 Task: Explore Airbnb accommodation in Johannesburg, South Africa from 11th December, 2023 to 15th December, 2023 for 2 adults. Place can be private room with 1  bedroom having 2 beds and 1 bathroom. Property type can be hotel.
Action: Mouse moved to (421, 96)
Screenshot: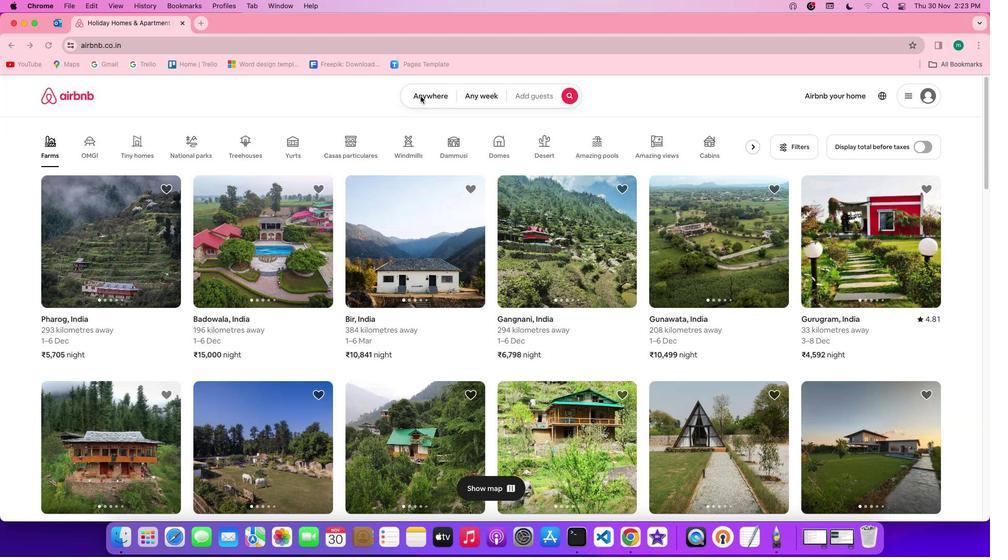 
Action: Mouse pressed left at (421, 96)
Screenshot: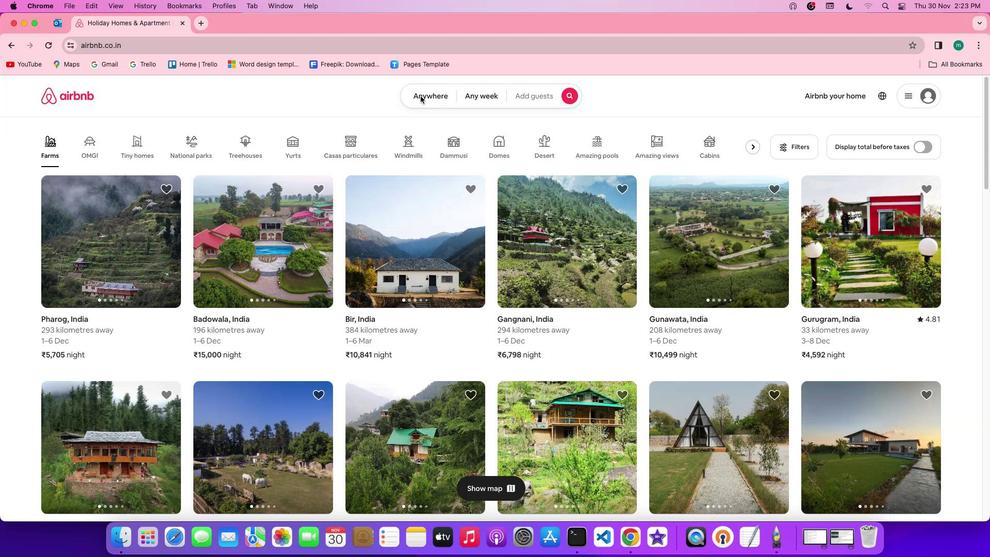 
Action: Mouse pressed left at (421, 96)
Screenshot: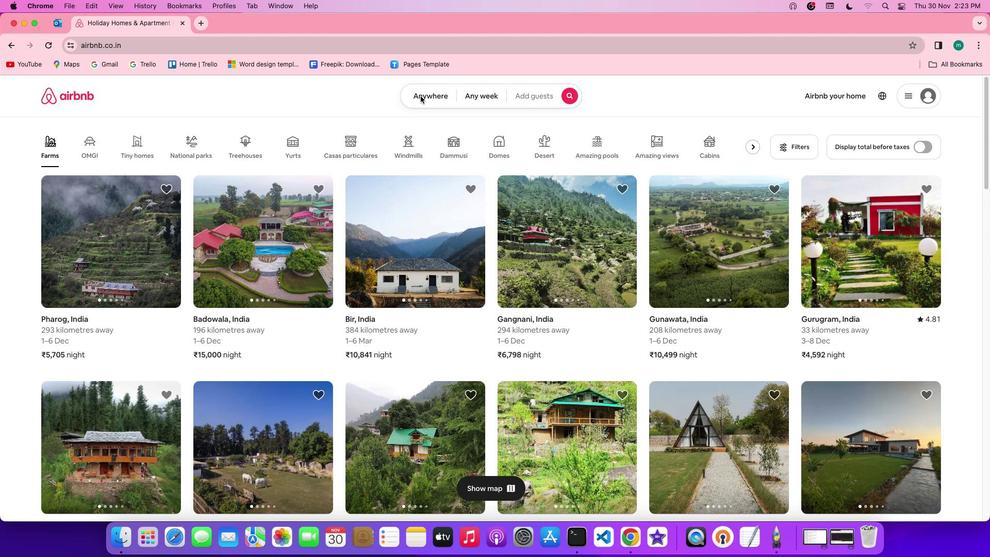 
Action: Mouse moved to (366, 138)
Screenshot: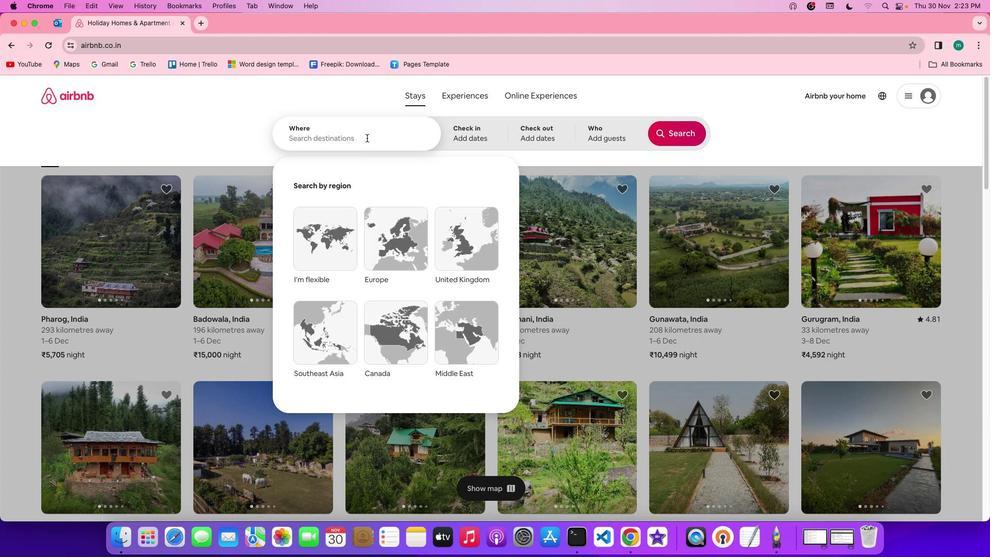 
Action: Mouse pressed left at (366, 138)
Screenshot: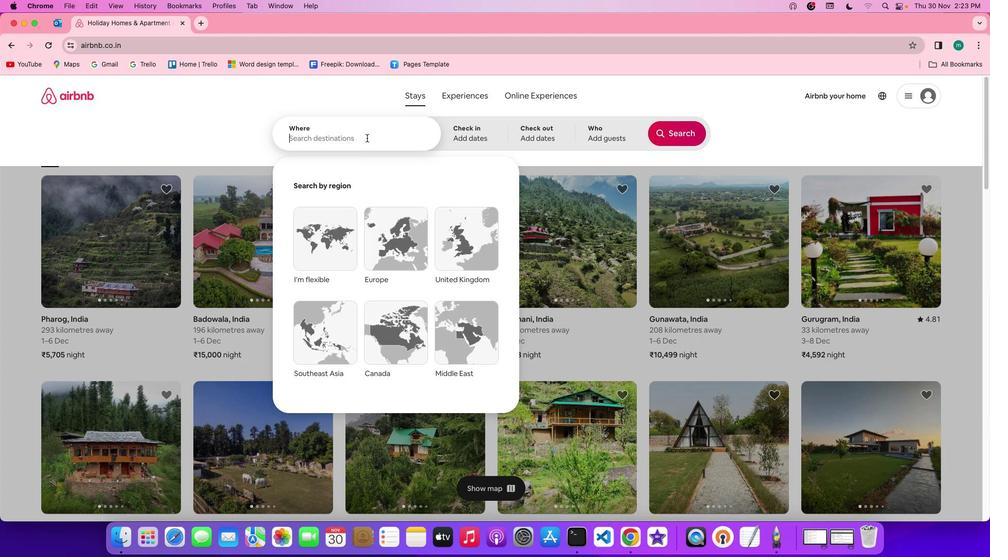 
Action: Mouse moved to (364, 138)
Screenshot: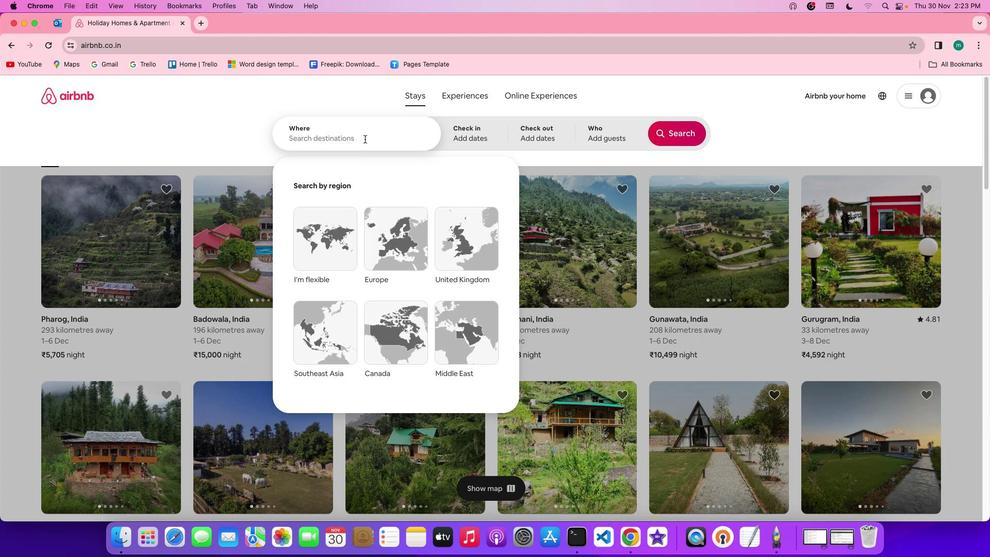 
Action: Key pressed Key.shift'J''o''h''a''n''n''e''s''b''u''r''g'
Screenshot: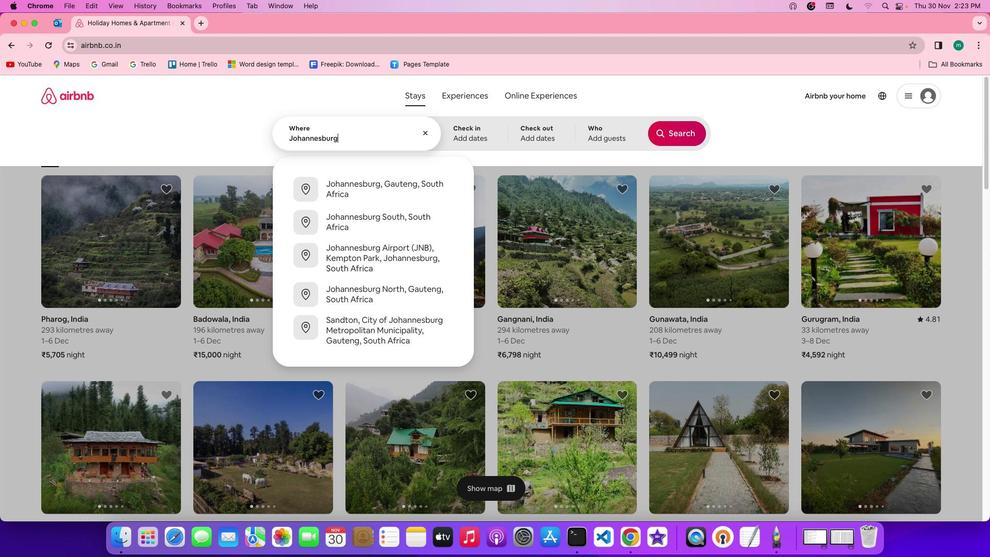 
Action: Mouse moved to (357, 142)
Screenshot: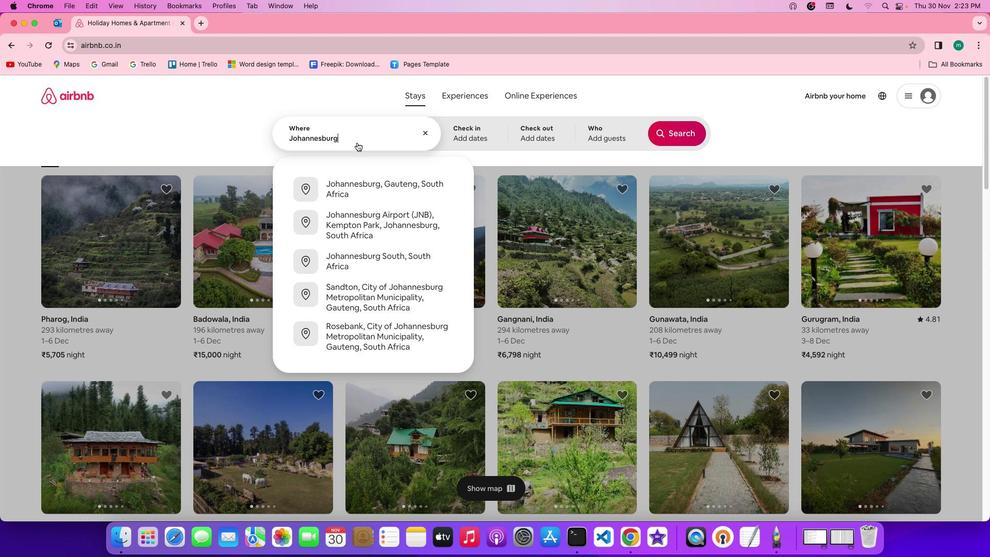 
Action: Key pressed ','Key.spaceKey.shift'S''o''u''t''h'Key.spaceKey.shift'A''f''r''i''c''a'
Screenshot: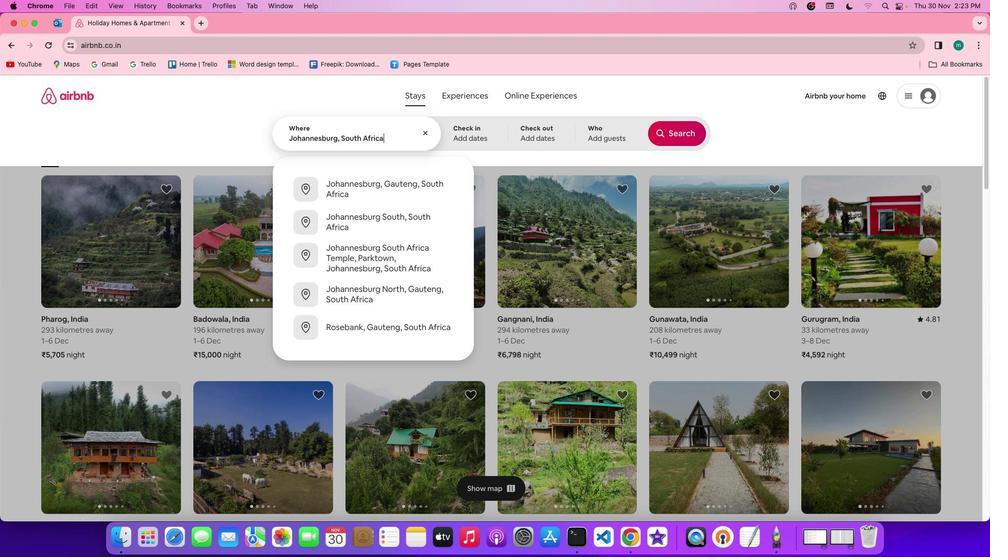
Action: Mouse moved to (470, 140)
Screenshot: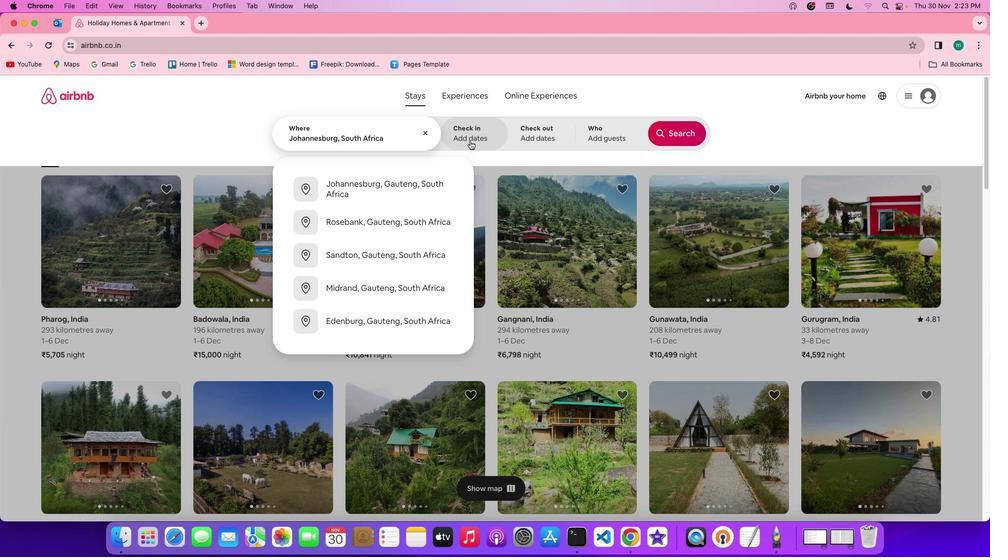 
Action: Mouse pressed left at (470, 140)
Screenshot: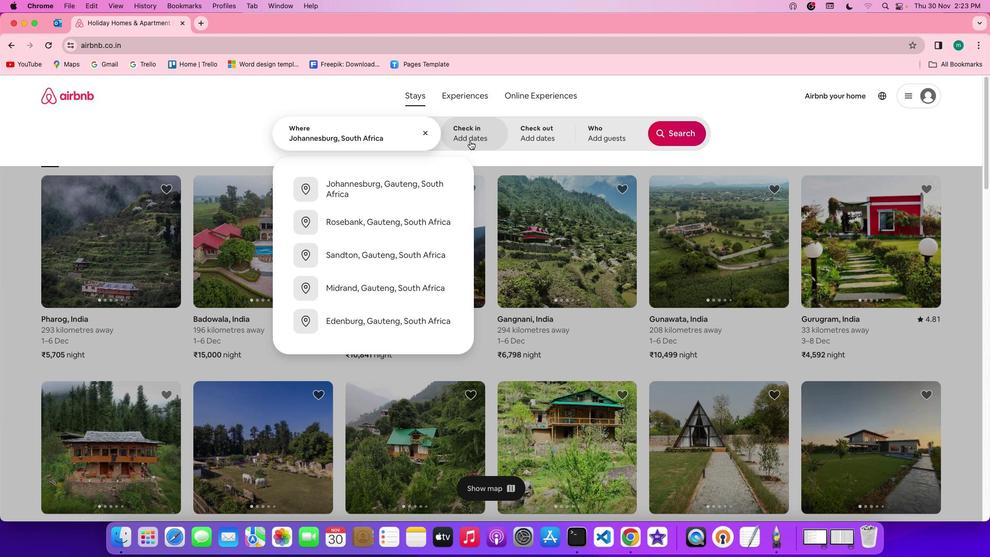 
Action: Mouse moved to (540, 311)
Screenshot: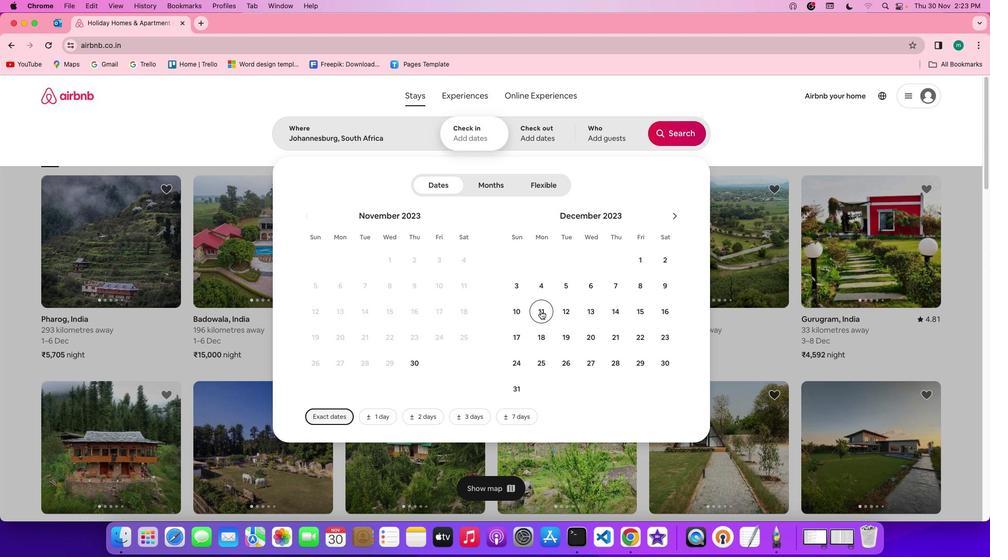 
Action: Mouse pressed left at (540, 311)
Screenshot: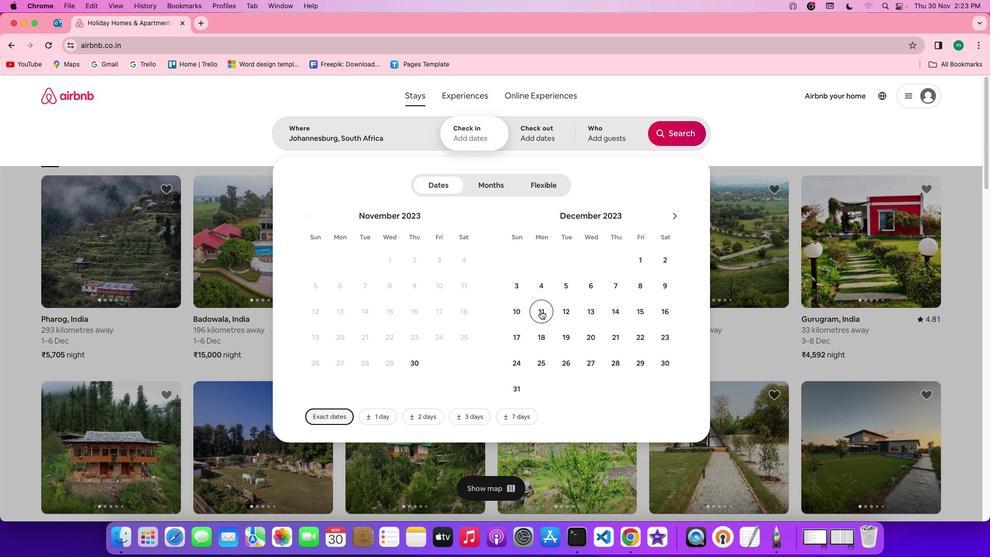 
Action: Mouse moved to (630, 304)
Screenshot: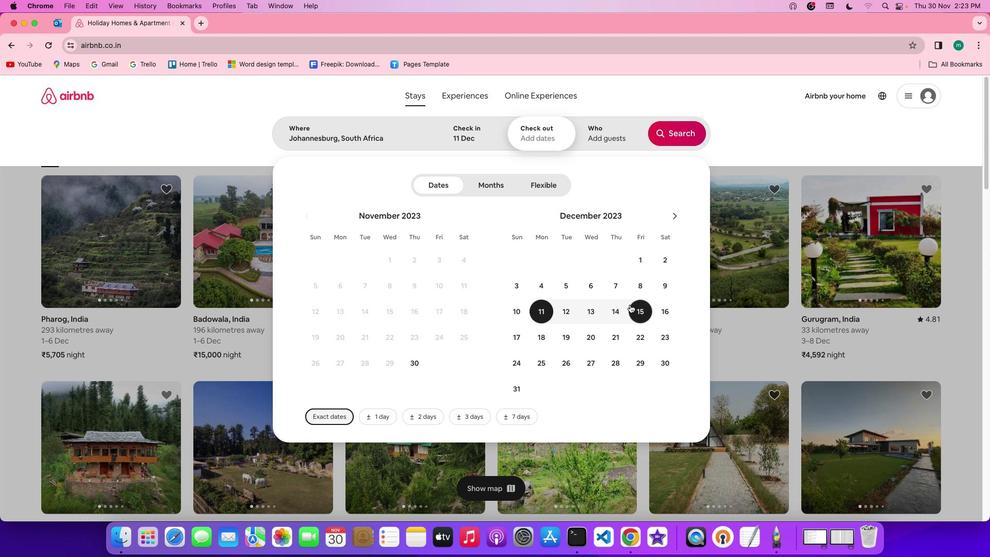 
Action: Mouse pressed left at (630, 304)
Screenshot: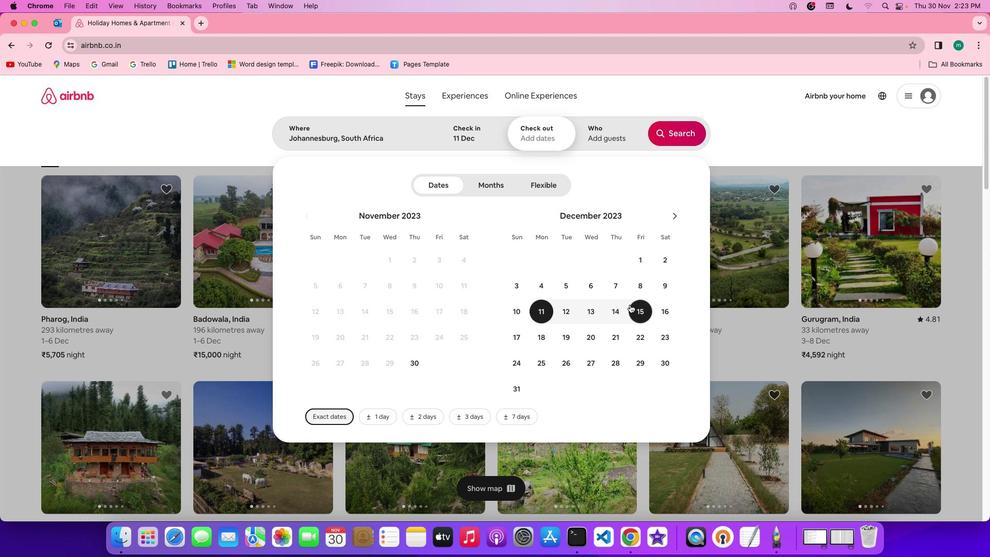 
Action: Mouse moved to (626, 137)
Screenshot: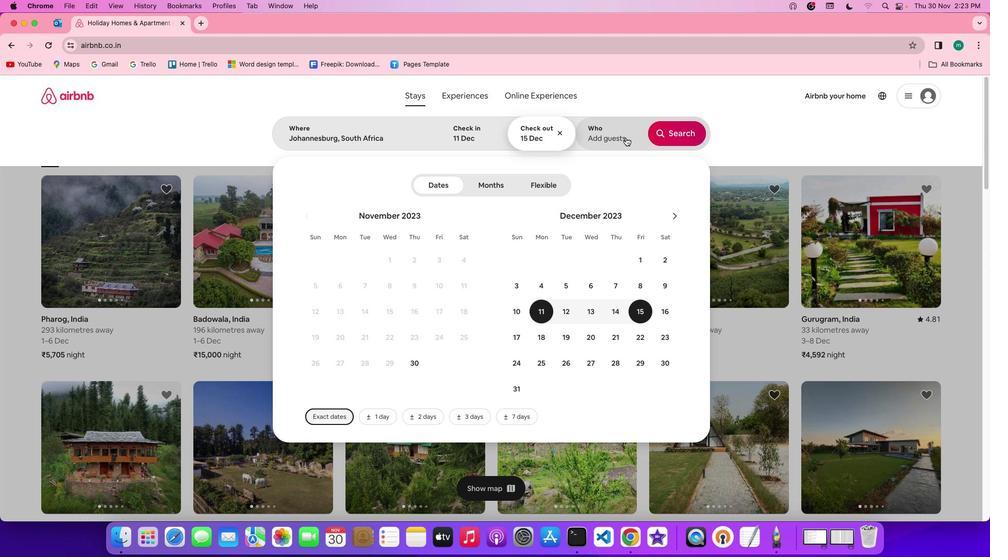 
Action: Mouse pressed left at (626, 137)
Screenshot: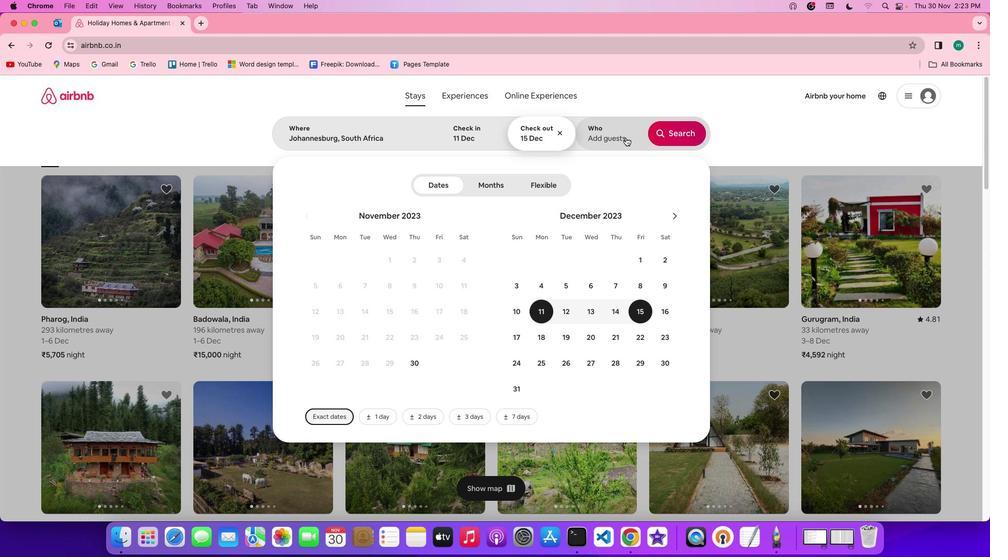 
Action: Mouse moved to (682, 187)
Screenshot: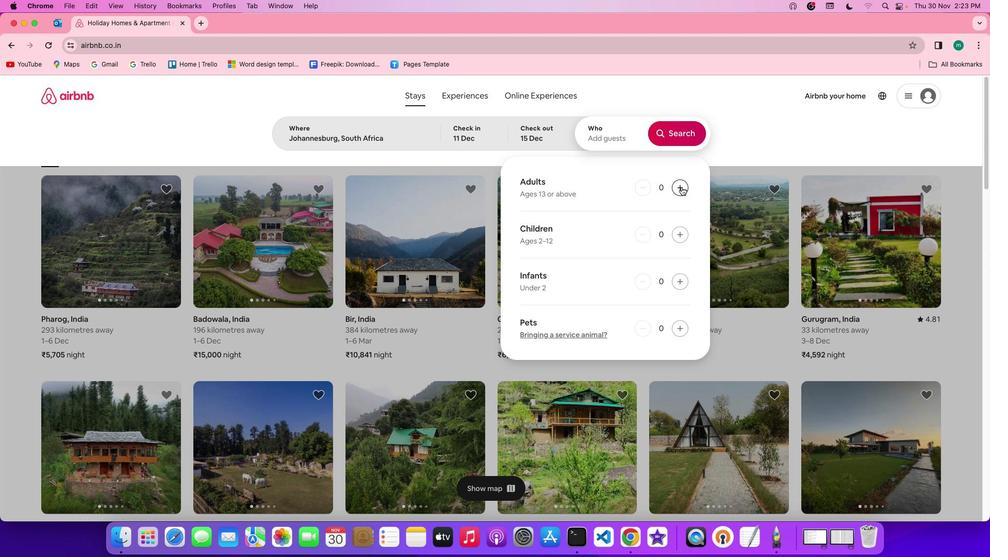 
Action: Mouse pressed left at (682, 187)
Screenshot: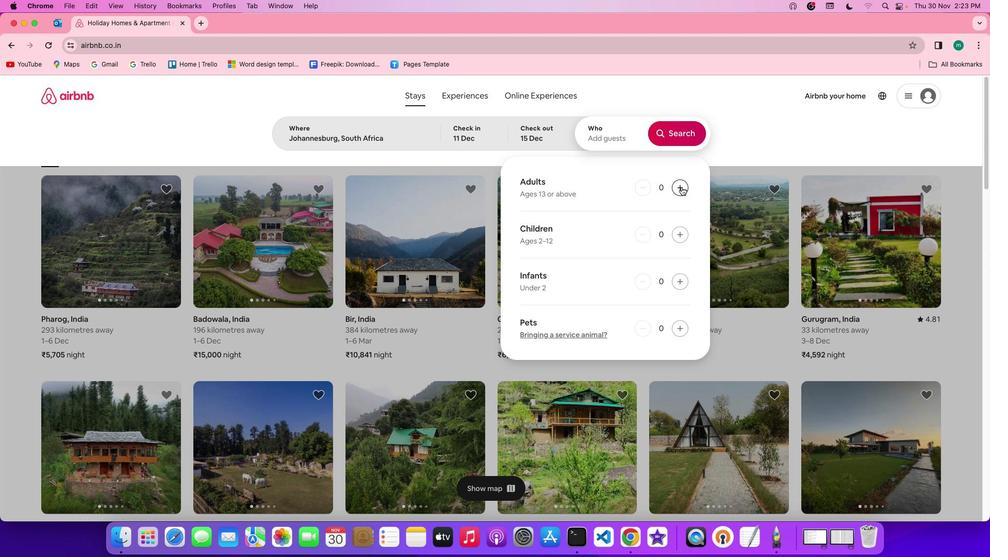 
Action: Mouse pressed left at (682, 187)
Screenshot: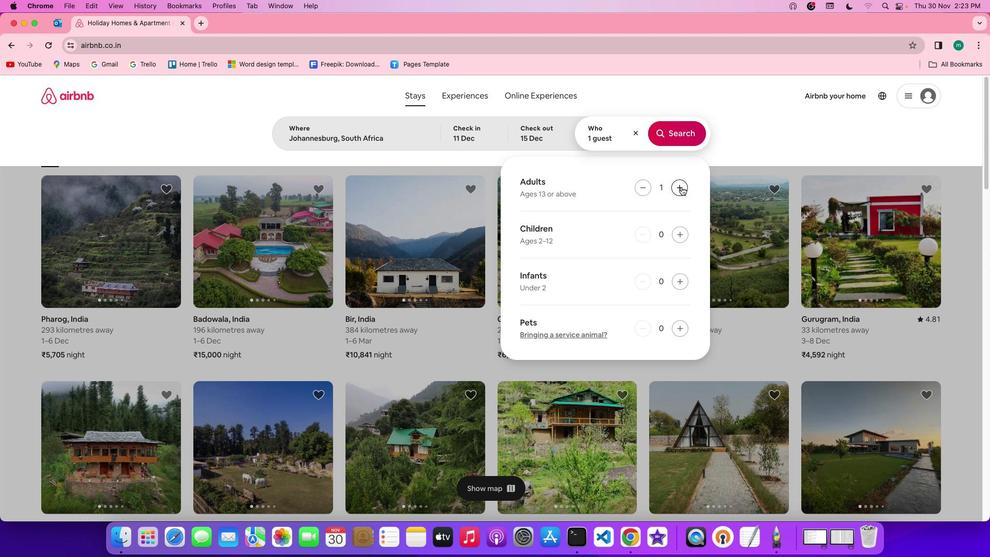 
Action: Mouse moved to (671, 133)
Screenshot: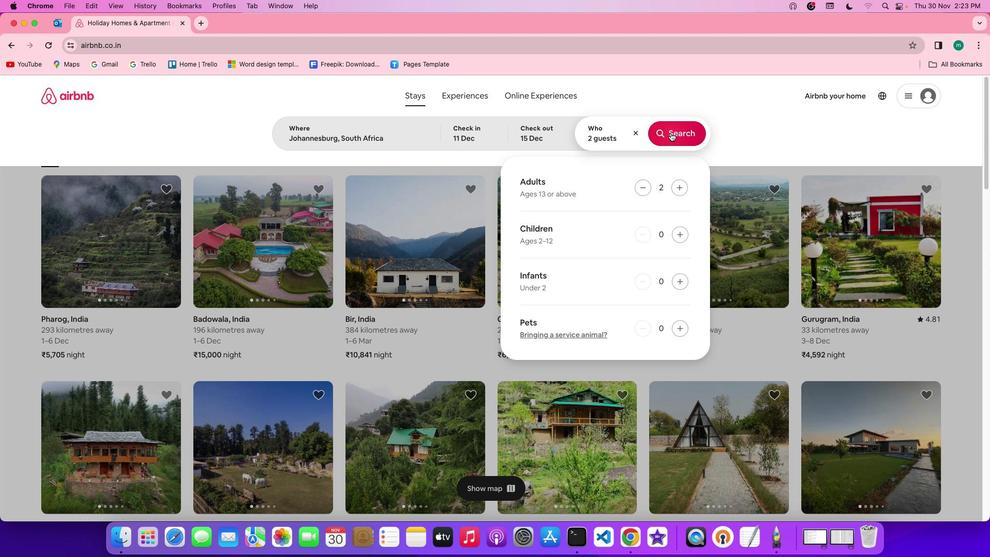 
Action: Mouse pressed left at (671, 133)
Screenshot: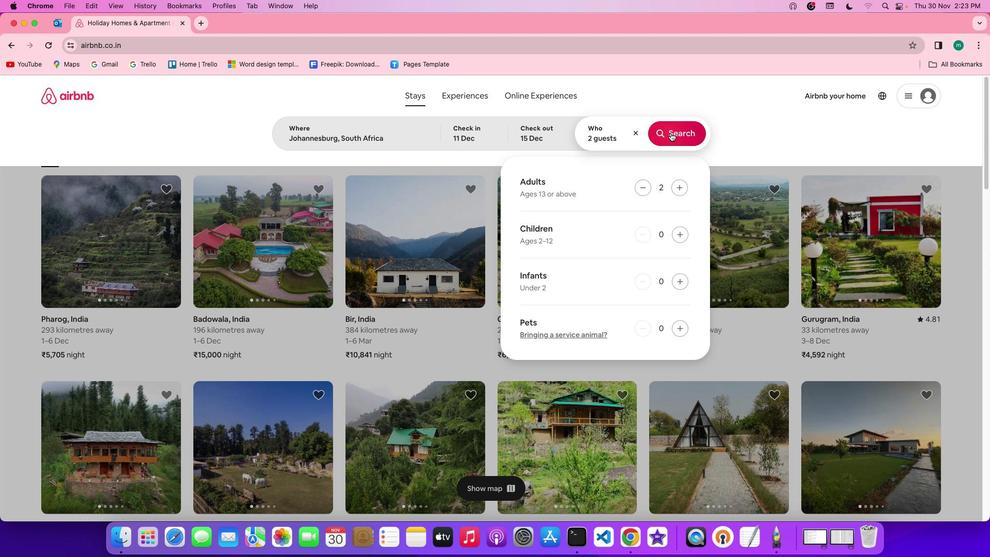 
Action: Mouse moved to (825, 130)
Screenshot: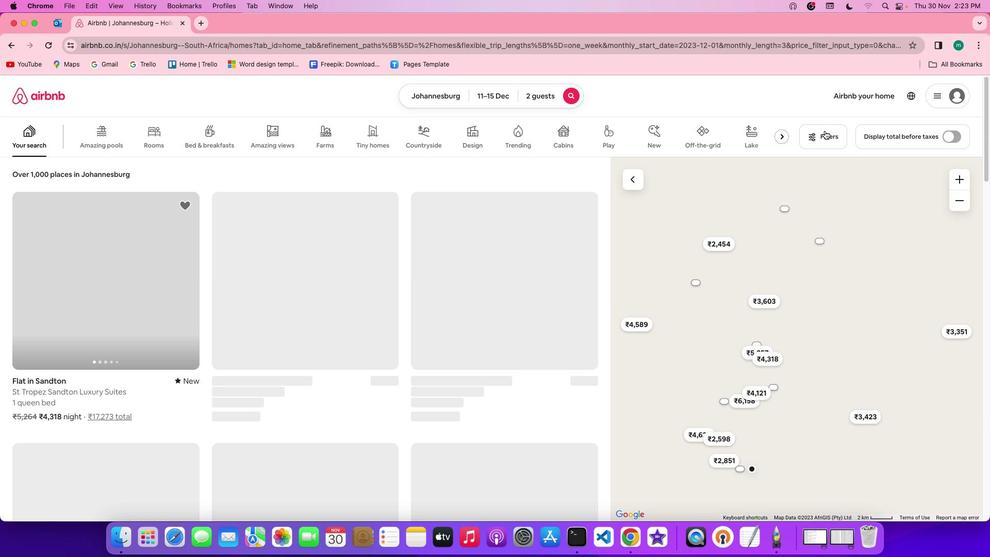 
Action: Mouse pressed left at (825, 130)
Screenshot: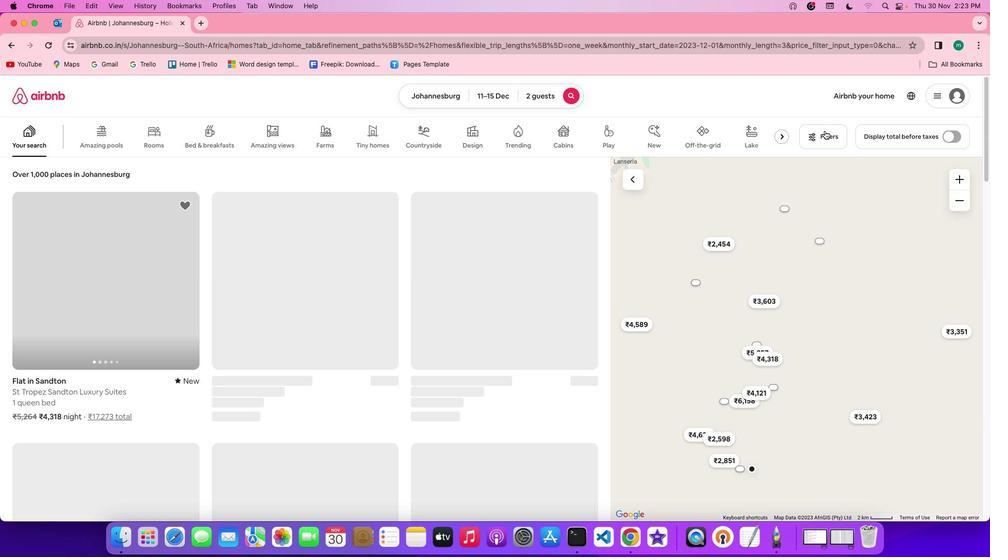 
Action: Mouse moved to (475, 271)
Screenshot: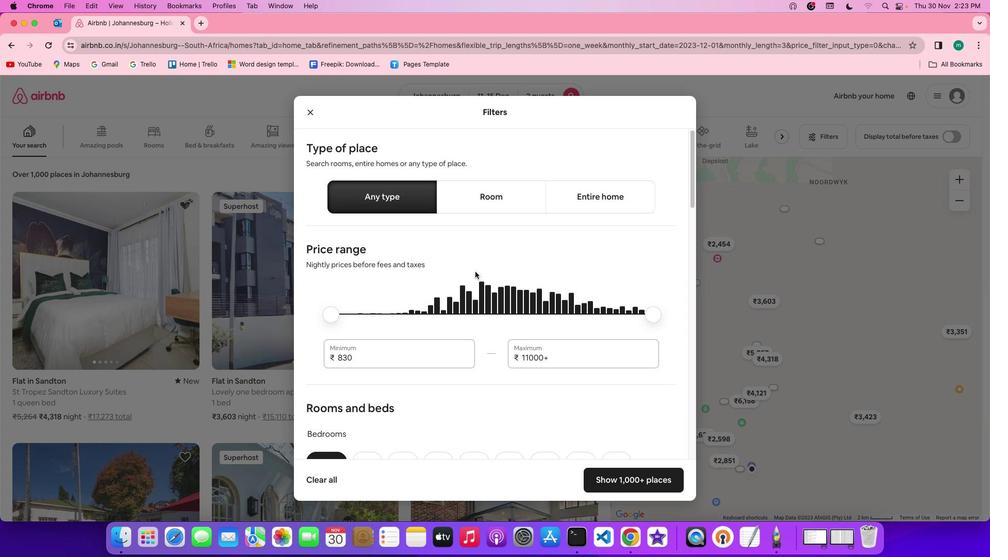 
Action: Mouse scrolled (475, 271) with delta (0, 0)
Screenshot: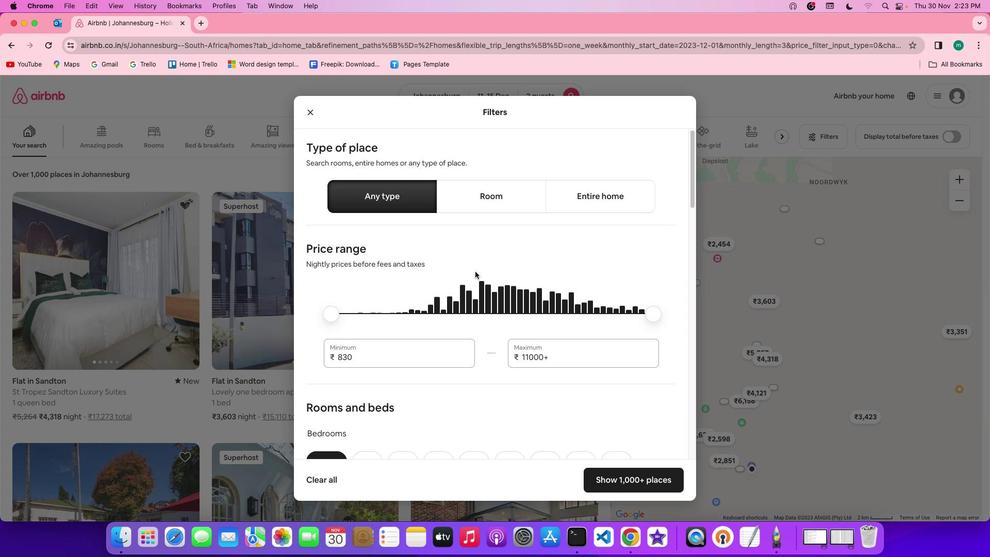 
Action: Mouse scrolled (475, 271) with delta (0, 0)
Screenshot: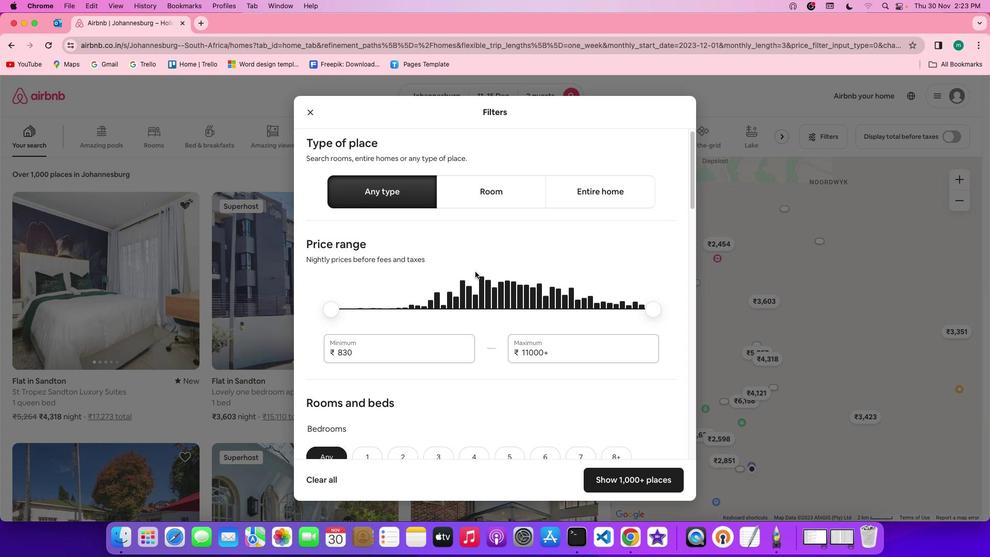 
Action: Mouse scrolled (475, 271) with delta (0, 0)
Screenshot: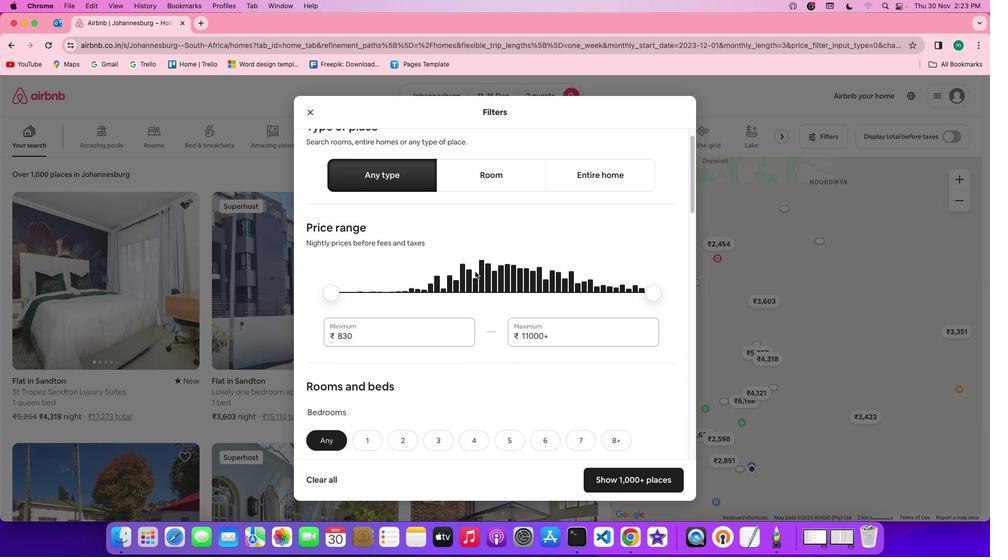
Action: Mouse scrolled (475, 271) with delta (0, -1)
Screenshot: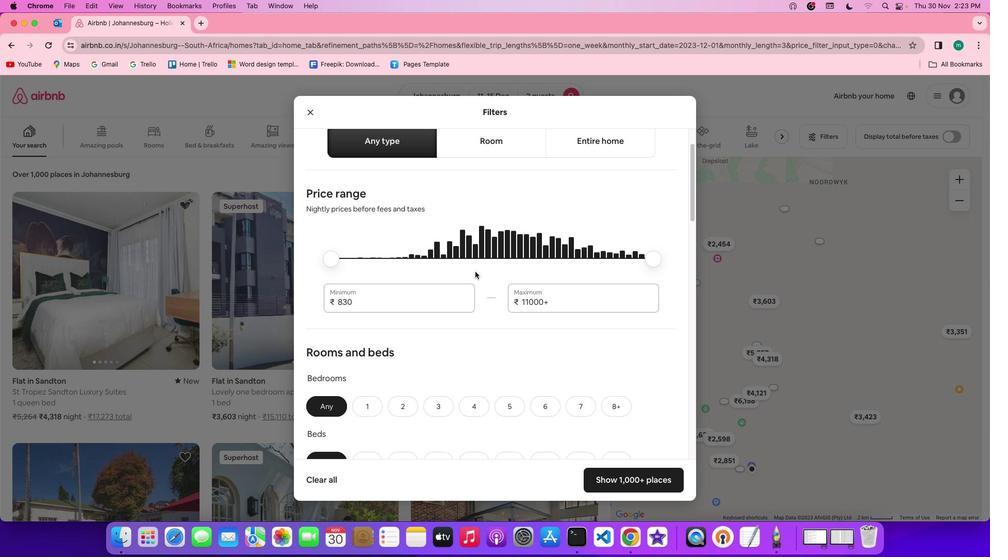 
Action: Mouse scrolled (475, 271) with delta (0, 0)
Screenshot: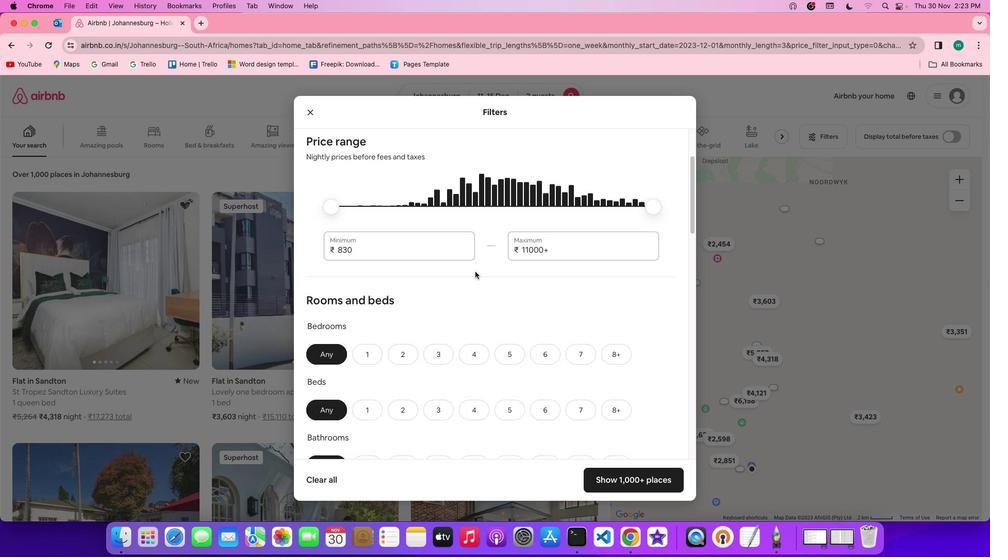 
Action: Mouse scrolled (475, 271) with delta (0, 0)
Screenshot: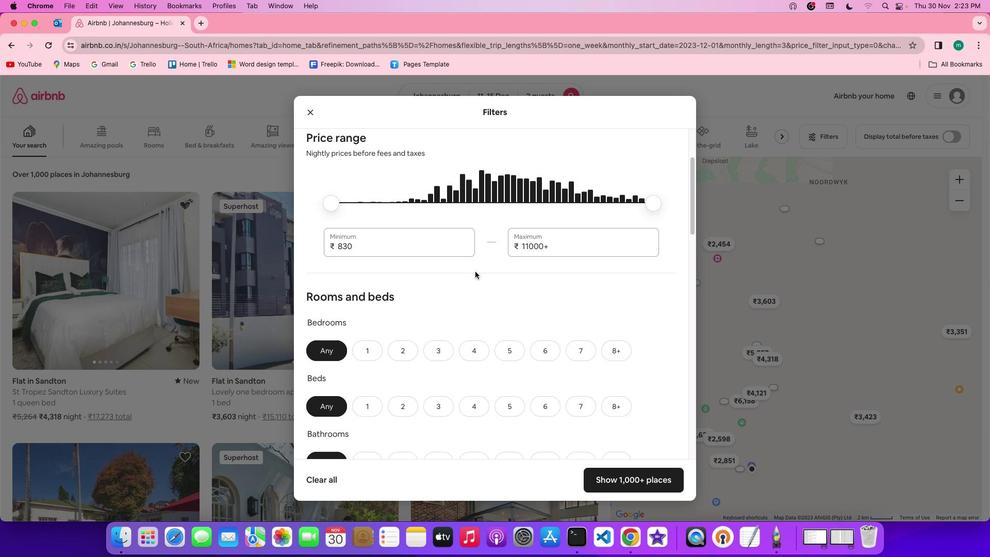 
Action: Mouse scrolled (475, 271) with delta (0, 0)
Screenshot: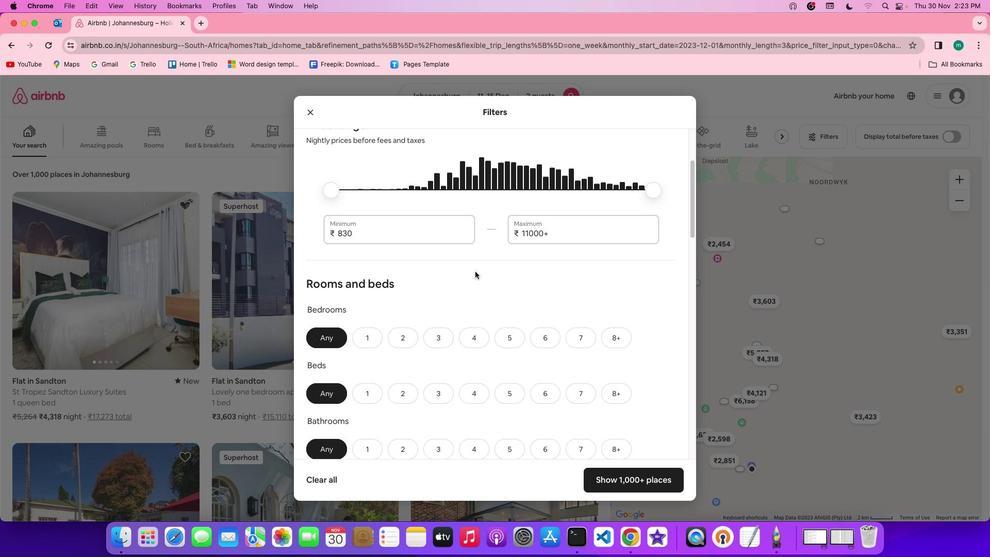 
Action: Mouse scrolled (475, 271) with delta (0, 0)
Screenshot: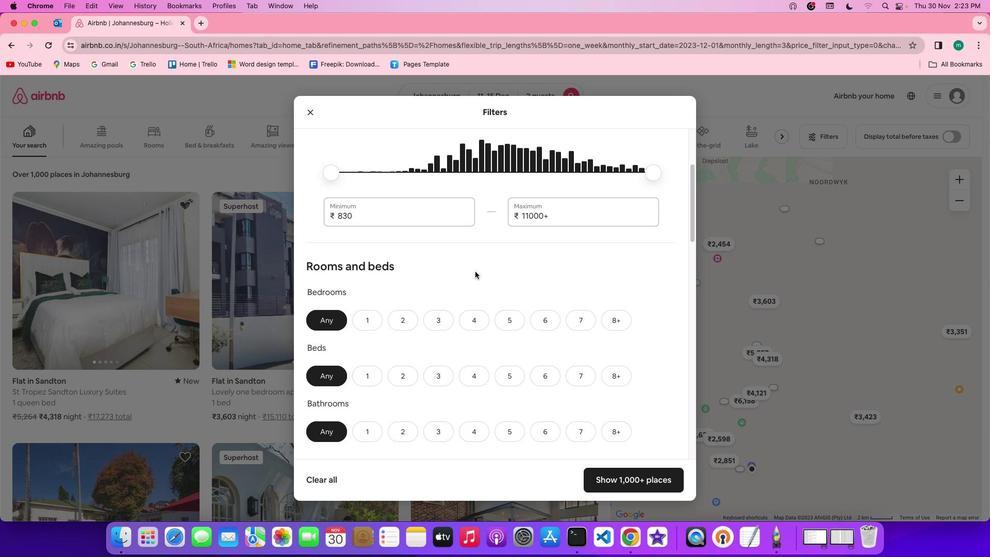 
Action: Mouse scrolled (475, 271) with delta (0, 0)
Screenshot: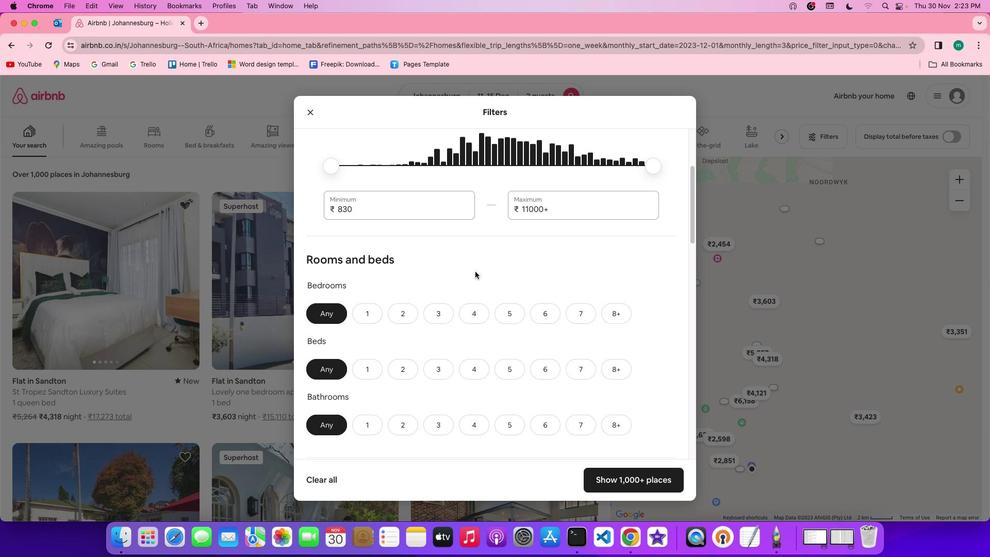 
Action: Mouse scrolled (475, 271) with delta (0, -1)
Screenshot: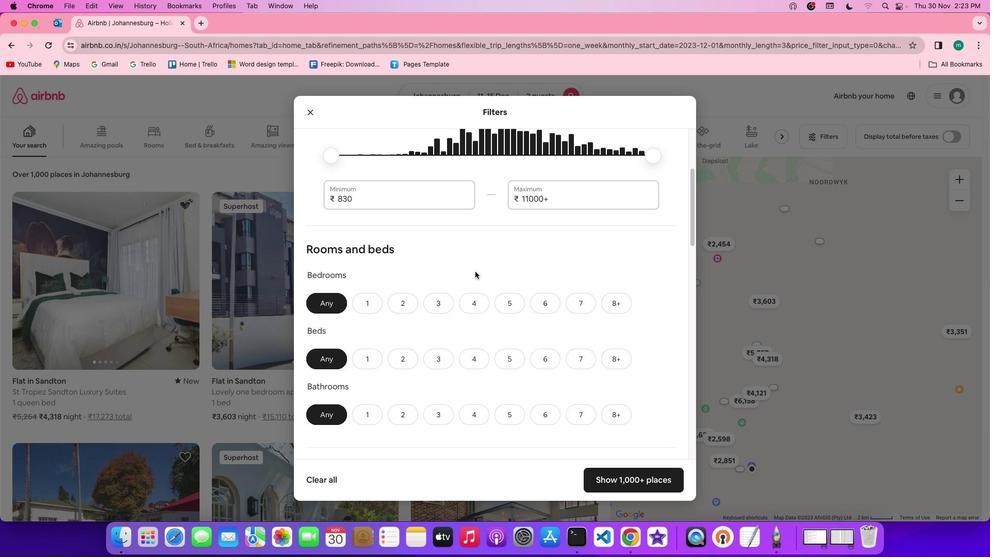 
Action: Mouse scrolled (475, 271) with delta (0, 0)
Screenshot: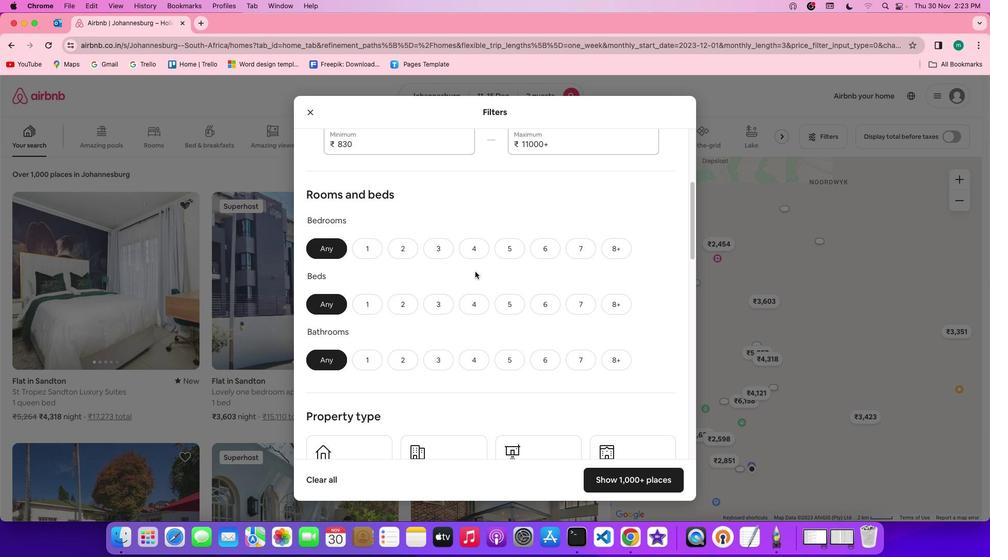 
Action: Mouse scrolled (475, 271) with delta (0, 0)
Screenshot: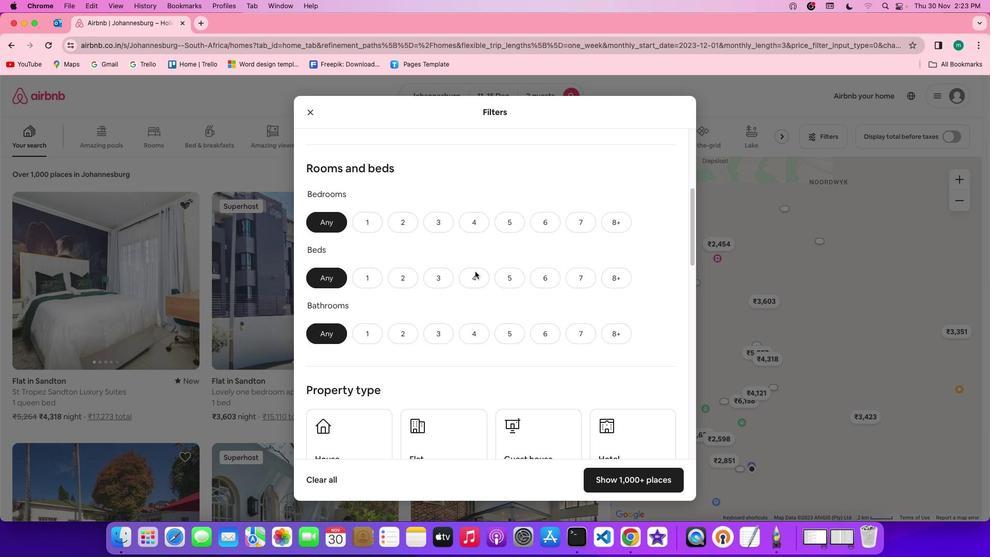 
Action: Mouse scrolled (475, 271) with delta (0, 0)
Screenshot: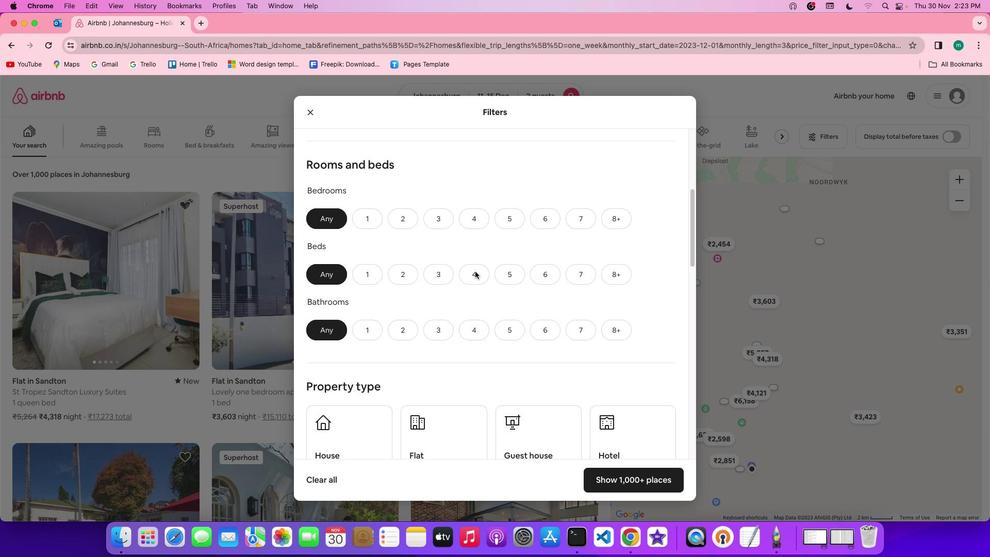 
Action: Mouse moved to (379, 211)
Screenshot: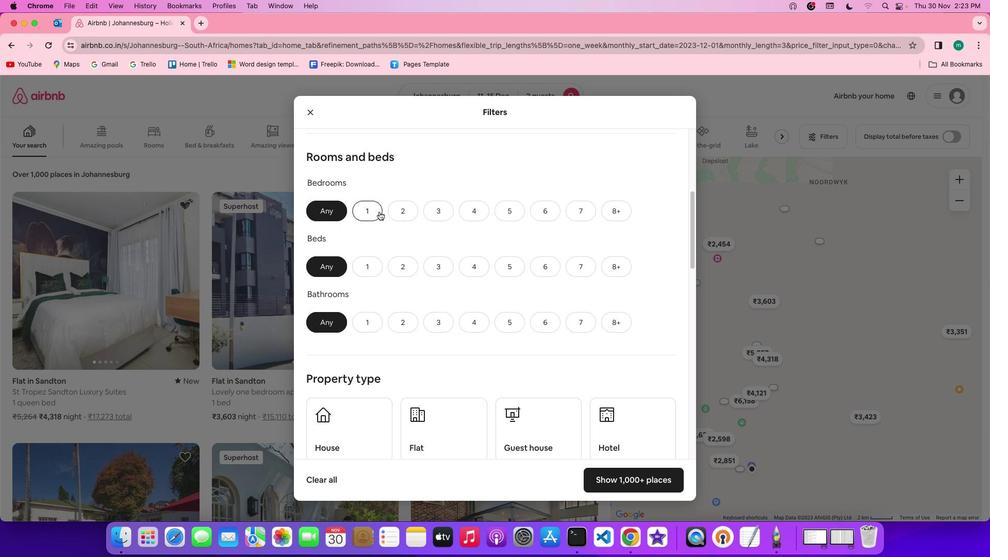 
Action: Mouse pressed left at (379, 211)
Screenshot: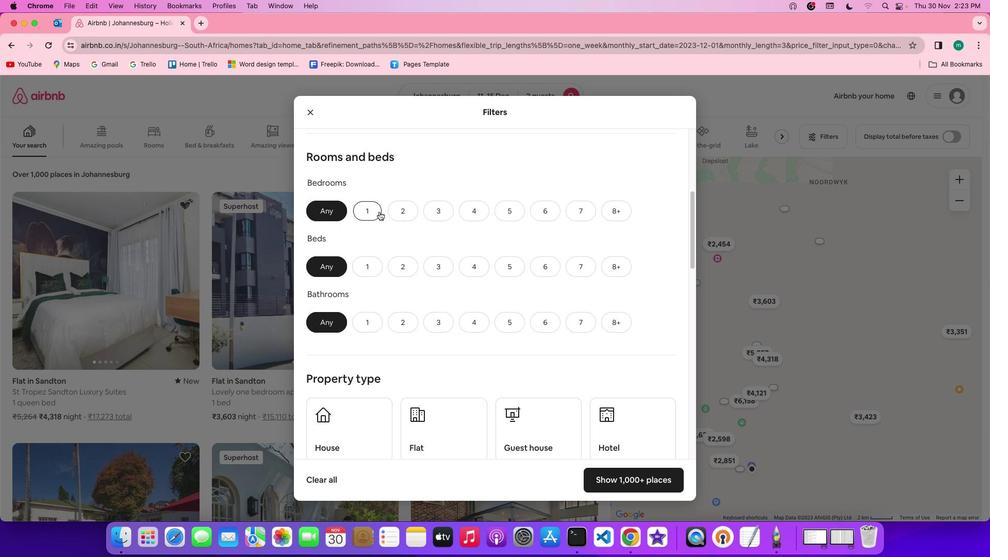 
Action: Mouse moved to (407, 267)
Screenshot: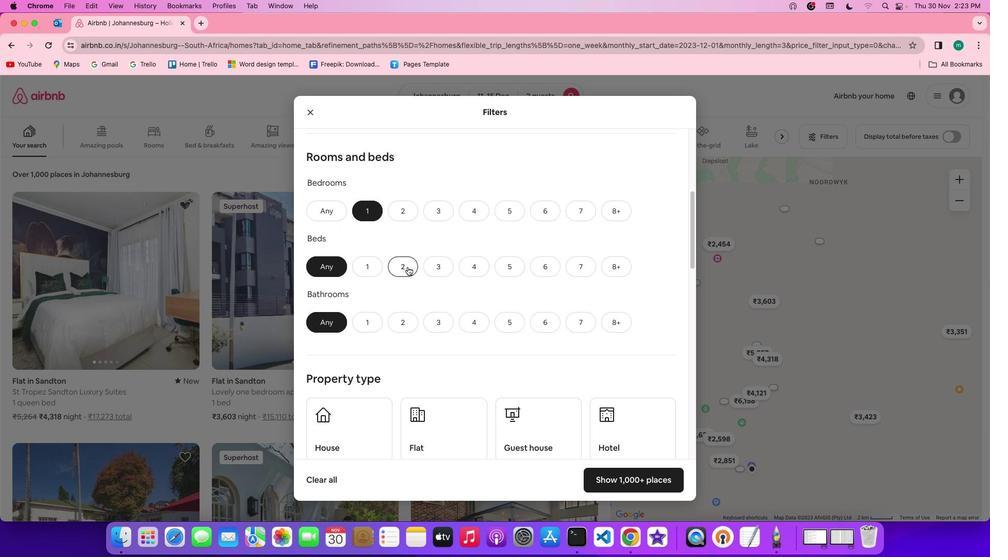 
Action: Mouse pressed left at (407, 267)
Screenshot: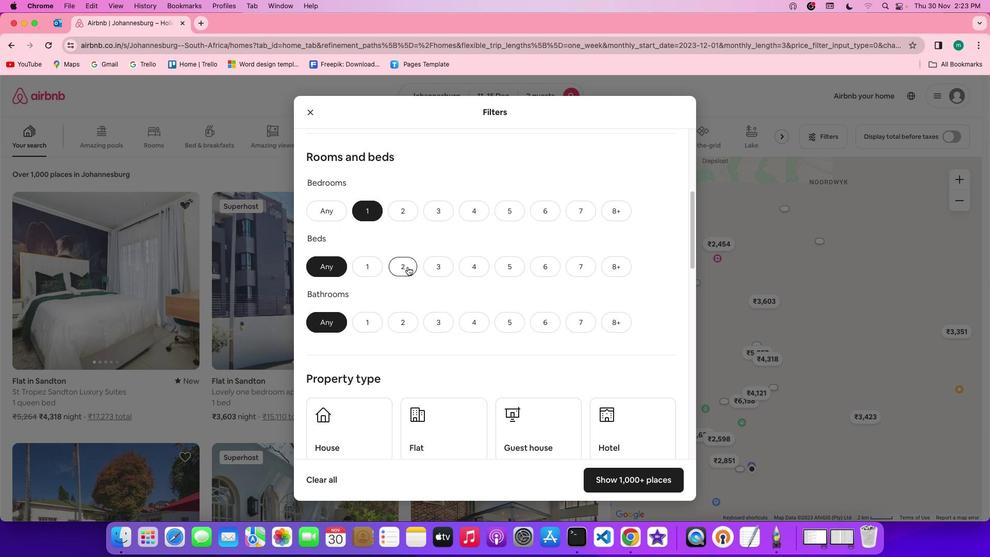 
Action: Mouse moved to (381, 325)
Screenshot: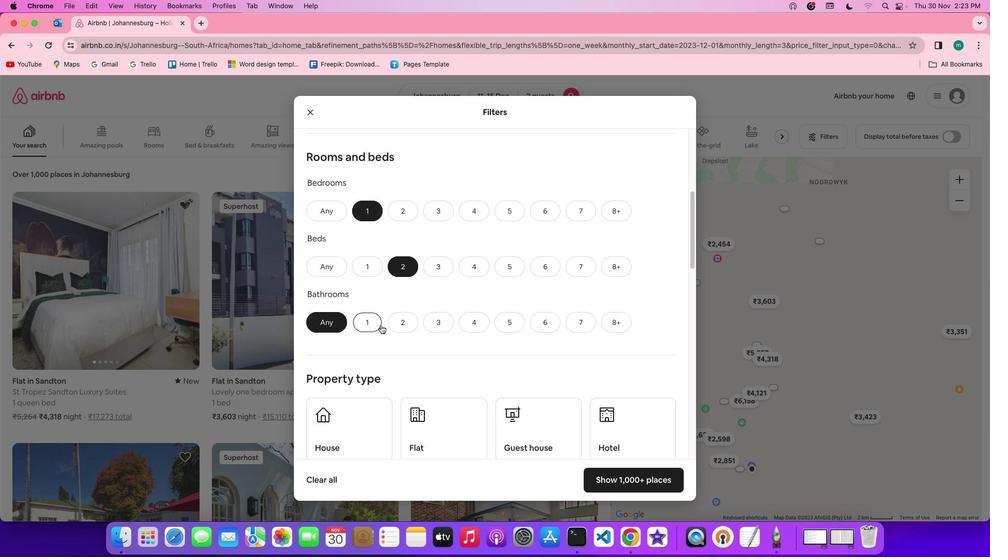 
Action: Mouse pressed left at (381, 325)
Screenshot: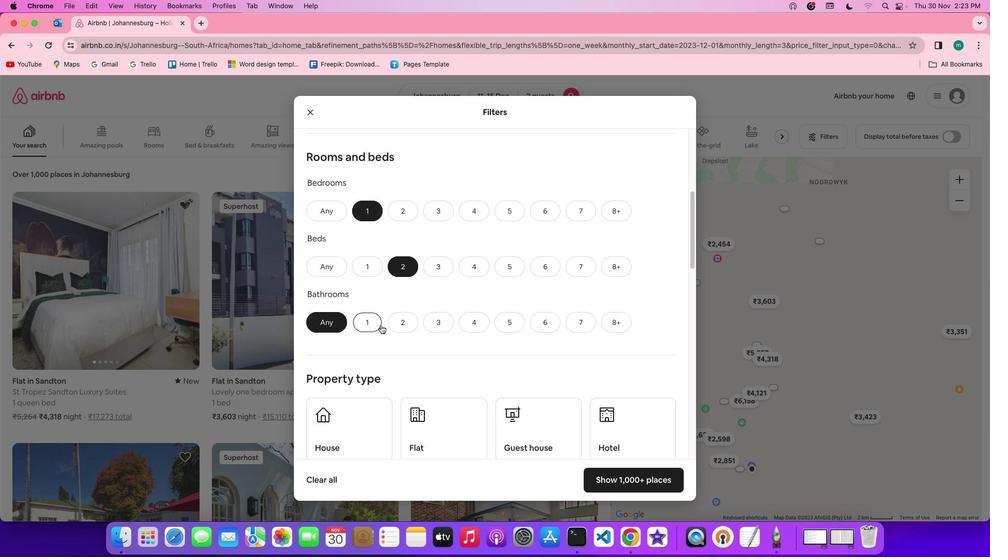 
Action: Mouse moved to (367, 321)
Screenshot: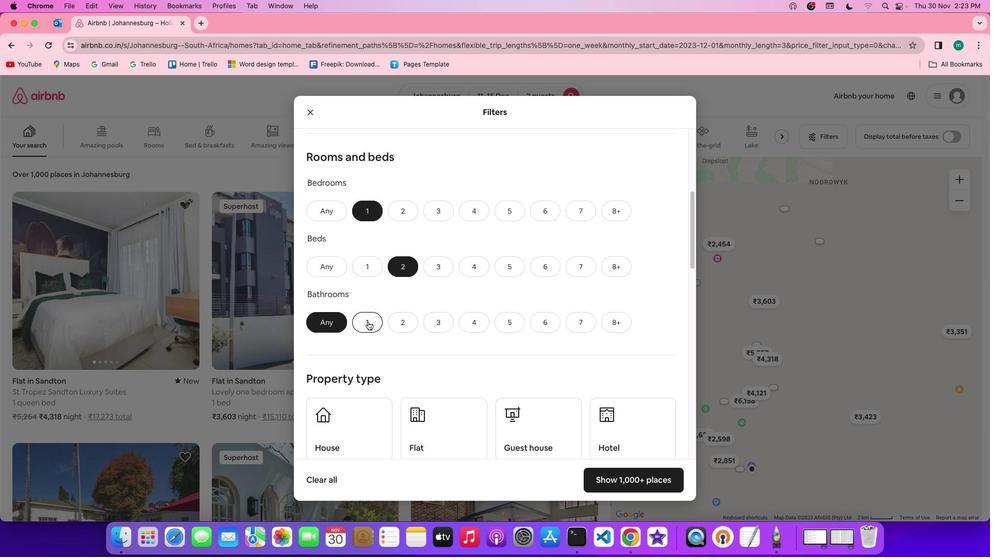 
Action: Mouse pressed left at (367, 321)
Screenshot: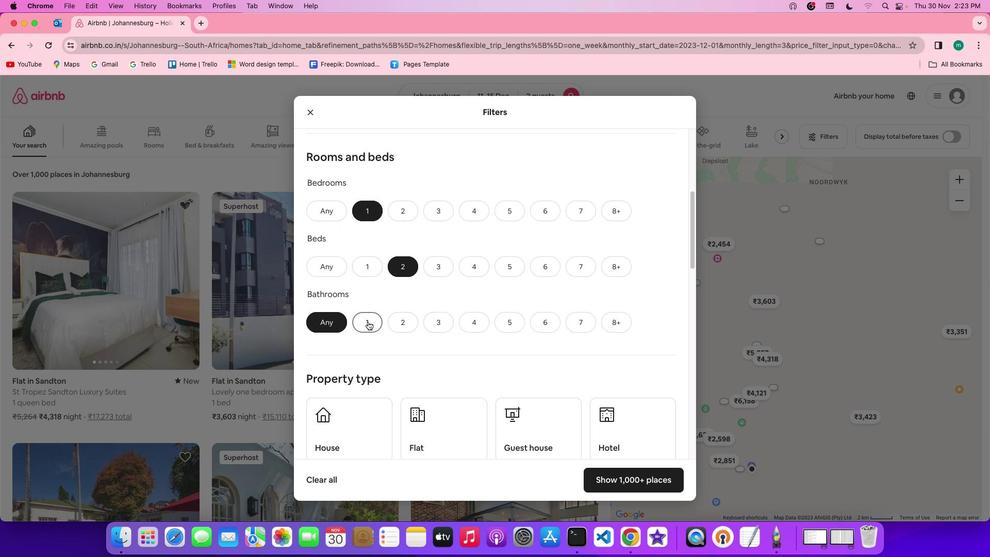 
Action: Mouse moved to (556, 331)
Screenshot: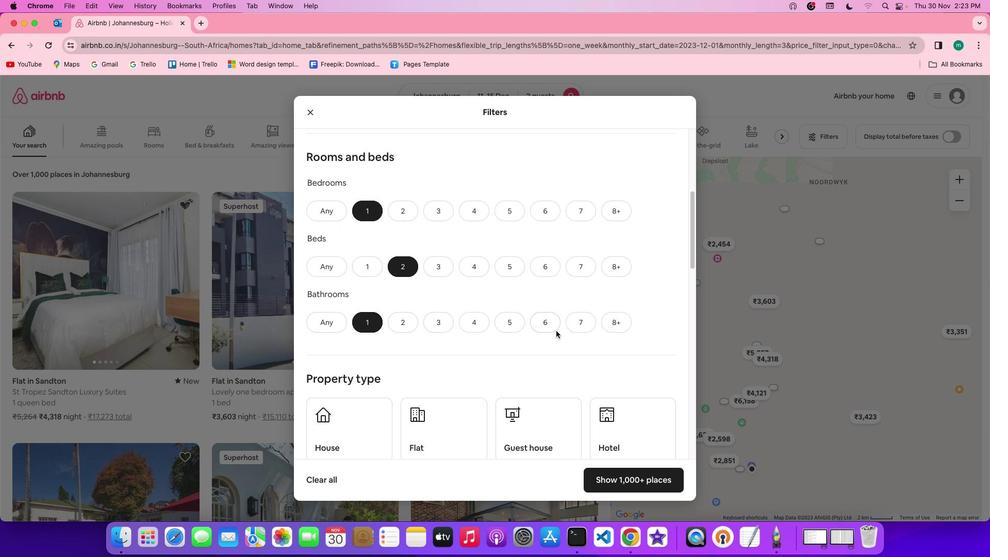 
Action: Mouse scrolled (556, 331) with delta (0, 0)
Screenshot: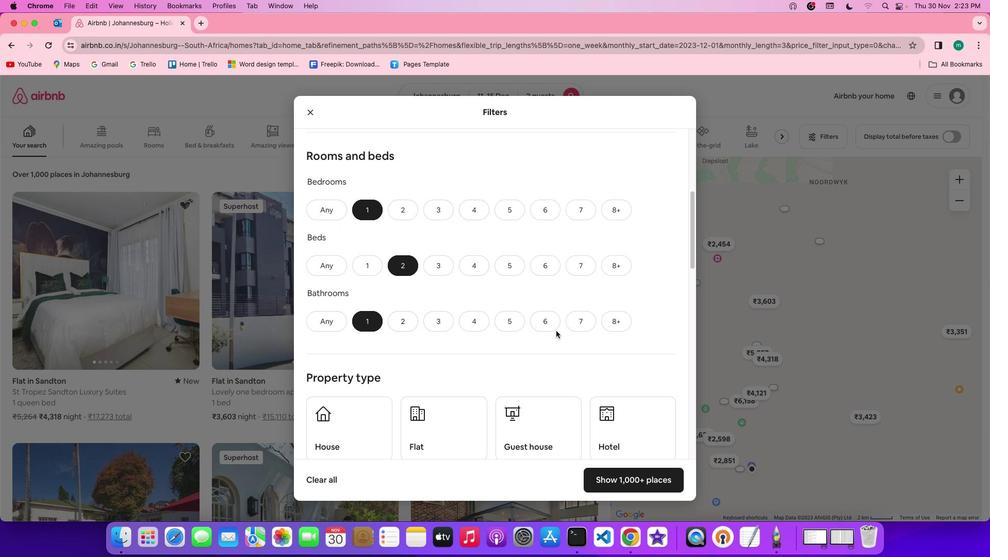 
Action: Mouse scrolled (556, 331) with delta (0, 0)
Screenshot: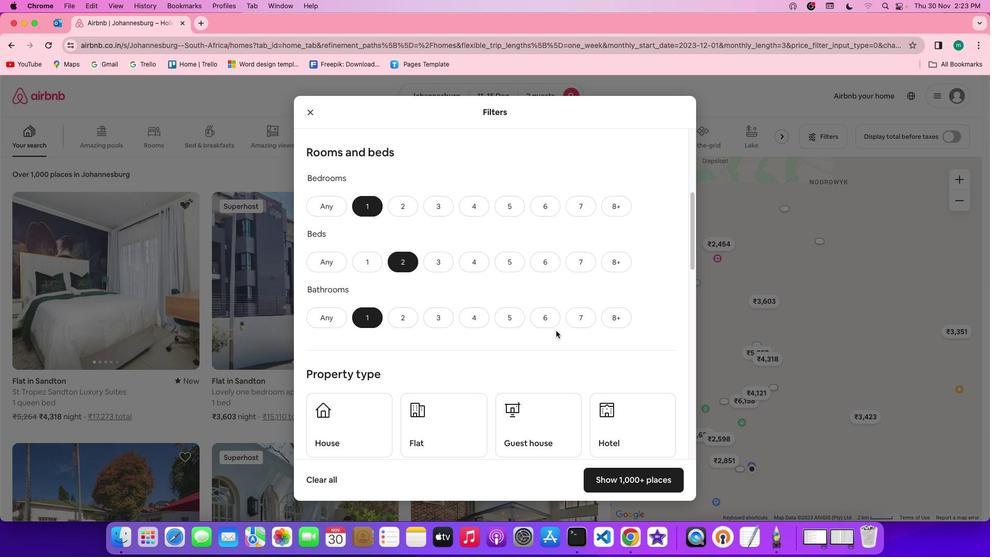 
Action: Mouse scrolled (556, 331) with delta (0, -1)
Screenshot: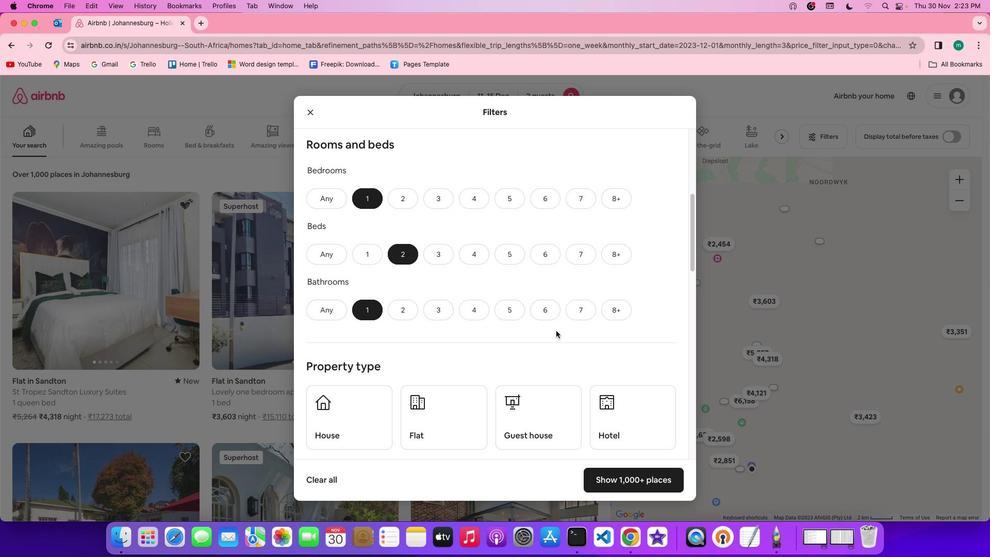 
Action: Mouse scrolled (556, 331) with delta (0, 0)
Screenshot: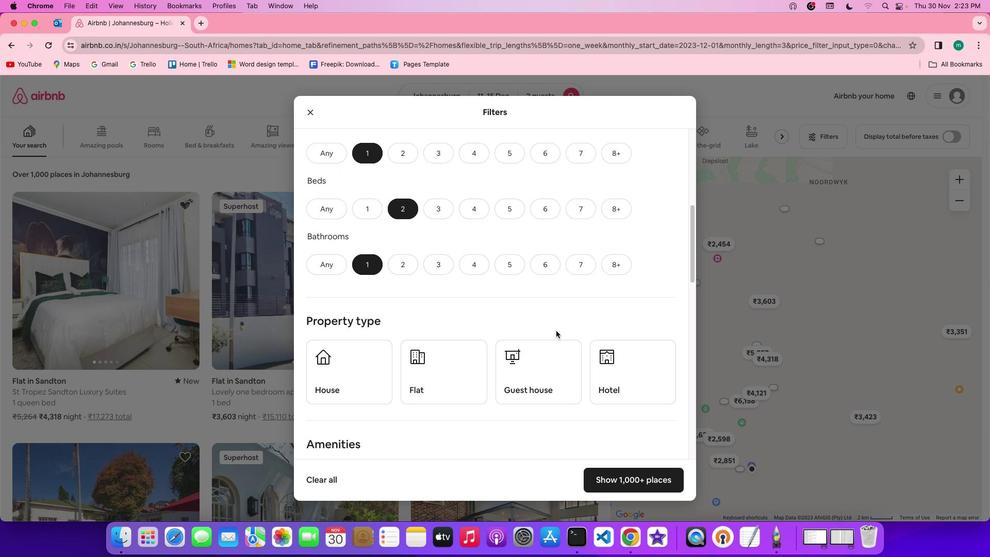 
Action: Mouse scrolled (556, 331) with delta (0, 0)
Screenshot: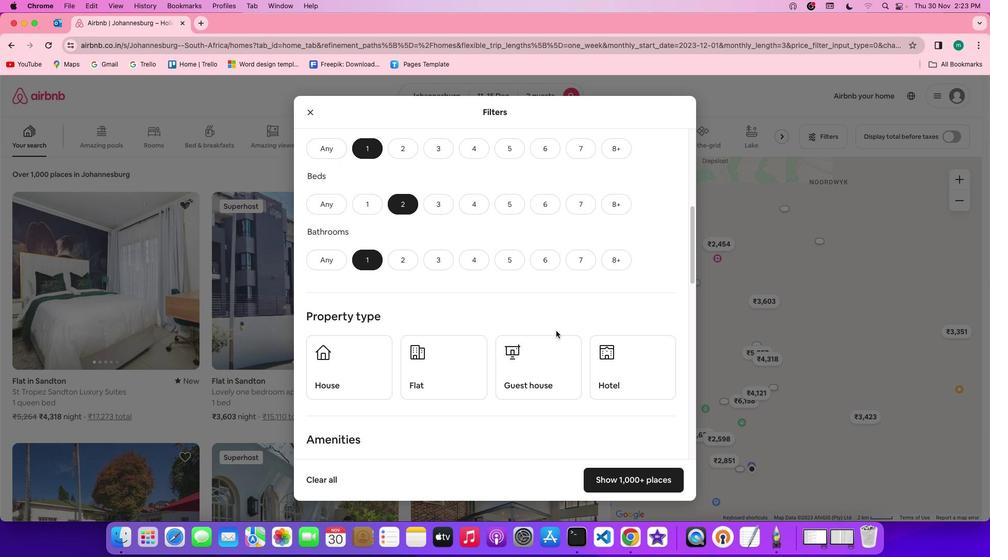
Action: Mouse scrolled (556, 331) with delta (0, 0)
Screenshot: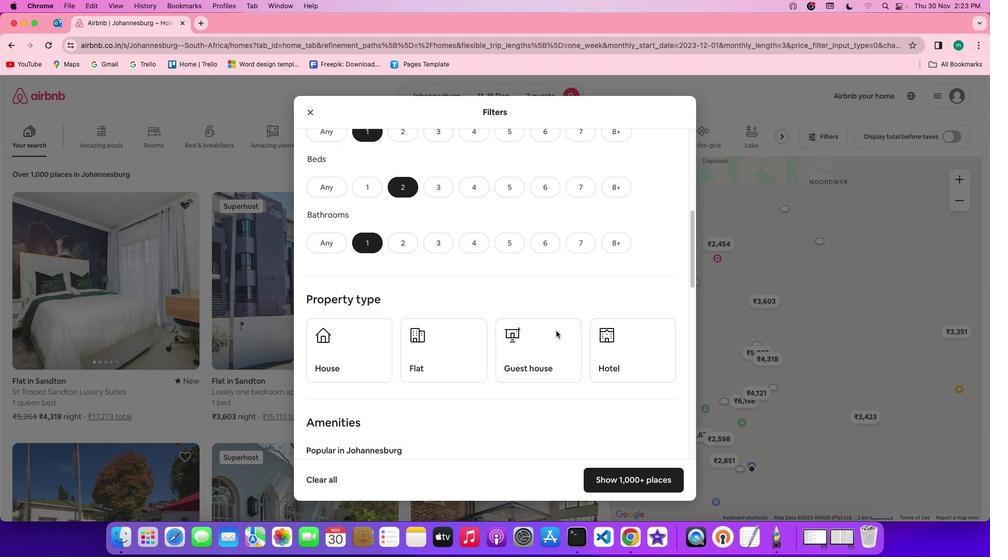 
Action: Mouse scrolled (556, 331) with delta (0, 0)
Screenshot: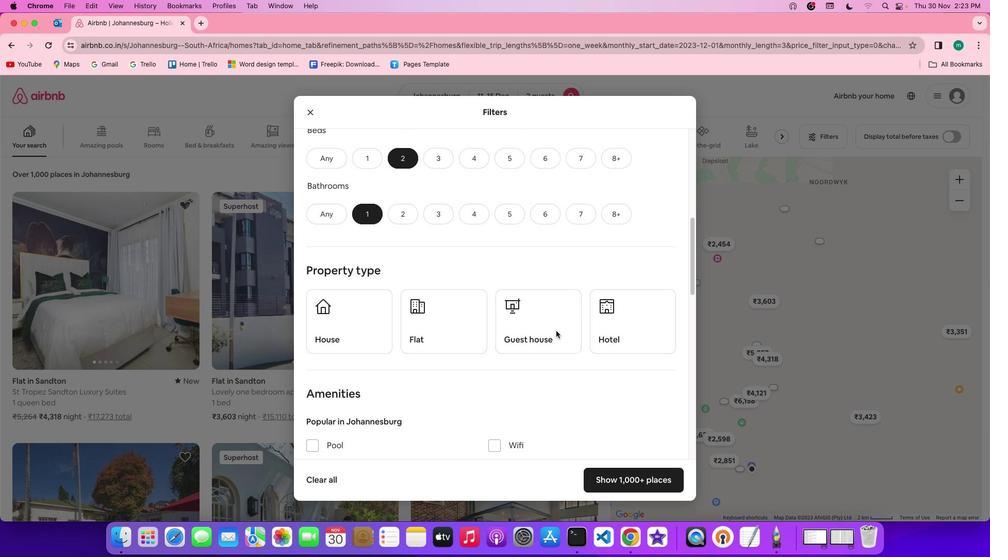 
Action: Mouse scrolled (556, 331) with delta (0, 0)
Screenshot: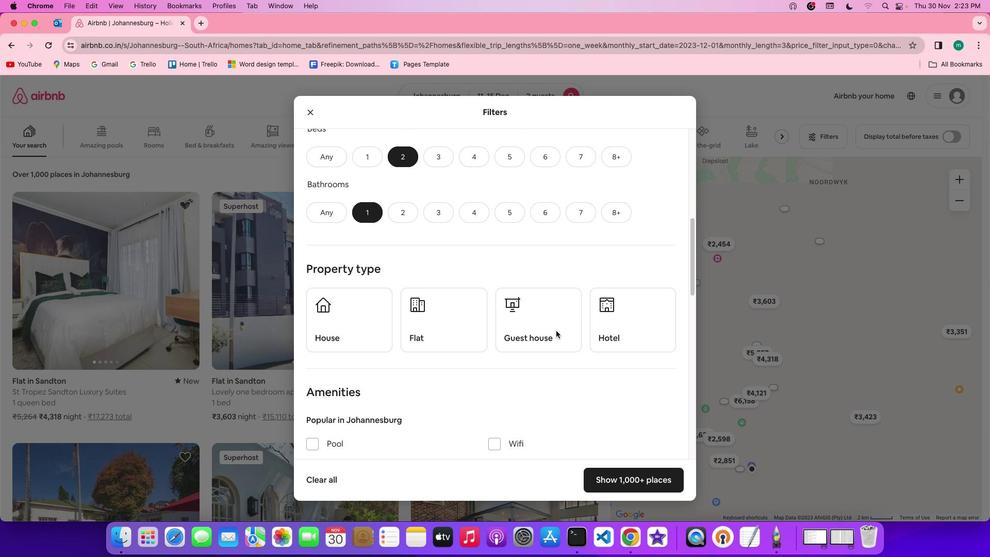
Action: Mouse scrolled (556, 331) with delta (0, 0)
Screenshot: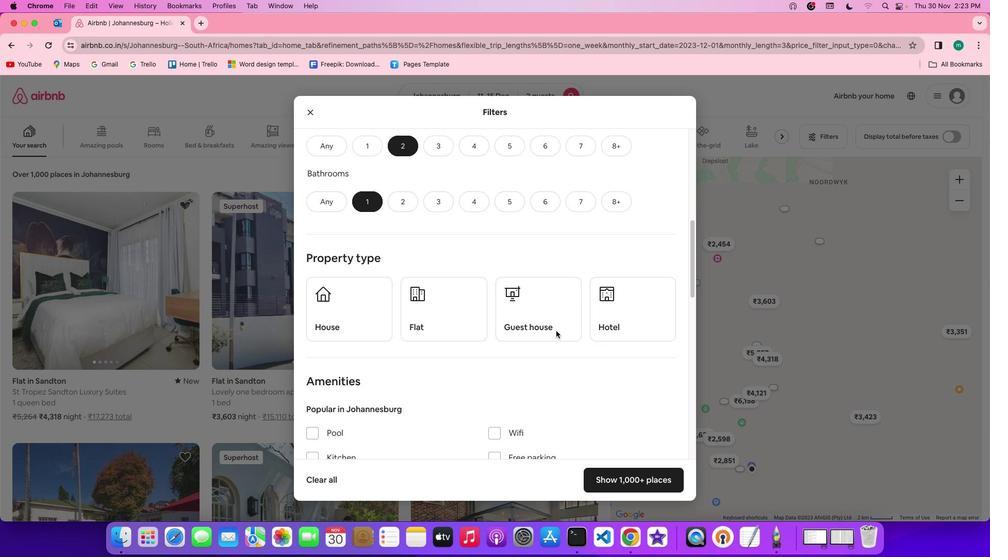
Action: Mouse moved to (619, 291)
Screenshot: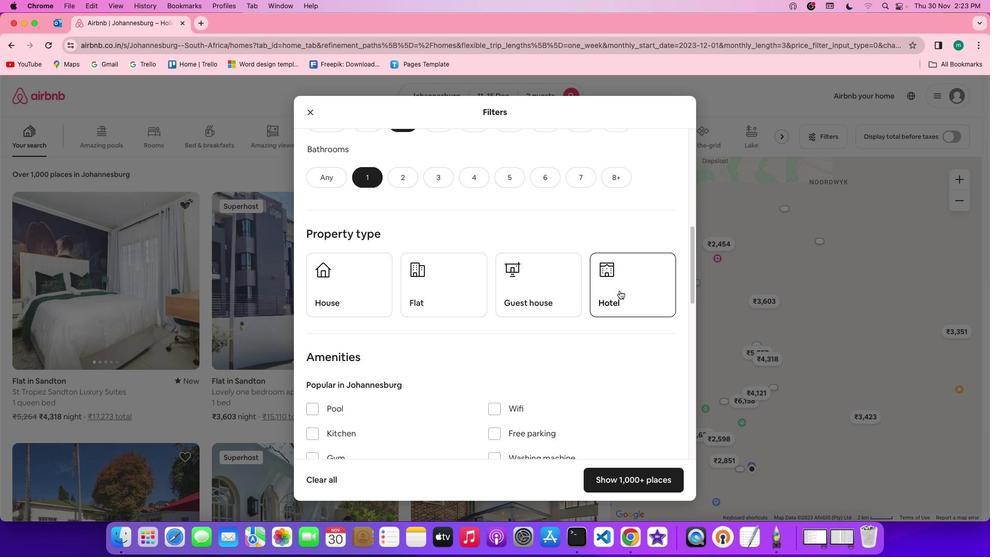 
Action: Mouse pressed left at (619, 291)
Screenshot: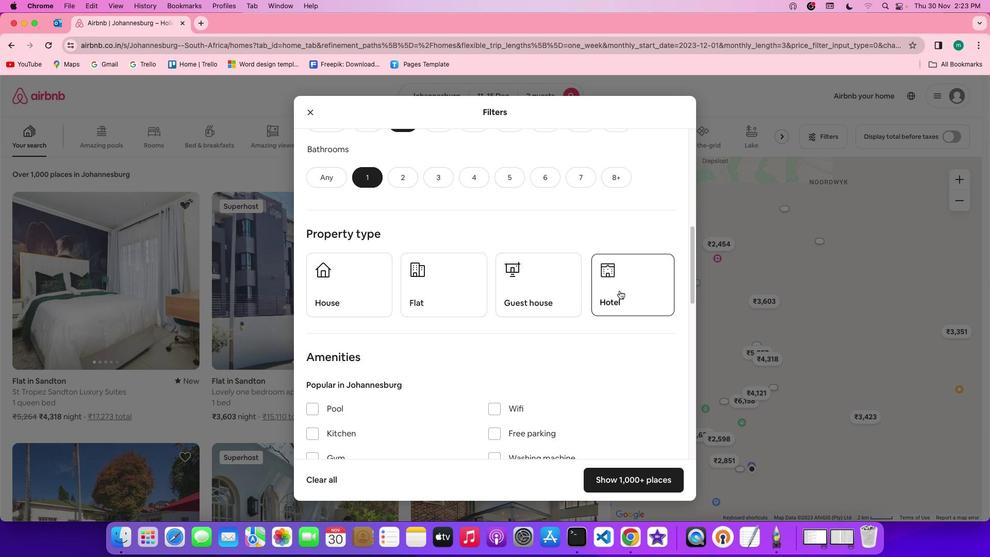 
Action: Mouse moved to (593, 360)
Screenshot: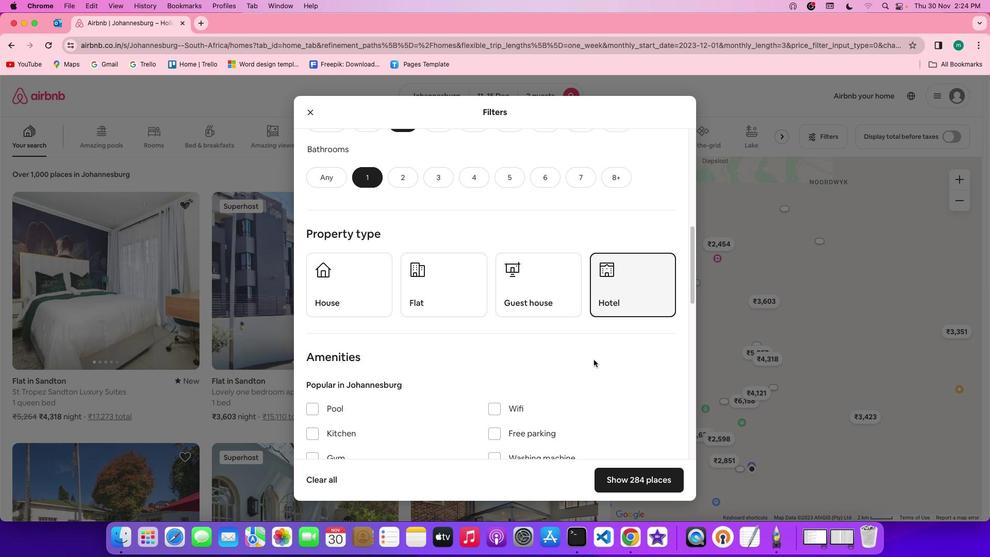 
Action: Mouse scrolled (593, 360) with delta (0, 0)
Screenshot: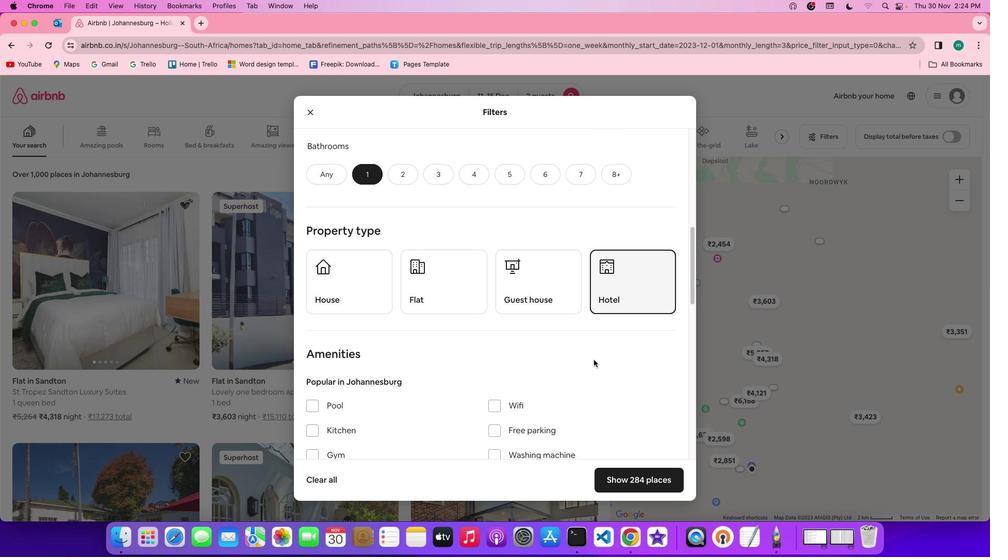
Action: Mouse scrolled (593, 360) with delta (0, 0)
Screenshot: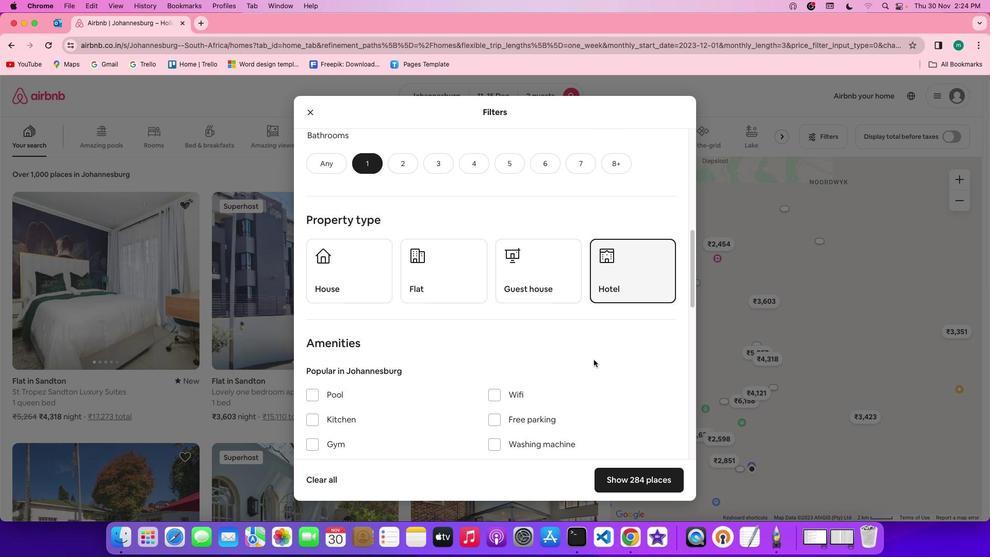 
Action: Mouse scrolled (593, 360) with delta (0, -1)
Screenshot: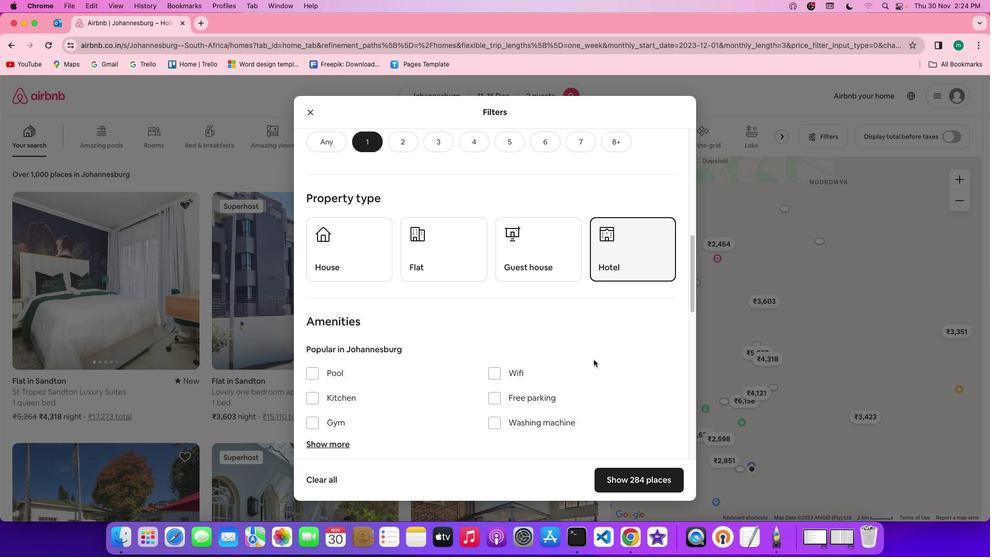
Action: Mouse scrolled (593, 360) with delta (0, -2)
Screenshot: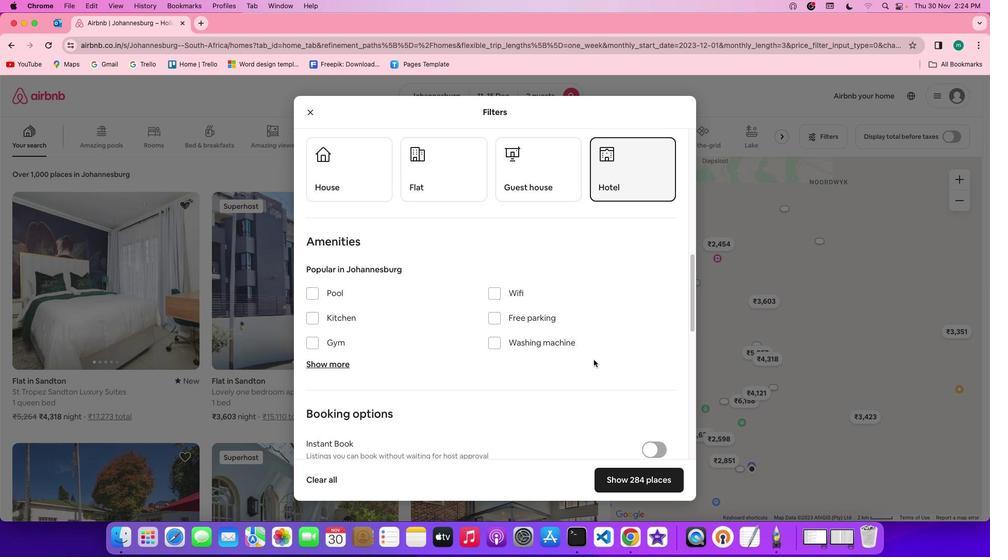 
Action: Mouse scrolled (593, 360) with delta (0, 0)
Screenshot: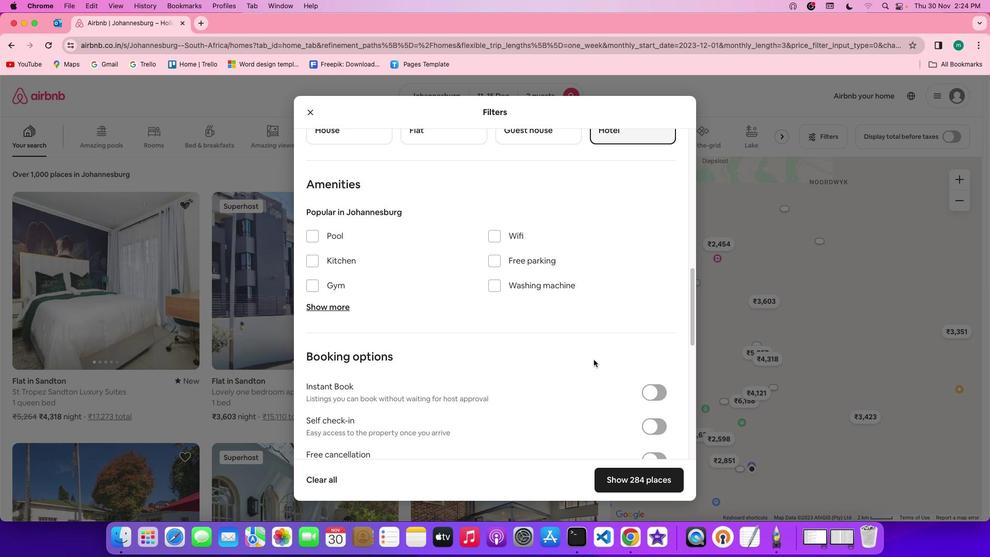 
Action: Mouse scrolled (593, 360) with delta (0, 0)
Screenshot: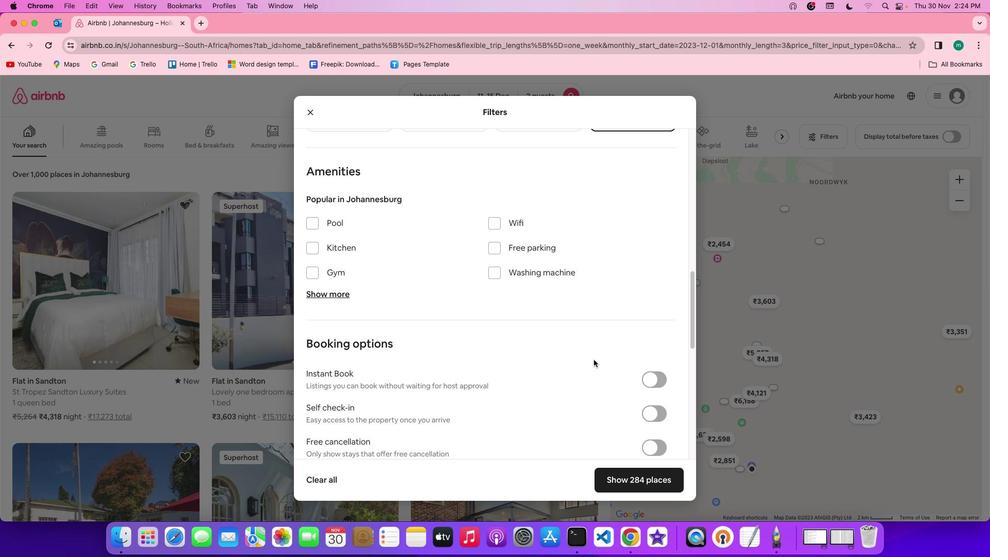 
Action: Mouse scrolled (593, 360) with delta (0, -1)
Screenshot: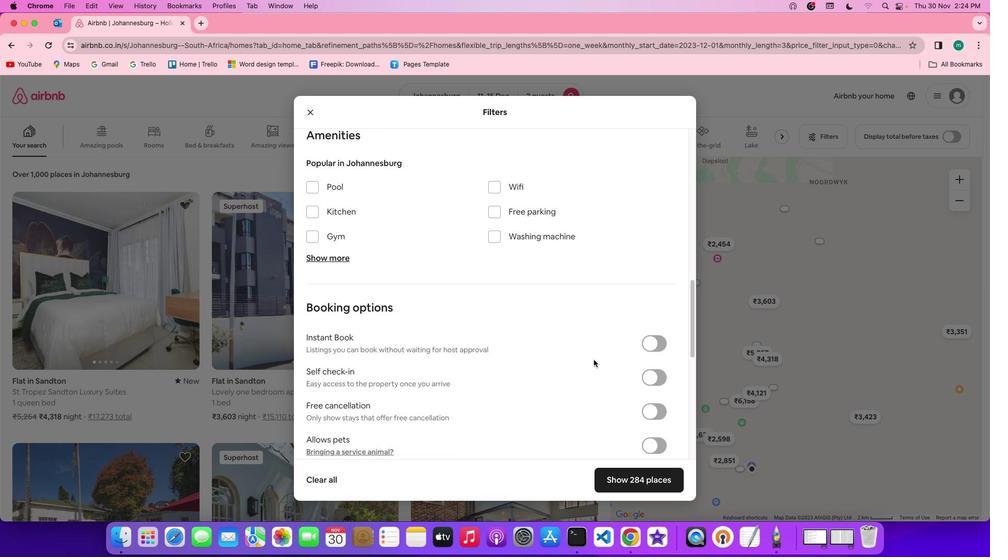 
Action: Mouse scrolled (593, 360) with delta (0, -2)
Screenshot: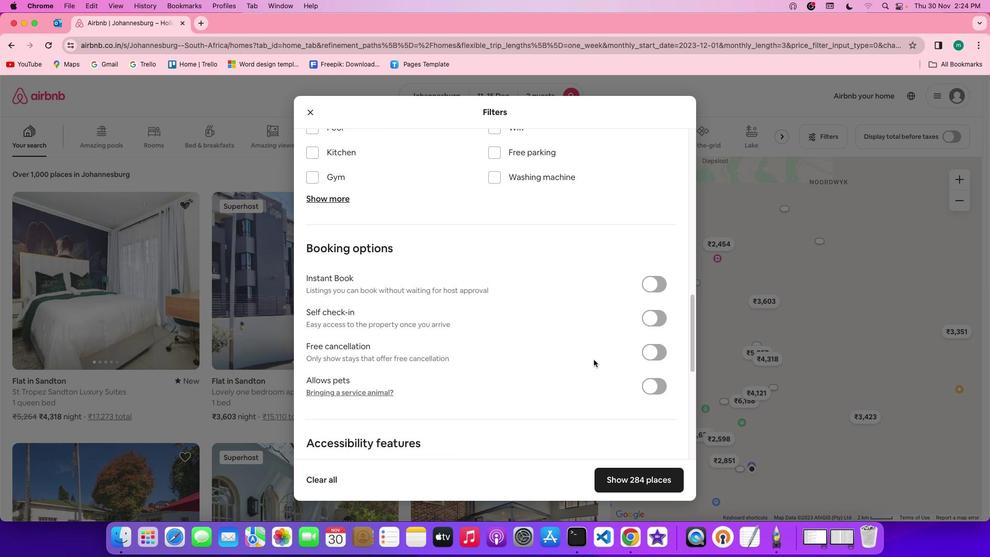 
Action: Mouse scrolled (593, 360) with delta (0, -2)
Screenshot: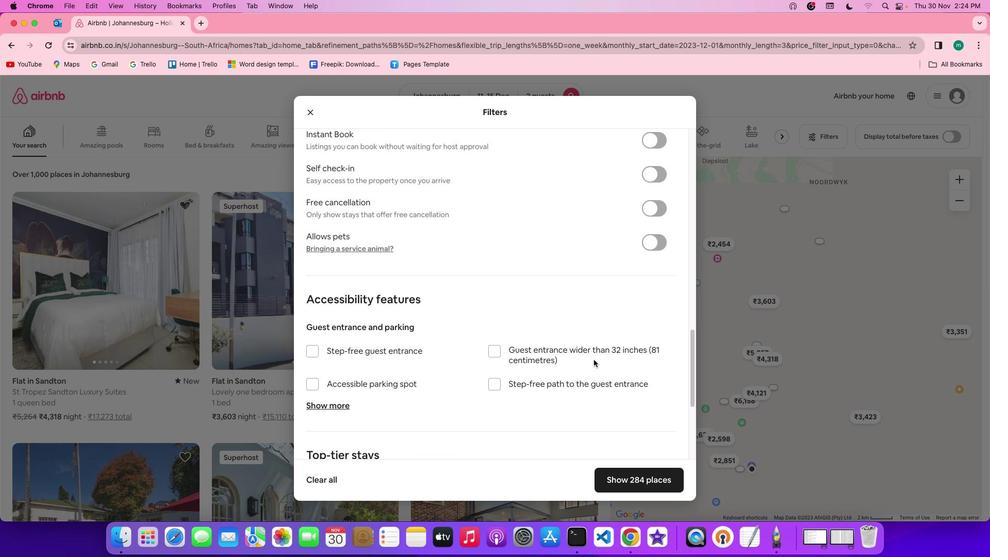 
Action: Mouse scrolled (593, 360) with delta (0, 0)
Screenshot: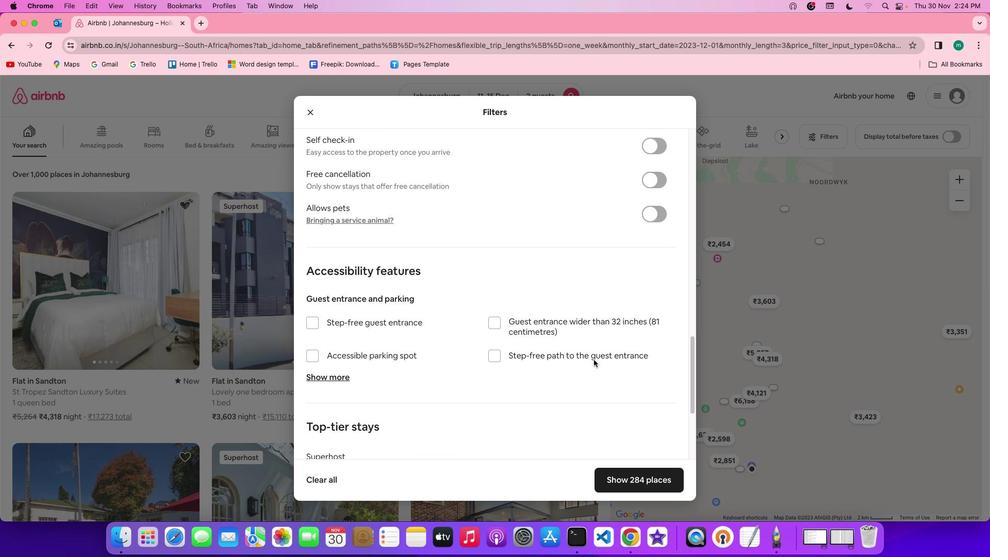 
Action: Mouse scrolled (593, 360) with delta (0, 0)
Screenshot: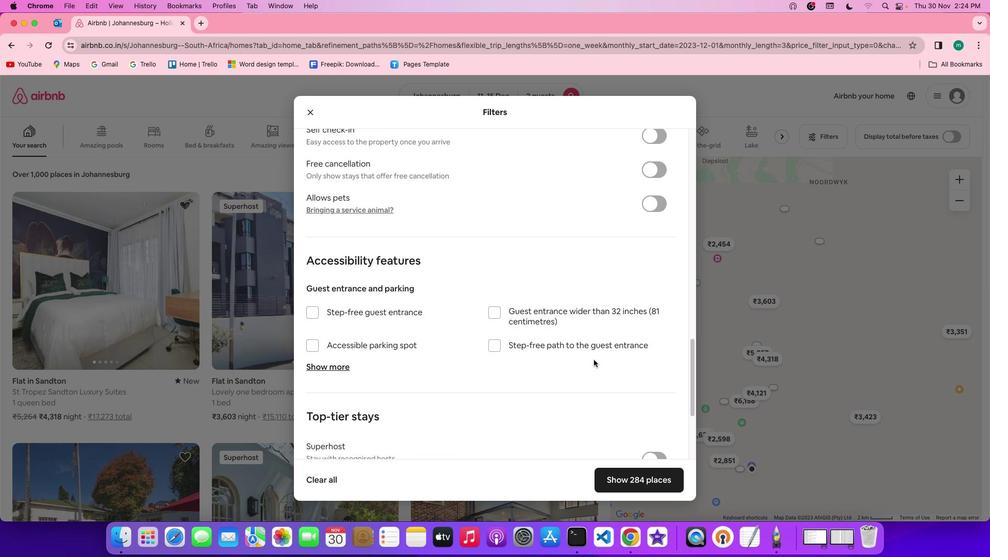 
Action: Mouse scrolled (593, 360) with delta (0, -1)
Screenshot: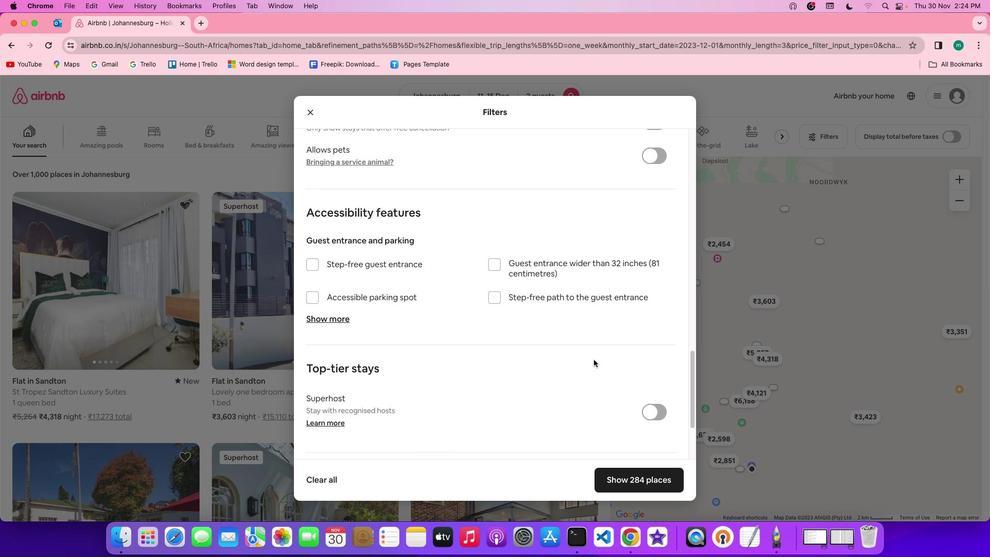 
Action: Mouse scrolled (593, 360) with delta (0, -2)
Screenshot: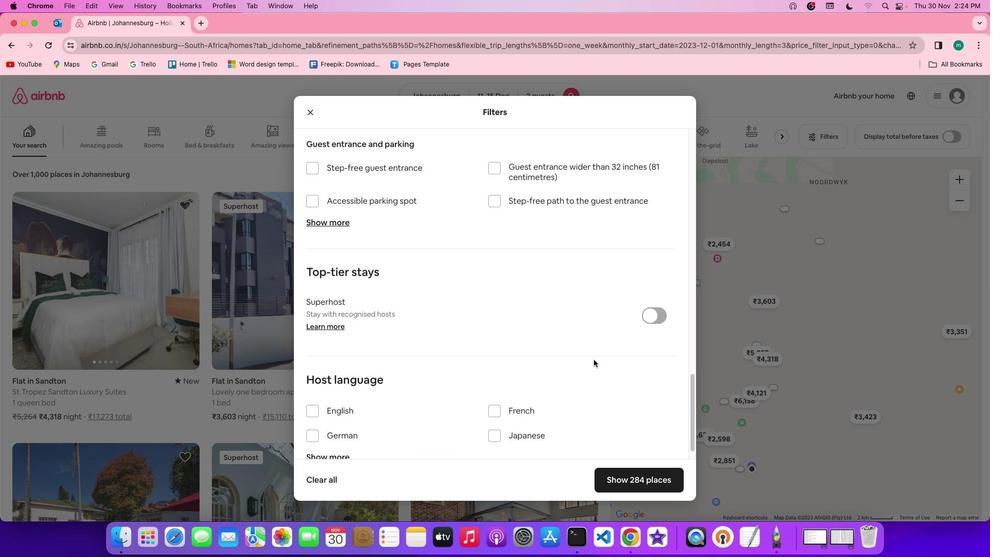 
Action: Mouse scrolled (593, 360) with delta (0, -2)
Screenshot: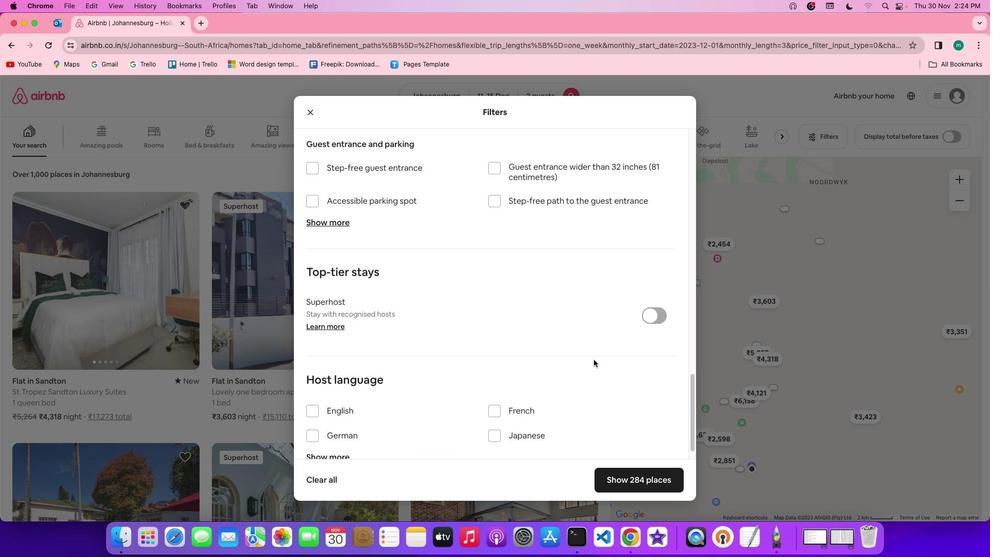 
Action: Mouse scrolled (593, 360) with delta (0, 0)
Screenshot: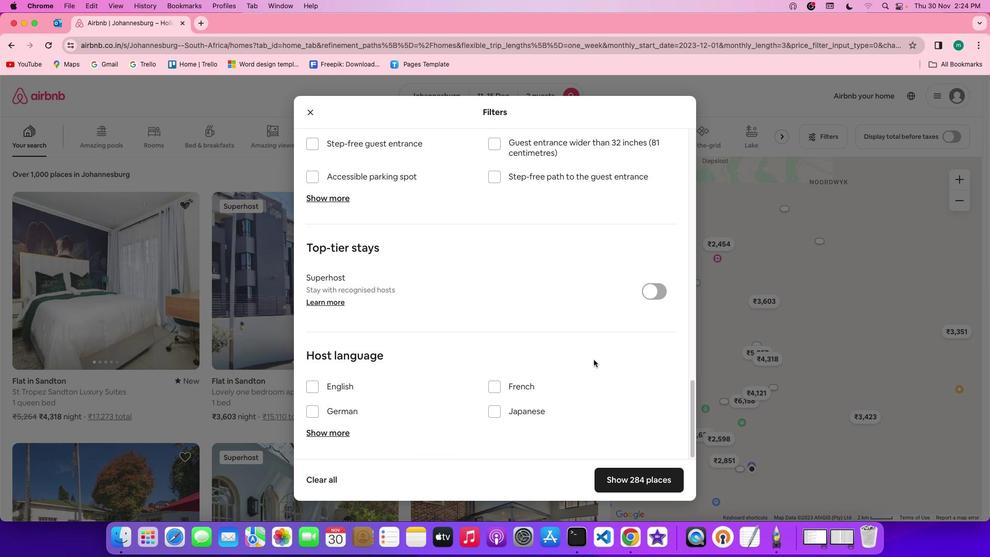 
Action: Mouse scrolled (593, 360) with delta (0, 0)
Screenshot: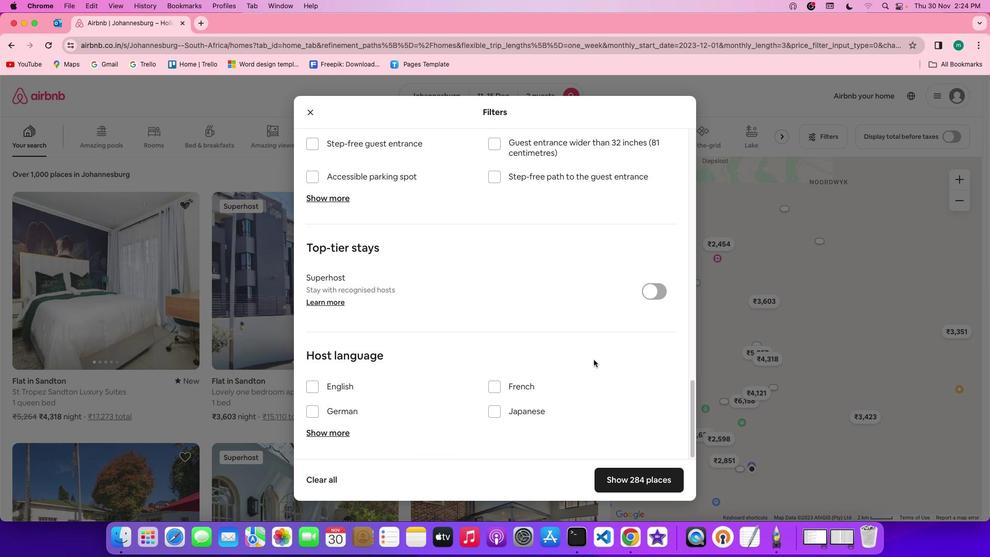 
Action: Mouse scrolled (593, 360) with delta (0, -2)
Screenshot: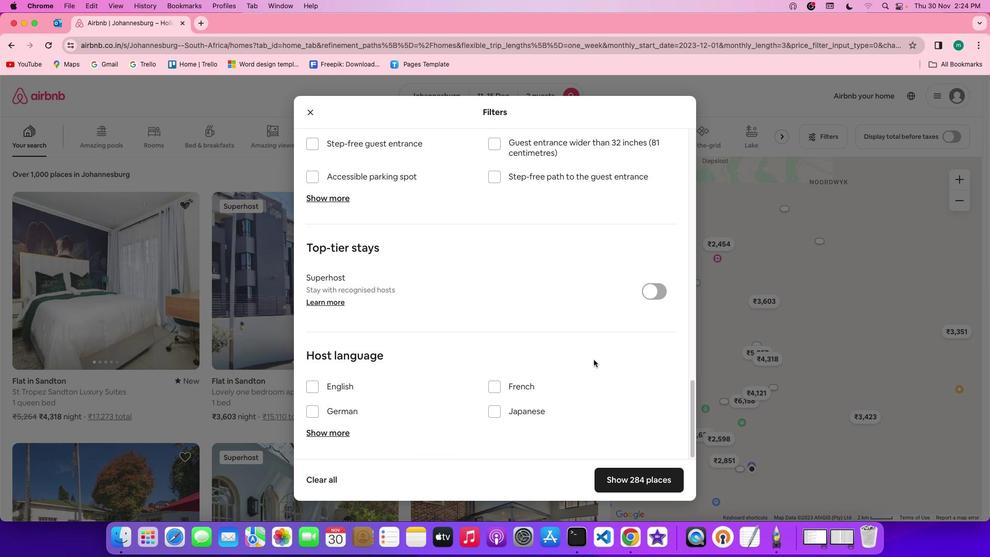 
Action: Mouse scrolled (593, 360) with delta (0, -2)
Screenshot: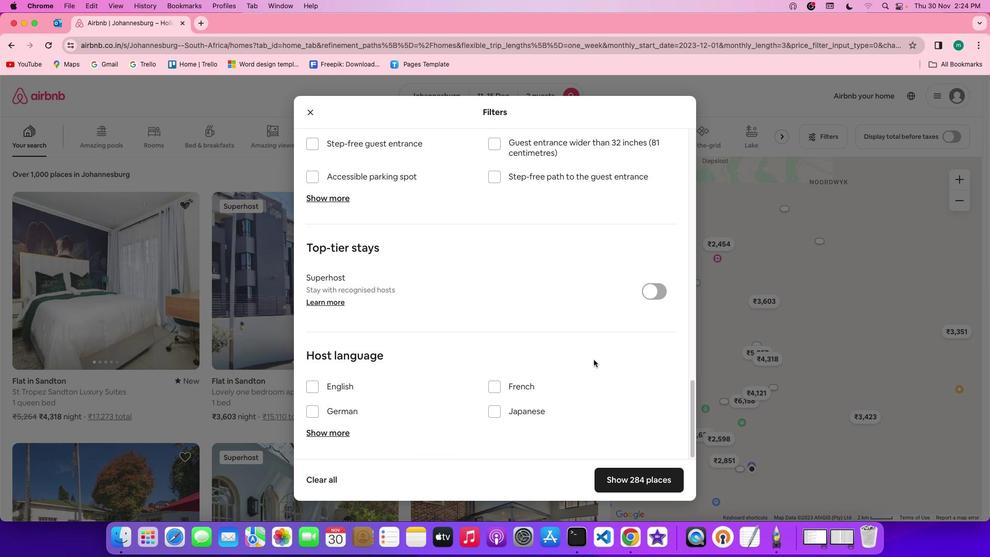 
Action: Mouse scrolled (593, 360) with delta (0, -3)
Screenshot: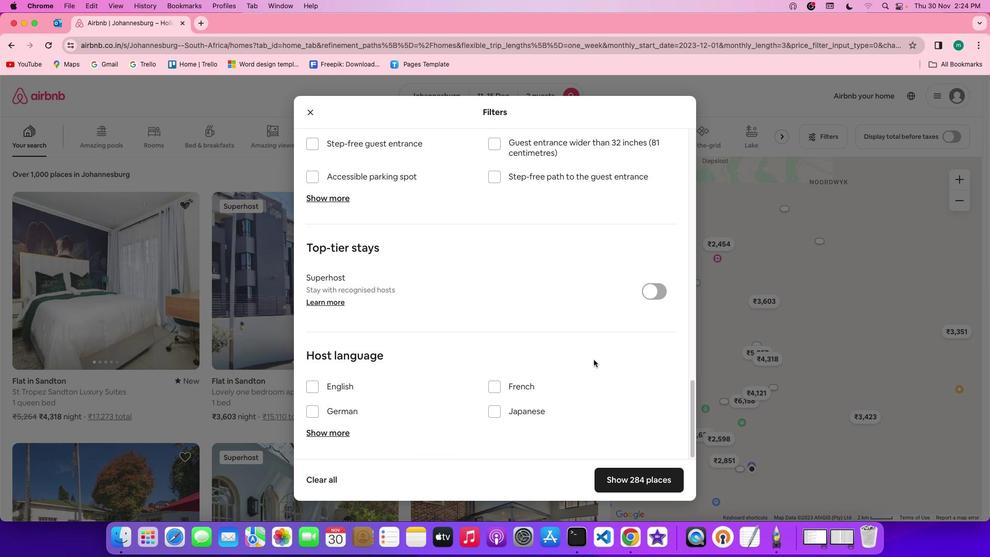 
Action: Mouse scrolled (593, 360) with delta (0, -3)
Screenshot: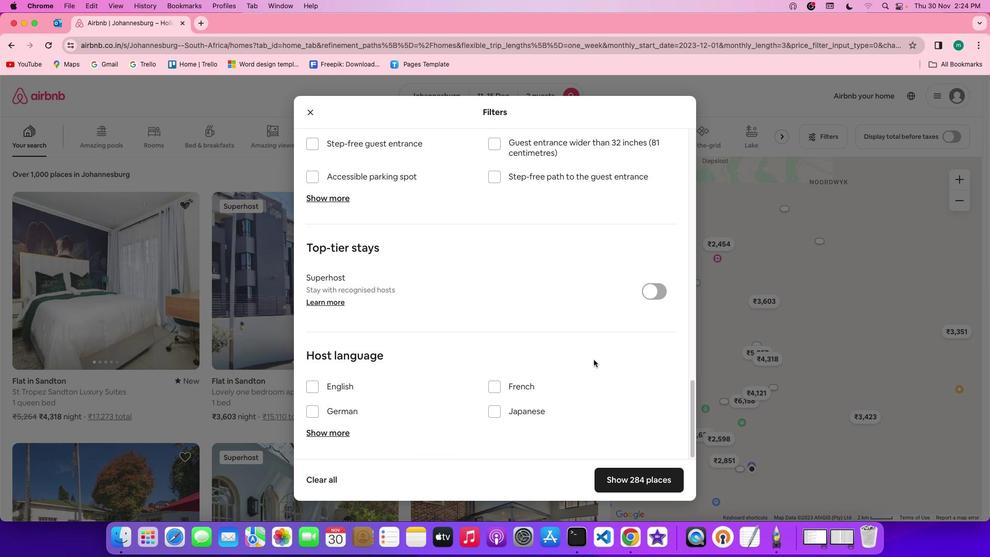 
Action: Mouse moved to (623, 487)
Screenshot: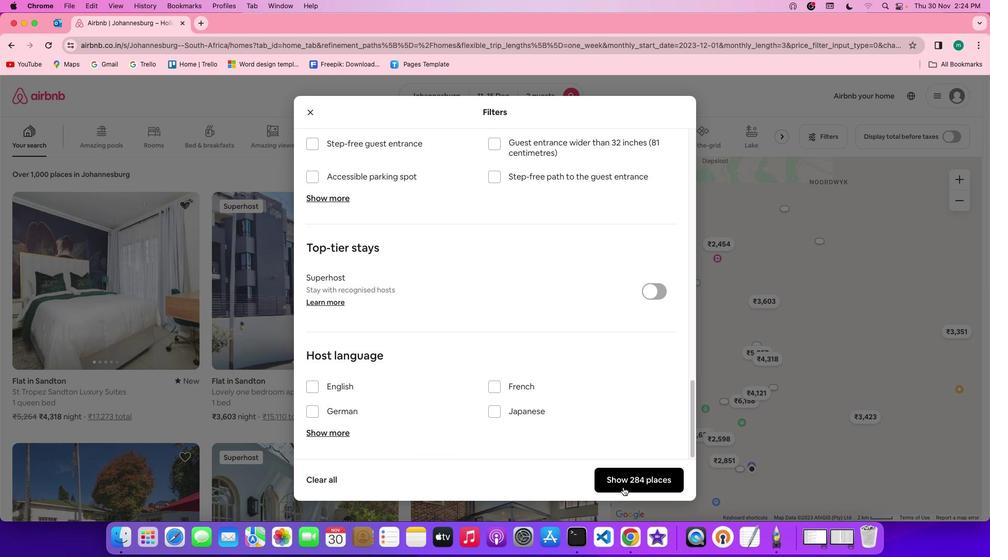 
Action: Mouse pressed left at (623, 487)
Screenshot: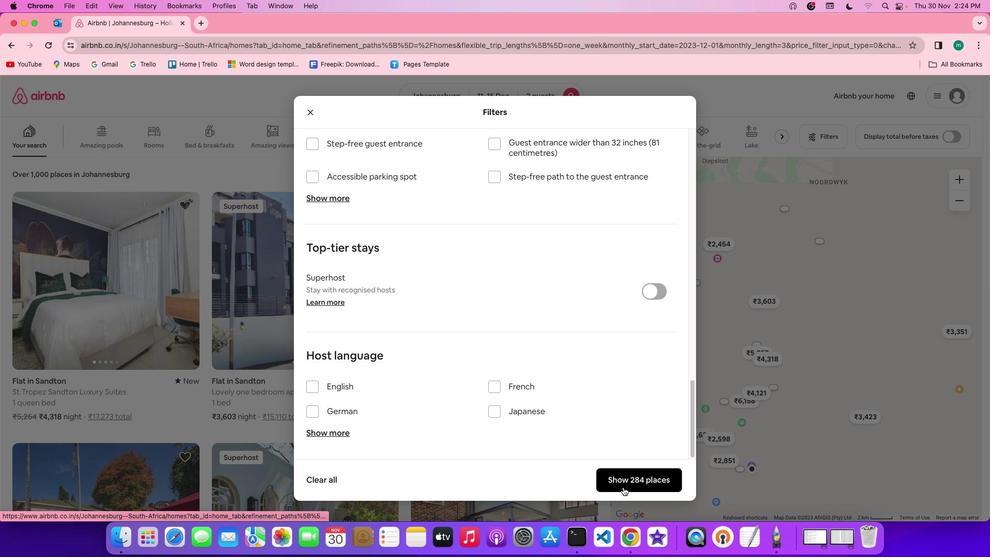 
Action: Mouse moved to (344, 336)
Screenshot: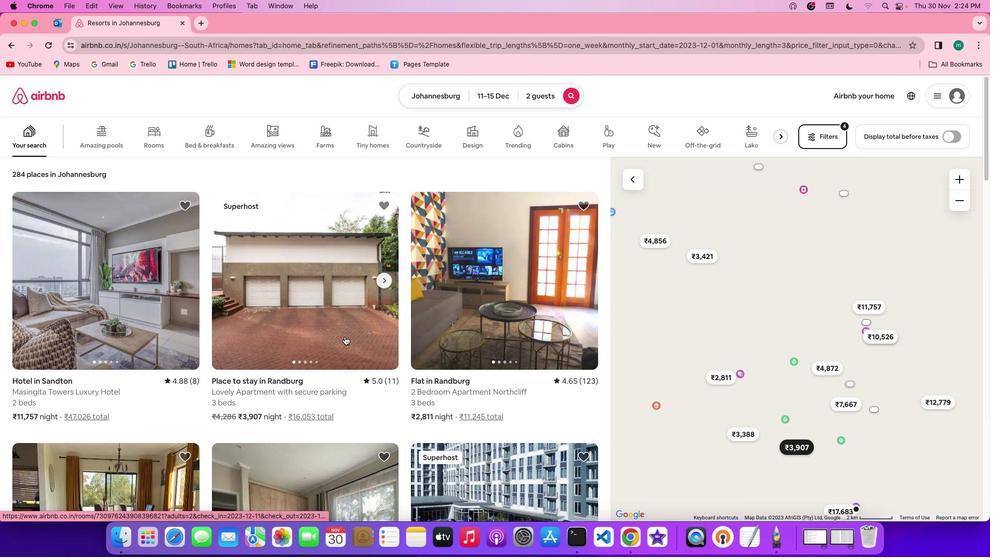 
Action: Mouse scrolled (344, 336) with delta (0, 0)
Screenshot: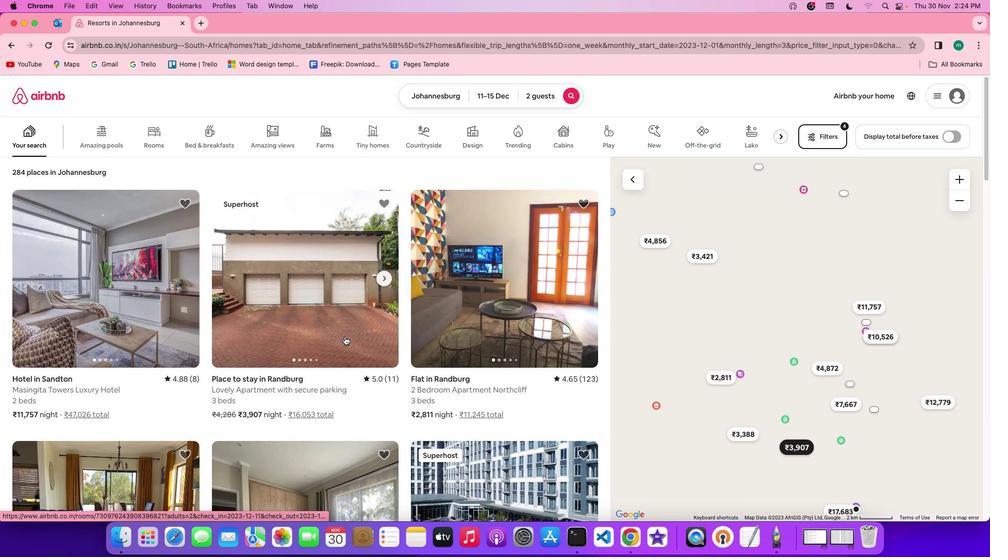 
Action: Mouse scrolled (344, 336) with delta (0, 0)
Screenshot: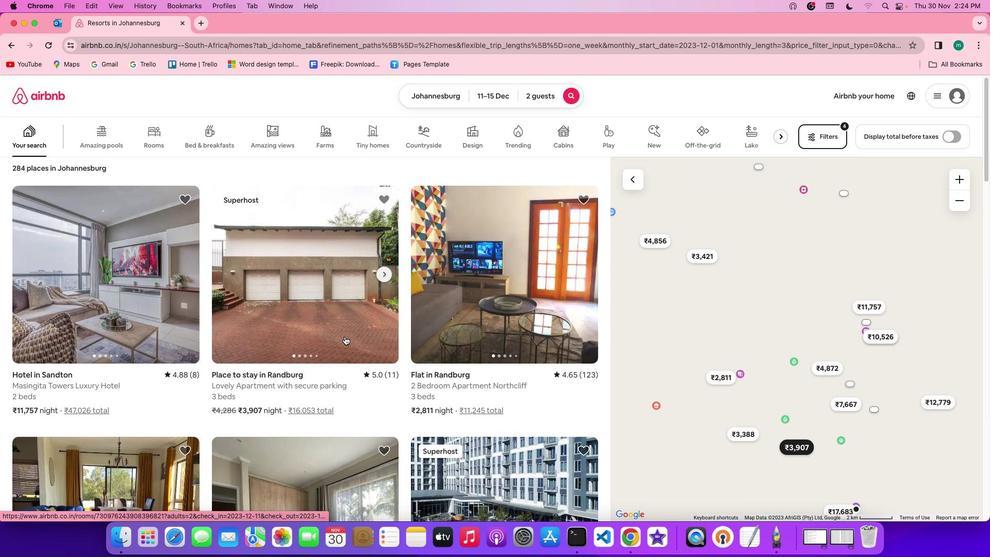 
Action: Mouse scrolled (344, 336) with delta (0, -1)
Screenshot: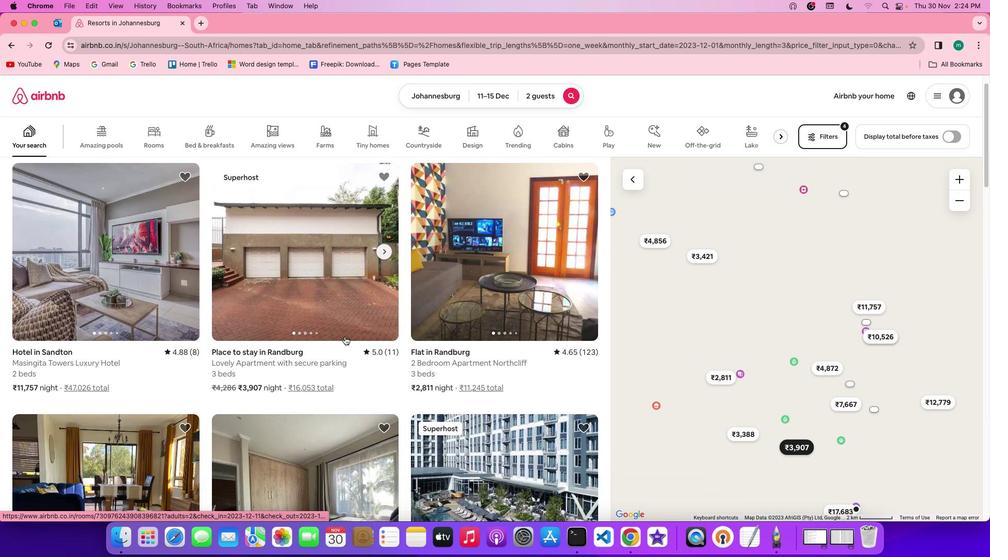 
Action: Mouse scrolled (344, 336) with delta (0, 0)
Screenshot: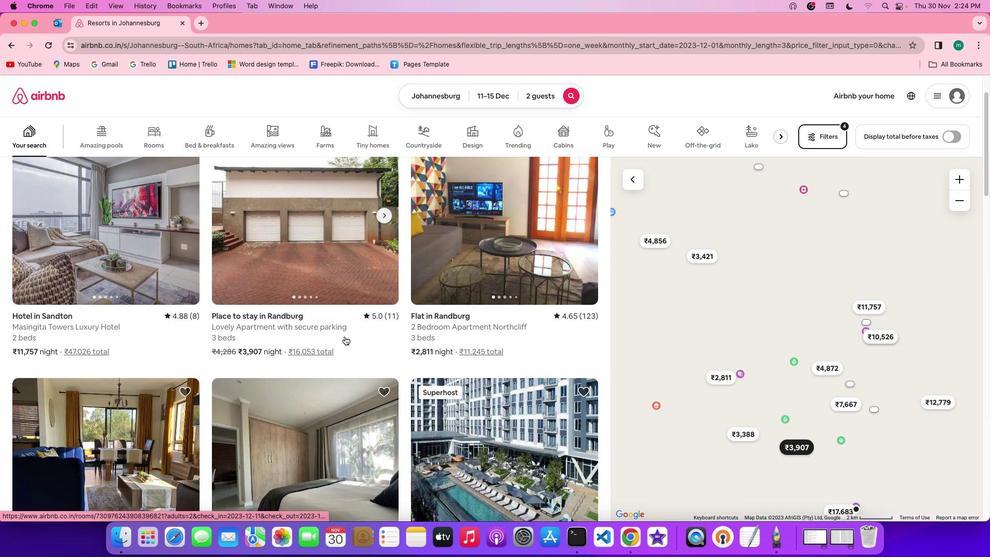 
Action: Mouse scrolled (344, 336) with delta (0, 0)
Screenshot: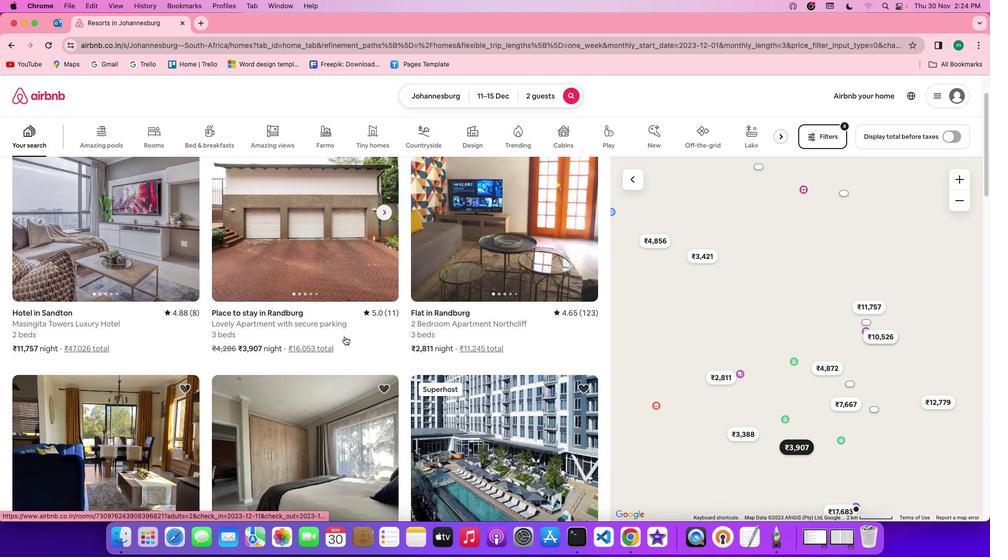 
Action: Mouse scrolled (344, 336) with delta (0, 0)
Screenshot: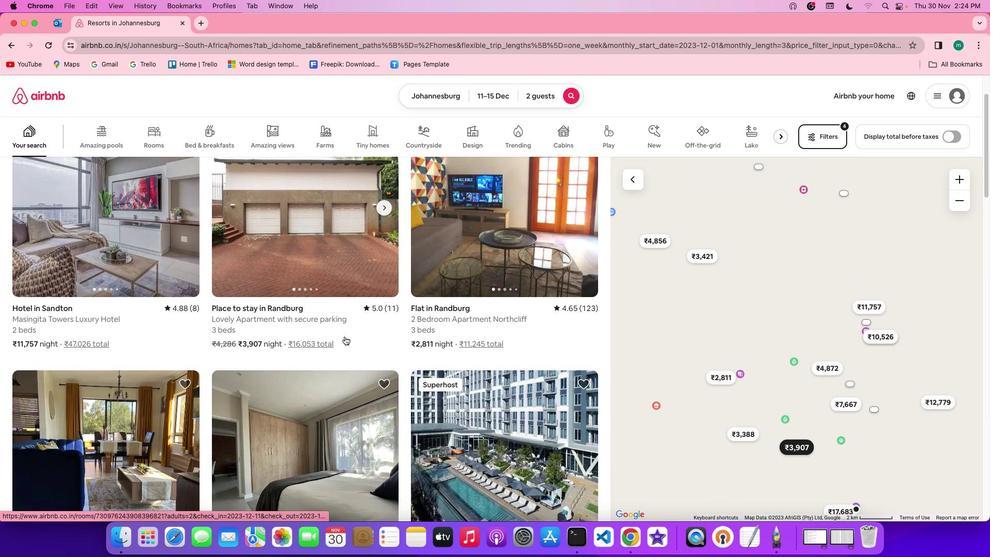 
Action: Mouse scrolled (344, 336) with delta (0, -1)
Screenshot: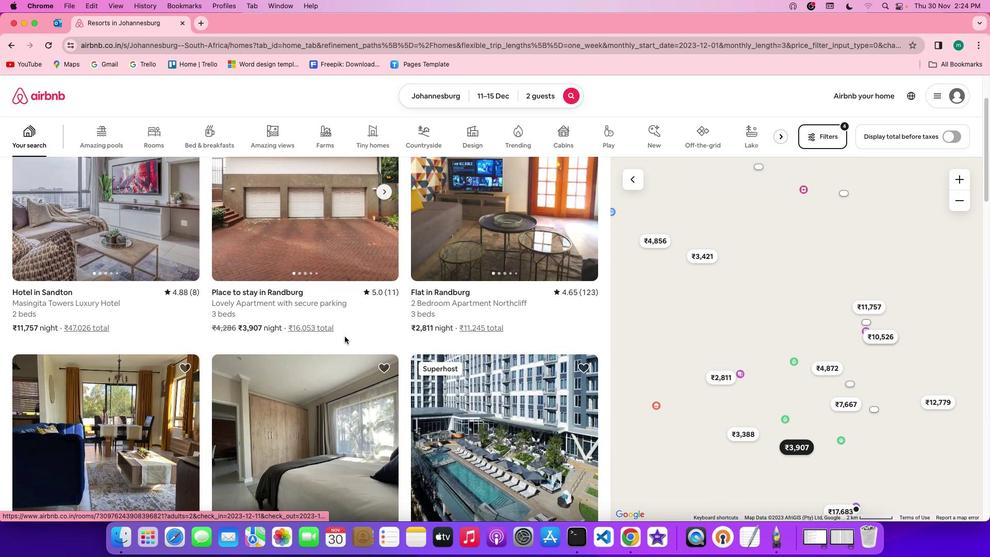 
Action: Mouse moved to (480, 350)
Screenshot: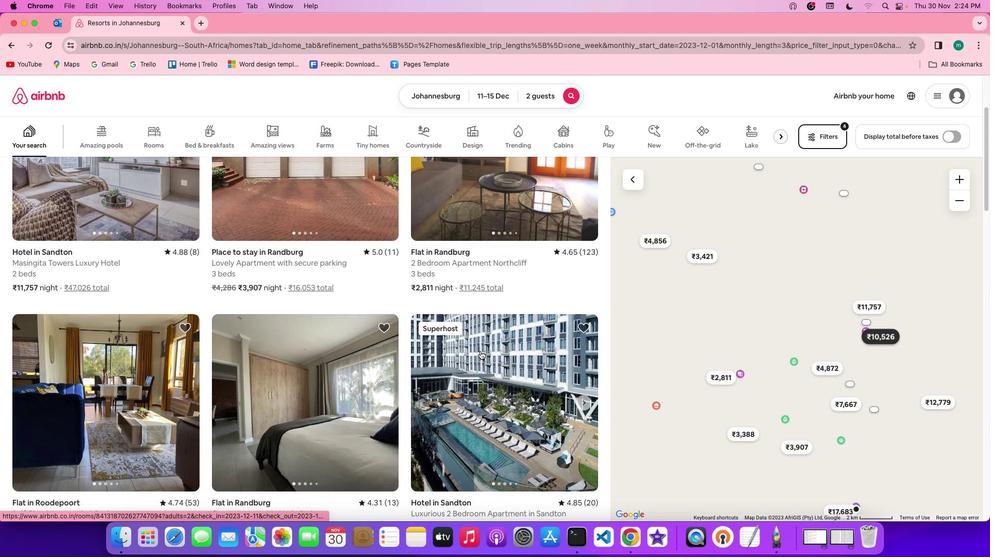 
Action: Mouse scrolled (480, 350) with delta (0, 0)
Screenshot: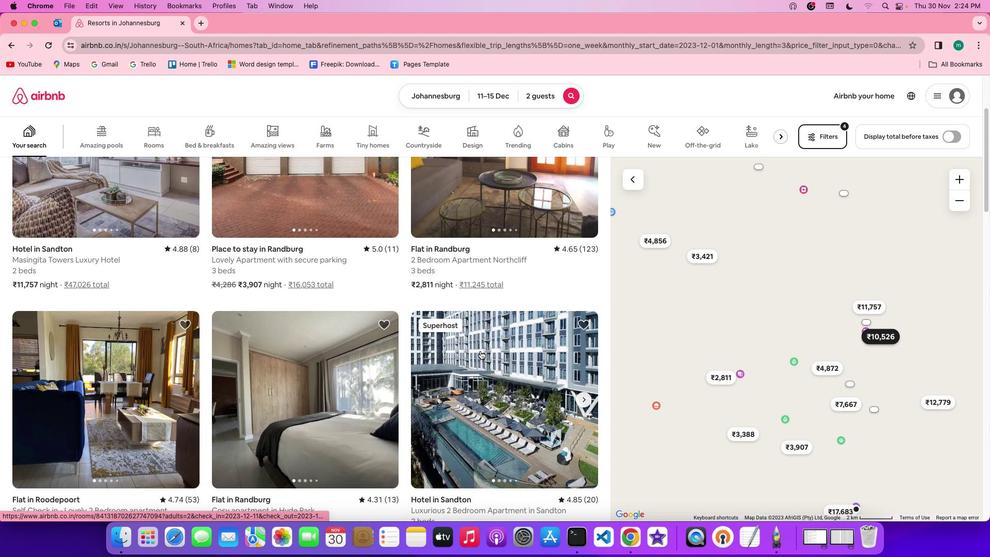 
Action: Mouse scrolled (480, 350) with delta (0, 0)
Screenshot: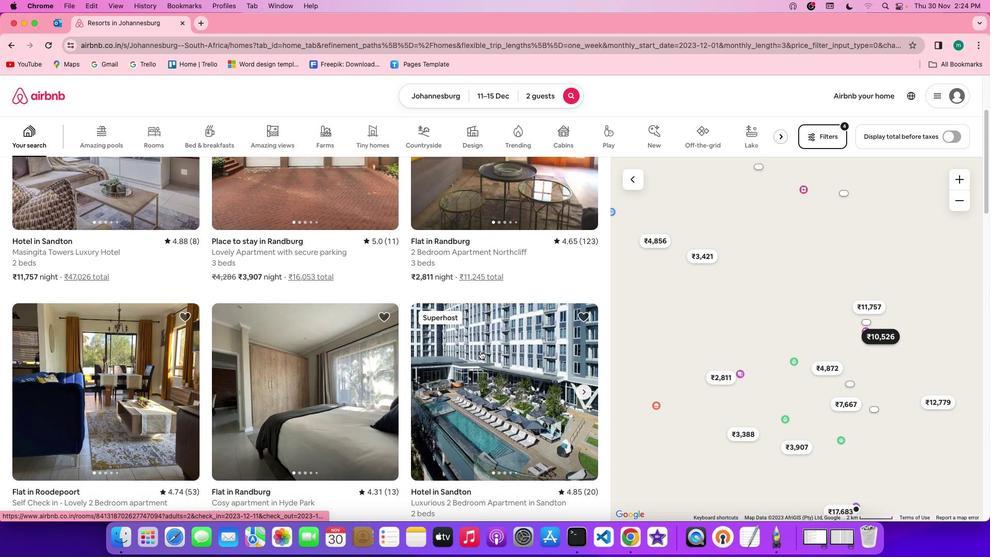 
Action: Mouse scrolled (480, 350) with delta (0, -1)
Screenshot: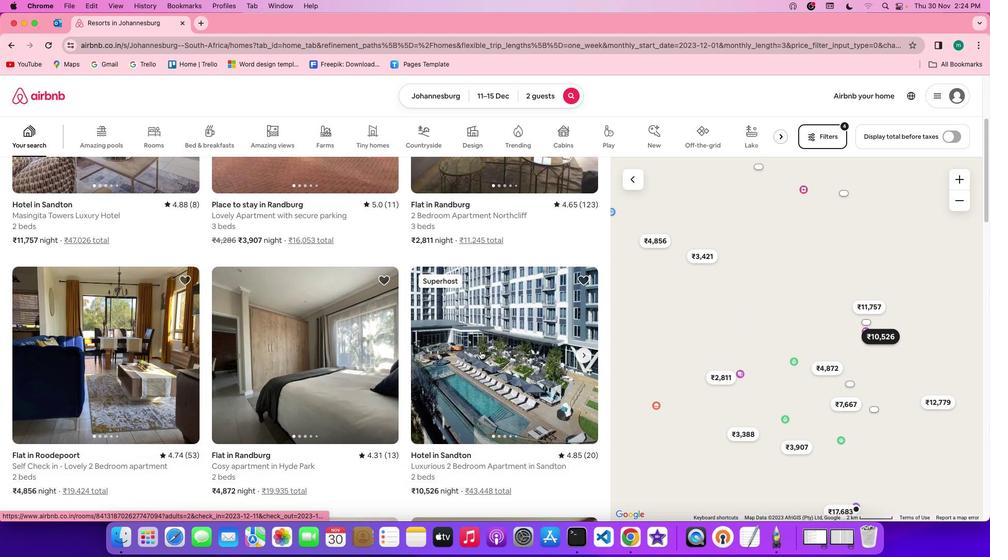 
Action: Mouse moved to (480, 350)
Screenshot: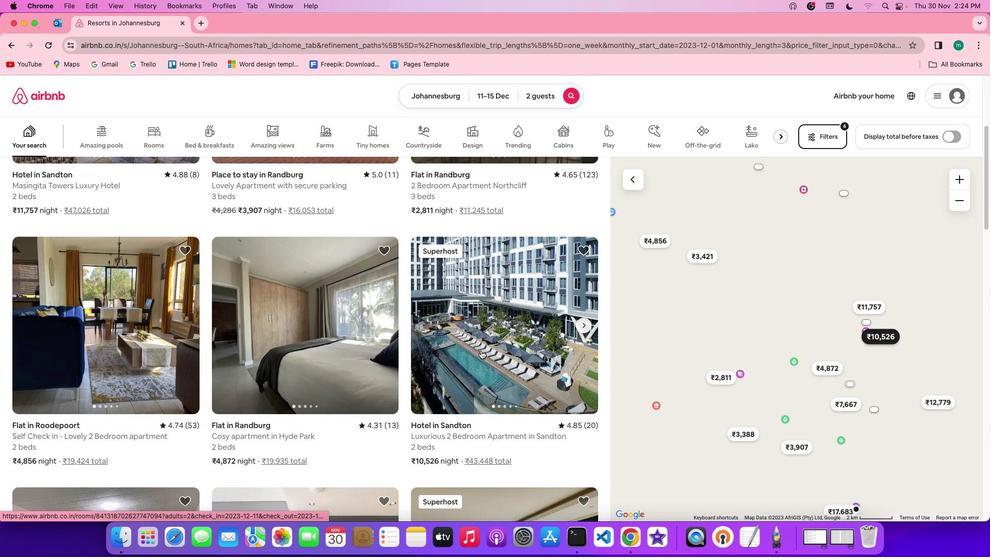
Action: Mouse pressed left at (480, 350)
Screenshot: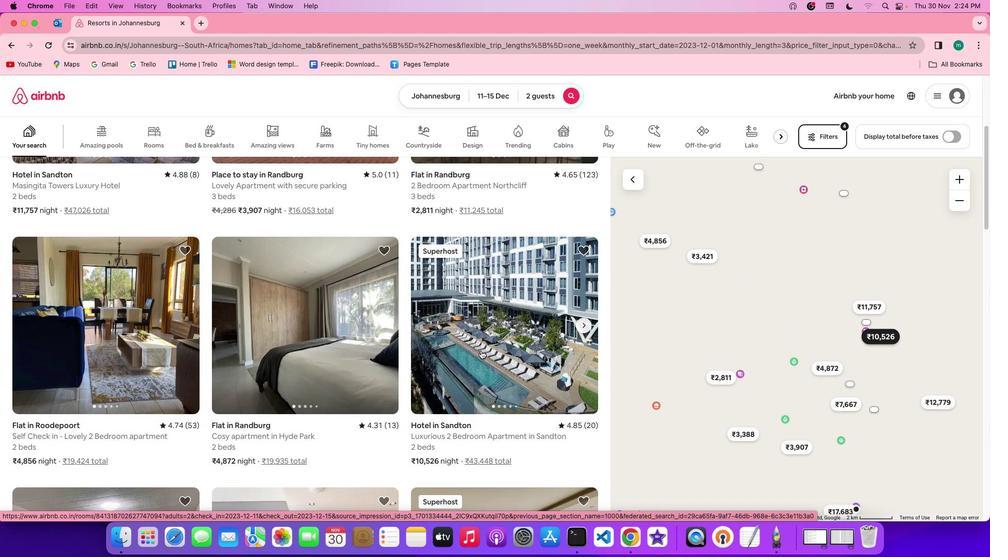 
Action: Mouse moved to (724, 380)
Screenshot: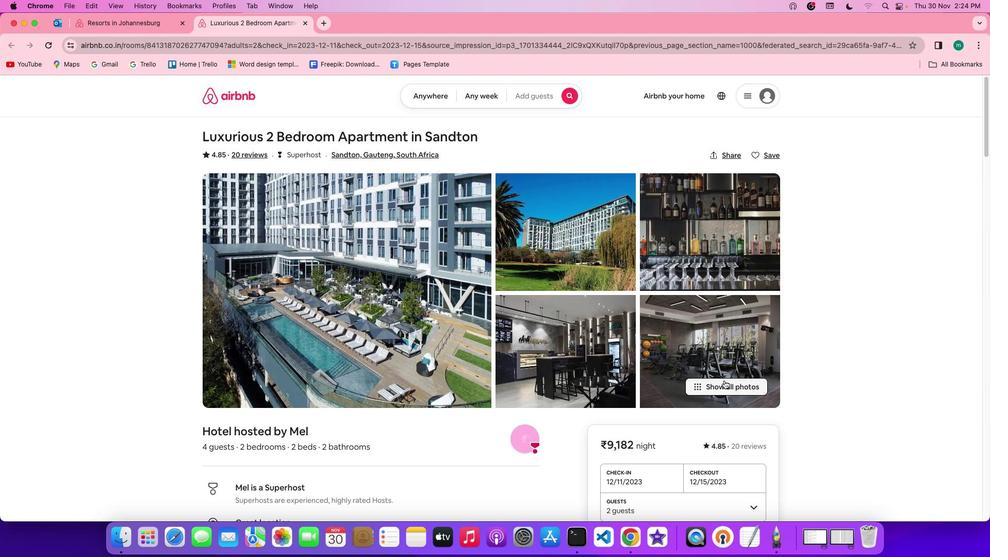 
Action: Mouse pressed left at (724, 380)
Screenshot: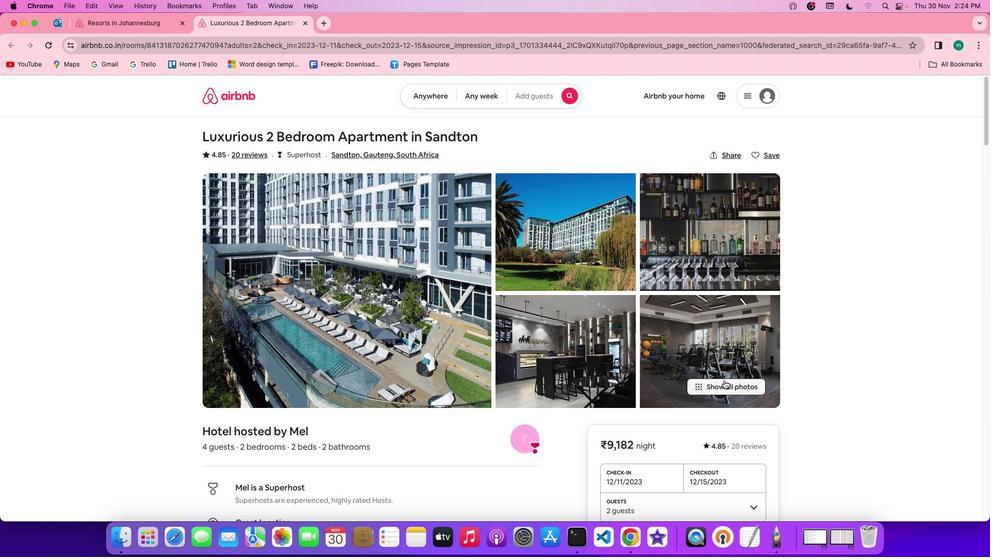 
Action: Mouse moved to (428, 385)
Screenshot: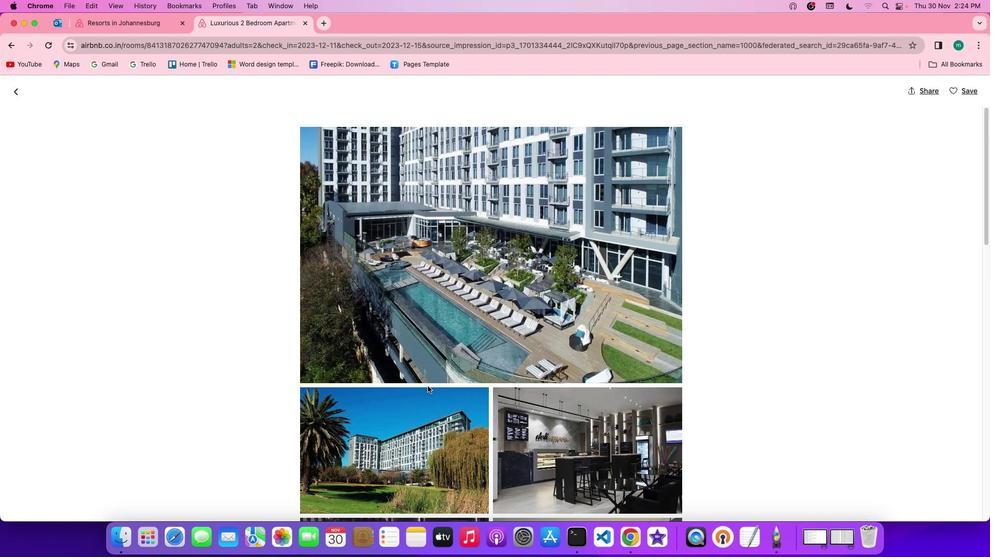 
Action: Mouse scrolled (428, 385) with delta (0, 0)
Screenshot: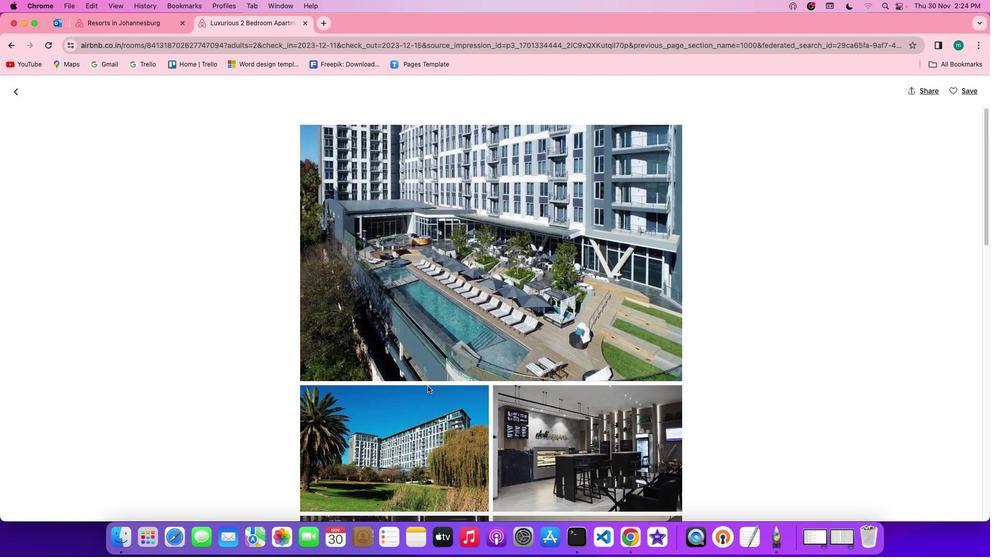 
Action: Mouse scrolled (428, 385) with delta (0, 0)
Screenshot: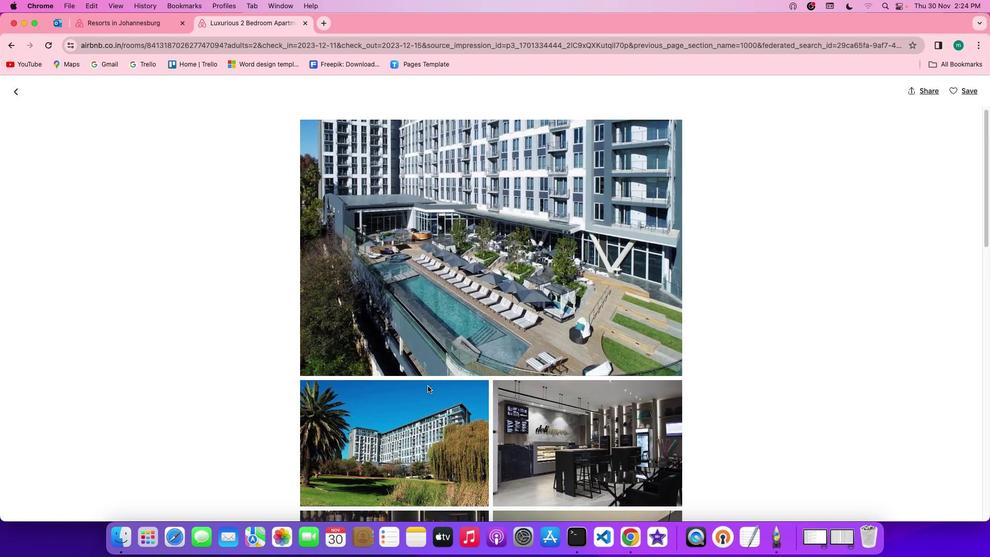 
Action: Mouse scrolled (428, 385) with delta (0, -1)
Screenshot: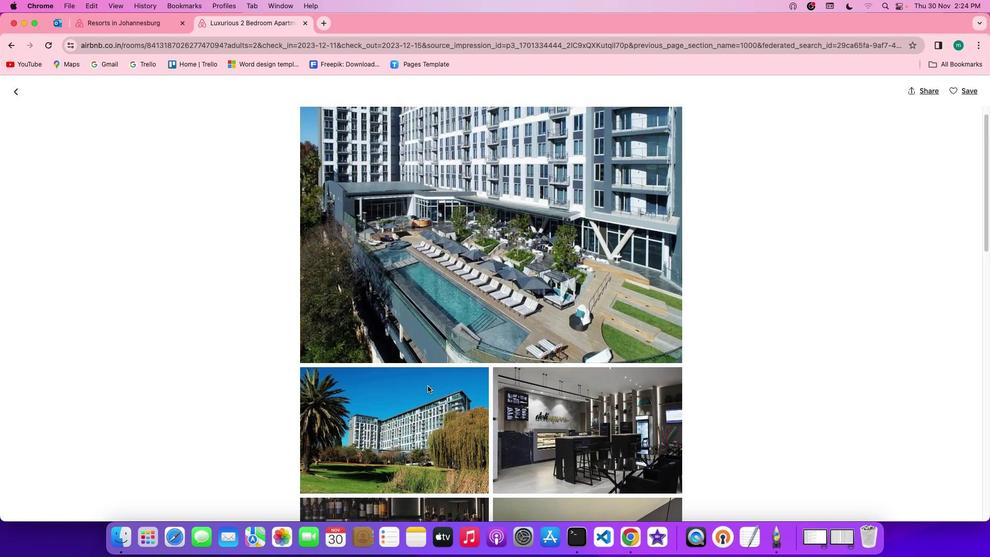 
Action: Mouse scrolled (428, 385) with delta (0, -1)
Screenshot: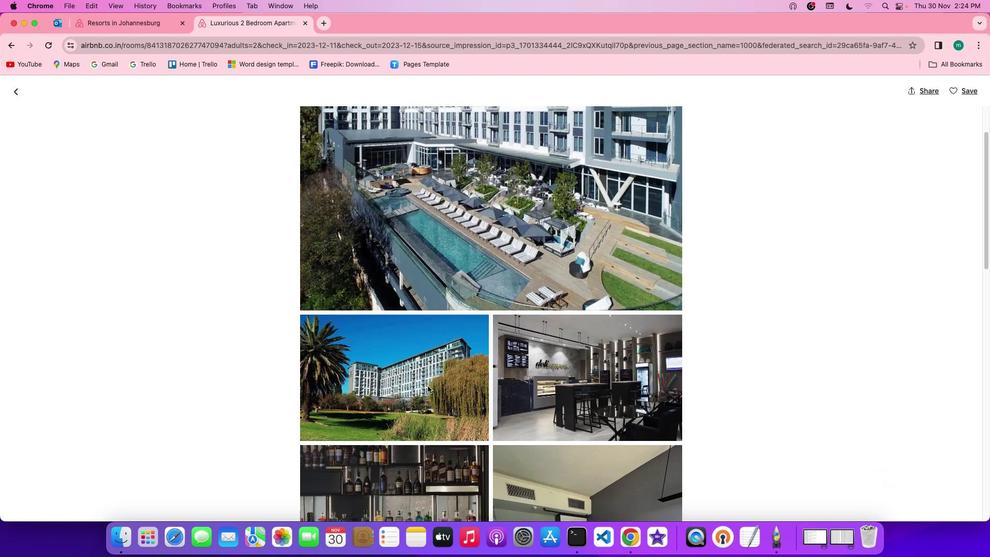 
Action: Mouse scrolled (428, 385) with delta (0, 0)
Screenshot: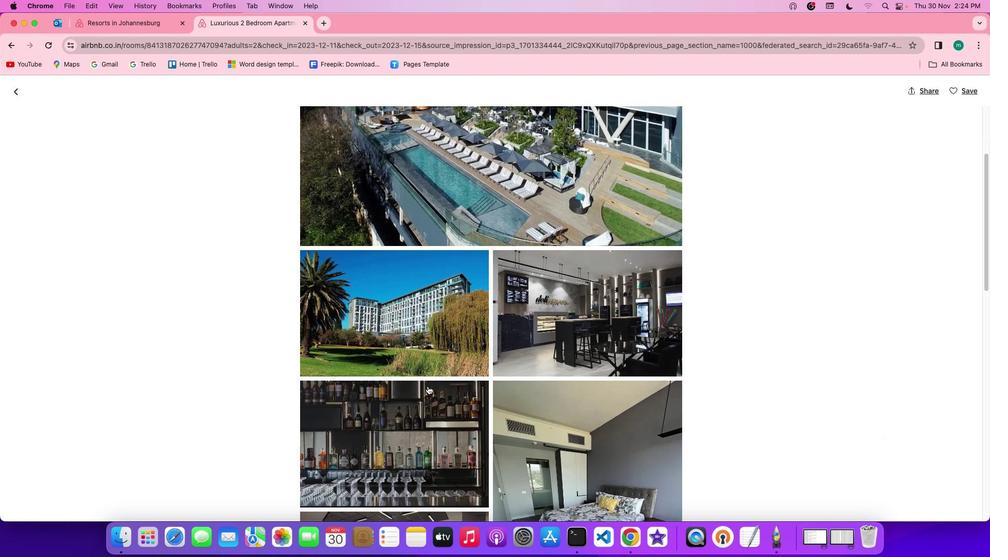 
Action: Mouse scrolled (428, 385) with delta (0, 0)
Screenshot: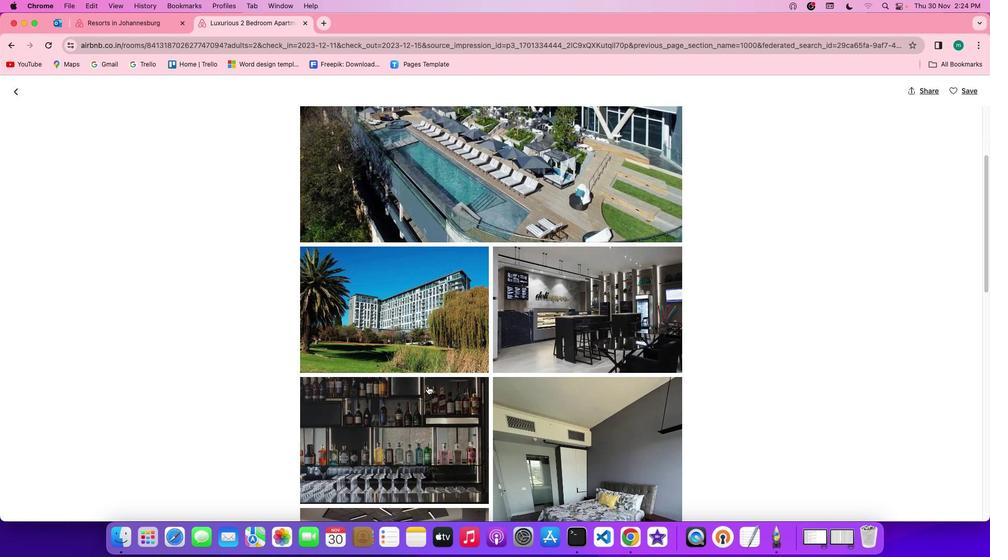 
Action: Mouse scrolled (428, 385) with delta (0, -1)
Screenshot: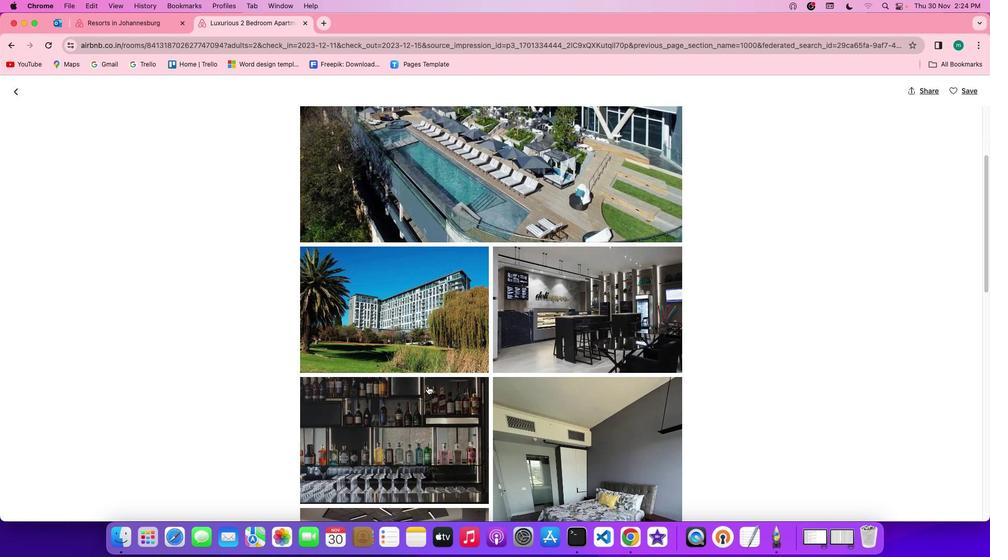
Action: Mouse scrolled (428, 385) with delta (0, -2)
Screenshot: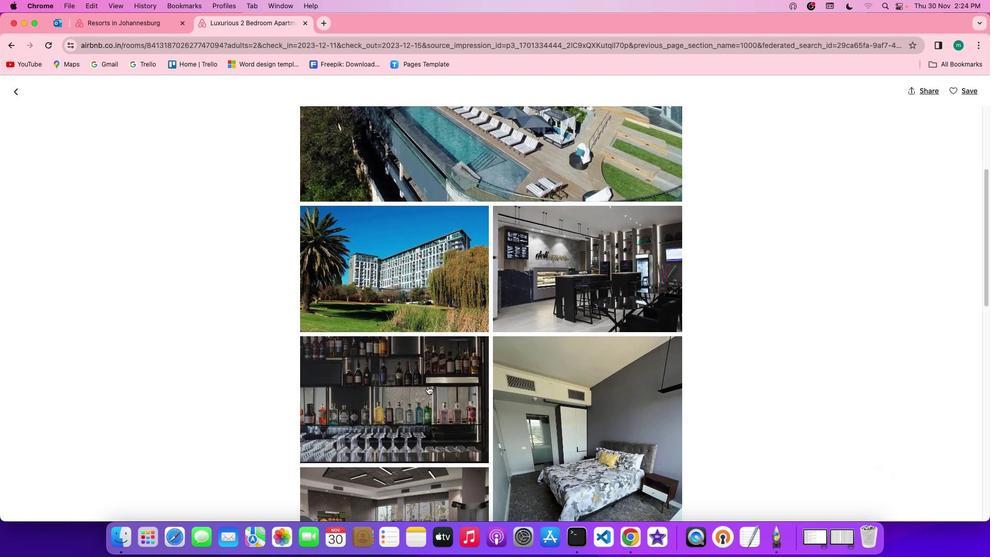 
Action: Mouse scrolled (428, 385) with delta (0, 0)
Screenshot: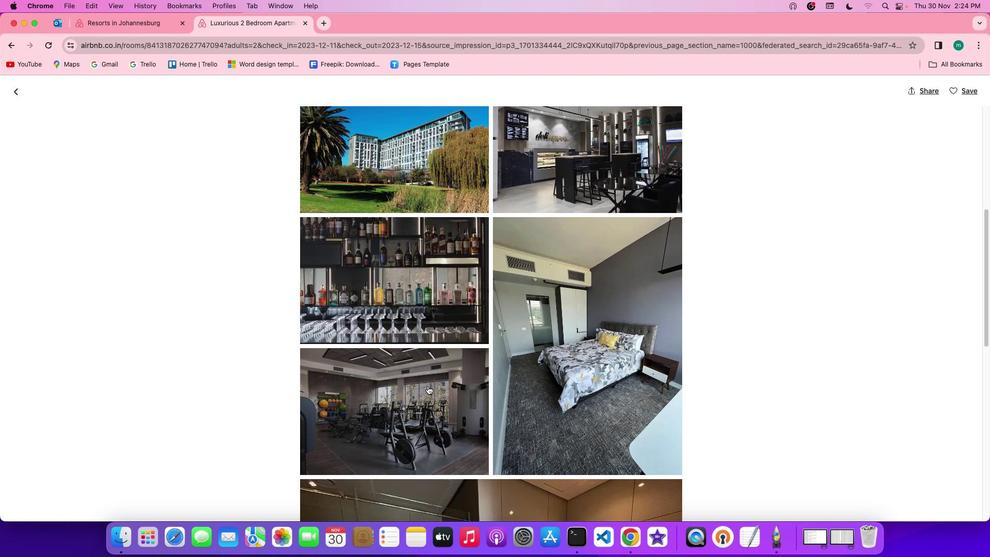 
Action: Mouse scrolled (428, 385) with delta (0, 0)
Screenshot: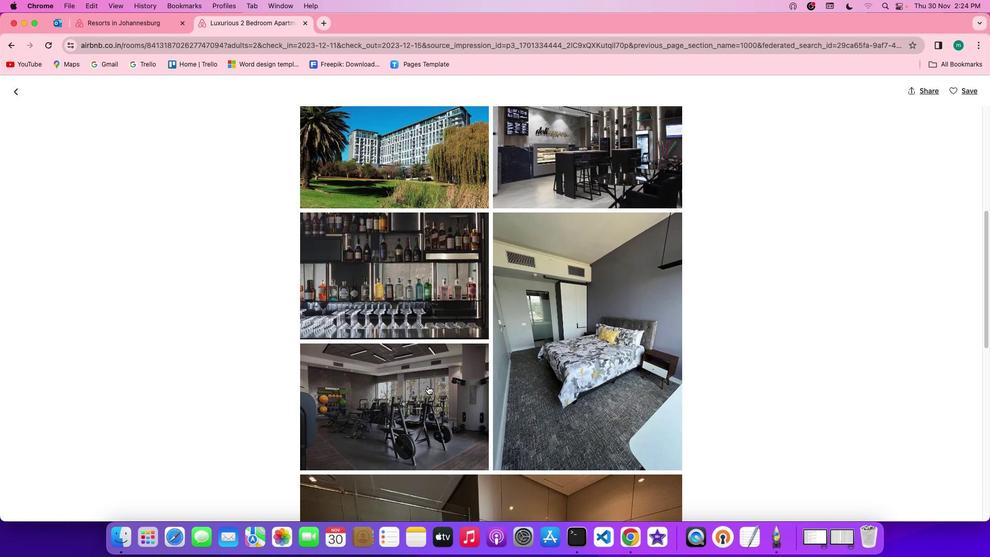 
Action: Mouse scrolled (428, 385) with delta (0, -1)
Screenshot: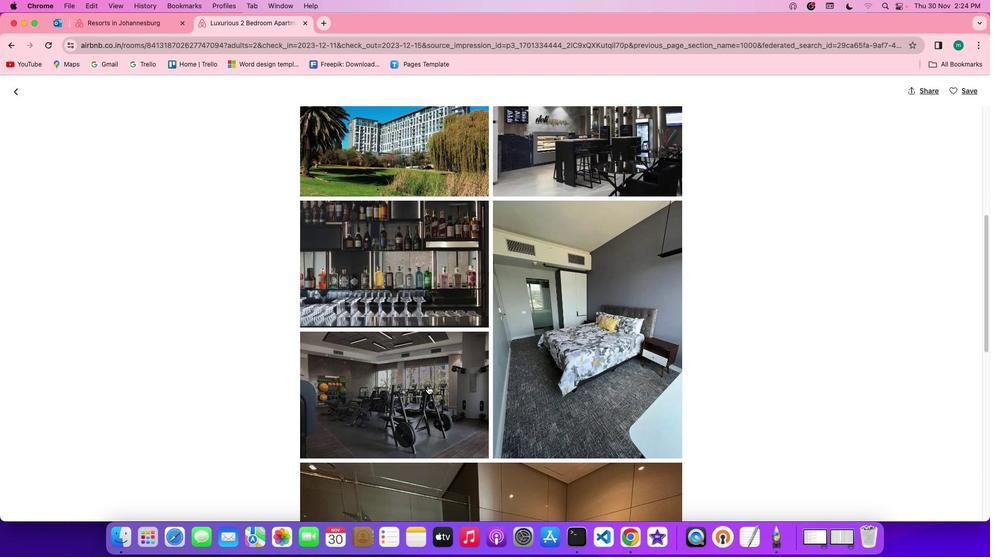 
Action: Mouse scrolled (428, 385) with delta (0, -1)
Screenshot: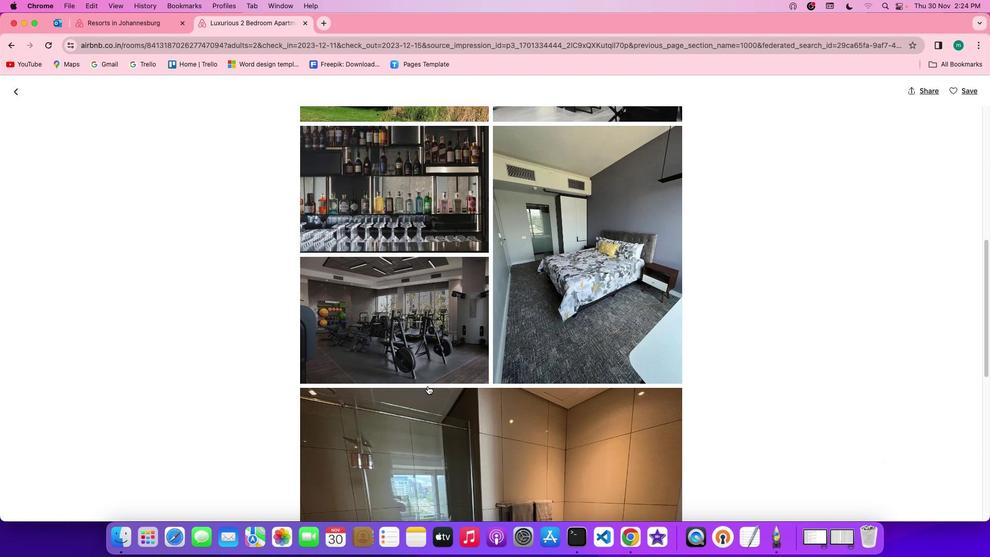 
Action: Mouse scrolled (428, 385) with delta (0, 0)
Screenshot: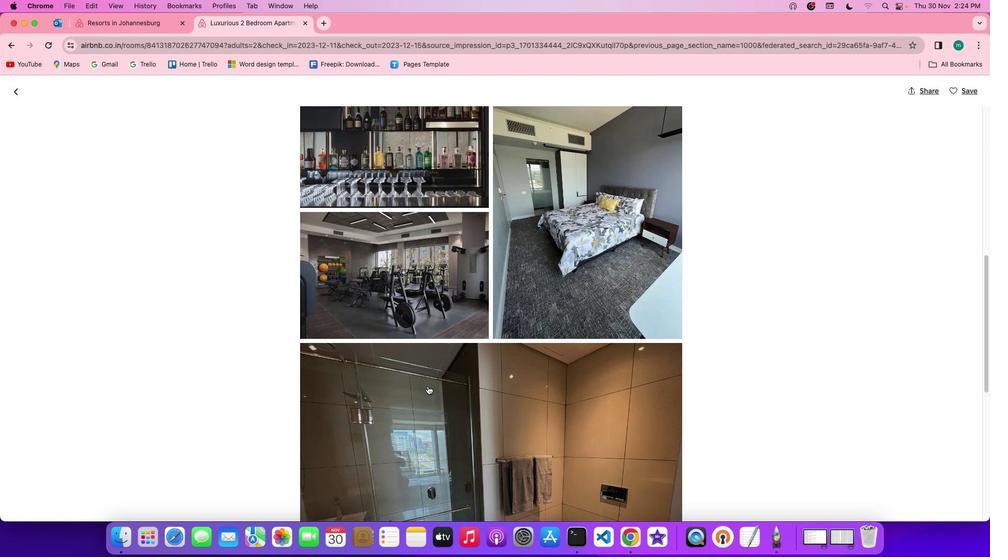 
Action: Mouse scrolled (428, 385) with delta (0, 0)
Screenshot: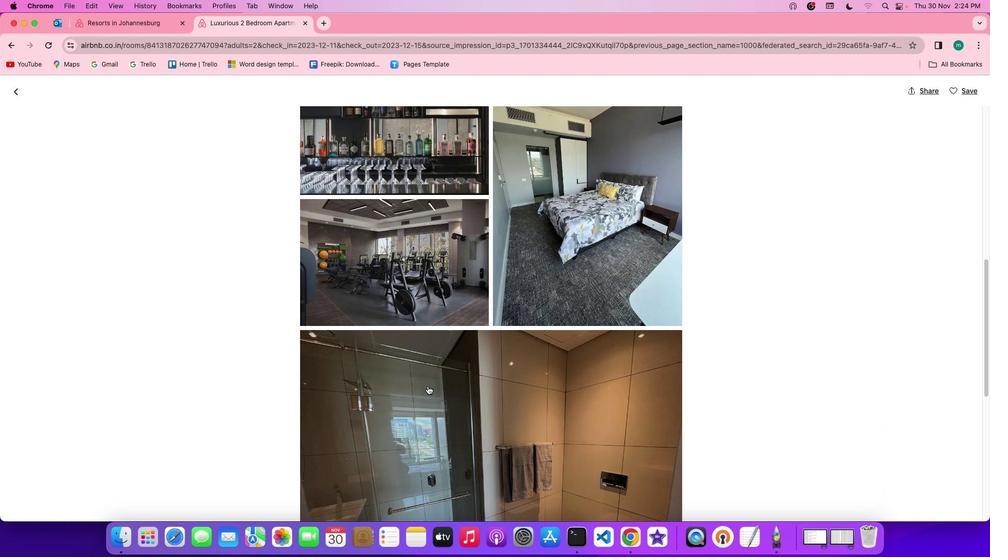 
Action: Mouse scrolled (428, 385) with delta (0, -1)
Screenshot: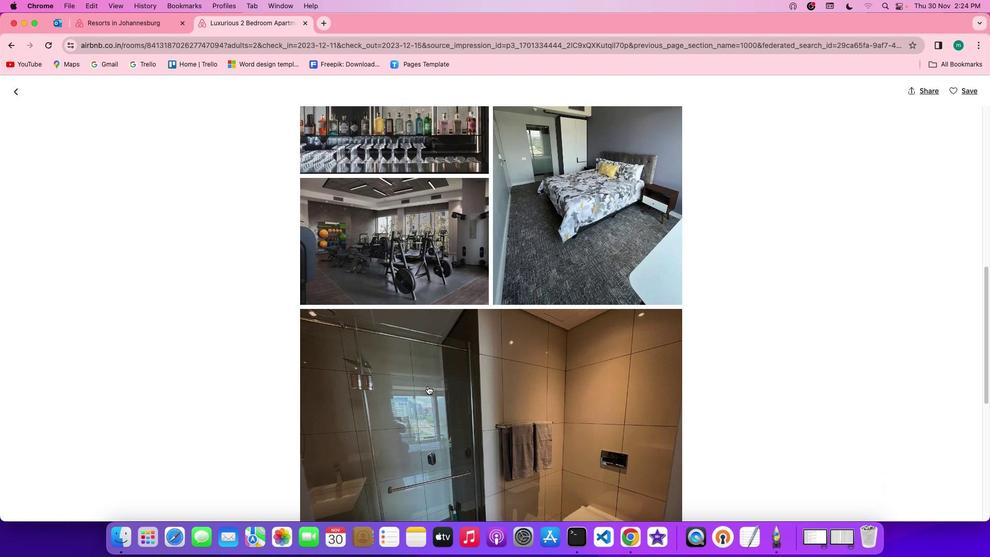 
Action: Mouse scrolled (428, 385) with delta (0, -1)
Screenshot: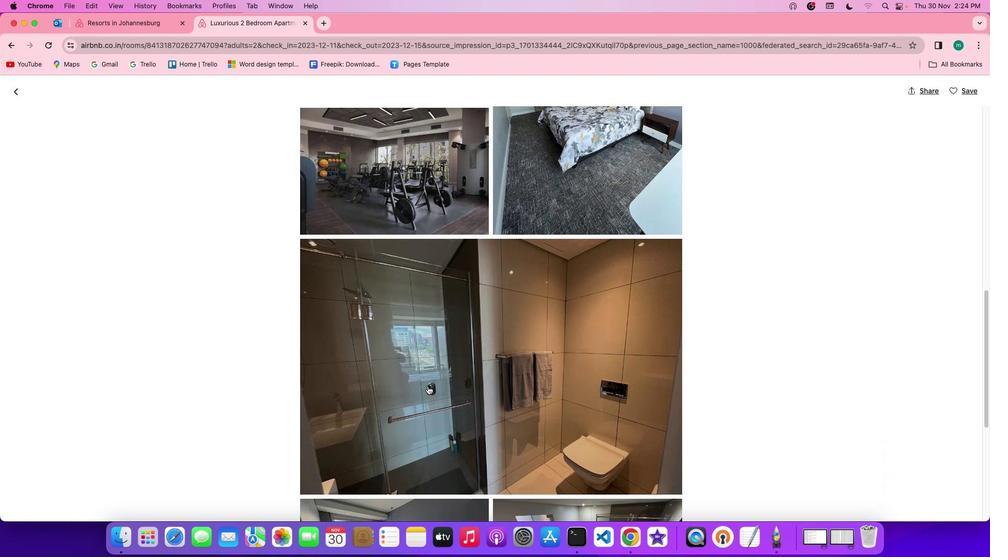 
Action: Mouse scrolled (428, 385) with delta (0, 0)
Screenshot: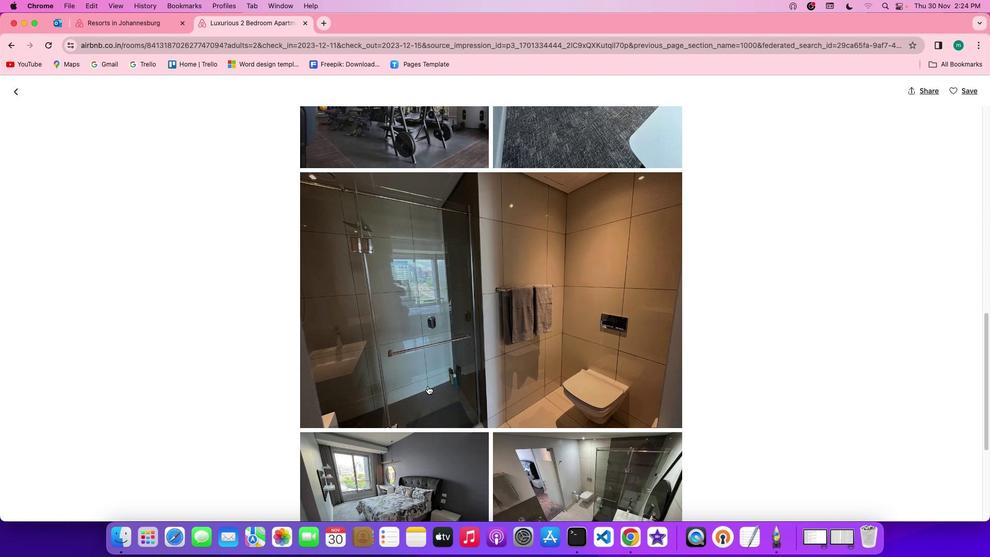 
Action: Mouse scrolled (428, 385) with delta (0, 0)
Screenshot: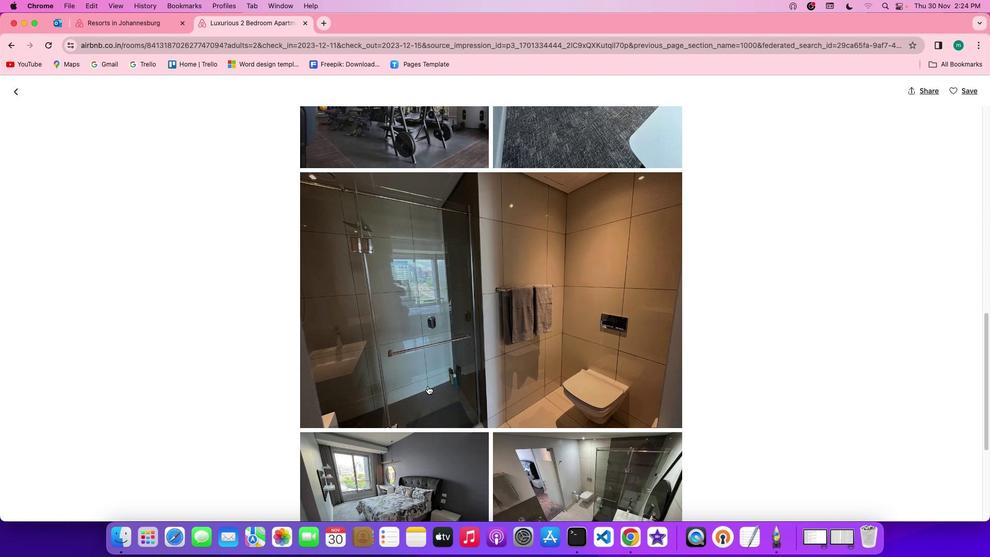 
Action: Mouse scrolled (428, 385) with delta (0, -1)
Screenshot: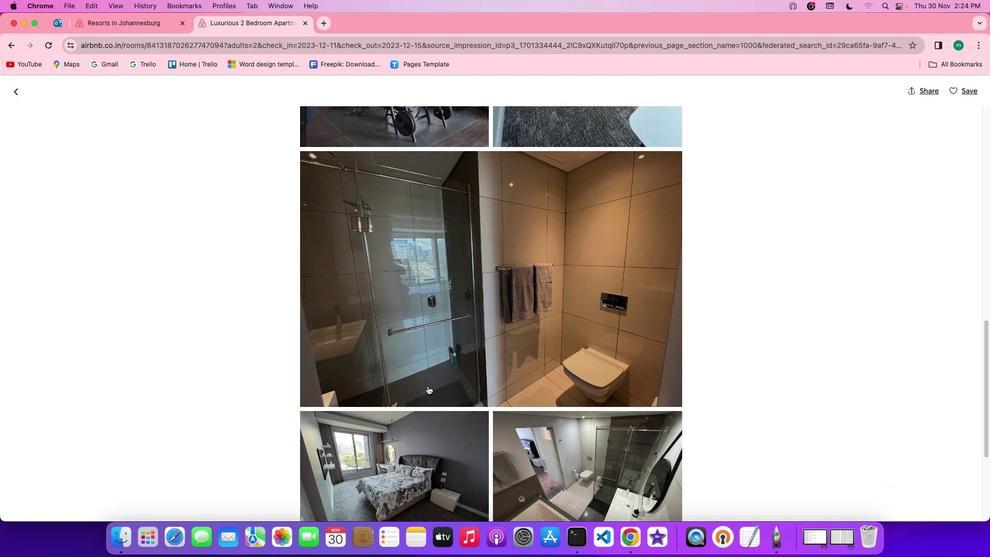 
Action: Mouse scrolled (428, 385) with delta (0, -2)
Screenshot: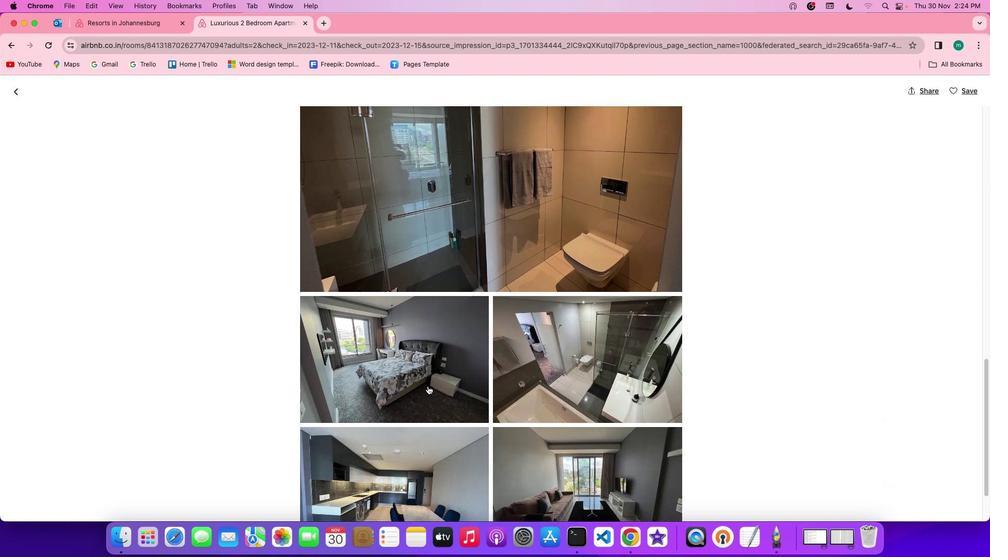 
Action: Mouse scrolled (428, 385) with delta (0, 0)
Screenshot: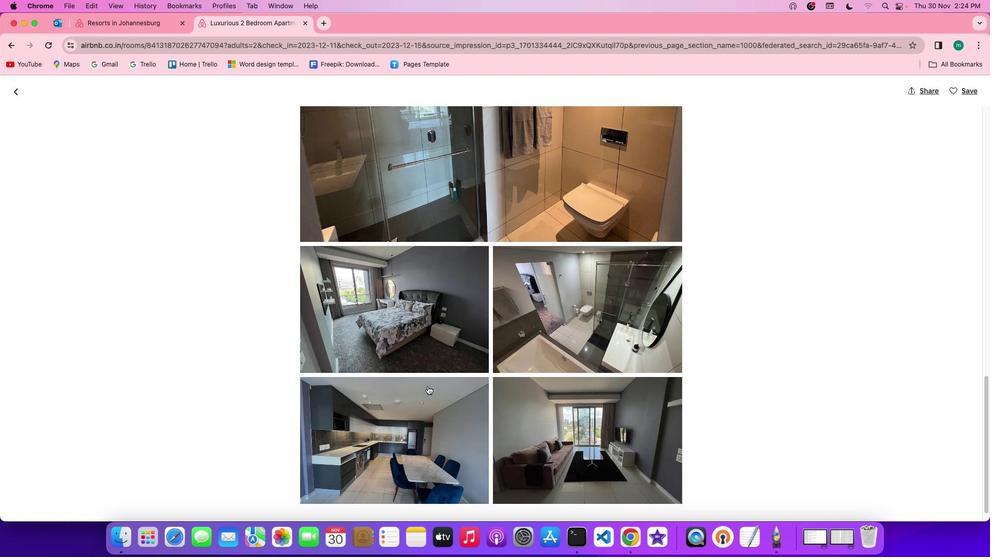 
Action: Mouse scrolled (428, 385) with delta (0, 0)
Screenshot: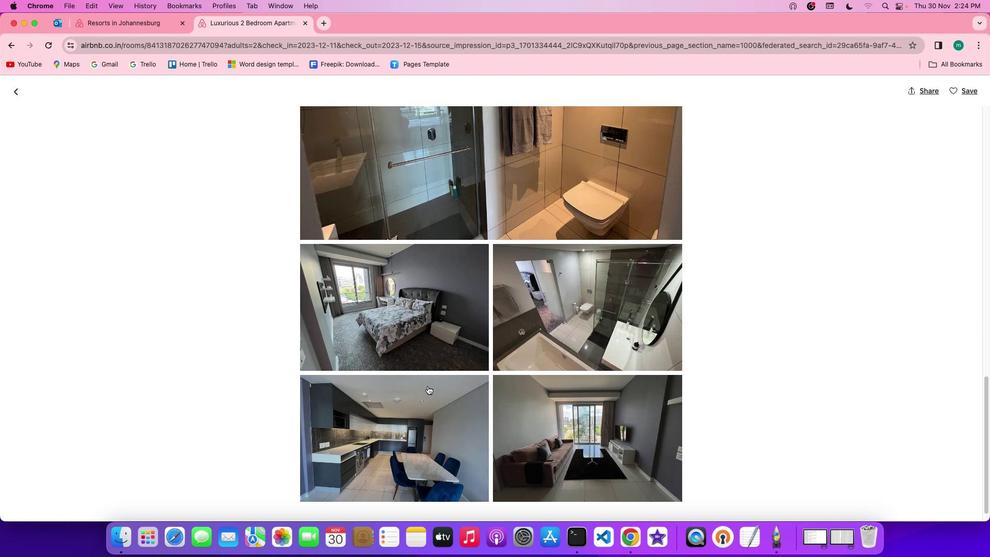 
Action: Mouse scrolled (428, 385) with delta (0, -1)
Screenshot: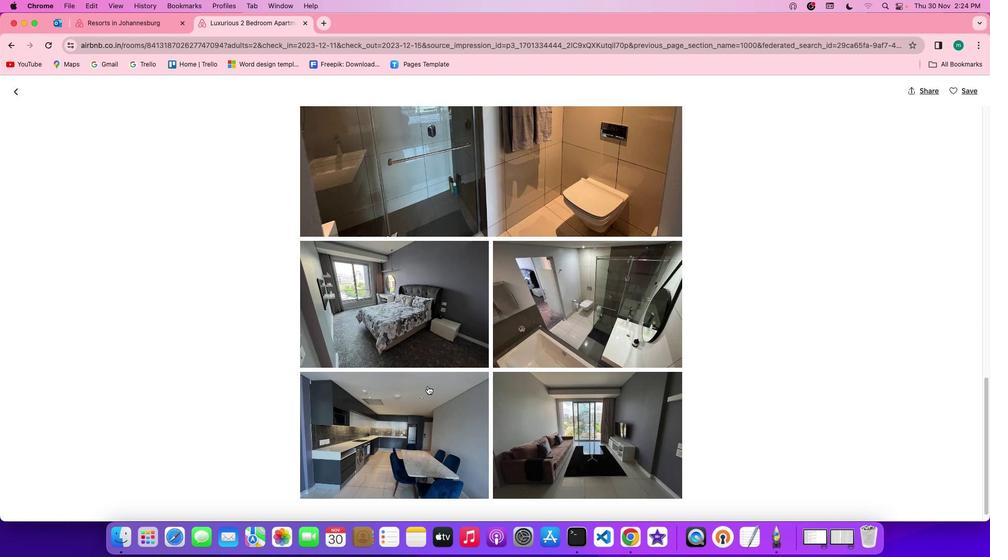 
Action: Mouse scrolled (428, 385) with delta (0, -1)
Screenshot: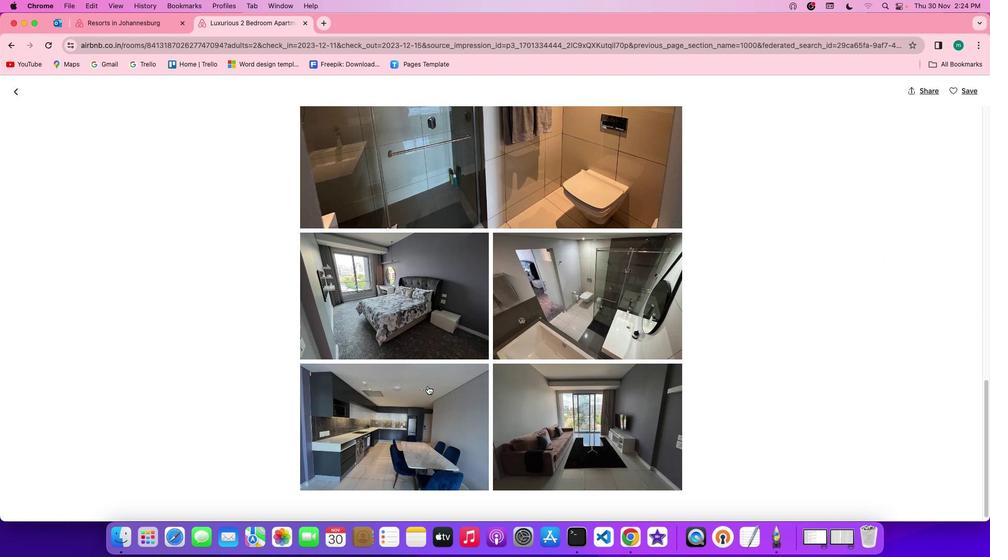 
Action: Mouse scrolled (428, 385) with delta (0, 0)
Screenshot: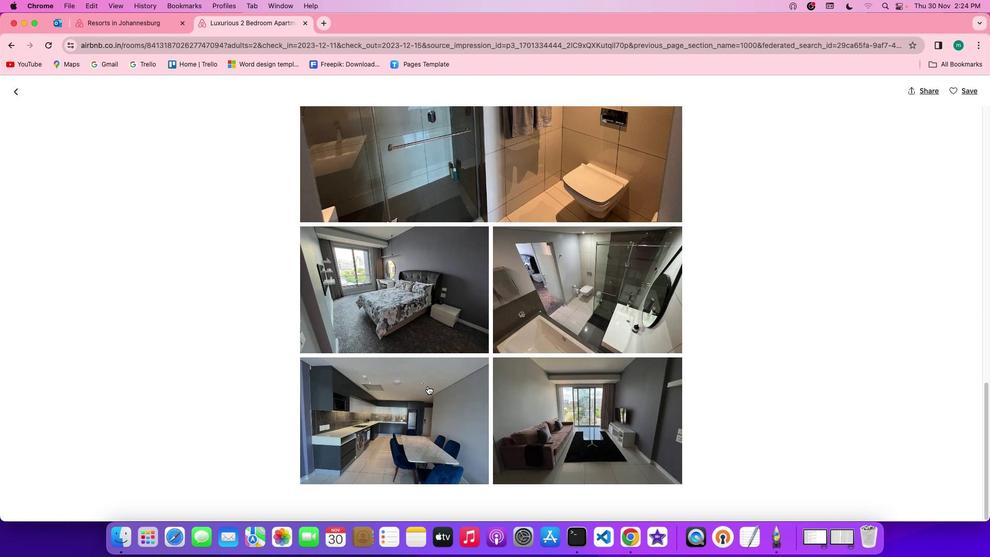 
Action: Mouse scrolled (428, 385) with delta (0, 0)
Screenshot: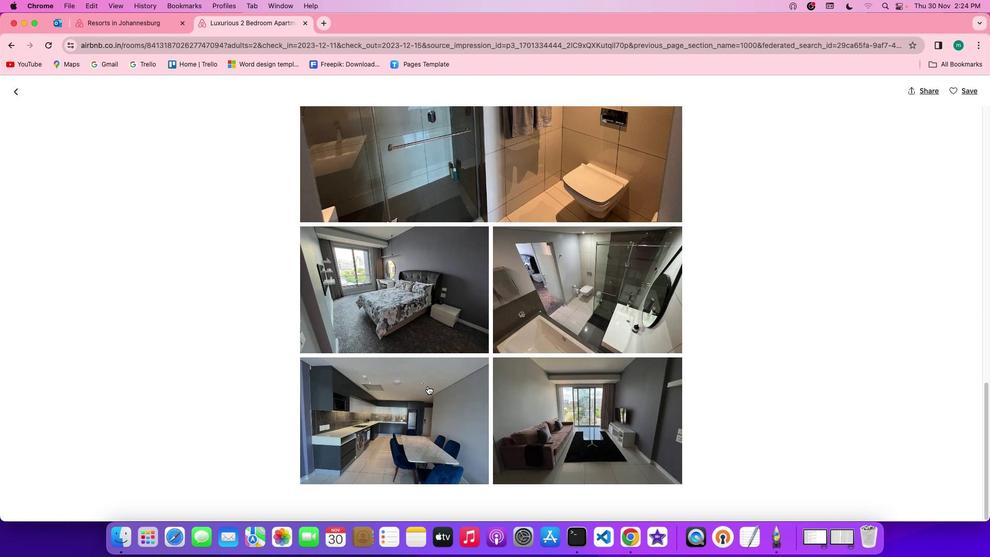 
Action: Mouse scrolled (428, 385) with delta (0, -1)
Screenshot: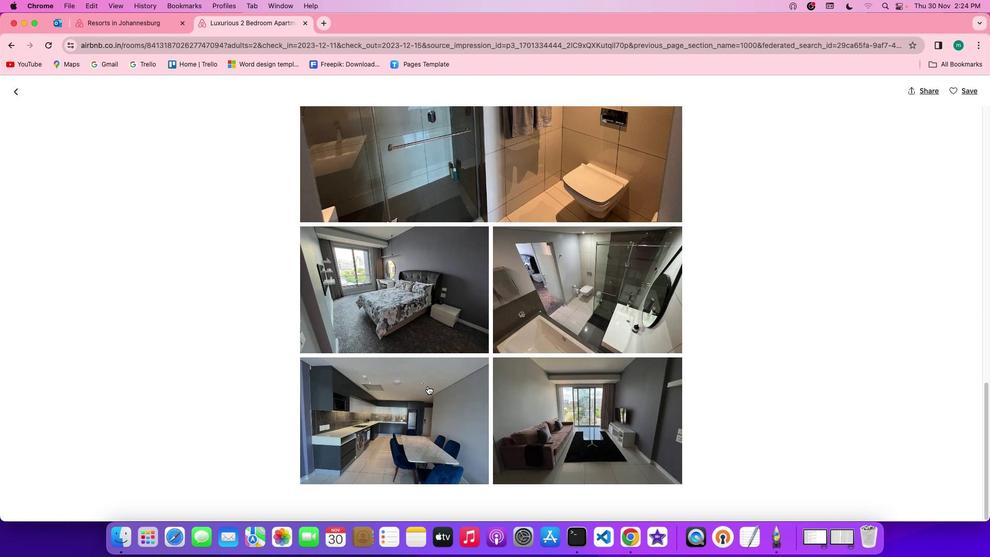 
Action: Mouse scrolled (428, 385) with delta (0, -2)
Screenshot: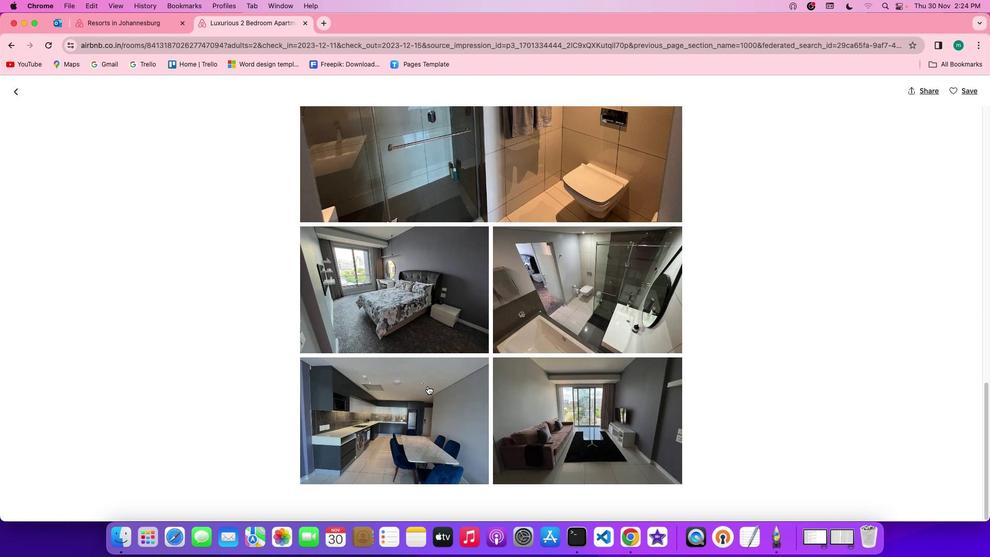 
Action: Mouse moved to (19, 85)
Screenshot: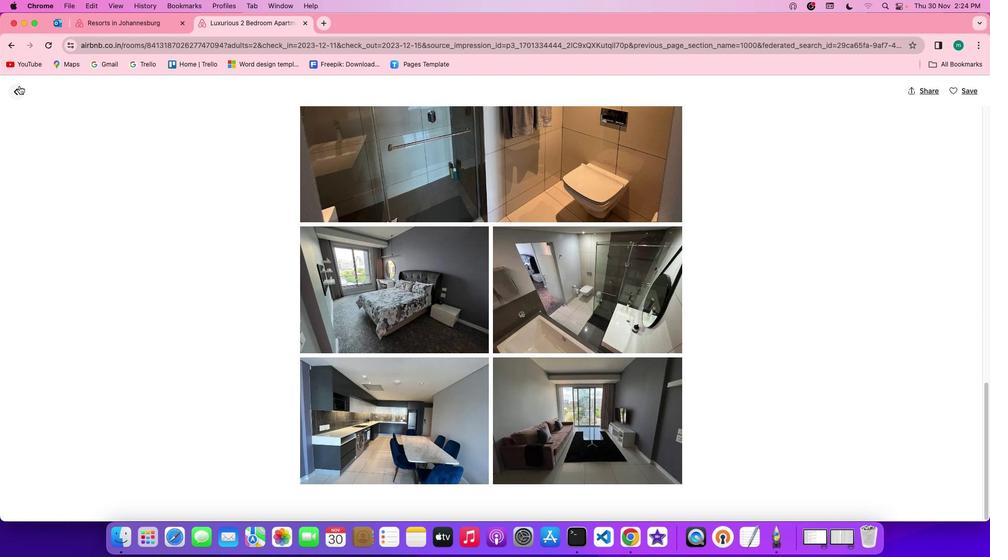 
Action: Mouse pressed left at (19, 85)
Screenshot: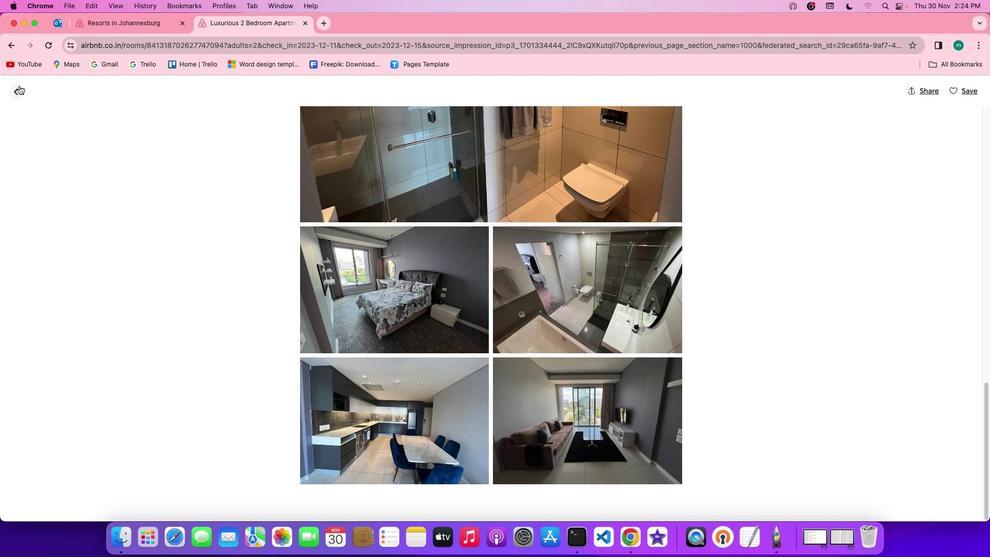 
Action: Mouse moved to (376, 380)
Screenshot: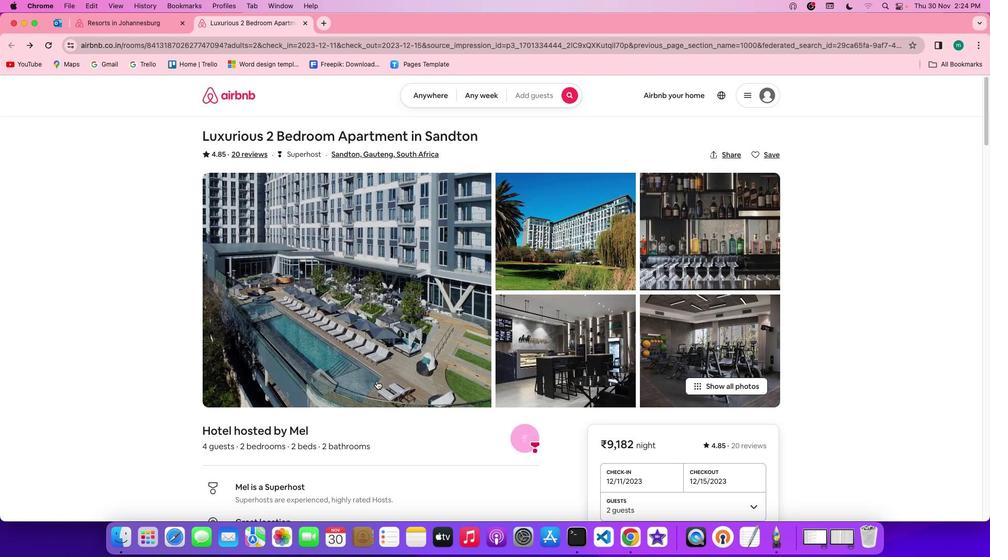 
Action: Mouse scrolled (376, 380) with delta (0, 0)
Screenshot: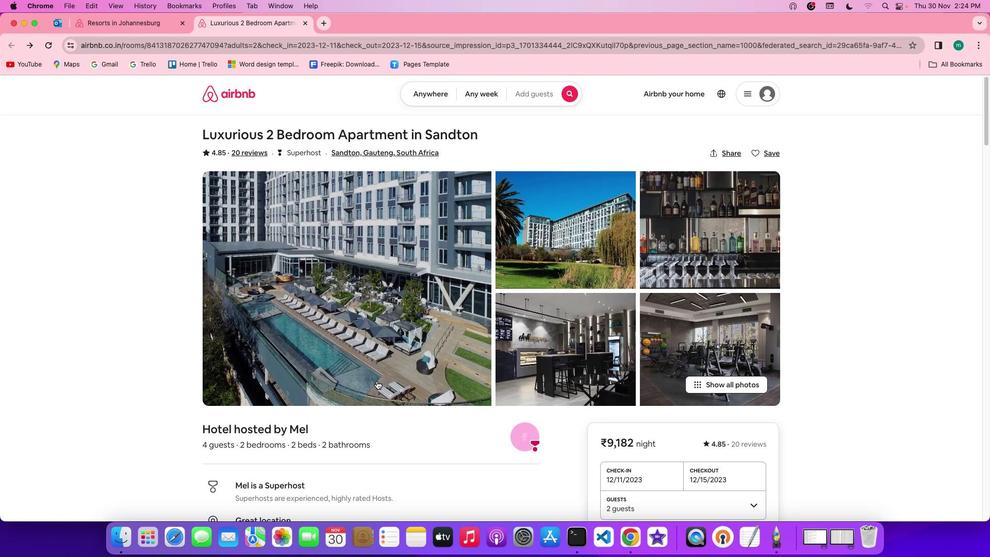 
Action: Mouse scrolled (376, 380) with delta (0, 0)
Screenshot: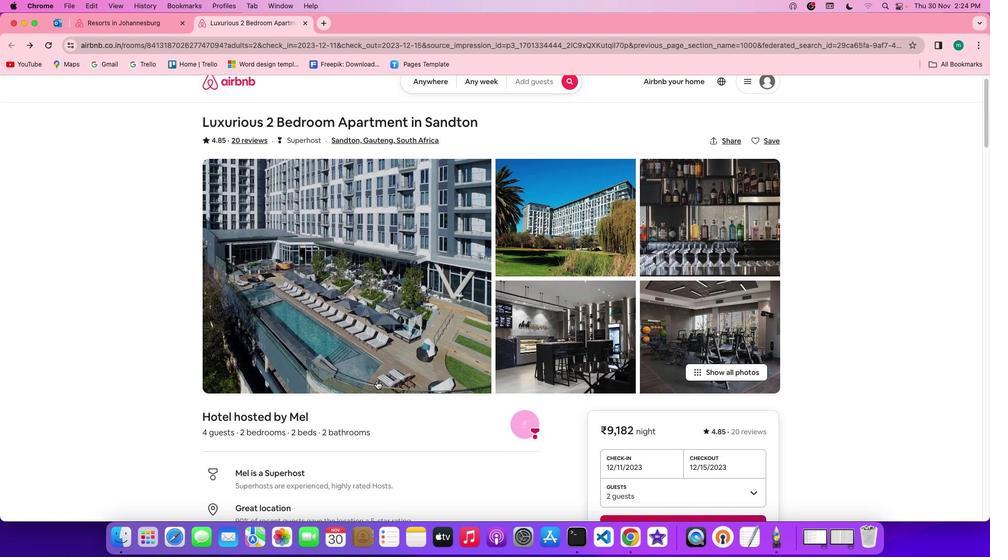 
Action: Mouse scrolled (376, 380) with delta (0, -1)
Screenshot: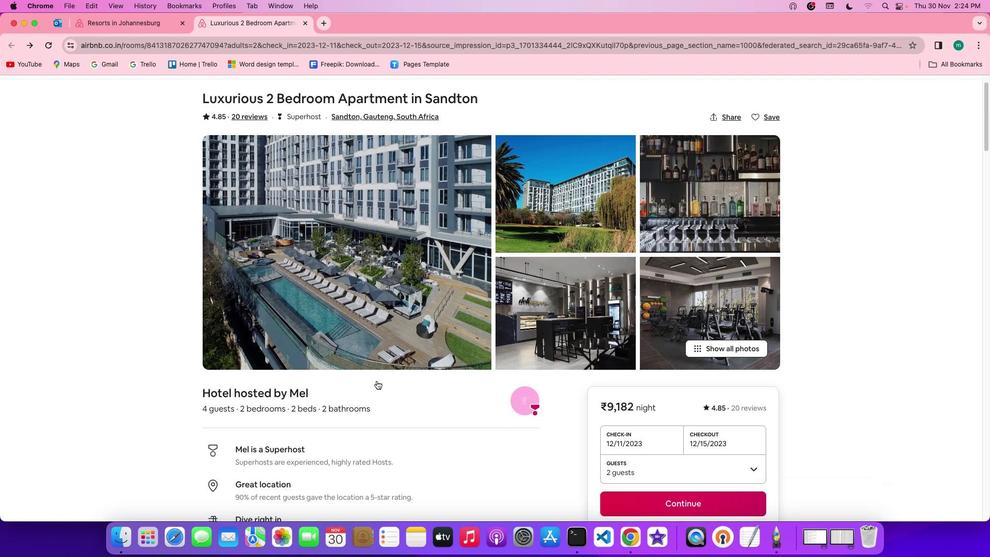 
Action: Mouse scrolled (376, 380) with delta (0, -1)
Screenshot: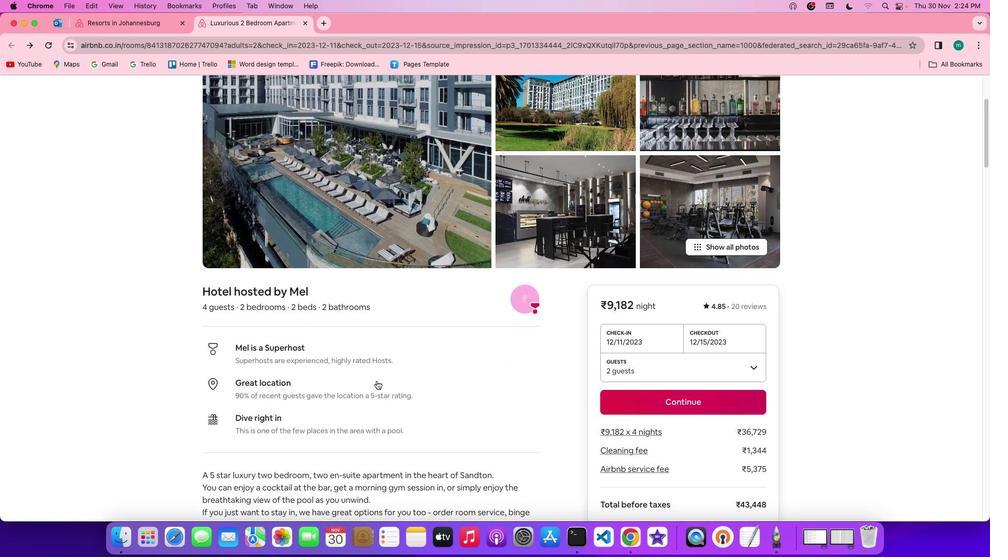 
Action: Mouse scrolled (376, 380) with delta (0, 0)
Screenshot: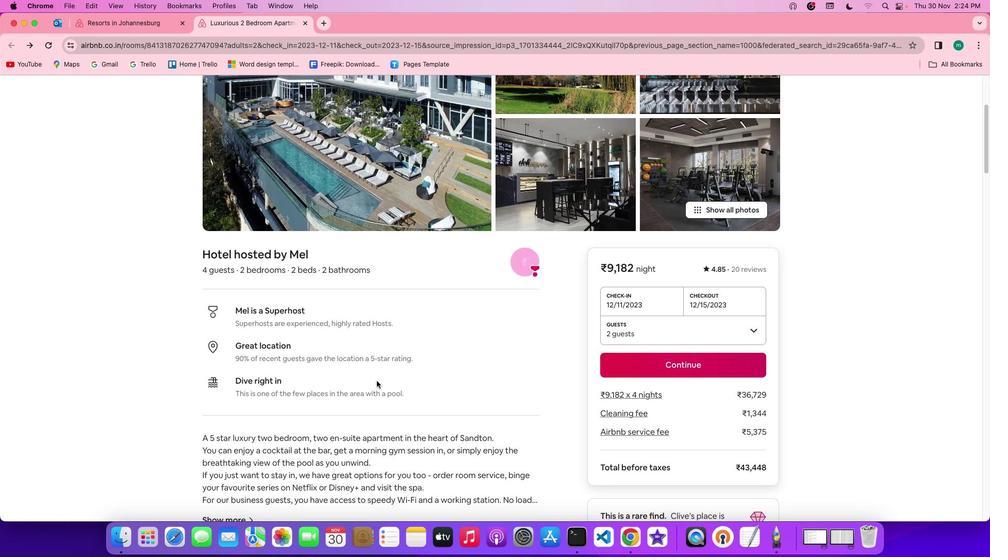 
Action: Mouse scrolled (376, 380) with delta (0, 0)
Screenshot: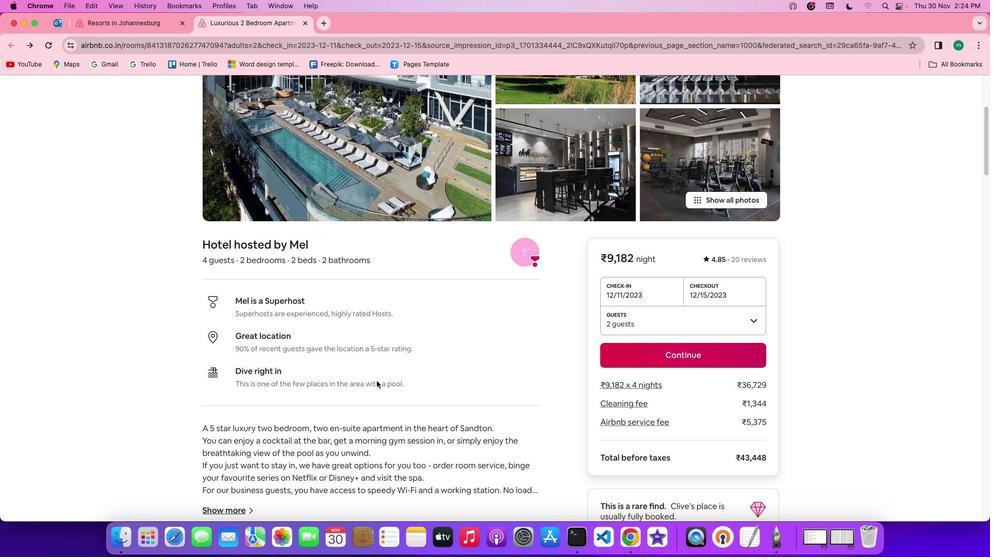 
Action: Mouse scrolled (376, 380) with delta (0, -1)
Screenshot: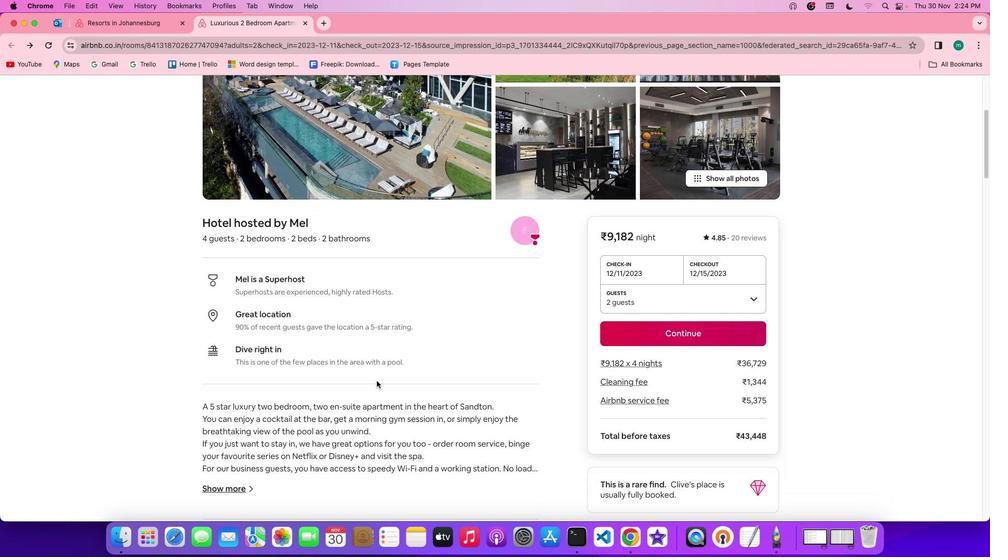 
Action: Mouse scrolled (376, 380) with delta (0, -2)
Screenshot: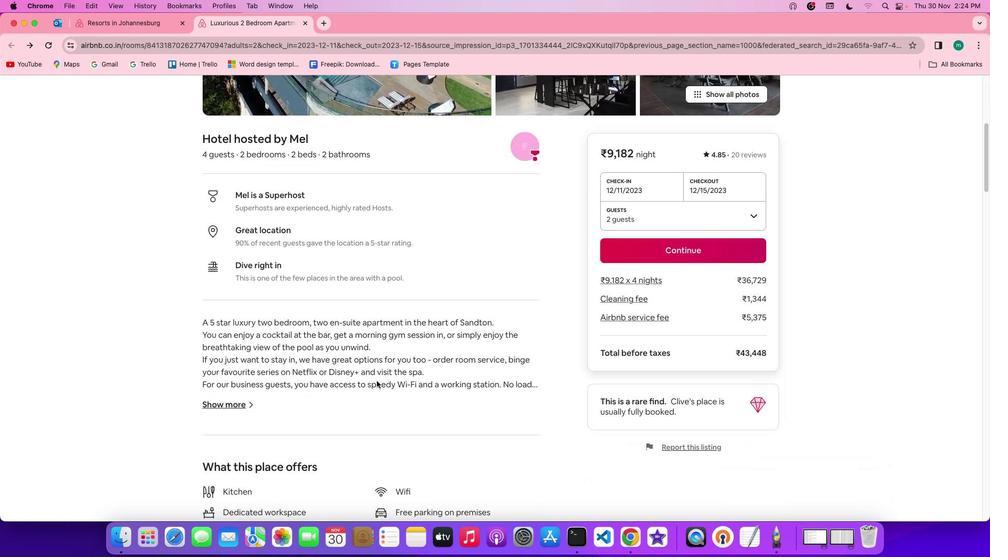 
Action: Mouse scrolled (376, 380) with delta (0, 0)
Screenshot: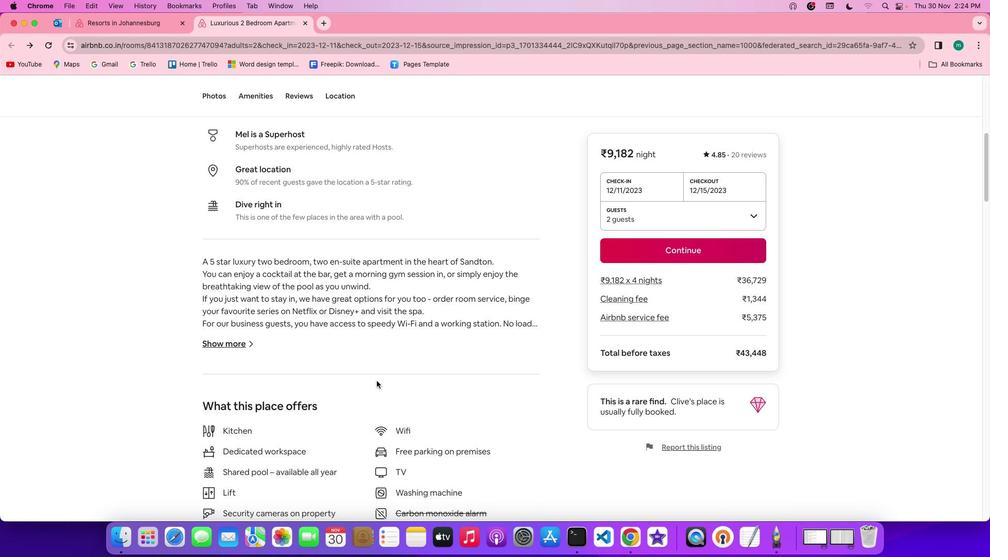 
Action: Mouse scrolled (376, 380) with delta (0, 0)
Screenshot: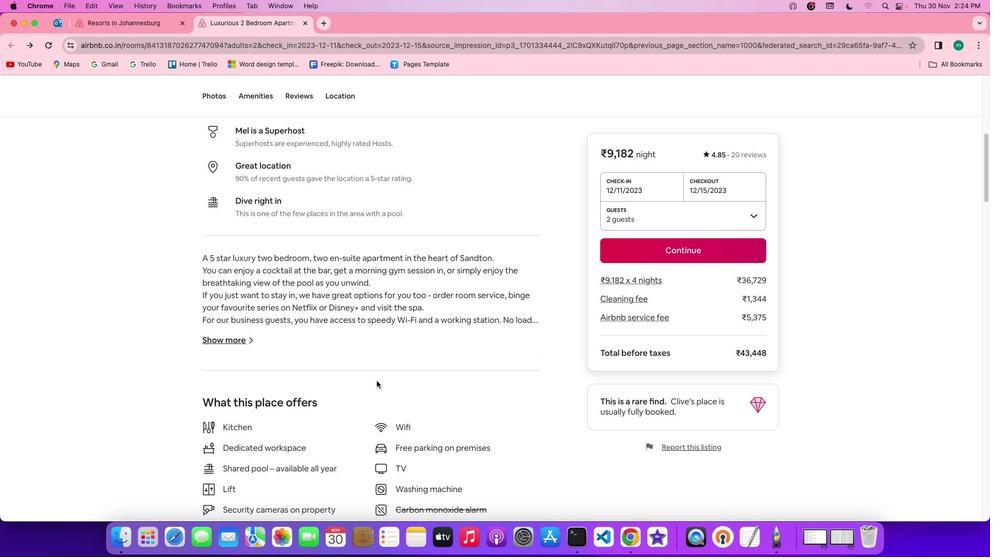 
Action: Mouse scrolled (376, 380) with delta (0, -1)
Screenshot: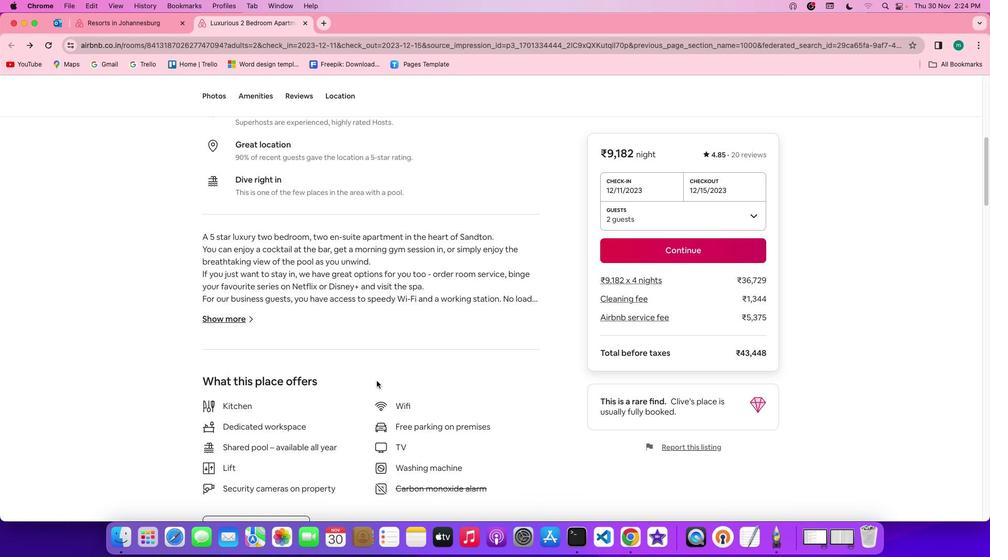 
Action: Mouse moved to (240, 275)
Screenshot: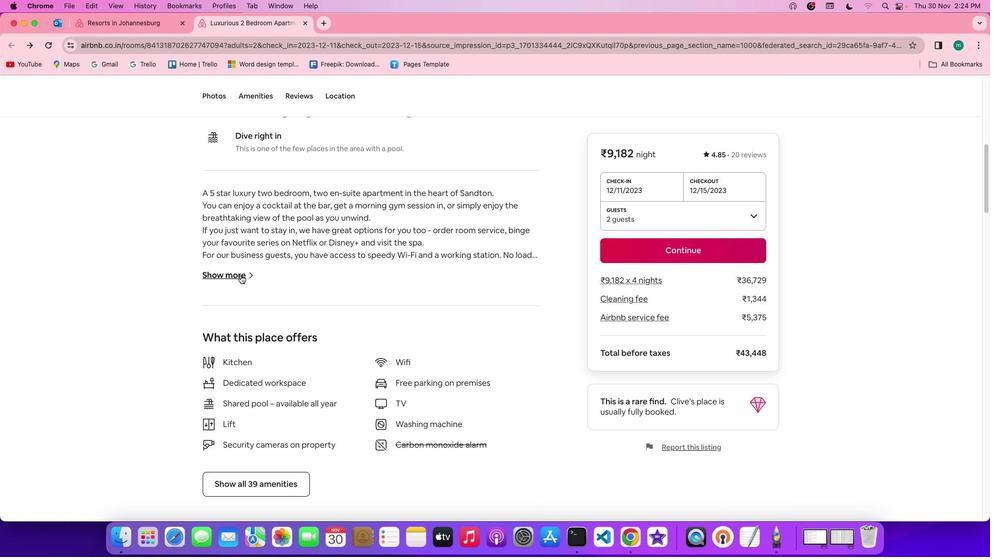 
Action: Mouse pressed left at (240, 275)
Screenshot: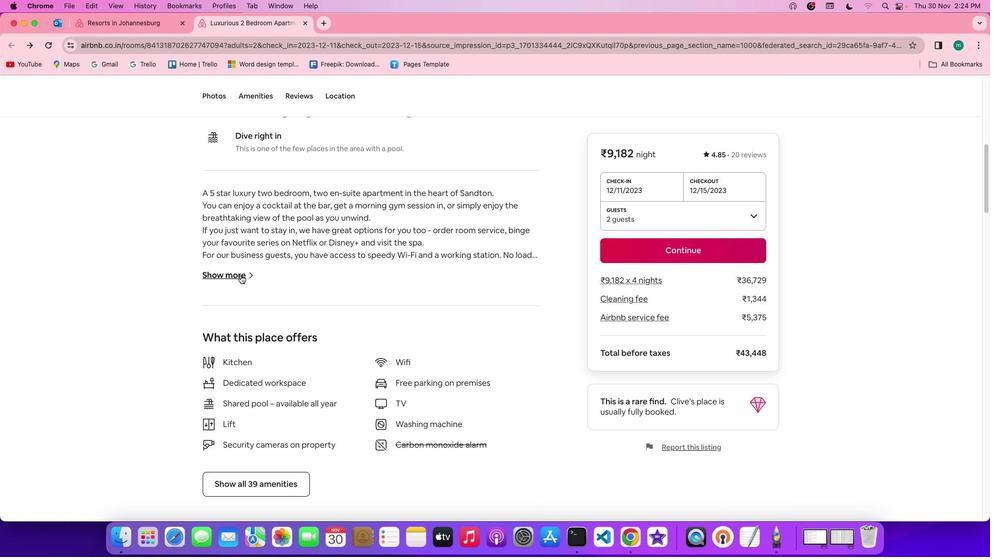 
Action: Mouse moved to (437, 357)
Screenshot: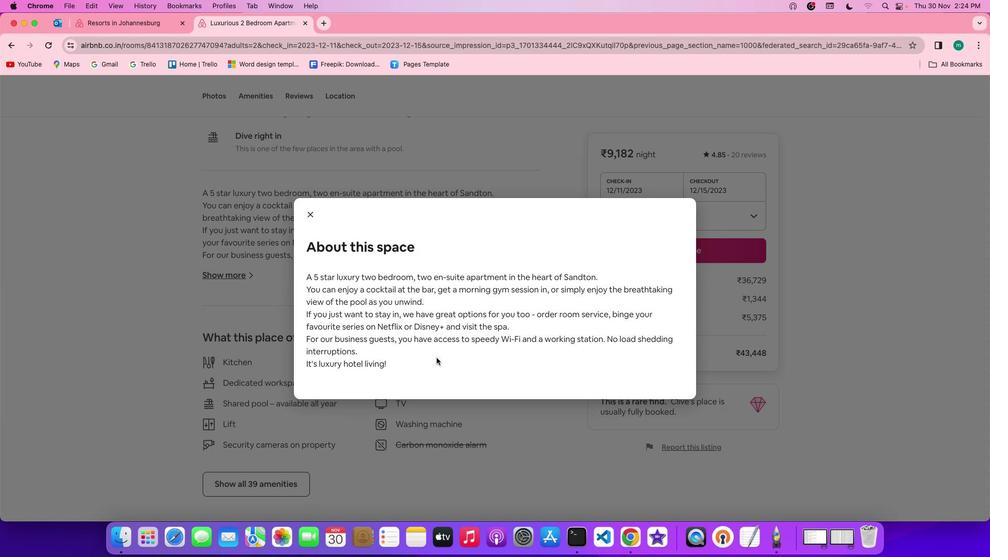 
Action: Mouse scrolled (437, 357) with delta (0, 0)
Screenshot: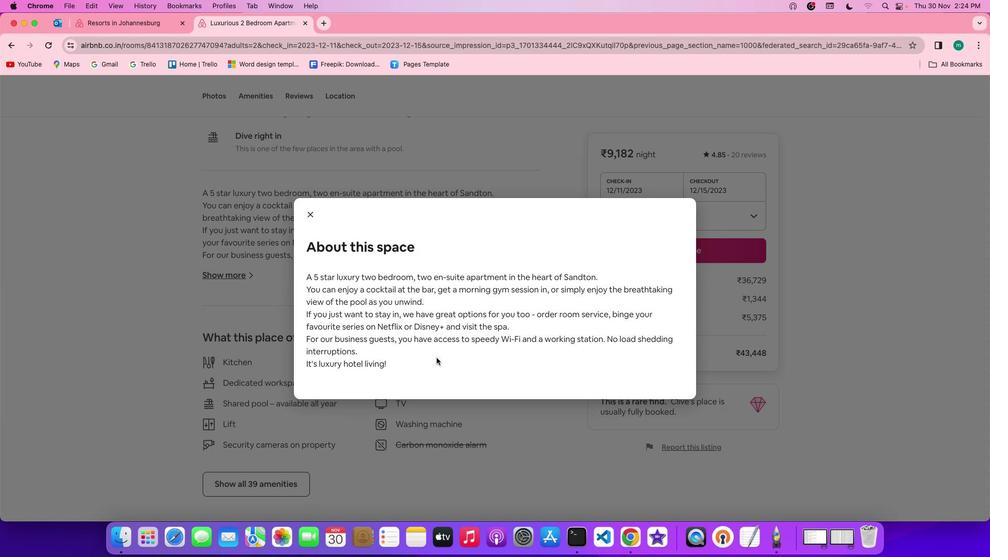 
Action: Mouse scrolled (437, 357) with delta (0, 0)
Screenshot: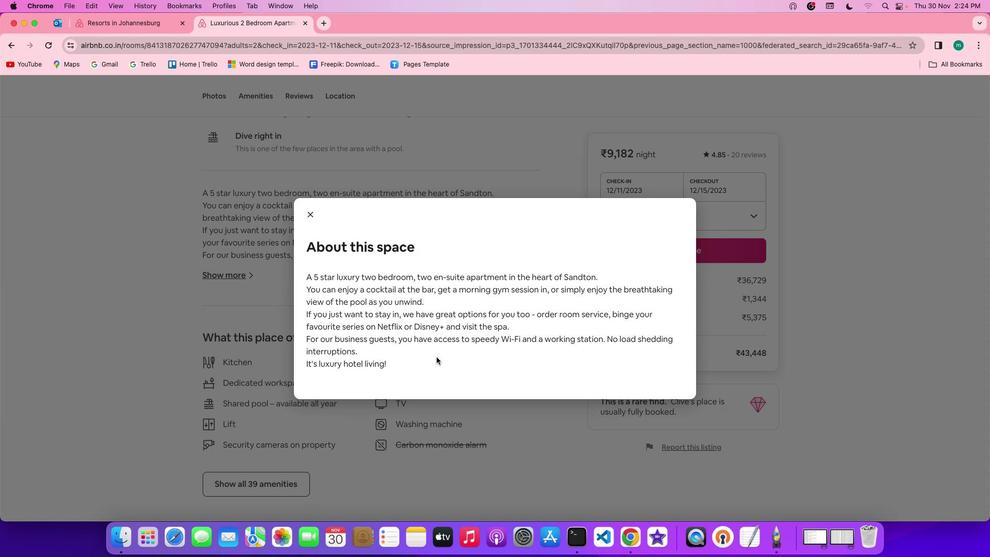 
Action: Mouse scrolled (437, 357) with delta (0, -1)
Screenshot: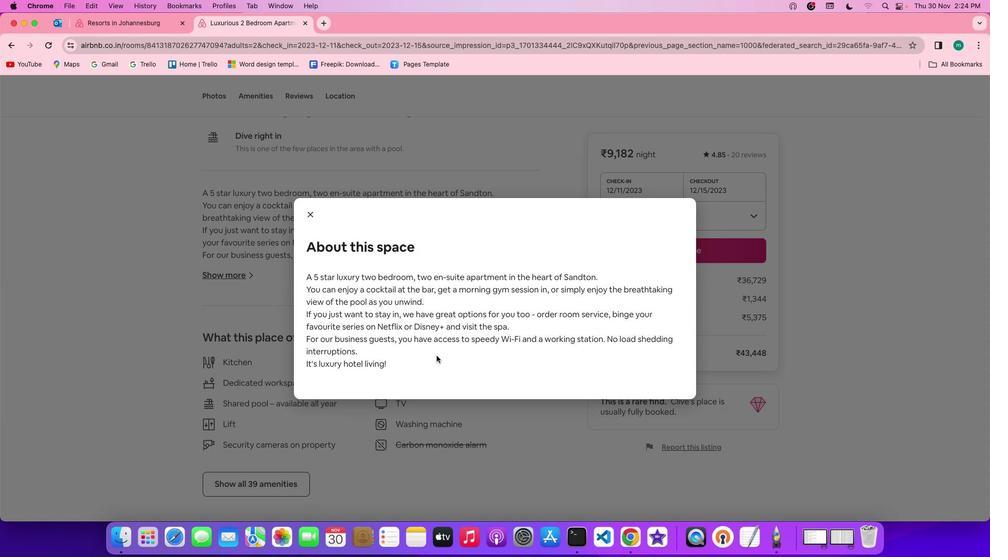
Action: Mouse moved to (307, 207)
Screenshot: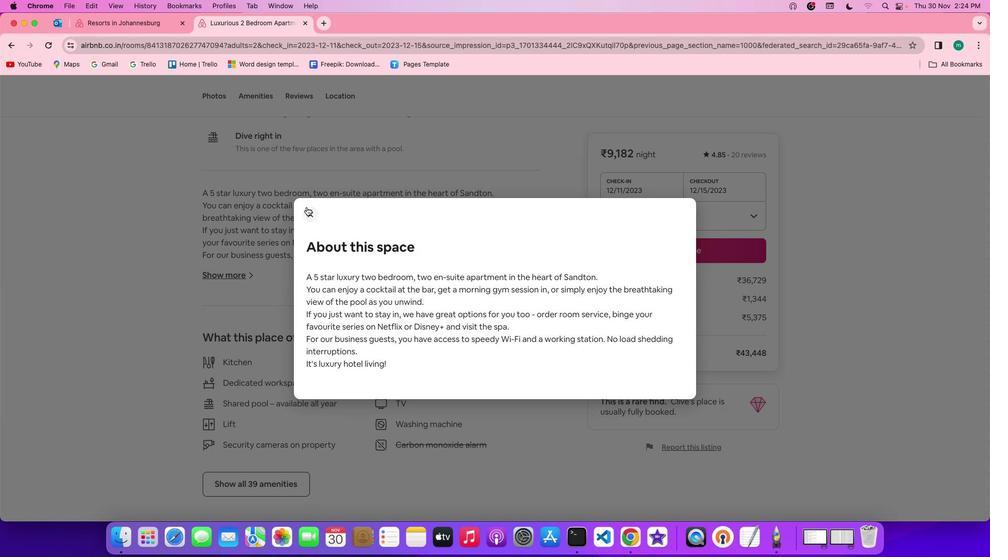 
Action: Mouse pressed left at (307, 207)
Screenshot: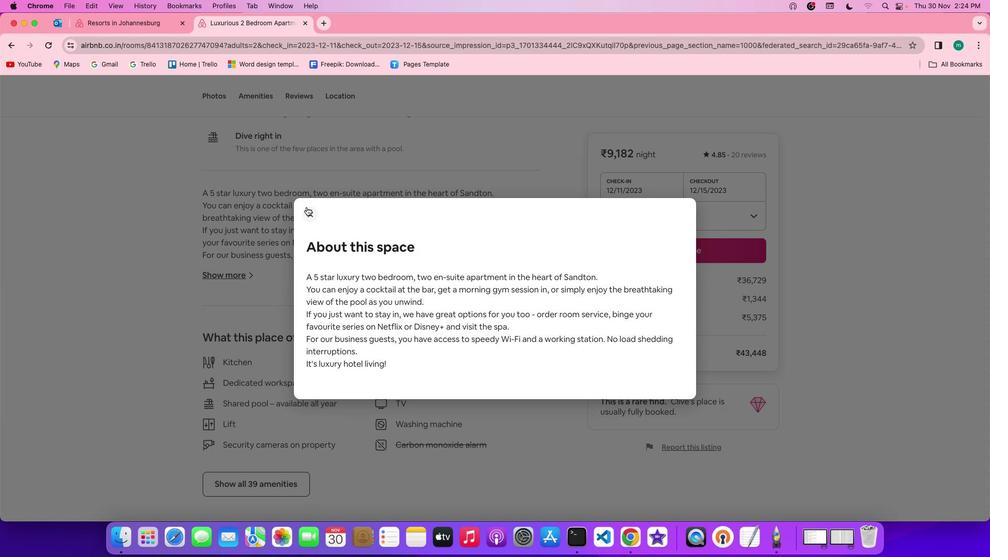 
Action: Mouse moved to (388, 372)
Screenshot: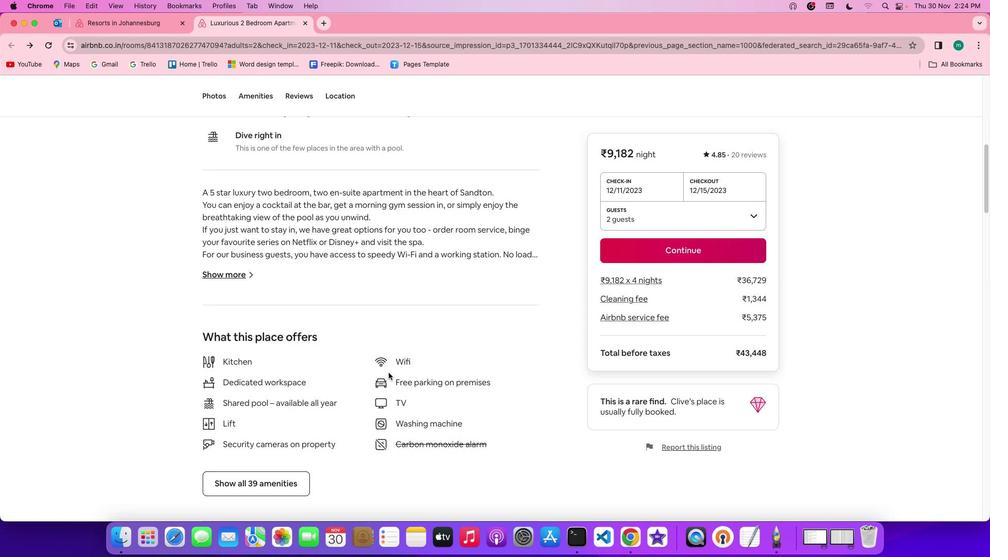 
Action: Mouse scrolled (388, 372) with delta (0, 0)
Screenshot: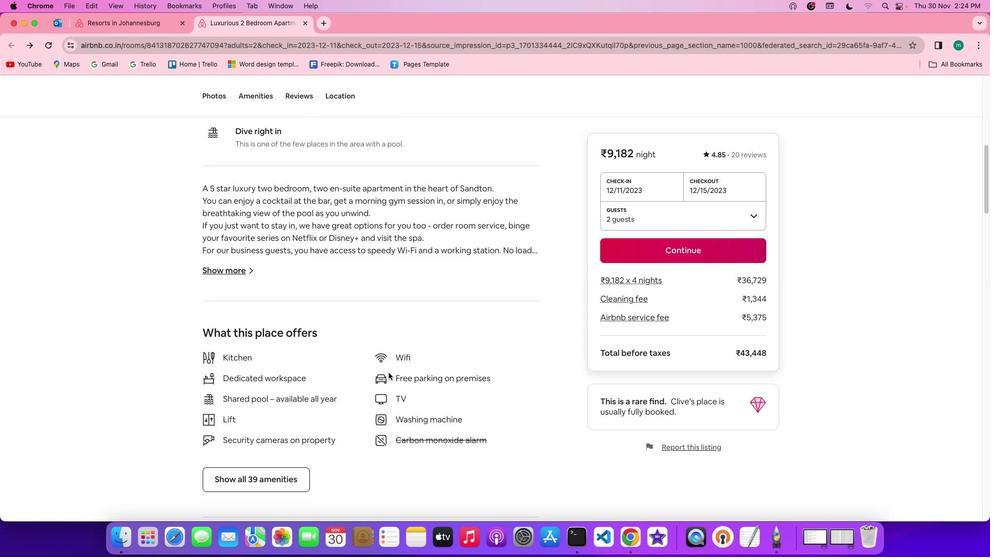 
Action: Mouse scrolled (388, 372) with delta (0, 0)
Screenshot: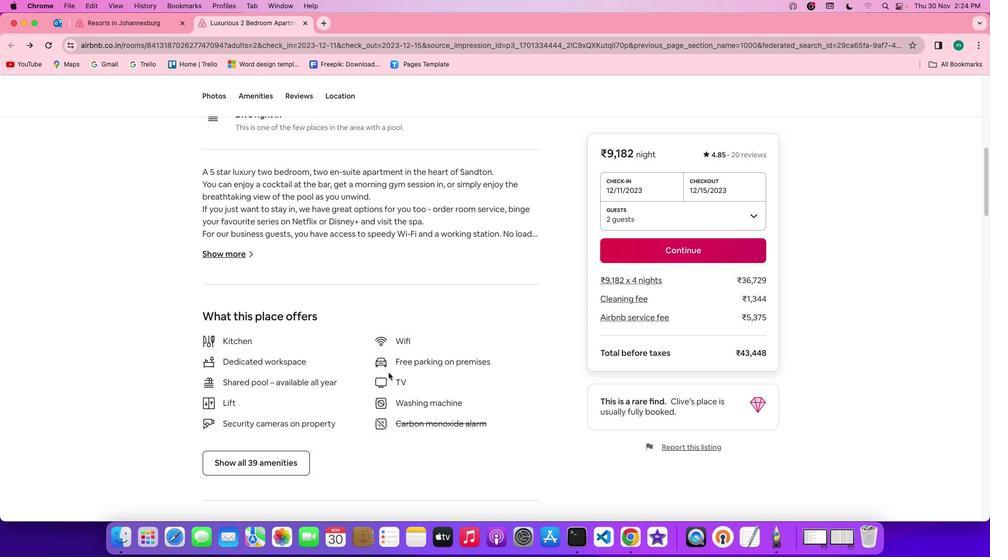 
Action: Mouse scrolled (388, 372) with delta (0, -1)
Screenshot: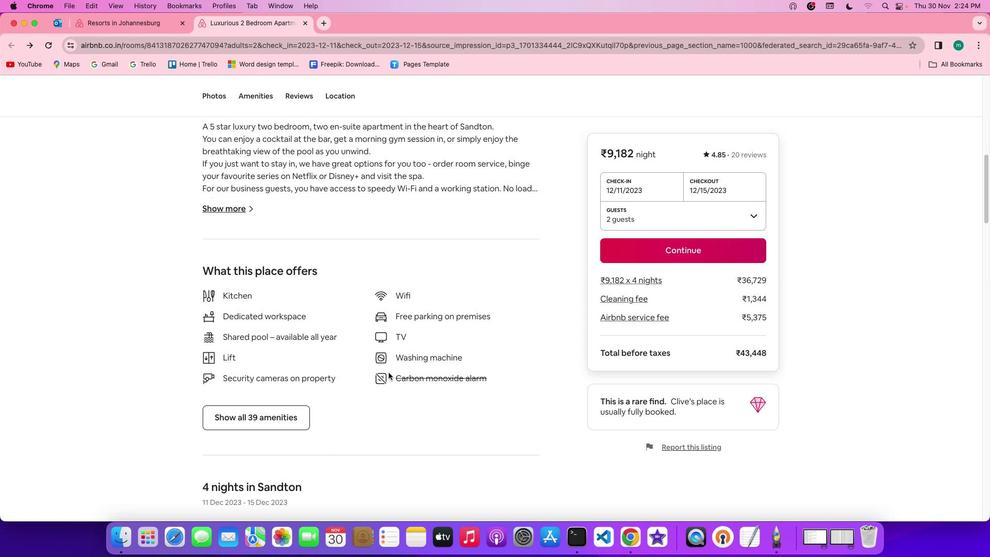
Action: Mouse scrolled (388, 372) with delta (0, -2)
Screenshot: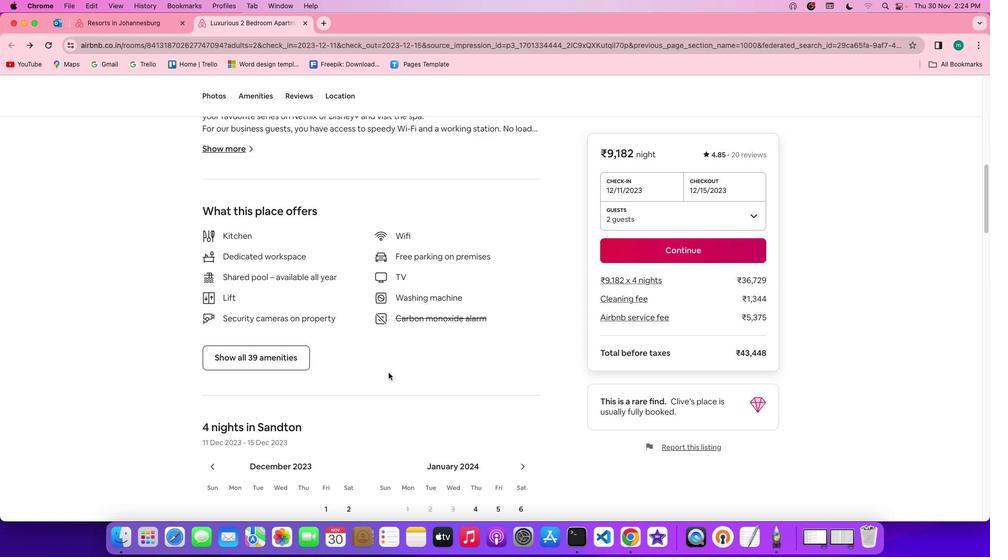 
Action: Mouse moved to (257, 308)
Screenshot: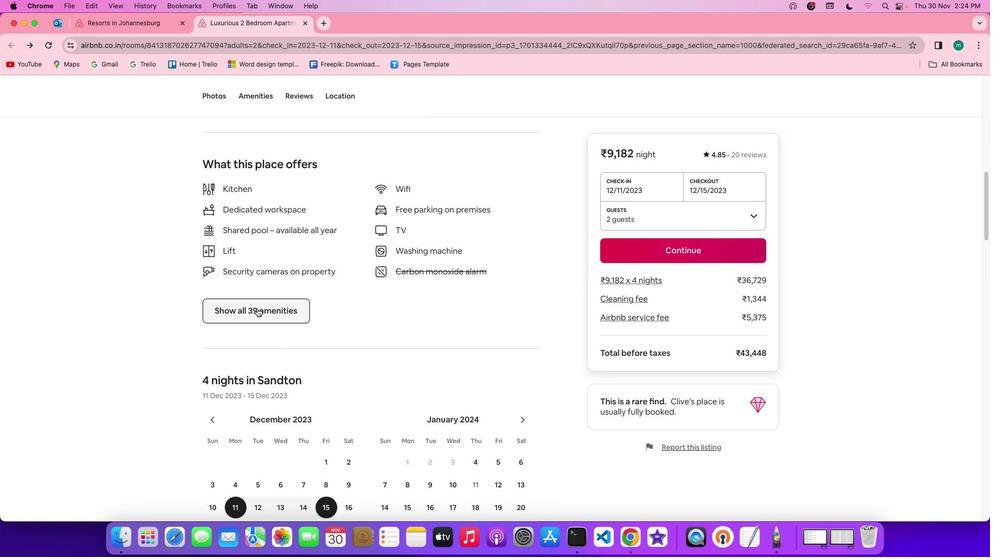 
Action: Mouse pressed left at (257, 308)
Screenshot: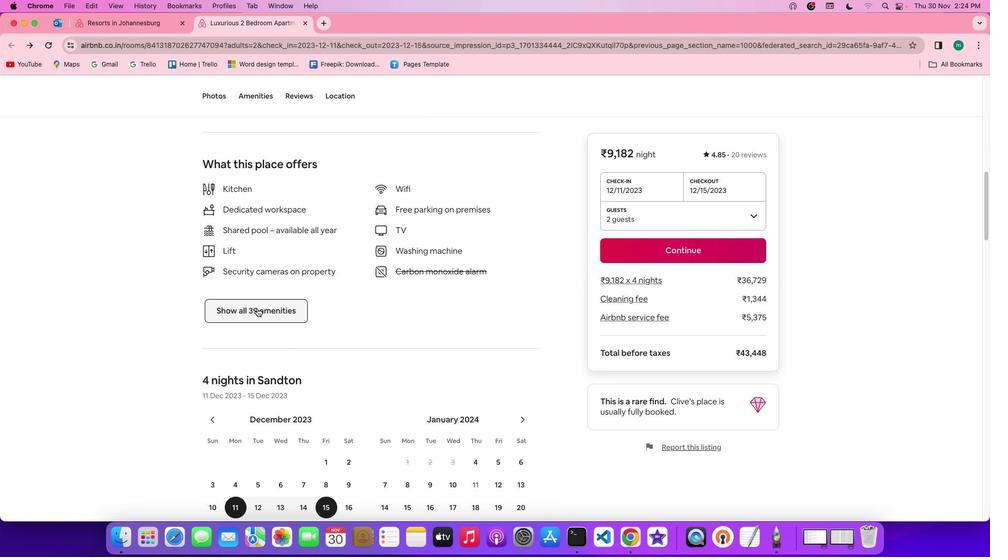 
Action: Mouse moved to (601, 352)
Screenshot: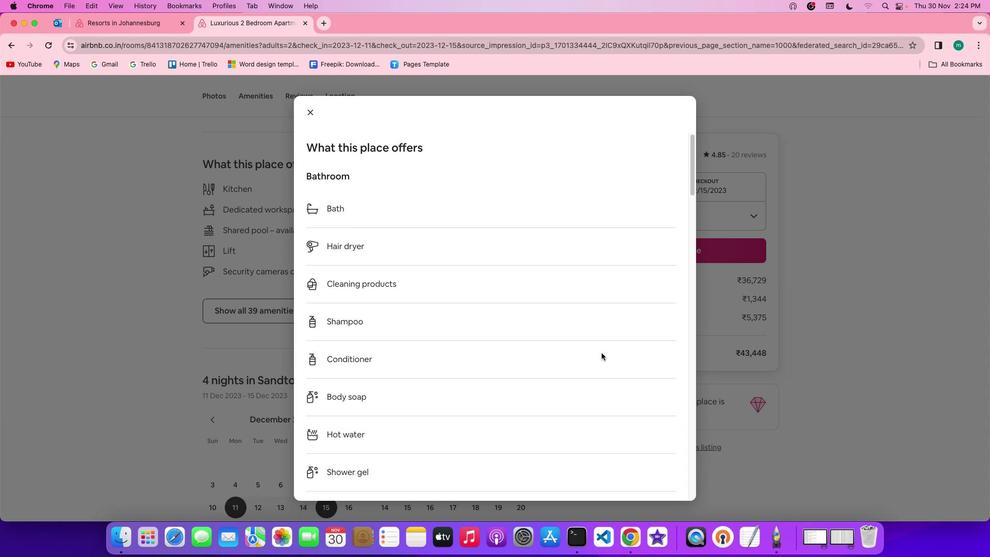 
Action: Mouse scrolled (601, 352) with delta (0, 0)
Screenshot: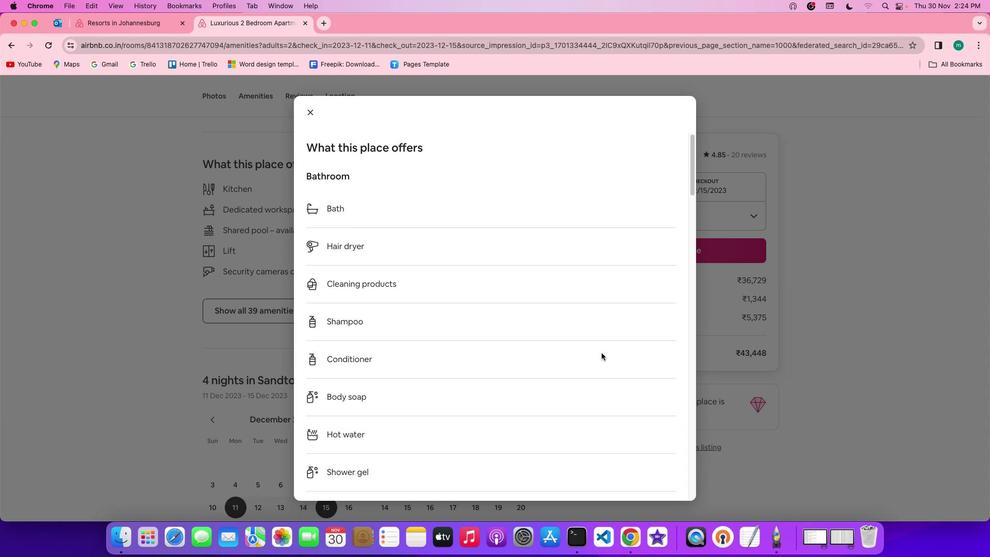 
Action: Mouse scrolled (601, 352) with delta (0, 0)
Screenshot: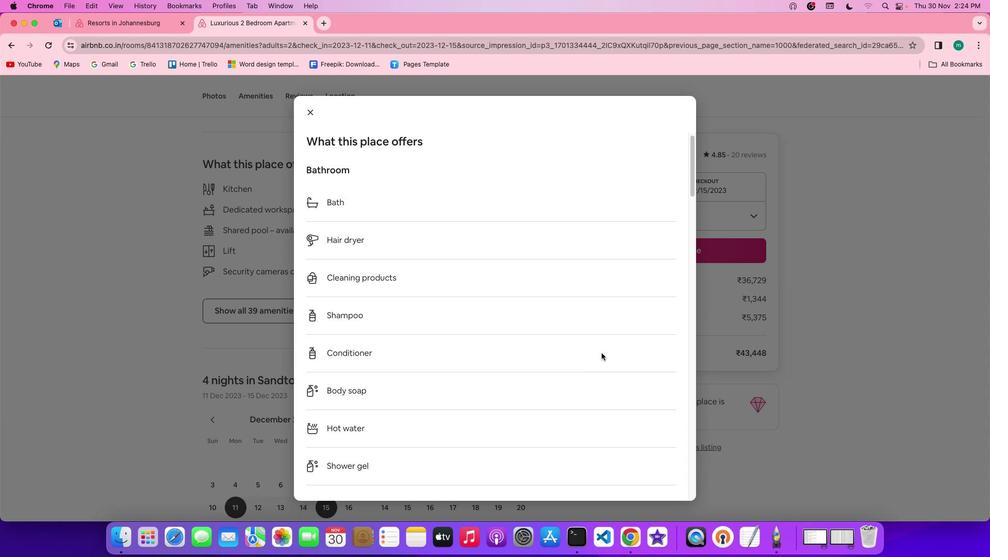 
Action: Mouse scrolled (601, 352) with delta (0, -1)
Screenshot: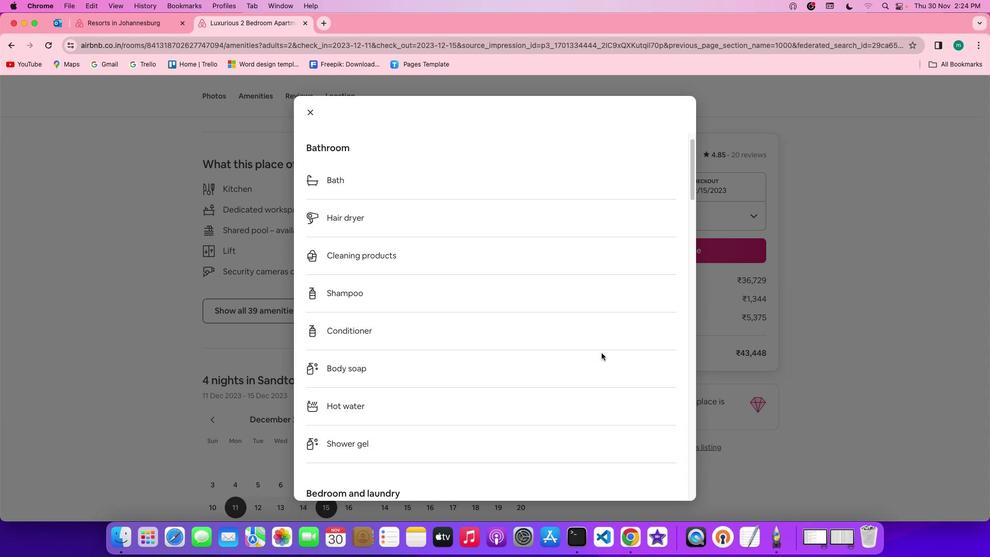
Action: Mouse scrolled (601, 352) with delta (0, -1)
Screenshot: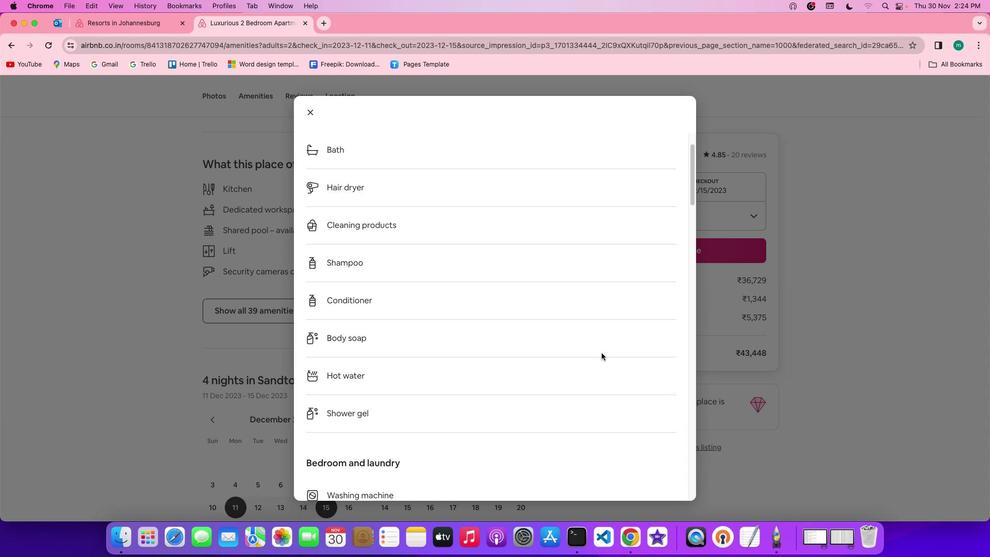 
Action: Mouse moved to (598, 354)
Screenshot: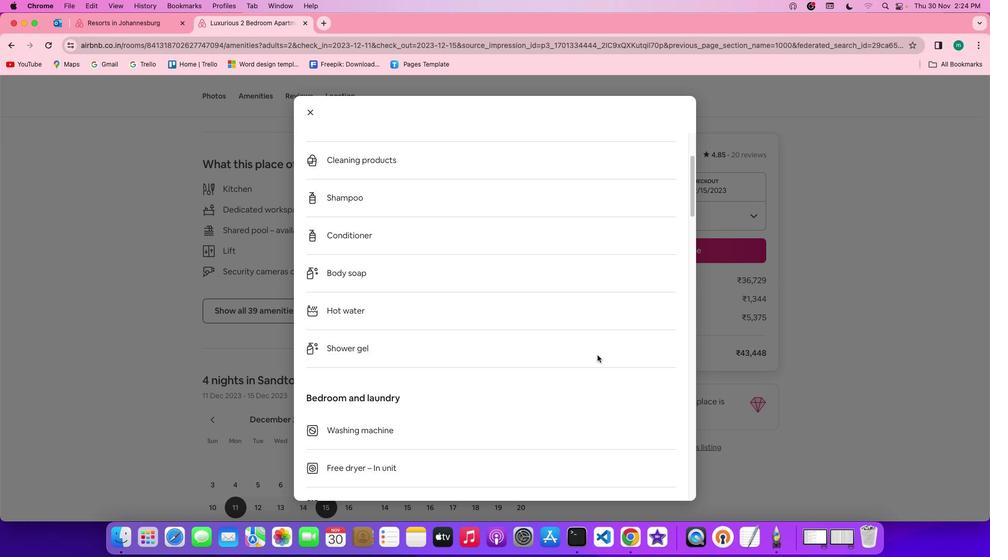
Action: Mouse scrolled (598, 354) with delta (0, 0)
Screenshot: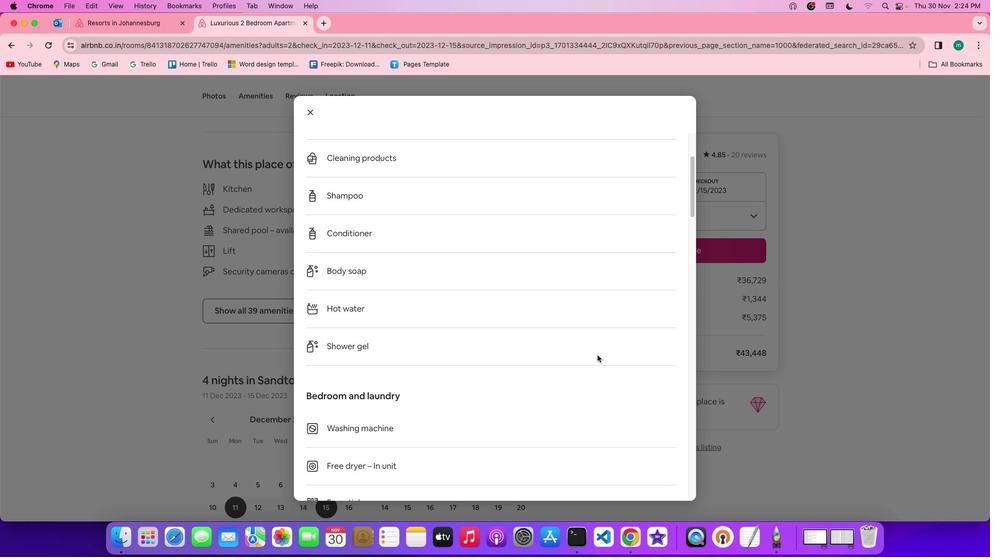 
Action: Mouse scrolled (598, 354) with delta (0, 0)
Screenshot: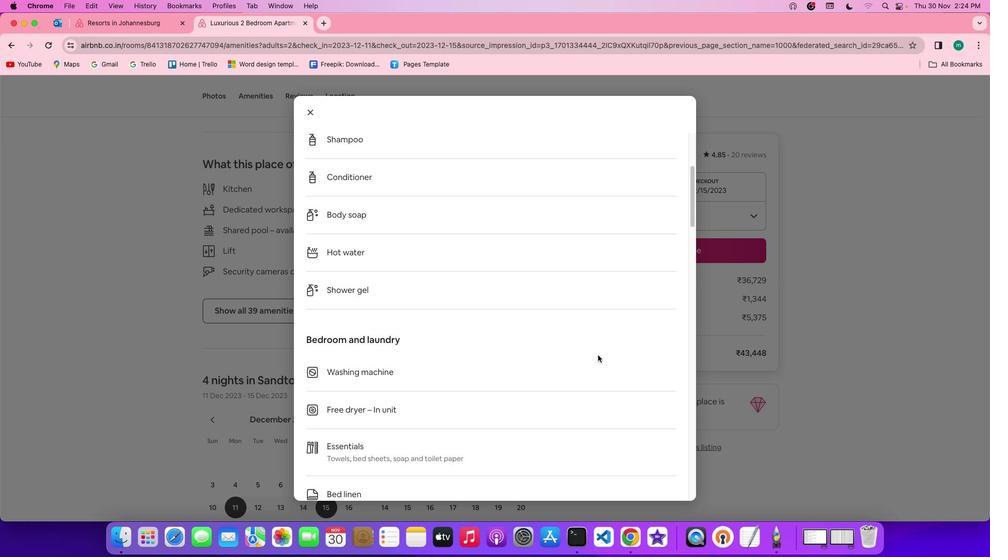 
Action: Mouse scrolled (598, 354) with delta (0, -1)
Screenshot: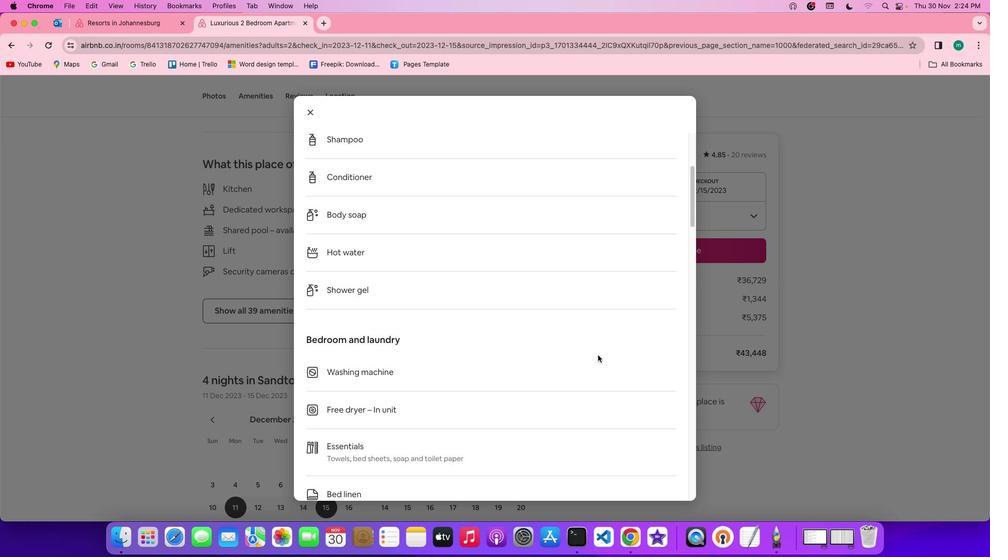 
Action: Mouse moved to (598, 354)
Screenshot: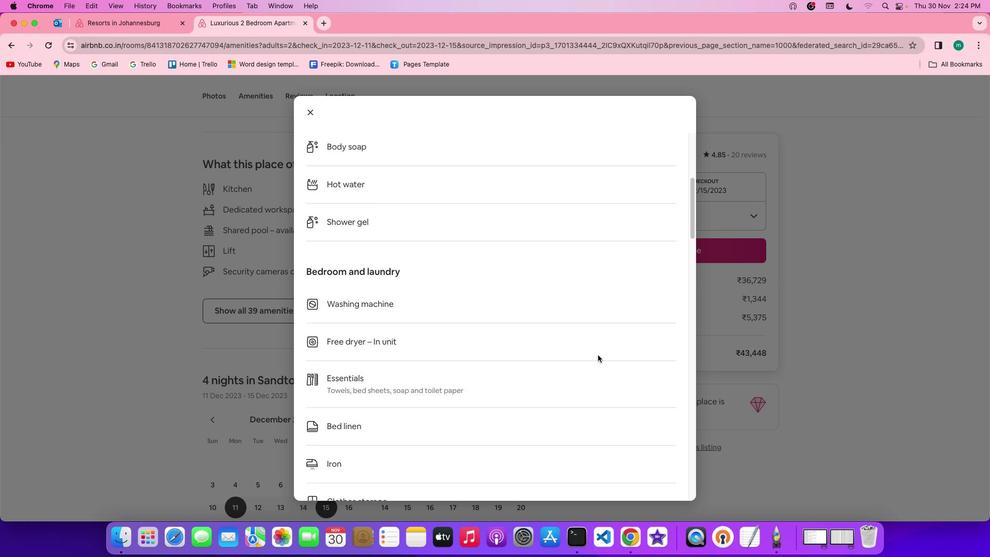 
Action: Mouse scrolled (598, 354) with delta (0, -2)
Screenshot: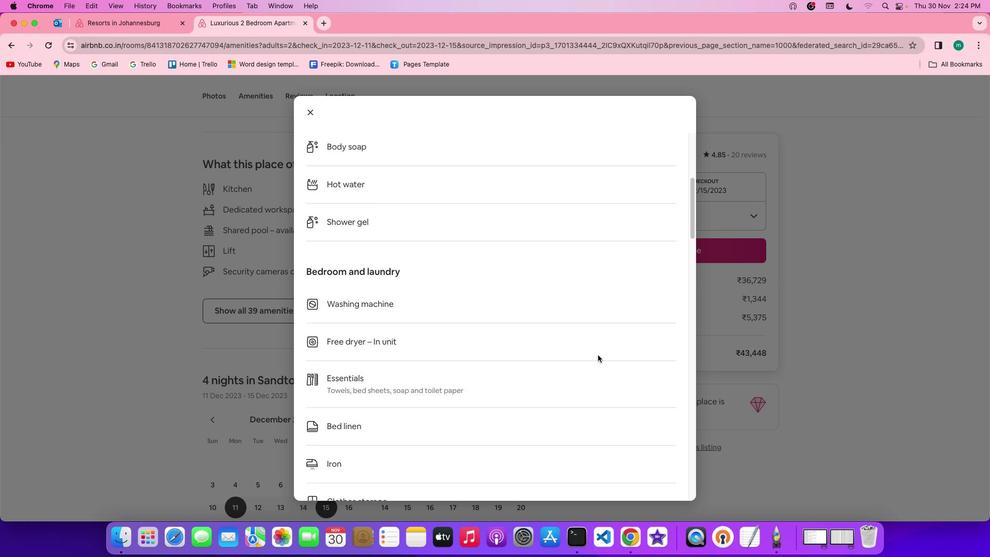 
Action: Mouse moved to (598, 355)
Screenshot: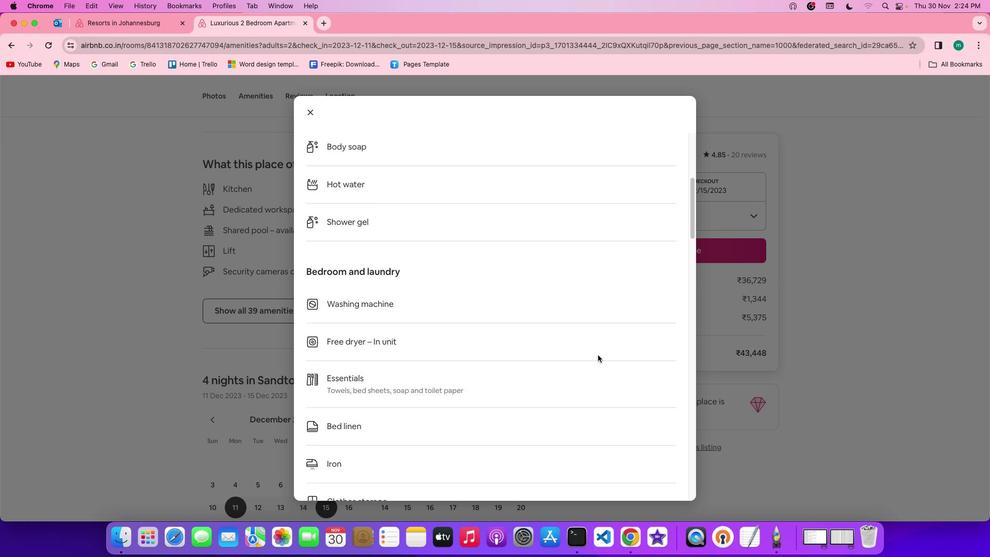 
Action: Mouse scrolled (598, 355) with delta (0, -2)
Screenshot: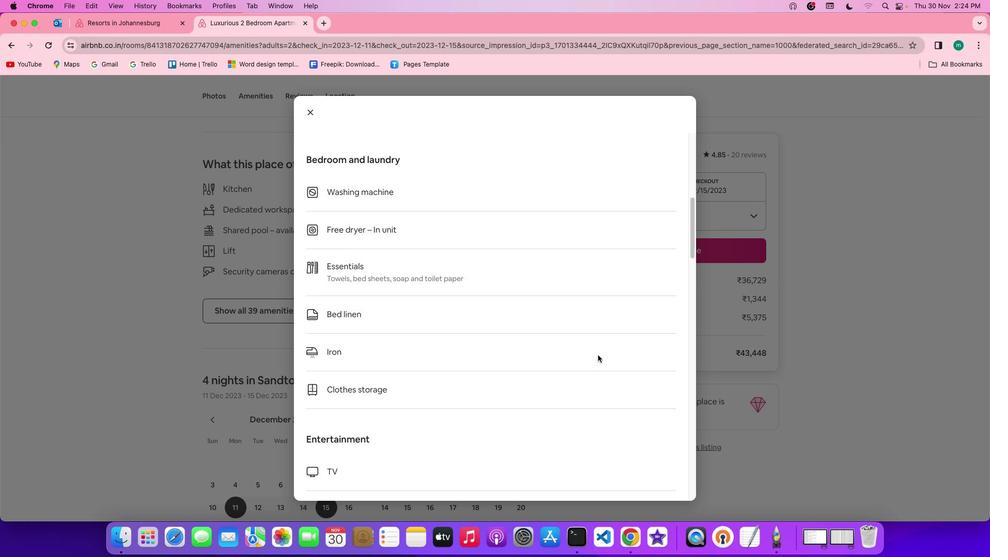 
Action: Mouse scrolled (598, 355) with delta (0, 0)
Screenshot: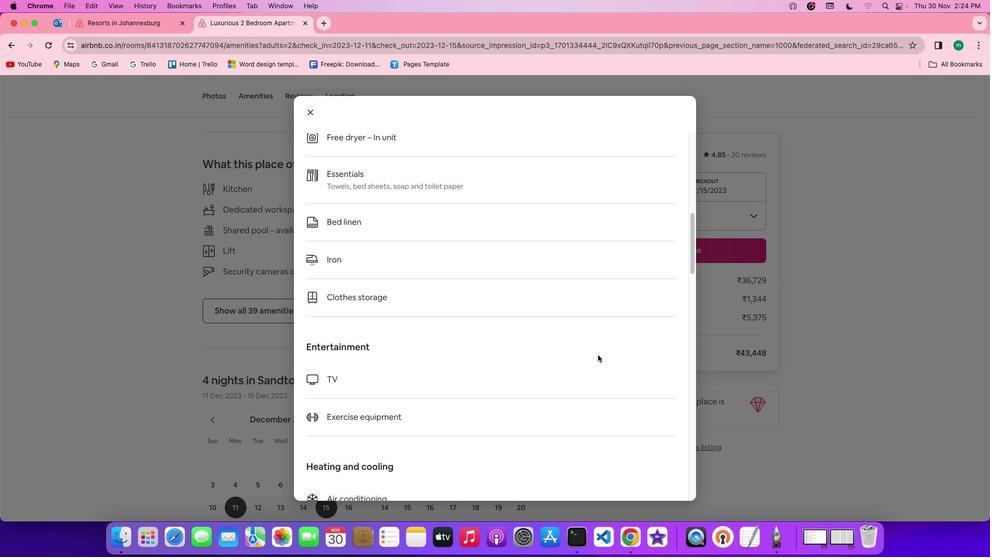 
Action: Mouse scrolled (598, 355) with delta (0, 0)
Screenshot: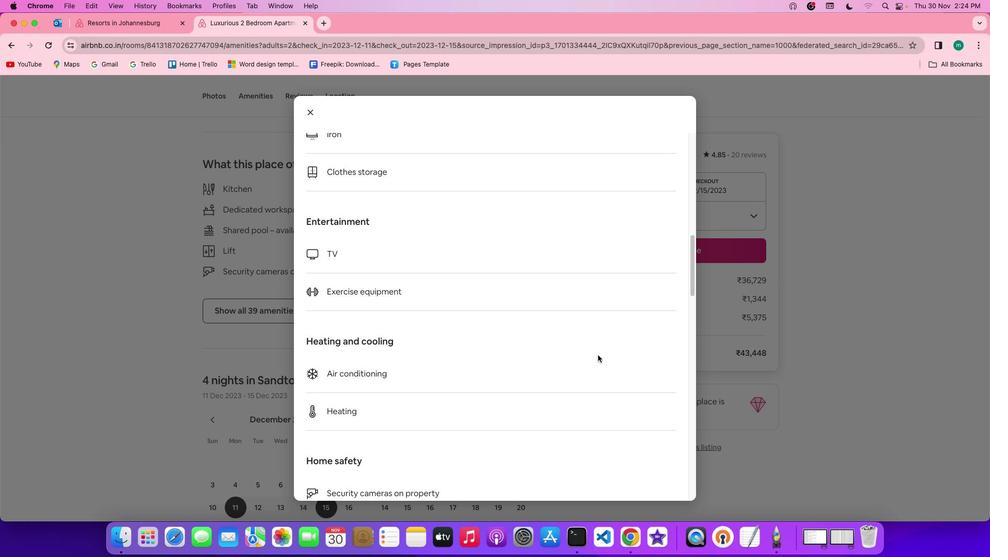 
Action: Mouse scrolled (598, 355) with delta (0, -1)
Screenshot: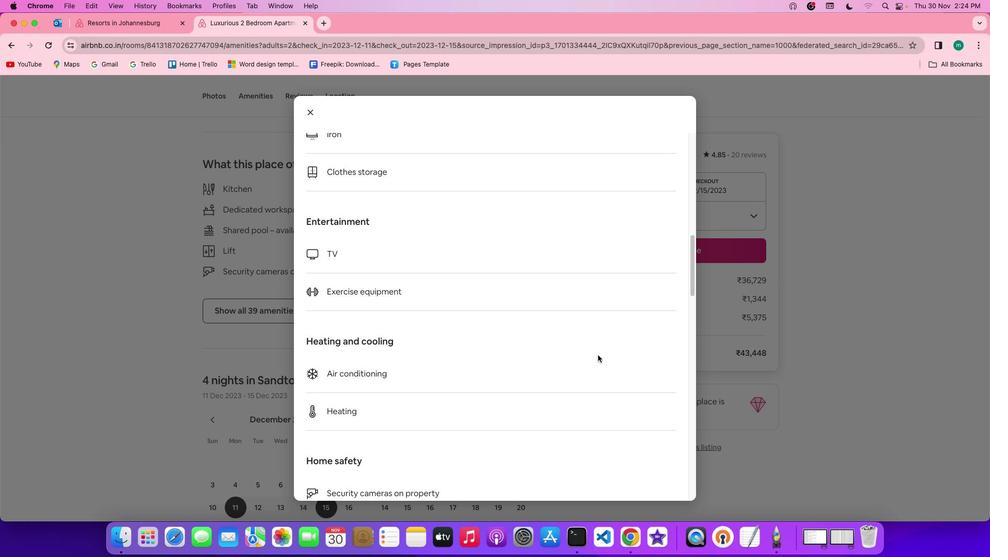 
Action: Mouse scrolled (598, 355) with delta (0, -2)
Screenshot: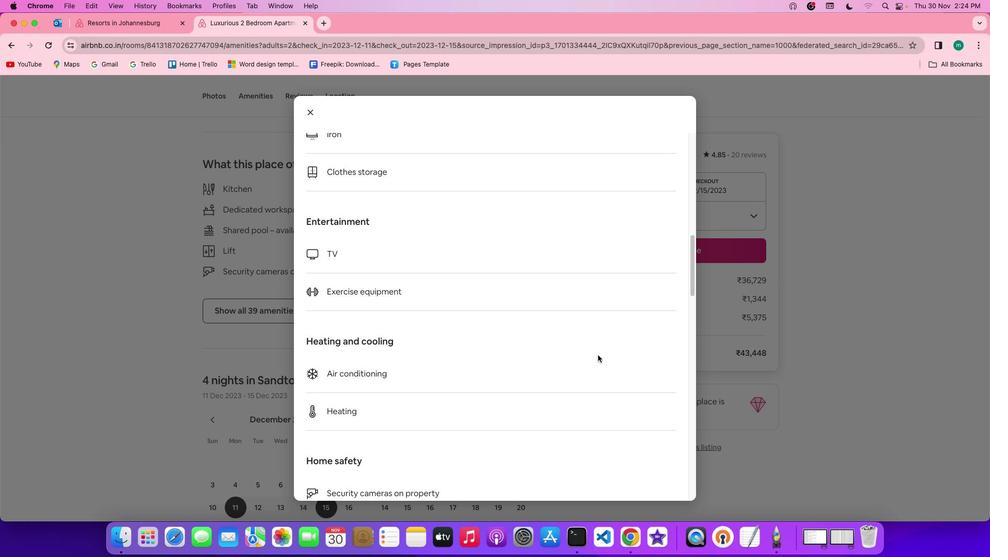 
Action: Mouse scrolled (598, 355) with delta (0, -3)
Screenshot: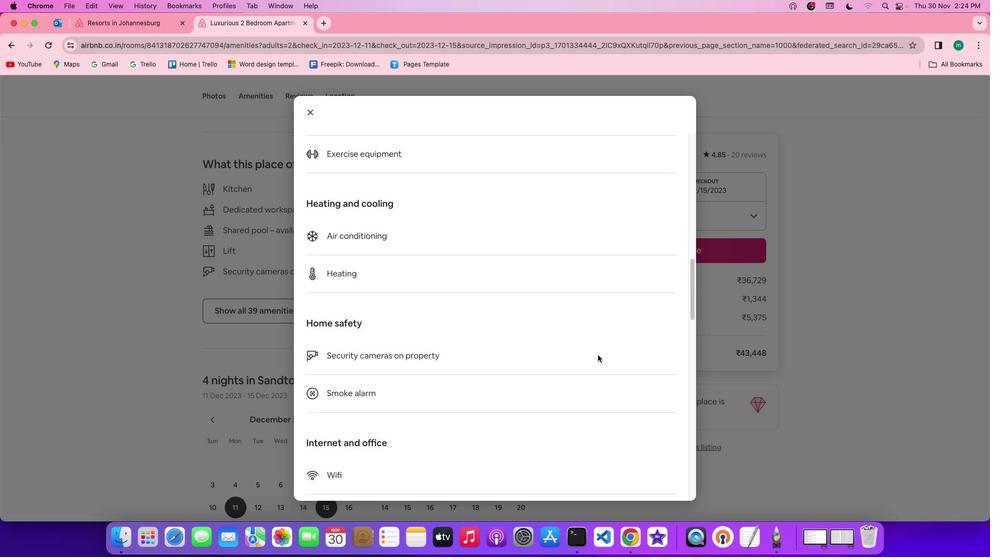 
Action: Mouse scrolled (598, 355) with delta (0, 0)
Screenshot: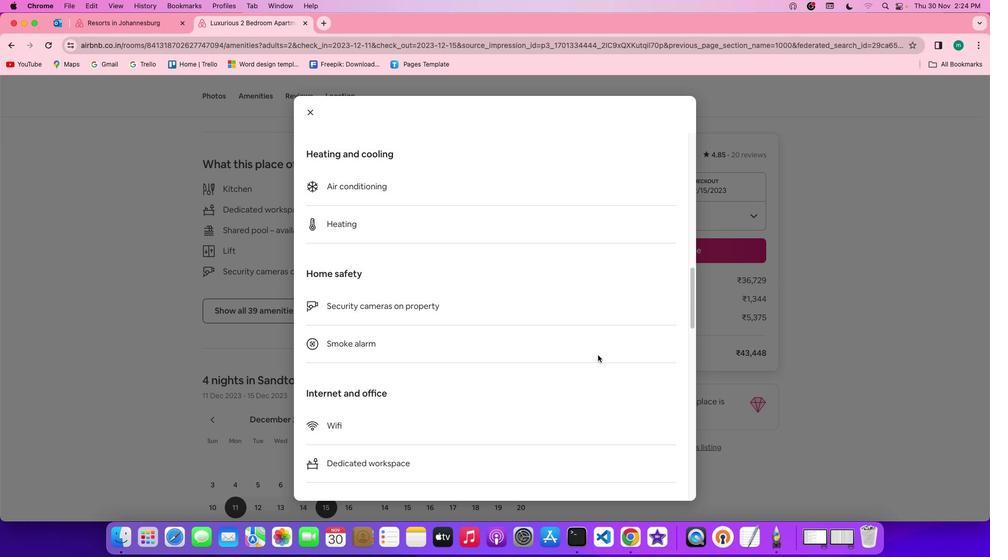 
Action: Mouse scrolled (598, 355) with delta (0, 0)
Screenshot: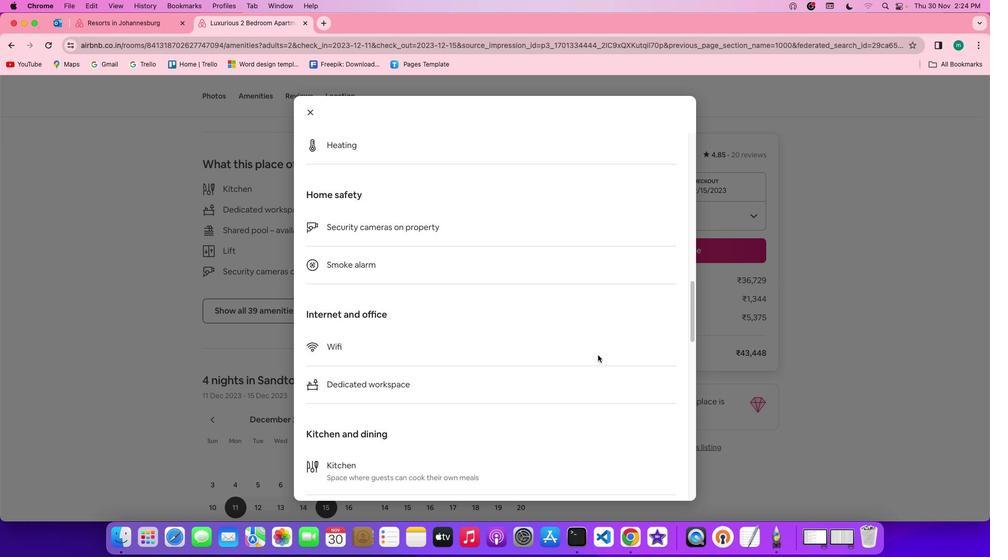 
Action: Mouse scrolled (598, 355) with delta (0, -1)
Screenshot: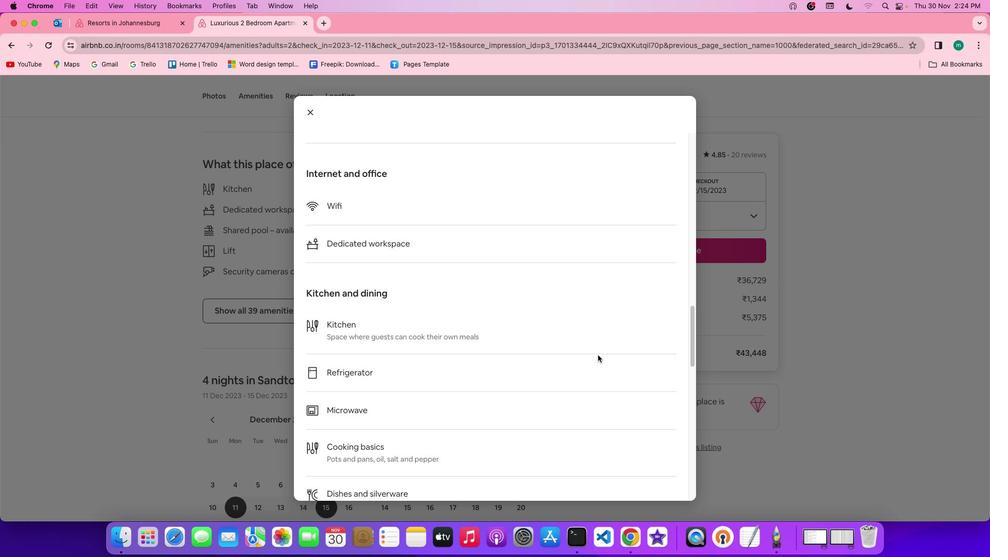 
Action: Mouse scrolled (598, 355) with delta (0, -2)
Screenshot: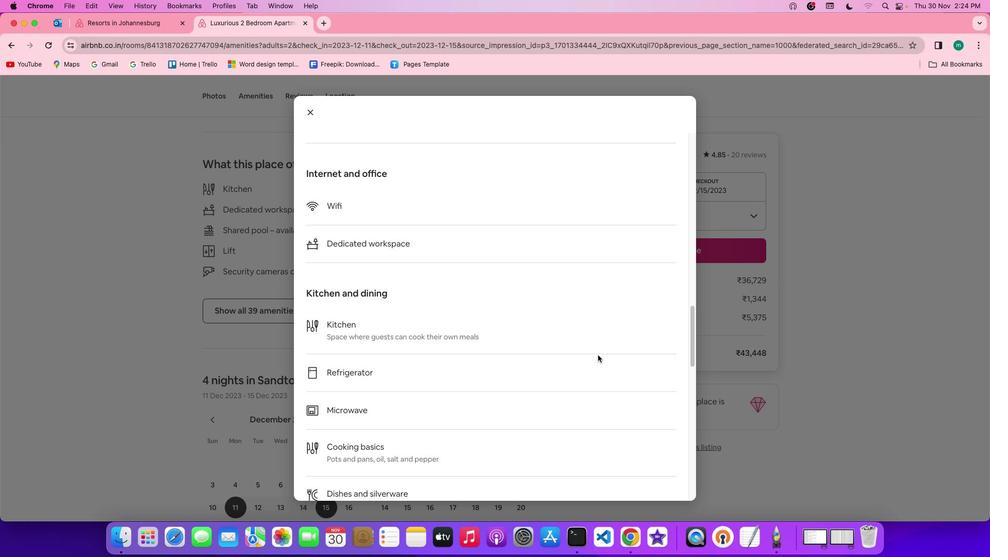 
Action: Mouse scrolled (598, 355) with delta (0, -2)
Screenshot: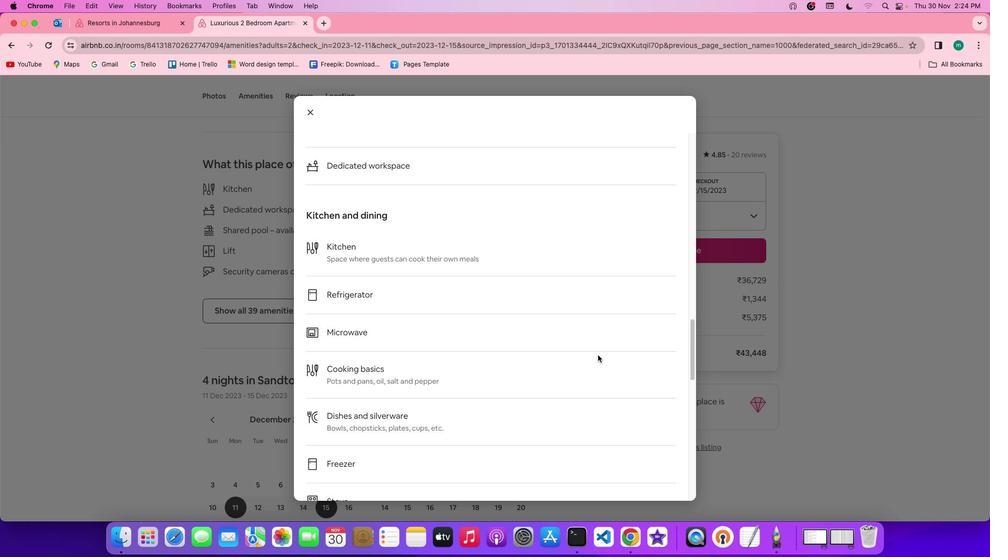 
Action: Mouse moved to (598, 355)
Screenshot: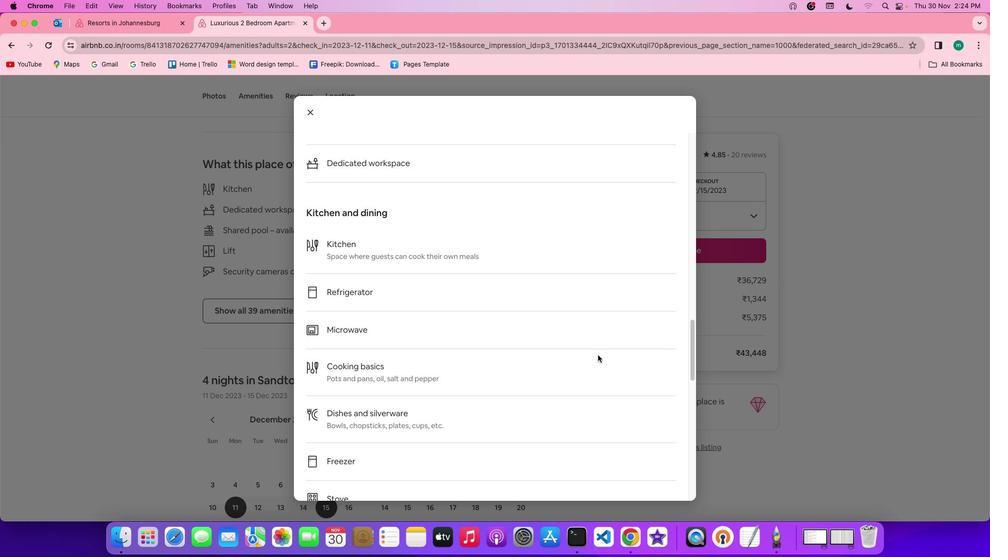 
Action: Mouse scrolled (598, 355) with delta (0, 0)
Screenshot: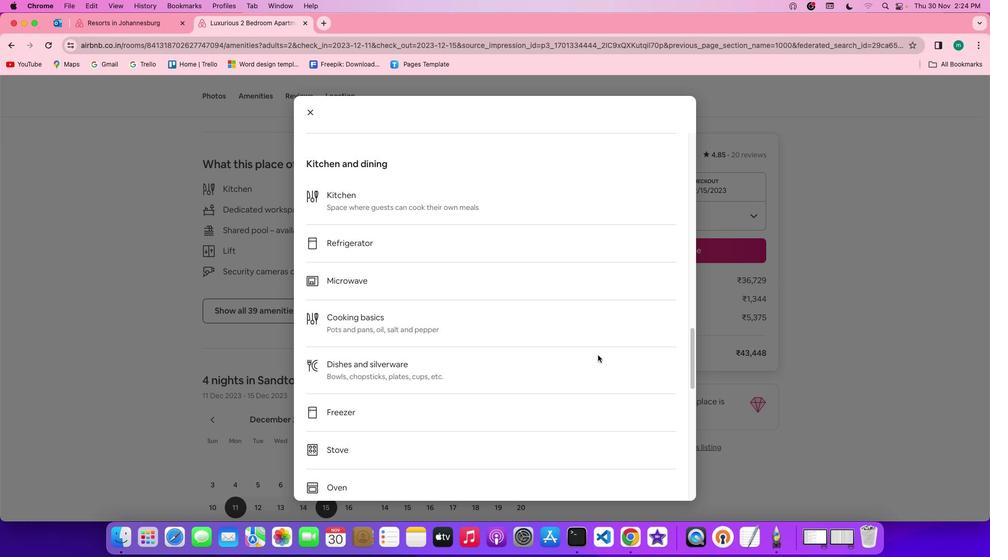 
Action: Mouse scrolled (598, 355) with delta (0, 0)
Screenshot: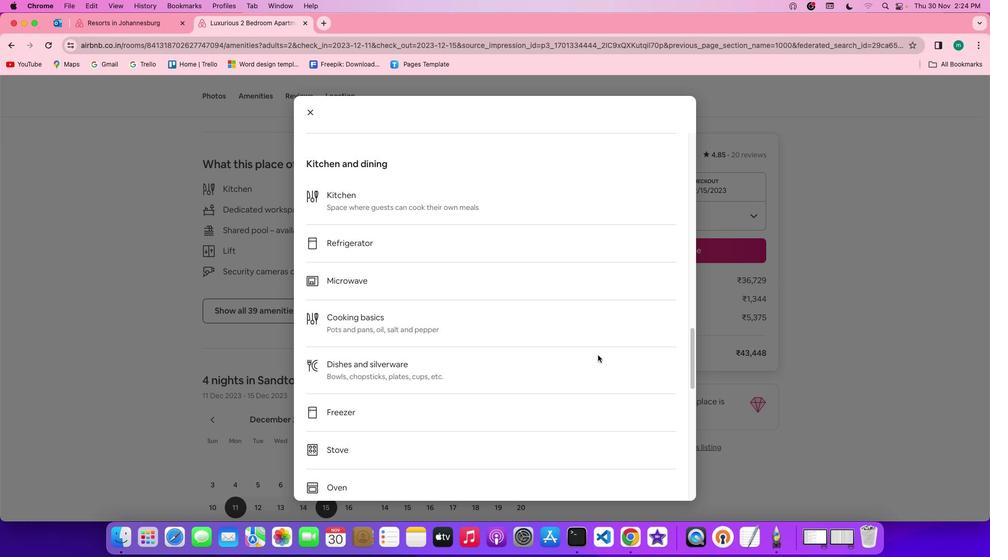 
Action: Mouse scrolled (598, 355) with delta (0, -1)
Screenshot: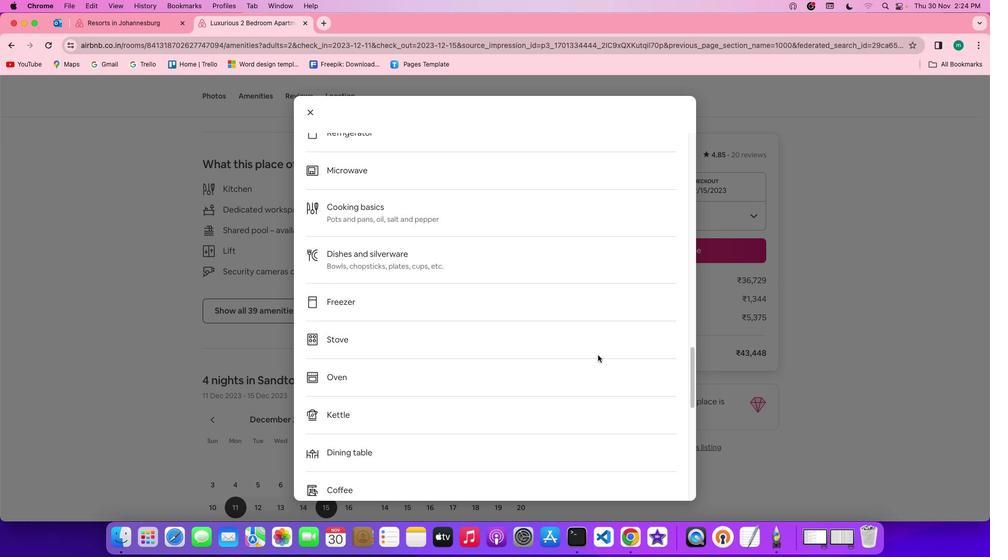 
Action: Mouse scrolled (598, 355) with delta (0, -2)
Screenshot: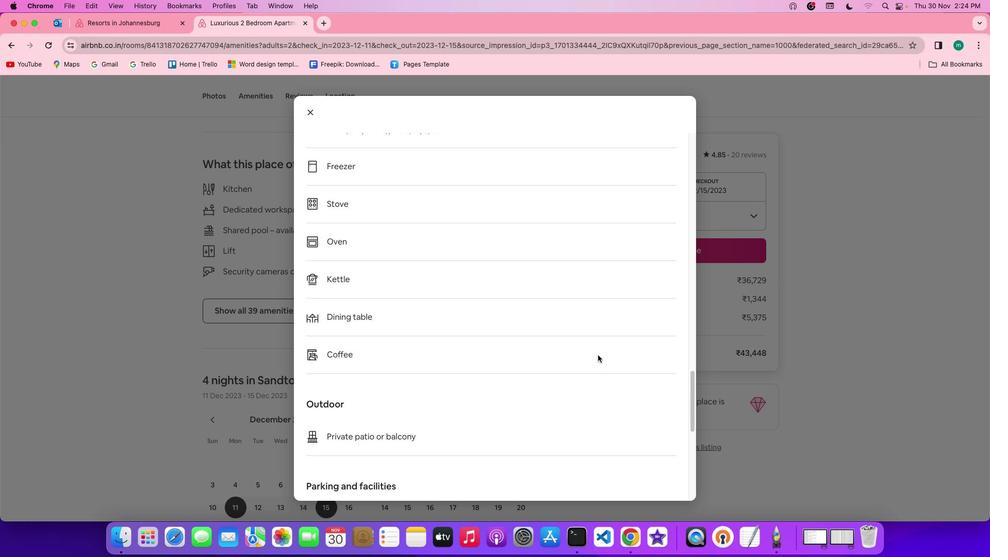 
Action: Mouse scrolled (598, 355) with delta (0, -3)
Screenshot: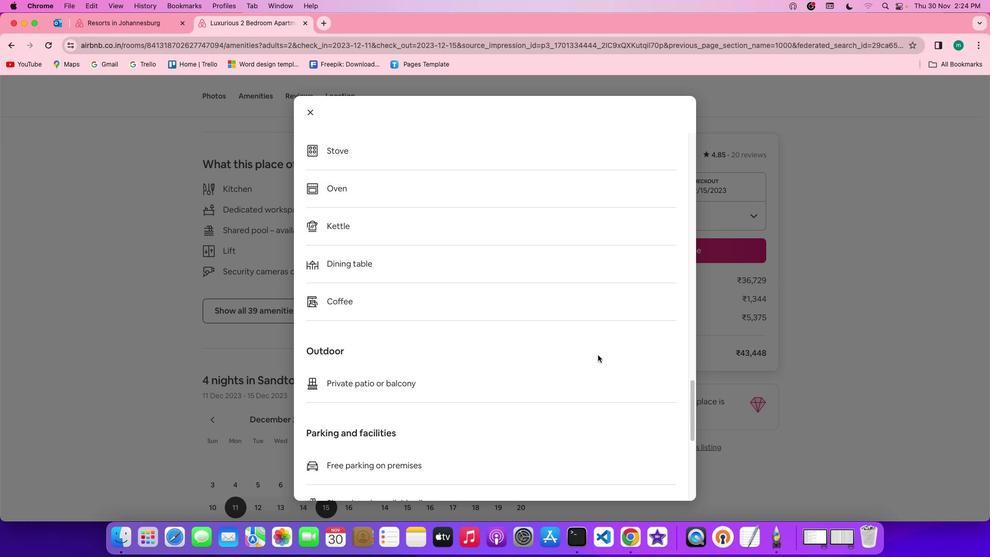 
Action: Mouse scrolled (598, 355) with delta (0, 0)
Screenshot: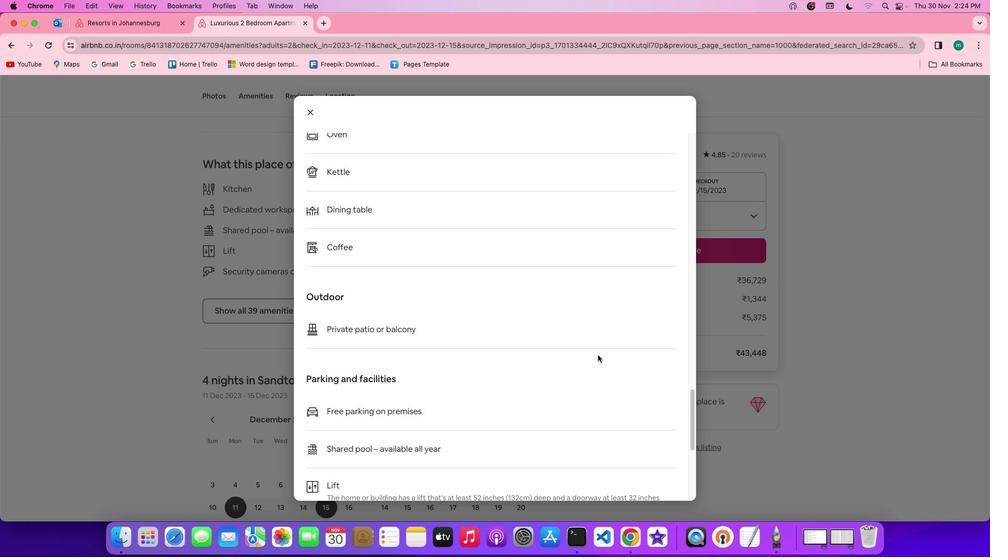 
Action: Mouse scrolled (598, 355) with delta (0, 0)
Screenshot: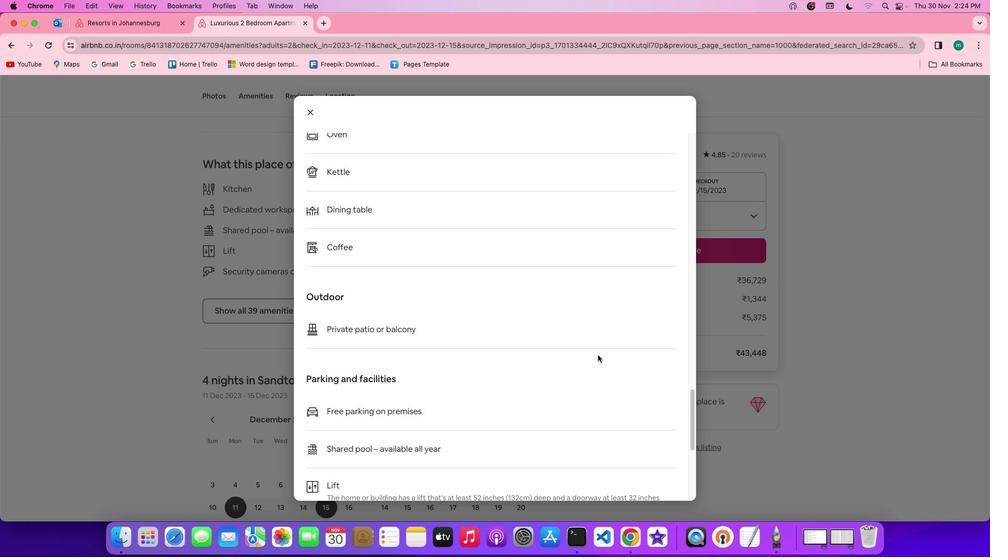 
Action: Mouse scrolled (598, 355) with delta (0, -1)
Screenshot: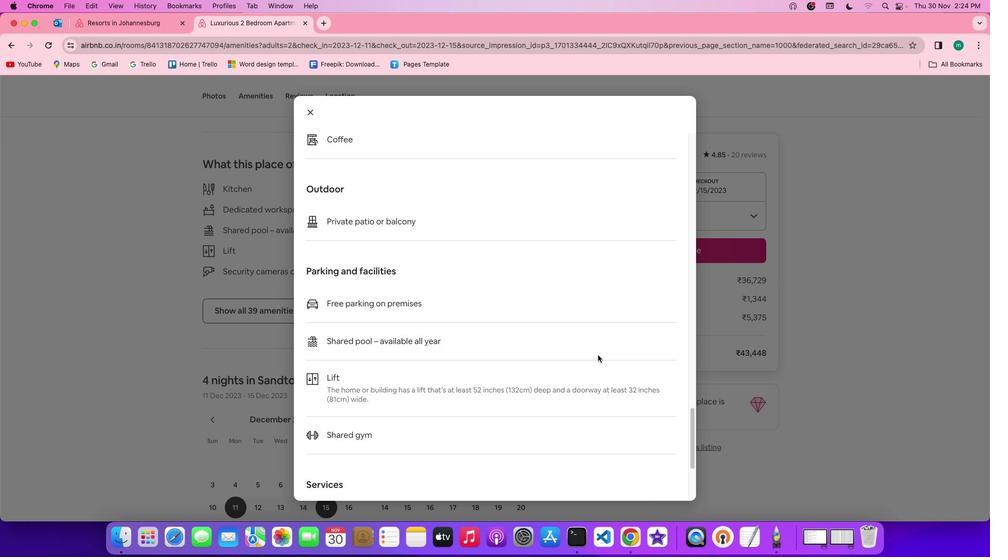 
Action: Mouse scrolled (598, 355) with delta (0, -2)
Screenshot: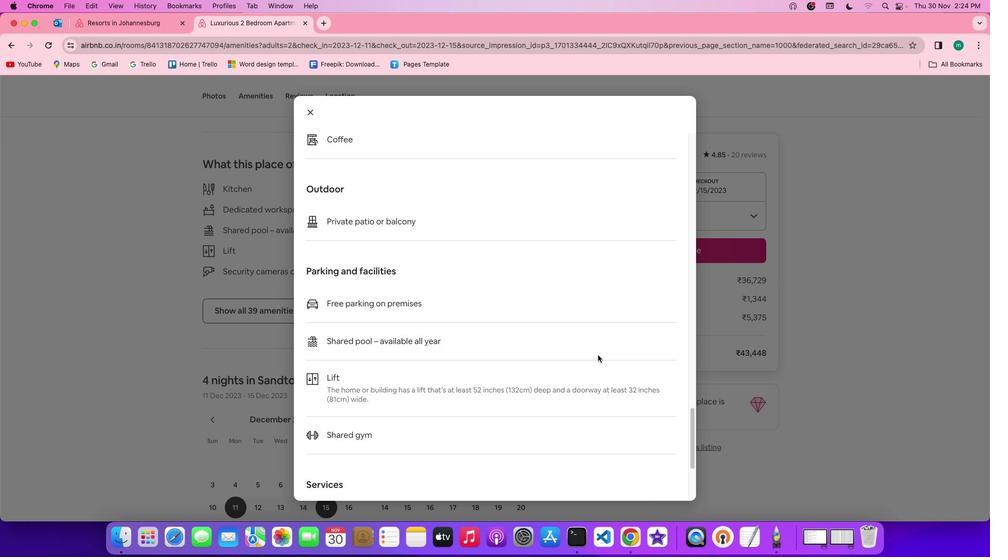 
Action: Mouse scrolled (598, 355) with delta (0, -3)
Screenshot: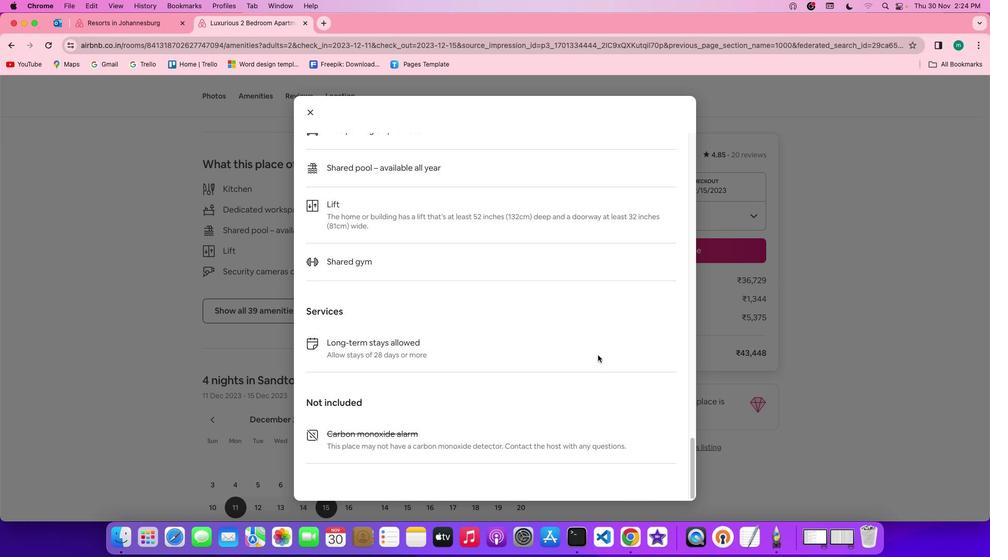 
Action: Mouse moved to (598, 359)
Screenshot: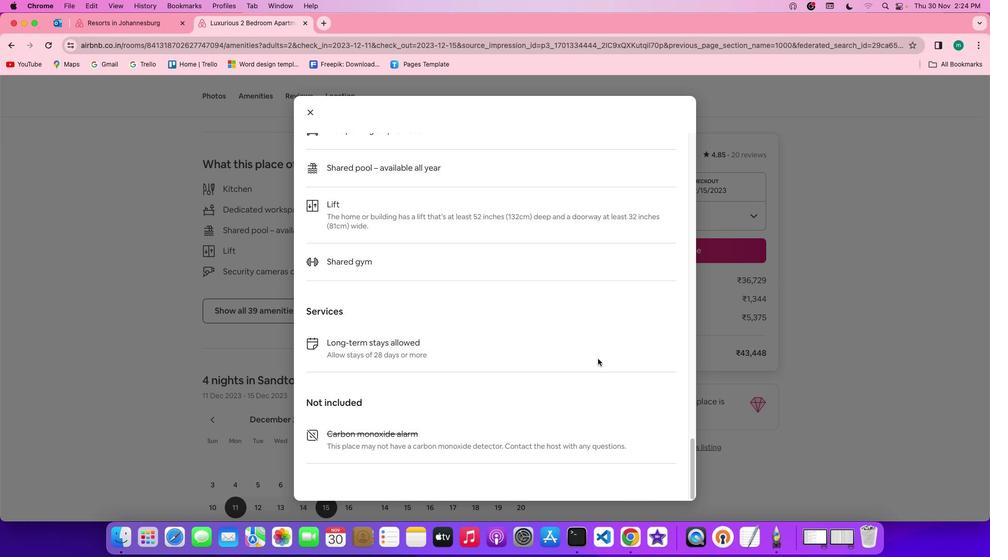 
Action: Mouse scrolled (598, 359) with delta (0, 0)
Screenshot: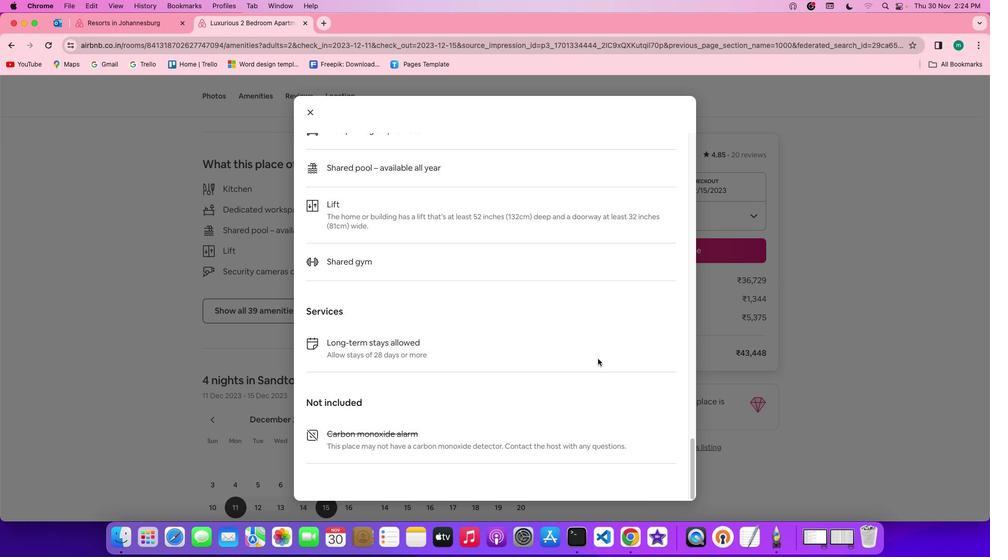 
Action: Mouse scrolled (598, 359) with delta (0, 0)
Screenshot: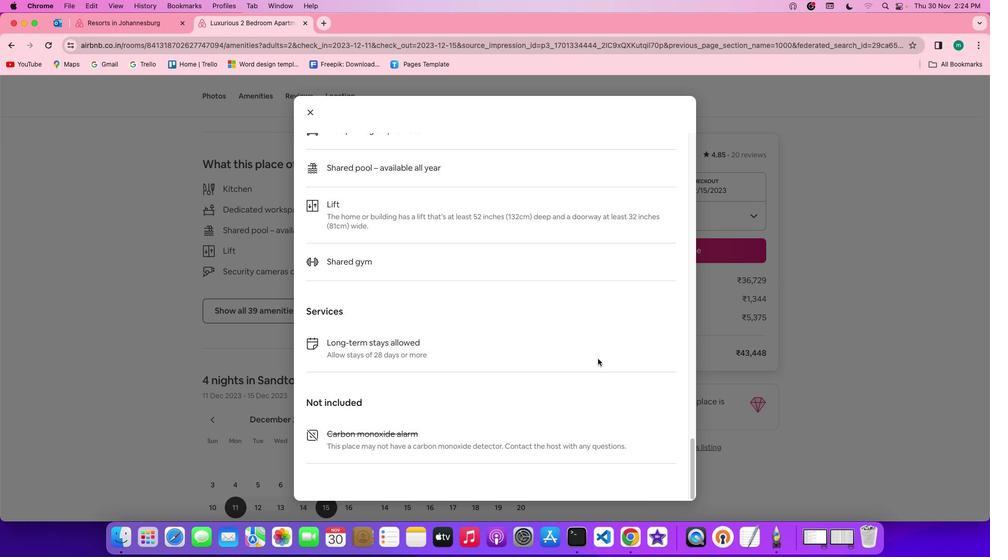 
Action: Mouse scrolled (598, 359) with delta (0, -1)
Screenshot: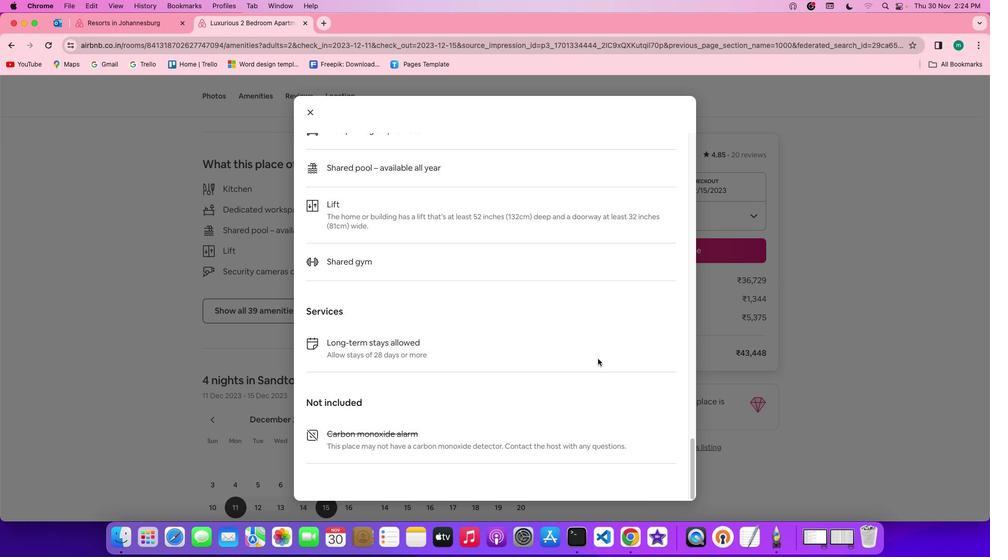 
Action: Mouse scrolled (598, 359) with delta (0, -2)
Screenshot: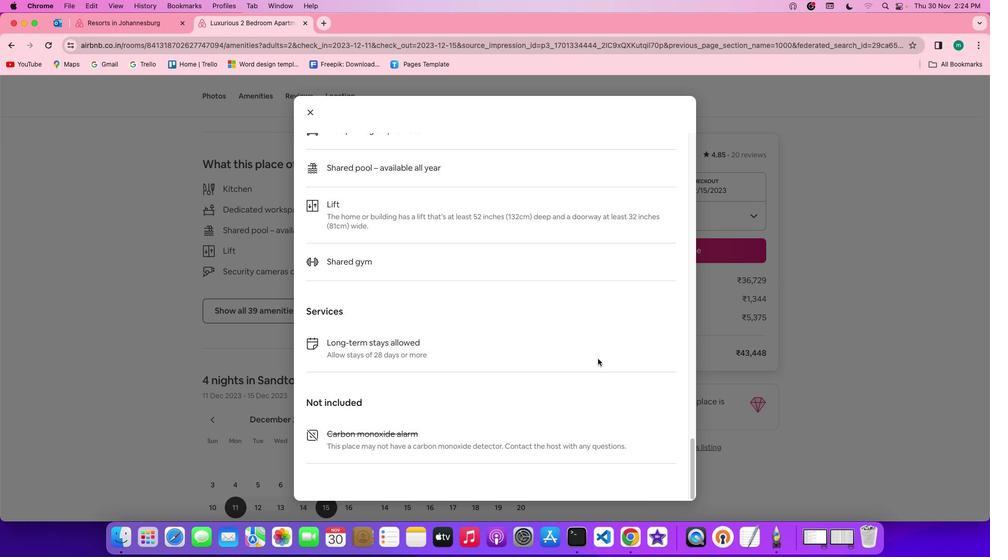 
Action: Mouse scrolled (598, 359) with delta (0, 0)
Screenshot: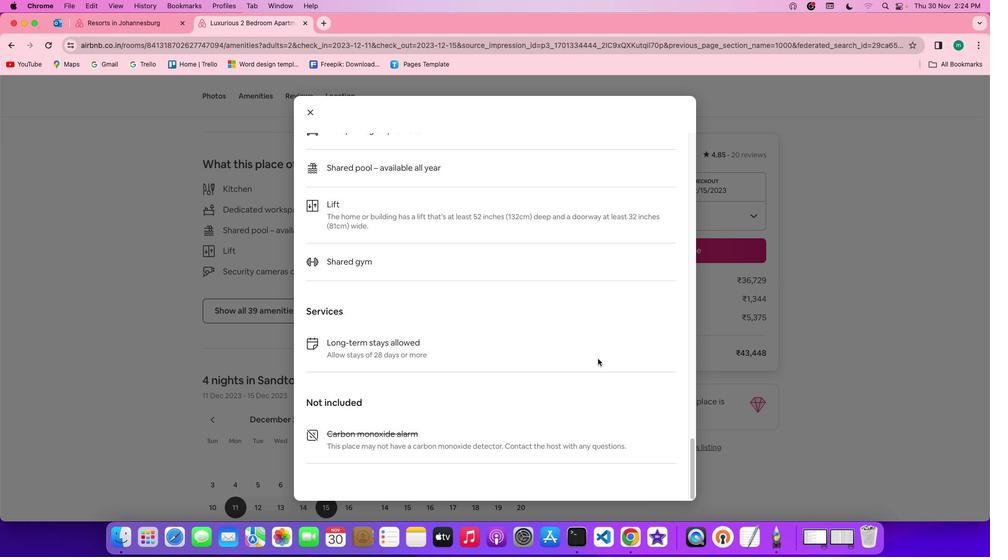 
Action: Mouse scrolled (598, 359) with delta (0, 0)
Screenshot: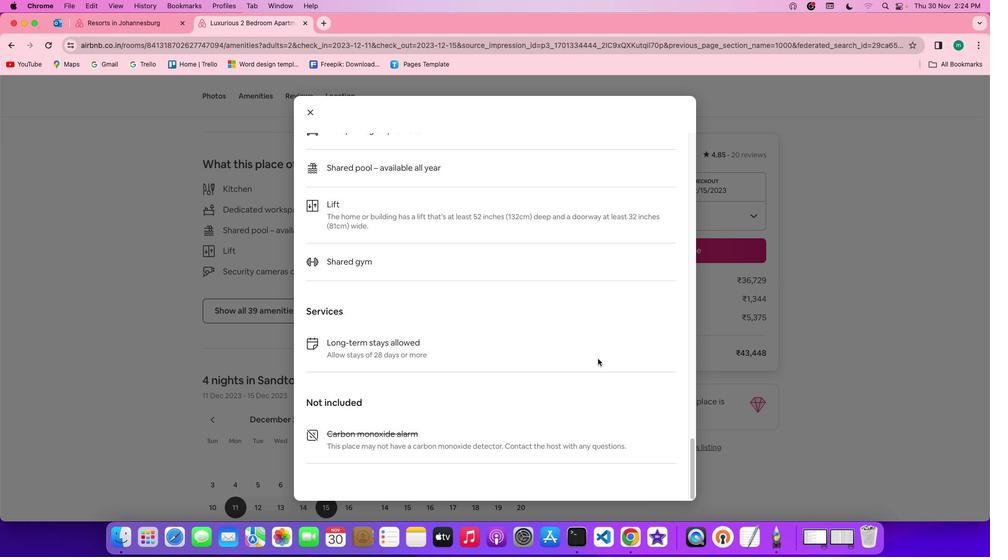 
Action: Mouse scrolled (598, 359) with delta (0, -1)
Screenshot: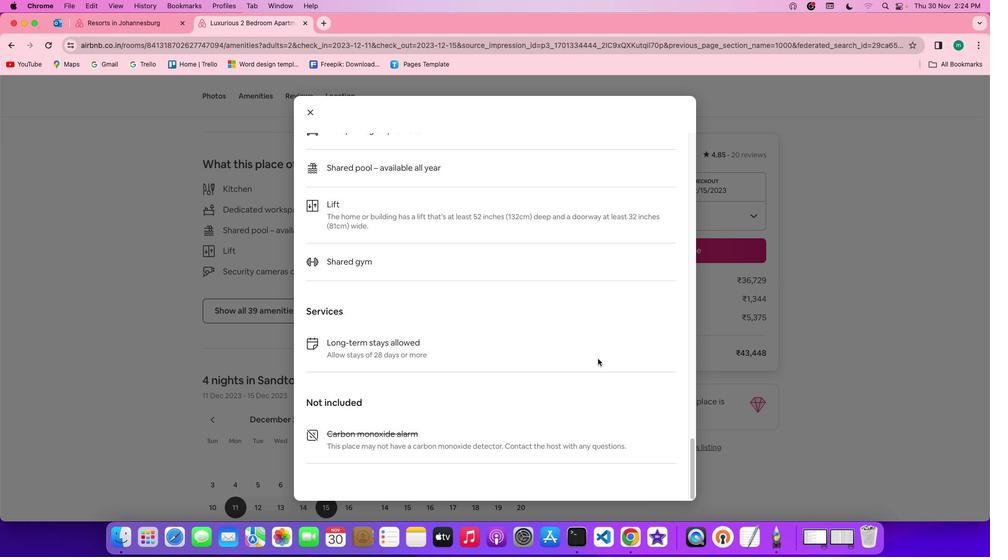 
Action: Mouse scrolled (598, 359) with delta (0, -2)
Screenshot: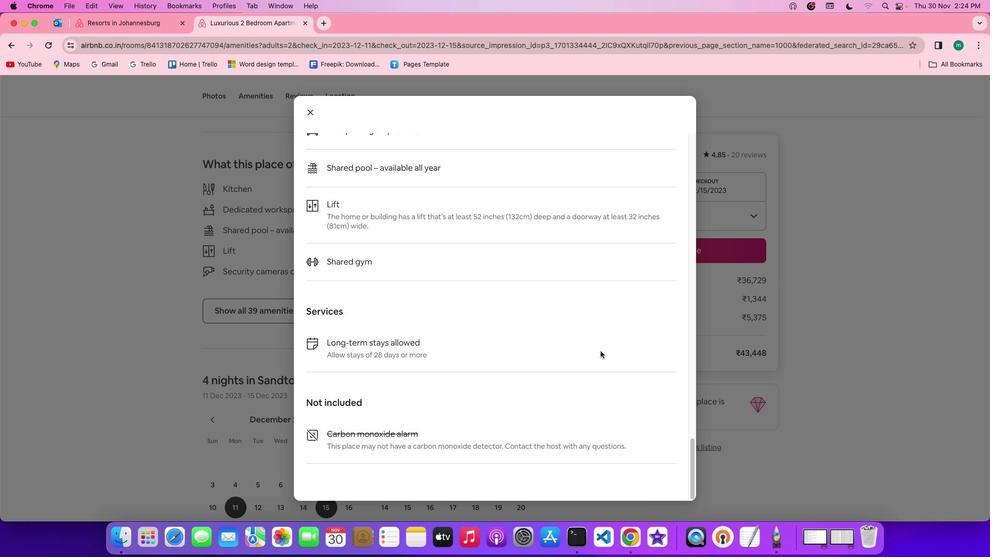 
Action: Mouse moved to (309, 107)
Screenshot: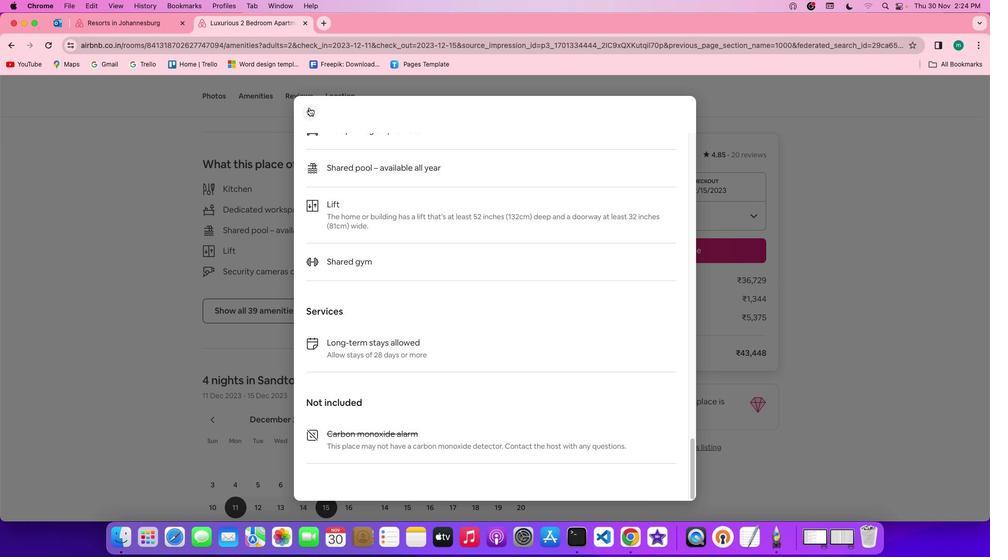 
Action: Mouse pressed left at (309, 107)
Screenshot: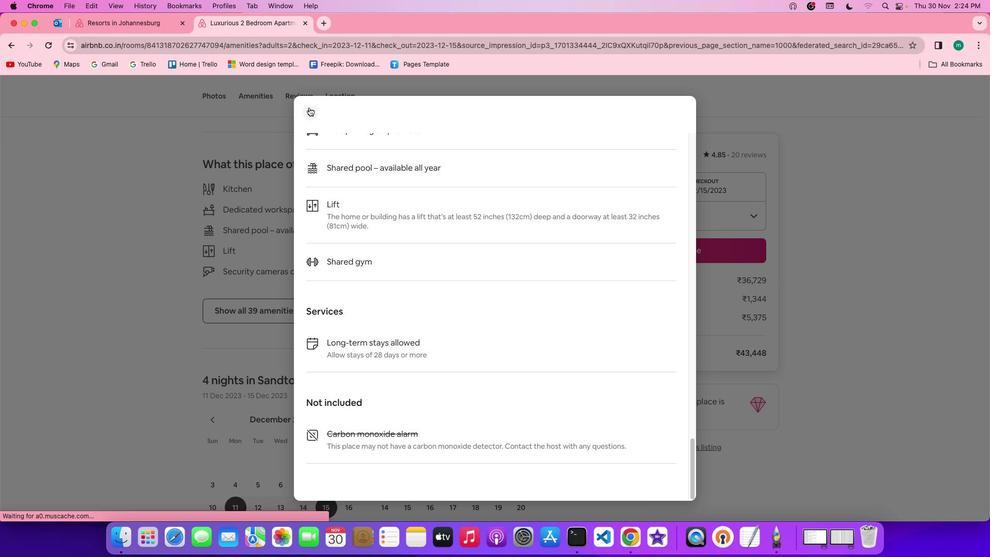 
Action: Mouse moved to (393, 379)
Screenshot: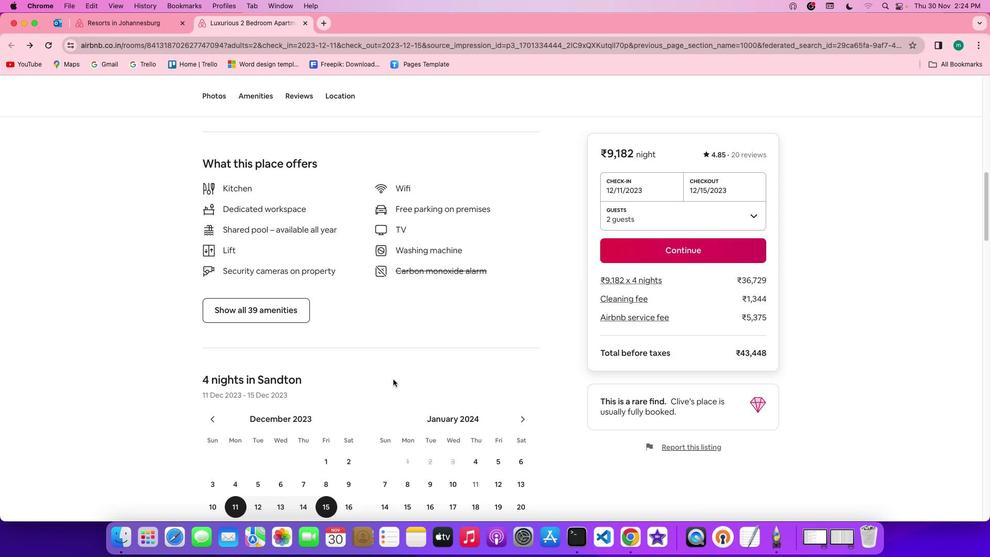 
Action: Mouse scrolled (393, 379) with delta (0, 0)
Screenshot: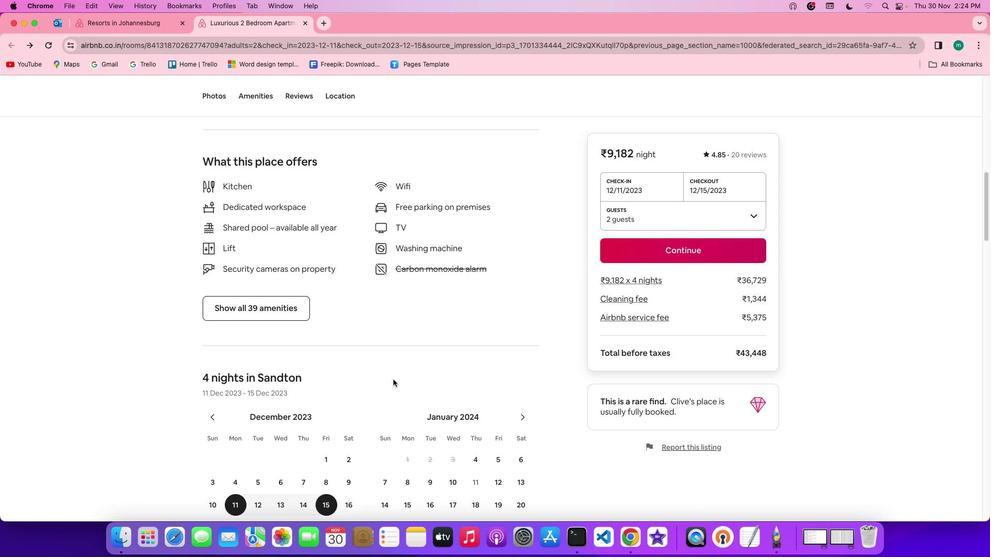 
Action: Mouse scrolled (393, 379) with delta (0, 0)
Screenshot: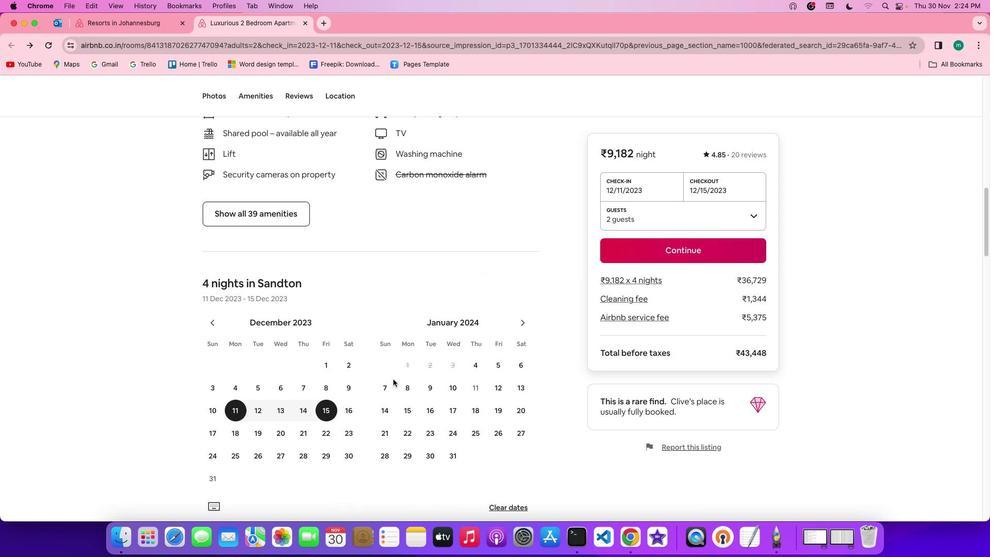 
Action: Mouse scrolled (393, 379) with delta (0, -1)
Screenshot: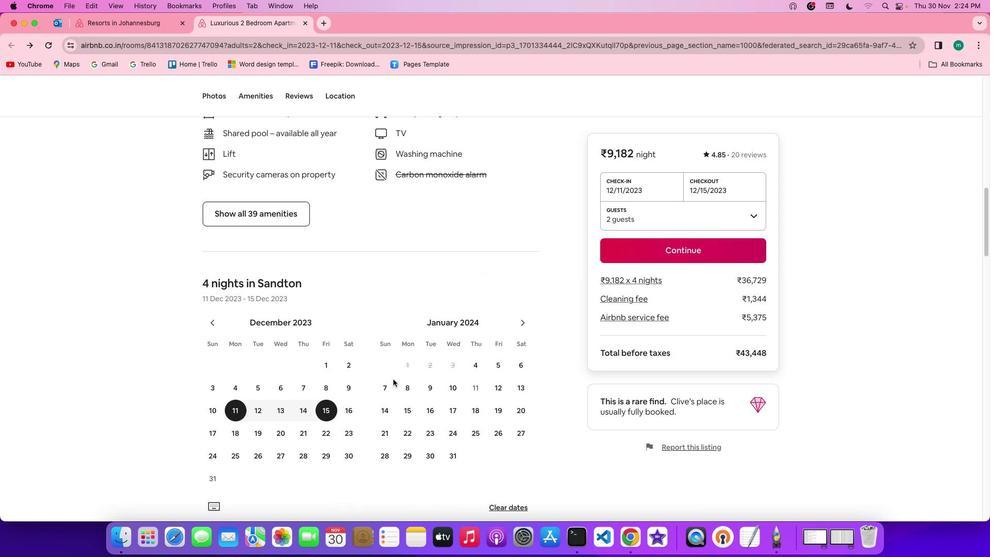 
Action: Mouse scrolled (393, 379) with delta (0, -2)
Screenshot: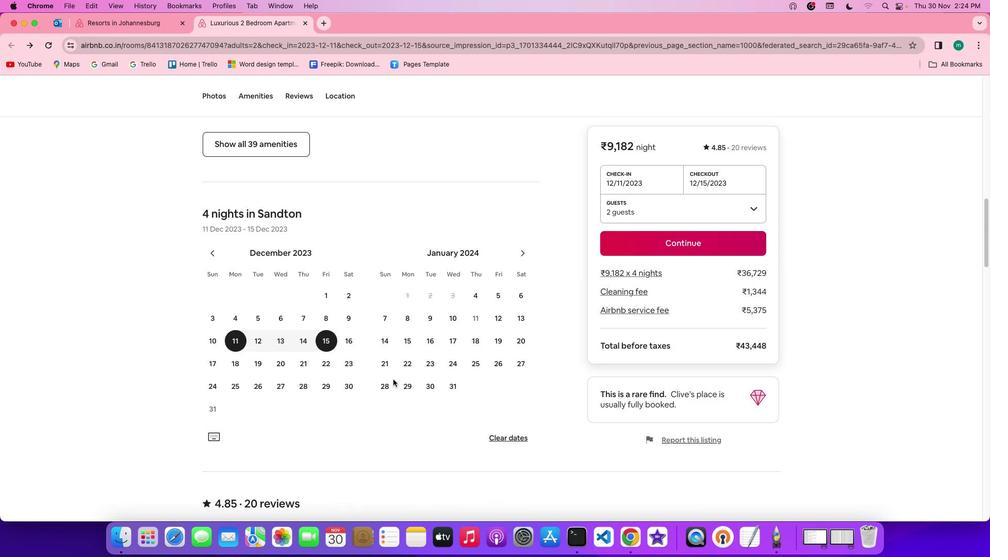 
Action: Mouse scrolled (393, 379) with delta (0, -2)
Screenshot: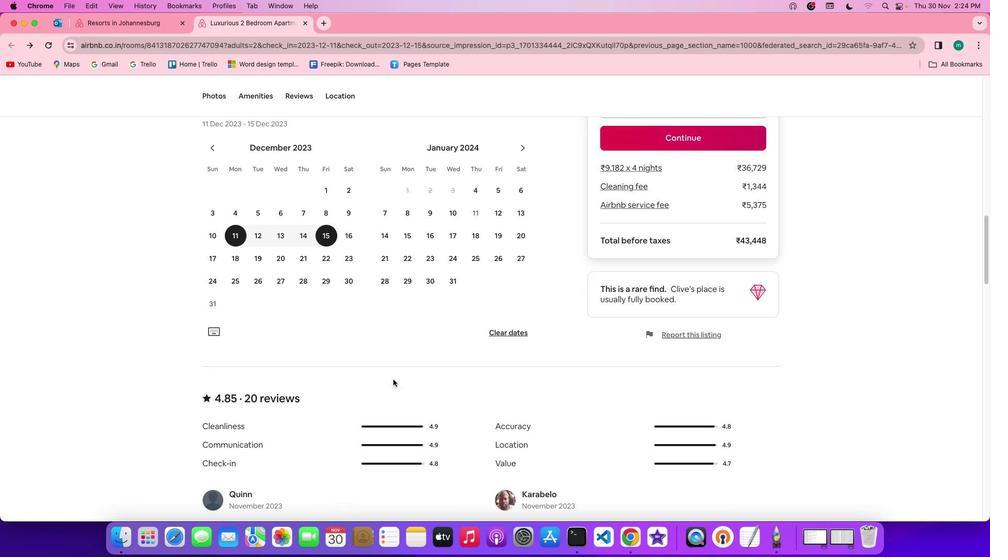 
Action: Mouse moved to (393, 379)
Screenshot: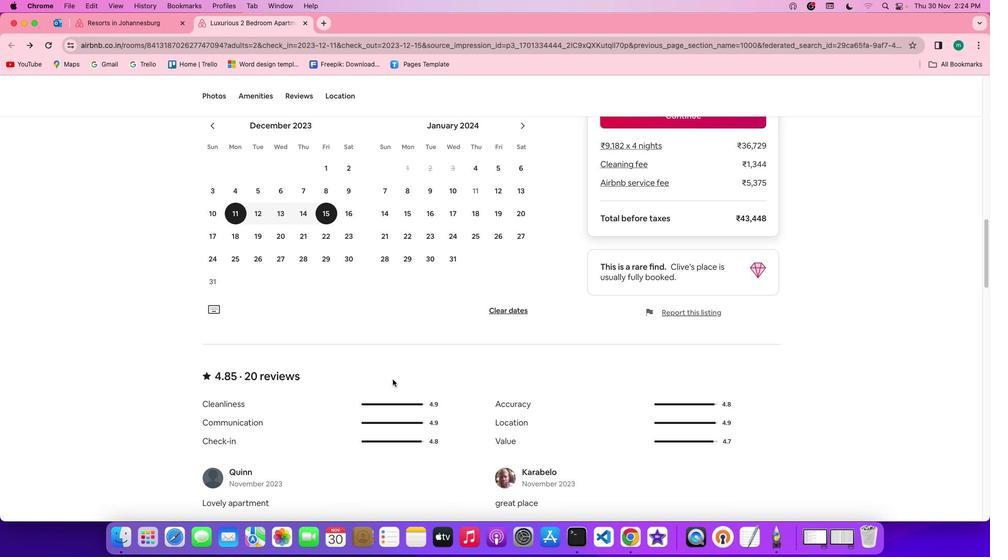 
Action: Mouse scrolled (393, 379) with delta (0, 0)
Screenshot: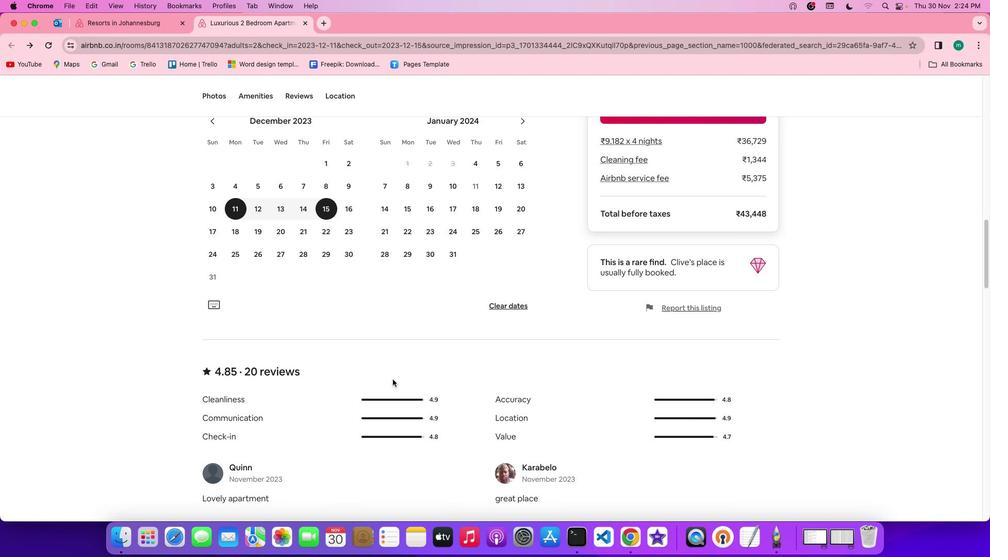 
Action: Mouse scrolled (393, 379) with delta (0, 0)
Screenshot: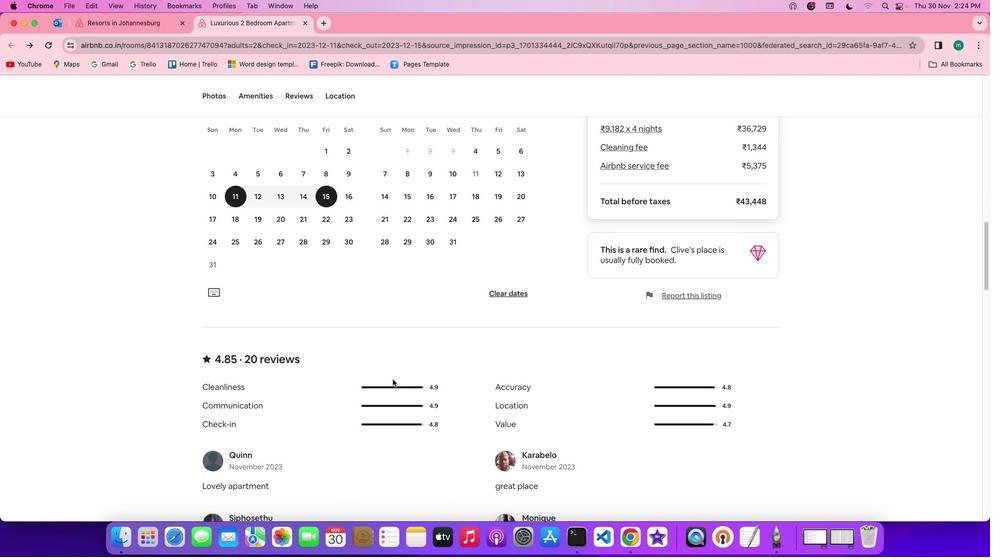 
Action: Mouse scrolled (393, 379) with delta (0, -1)
Screenshot: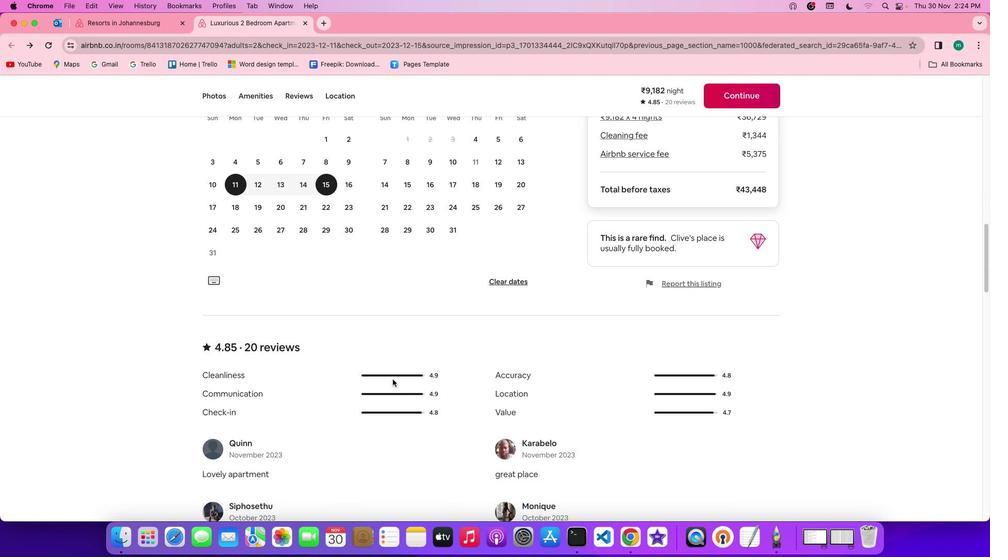 
Action: Mouse scrolled (393, 379) with delta (0, -2)
Screenshot: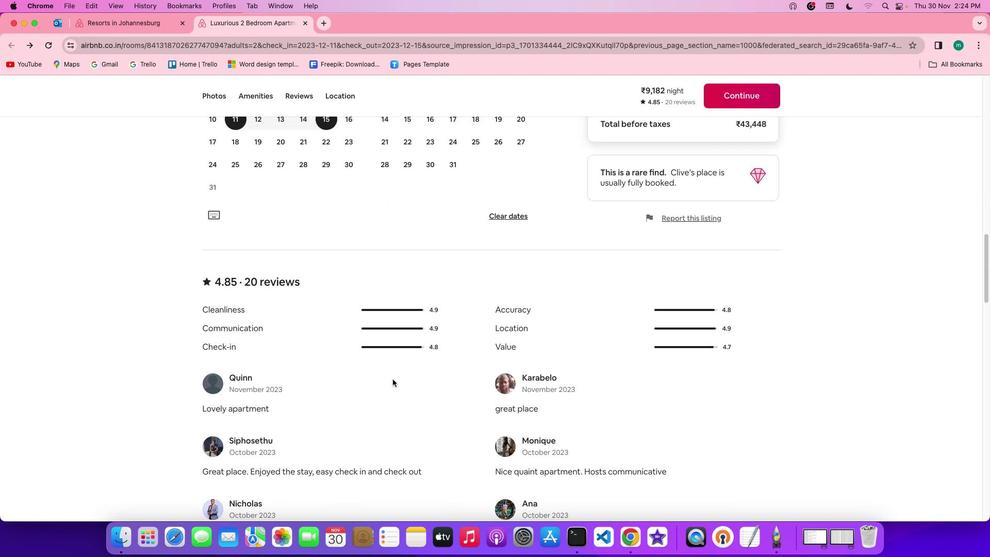 
Action: Mouse scrolled (393, 379) with delta (0, 0)
Screenshot: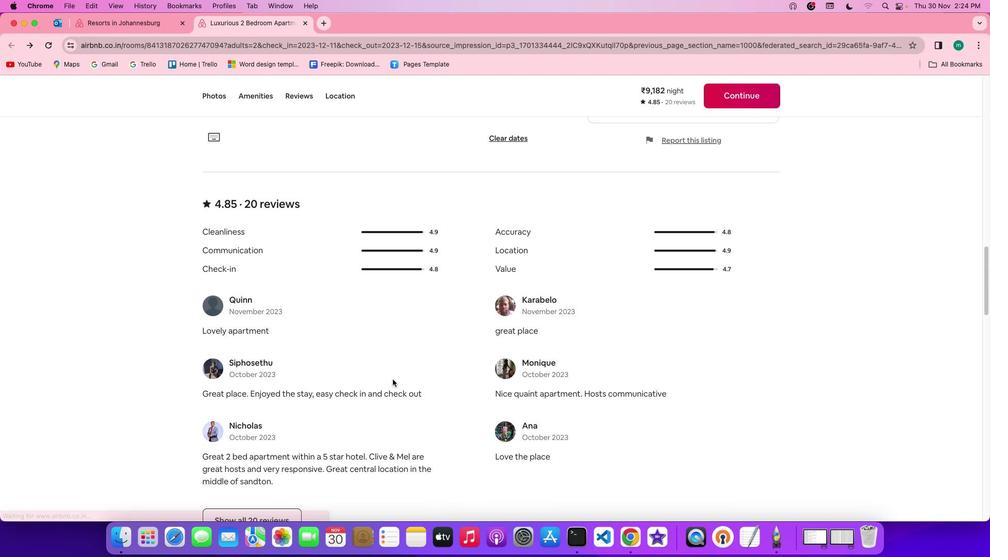 
Action: Mouse scrolled (393, 379) with delta (0, 0)
Screenshot: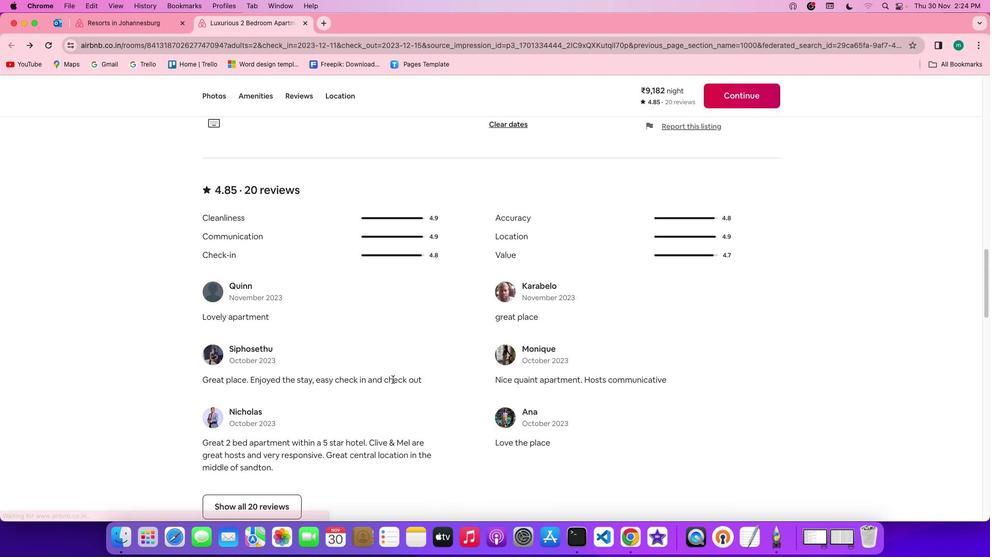 
Action: Mouse scrolled (393, 379) with delta (0, -1)
Screenshot: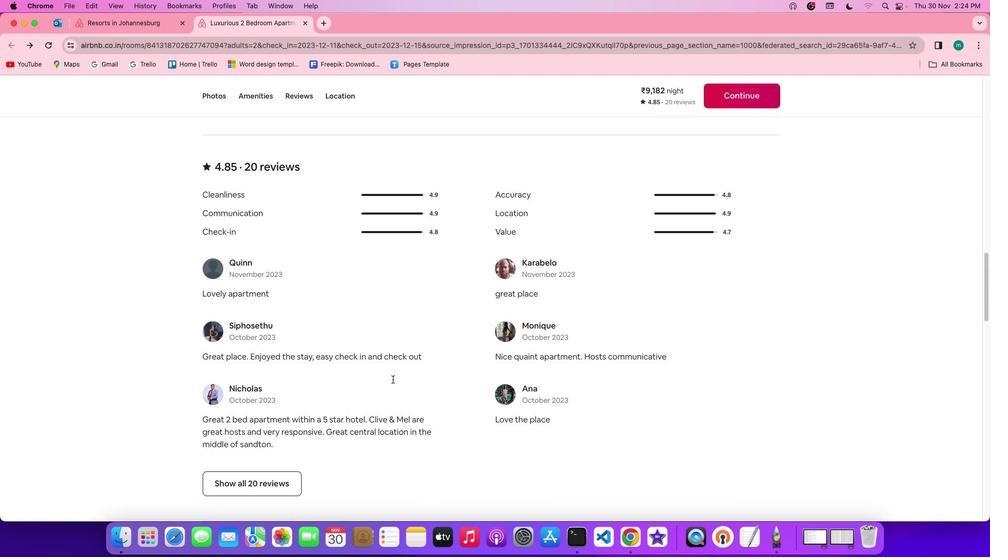 
Action: Mouse scrolled (393, 379) with delta (0, 0)
Screenshot: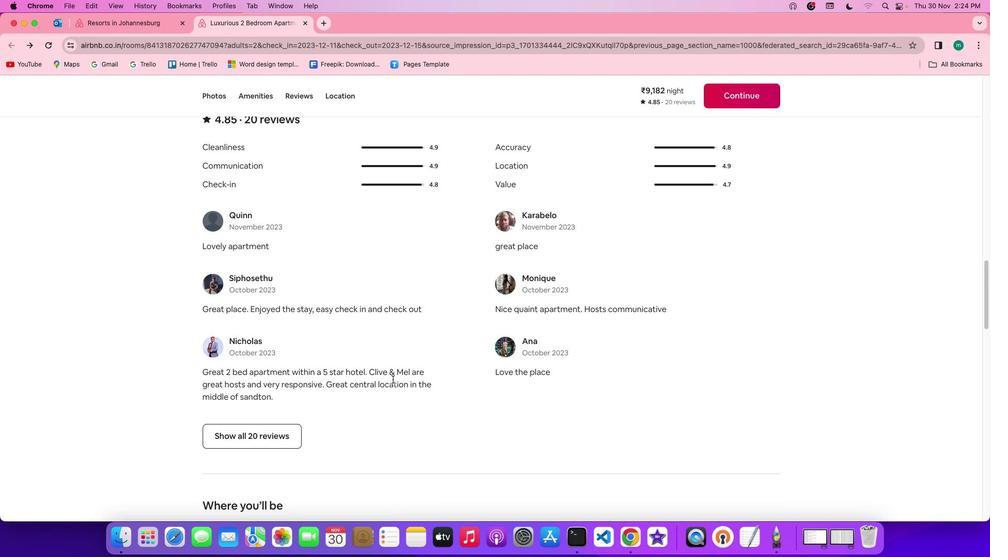 
Action: Mouse scrolled (393, 379) with delta (0, 0)
Screenshot: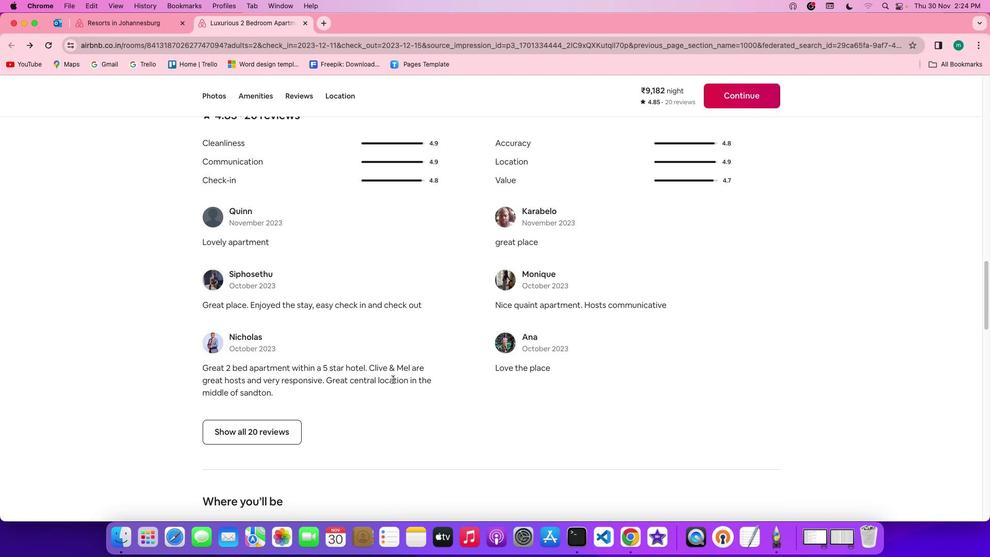
Action: Mouse scrolled (393, 379) with delta (0, -1)
Screenshot: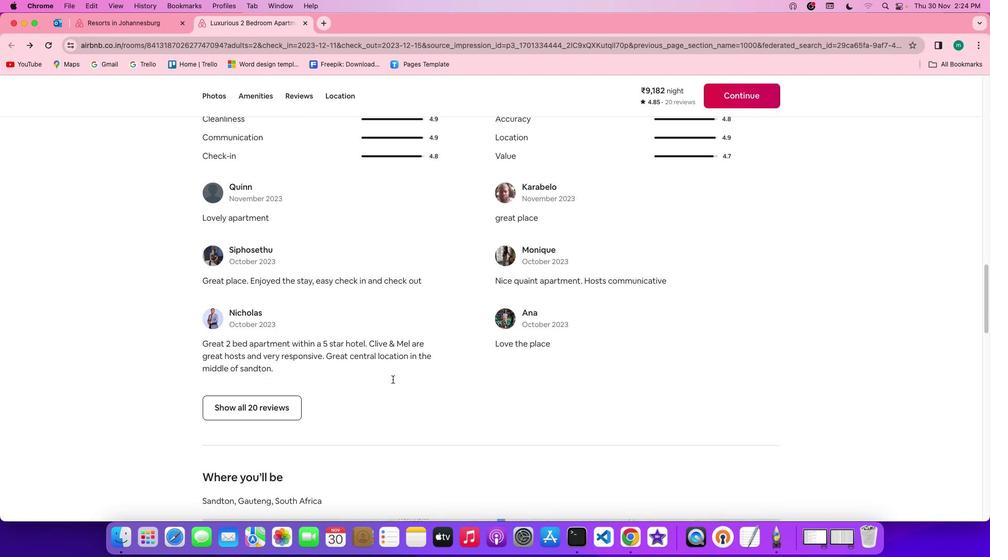 
Action: Mouse scrolled (393, 379) with delta (0, -1)
Screenshot: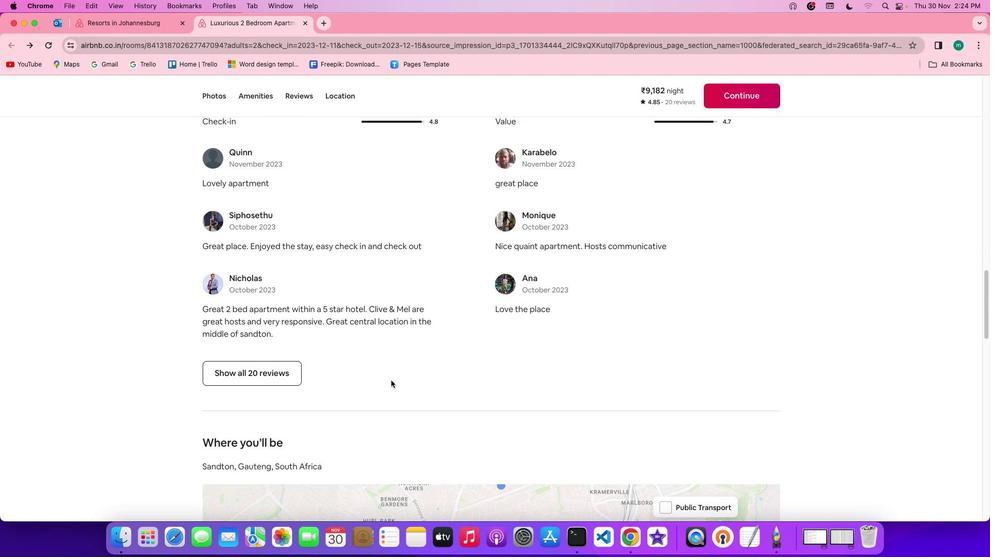 
Action: Mouse moved to (270, 312)
Screenshot: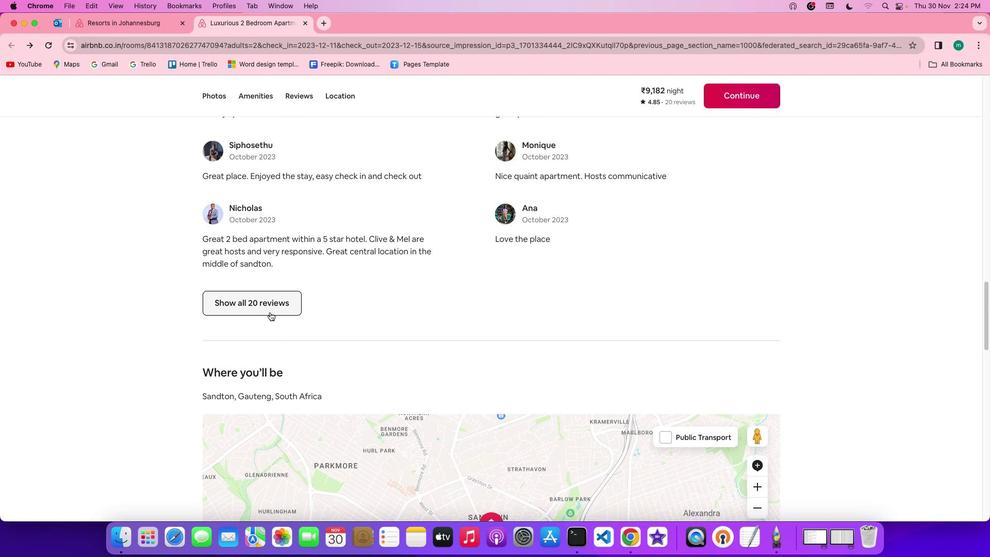 
Action: Mouse pressed left at (270, 312)
Screenshot: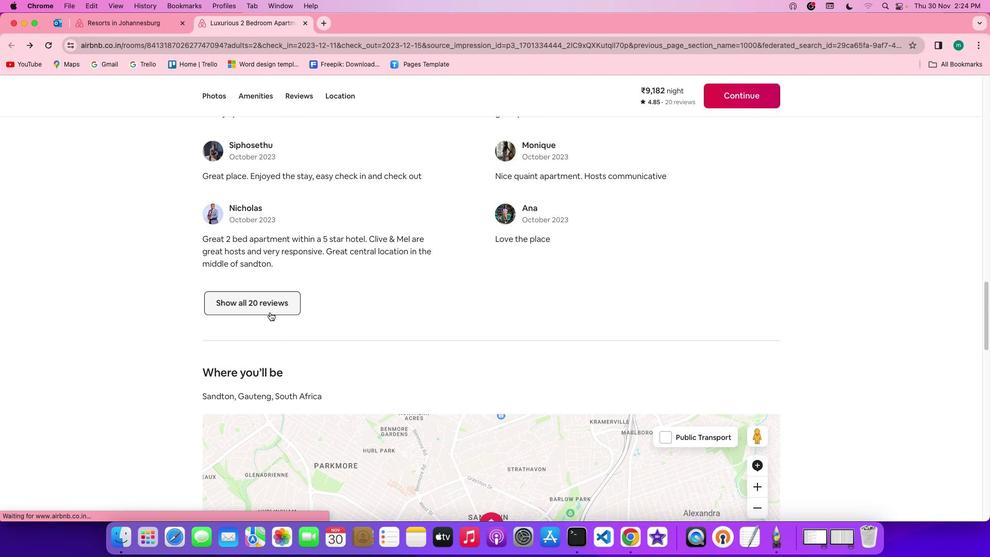 
Action: Mouse moved to (579, 317)
Screenshot: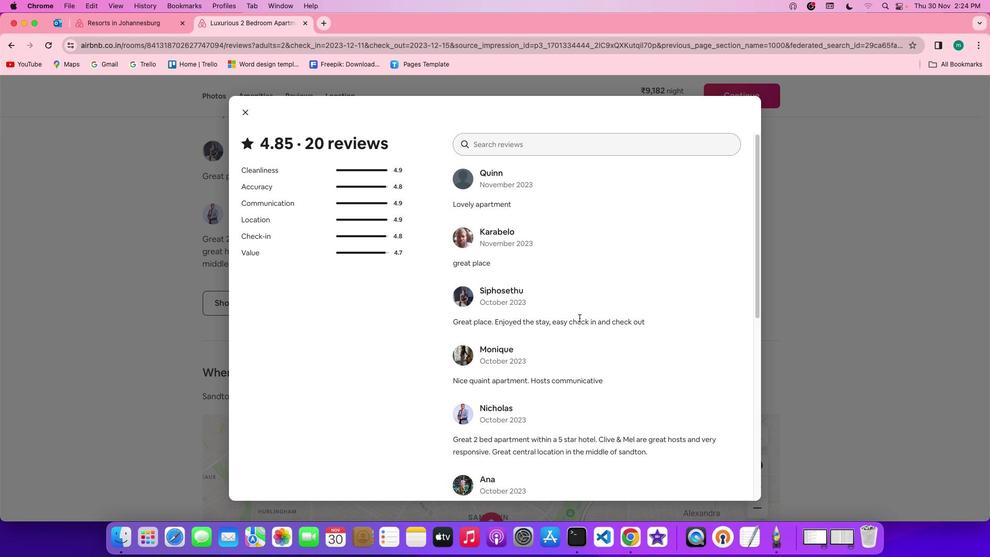 
Action: Mouse scrolled (579, 317) with delta (0, 0)
Screenshot: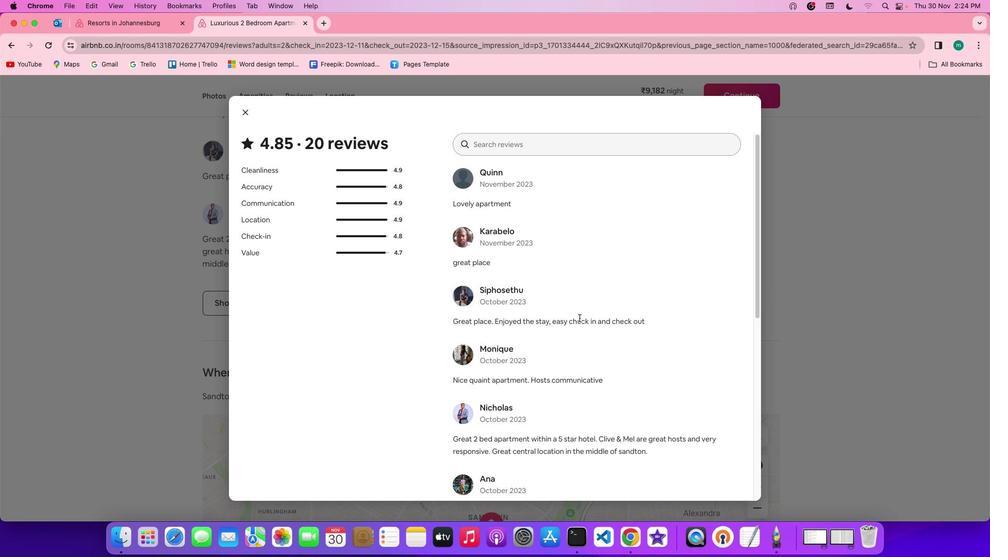 
Action: Mouse scrolled (579, 317) with delta (0, 0)
Screenshot: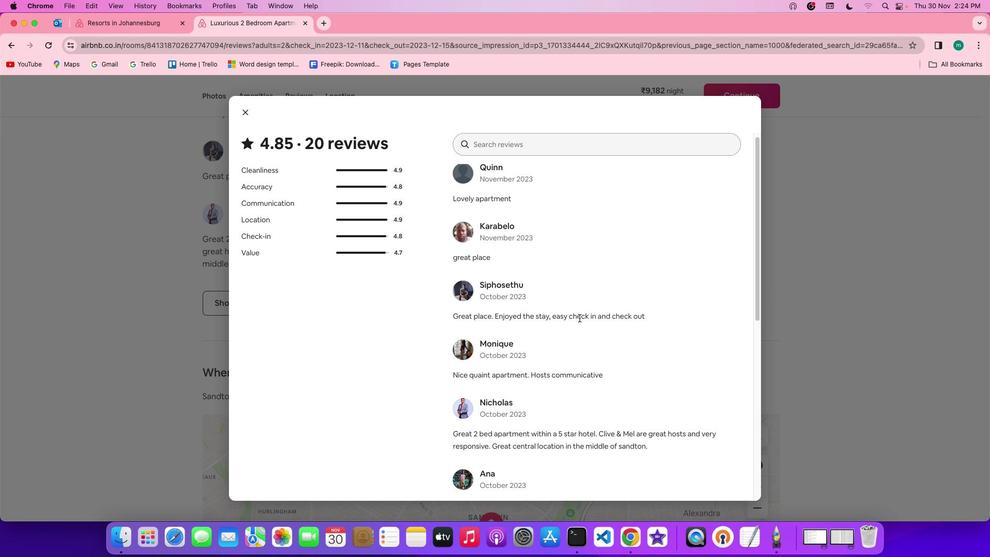 
Action: Mouse scrolled (579, 317) with delta (0, -1)
Screenshot: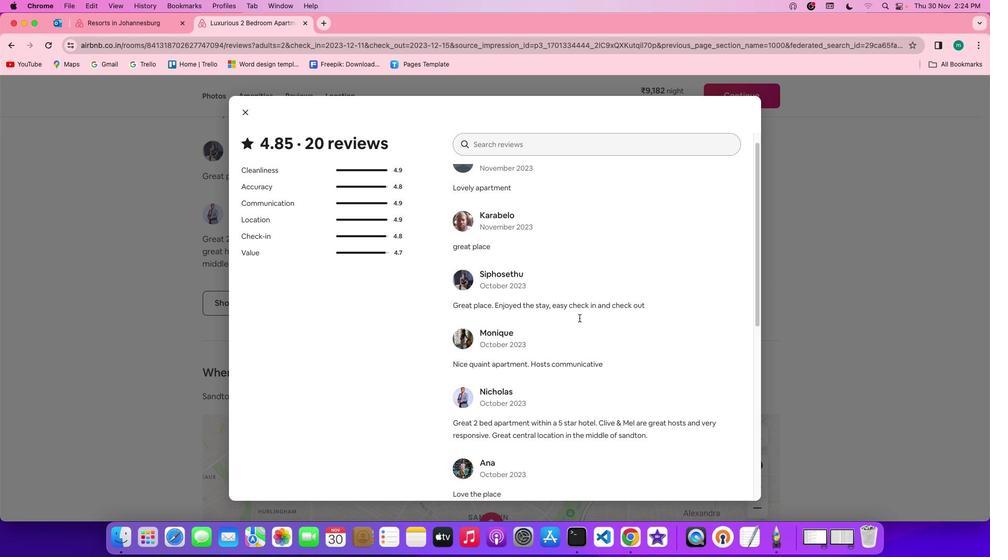 
Action: Mouse scrolled (579, 317) with delta (0, -1)
Screenshot: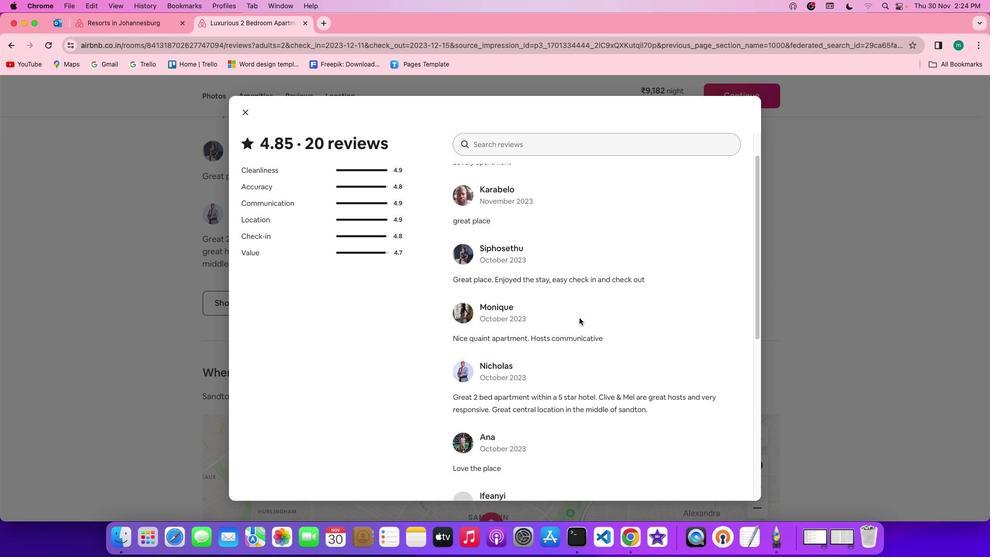 
Action: Mouse scrolled (579, 317) with delta (0, 0)
Screenshot: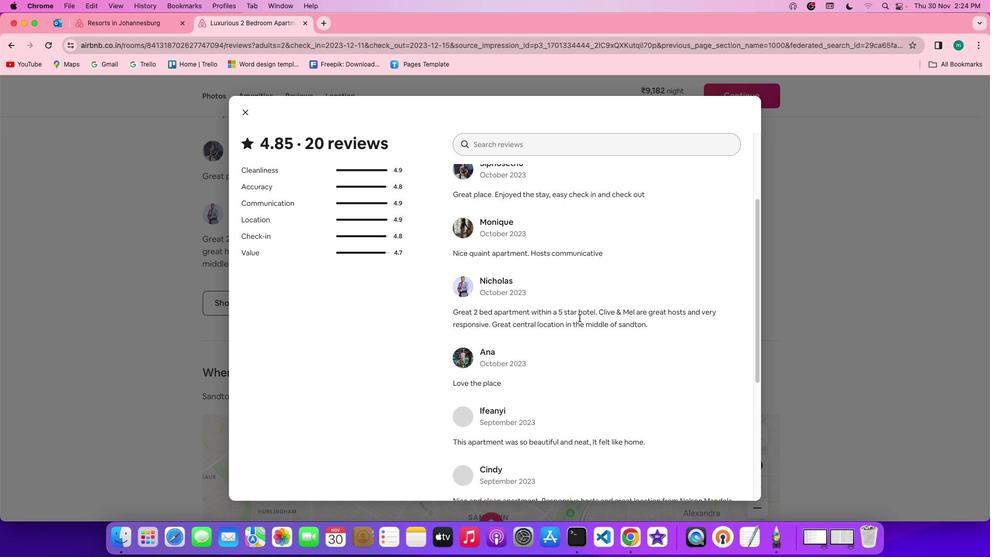 
Action: Mouse scrolled (579, 317) with delta (0, 0)
Screenshot: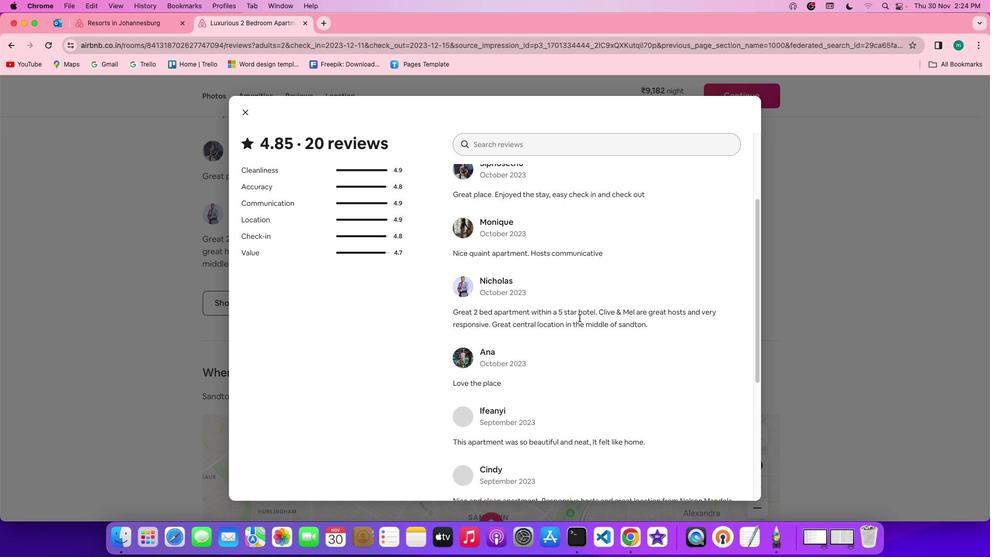 
Action: Mouse scrolled (579, 317) with delta (0, -1)
Screenshot: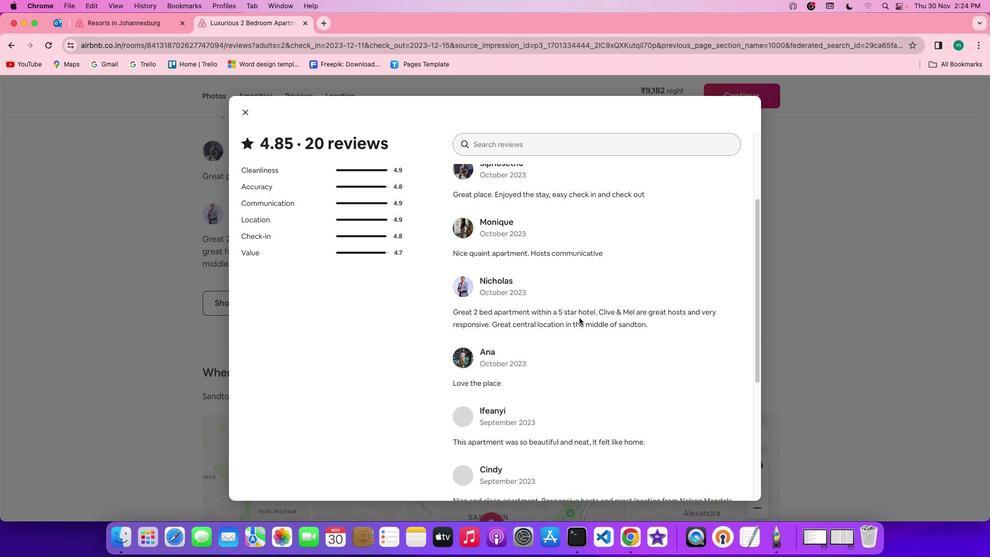 
Action: Mouse scrolled (579, 317) with delta (0, -2)
Screenshot: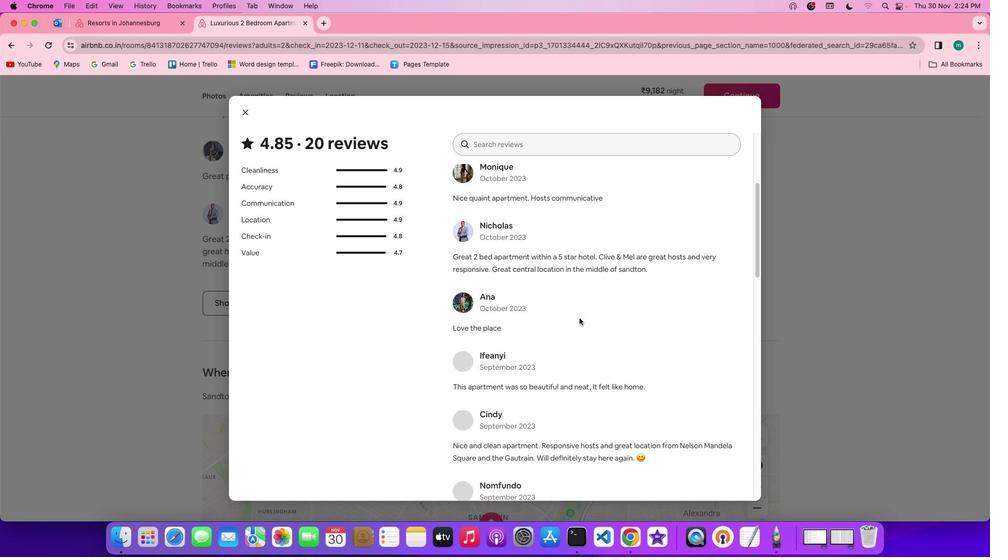 
Action: Mouse scrolled (579, 317) with delta (0, 0)
Screenshot: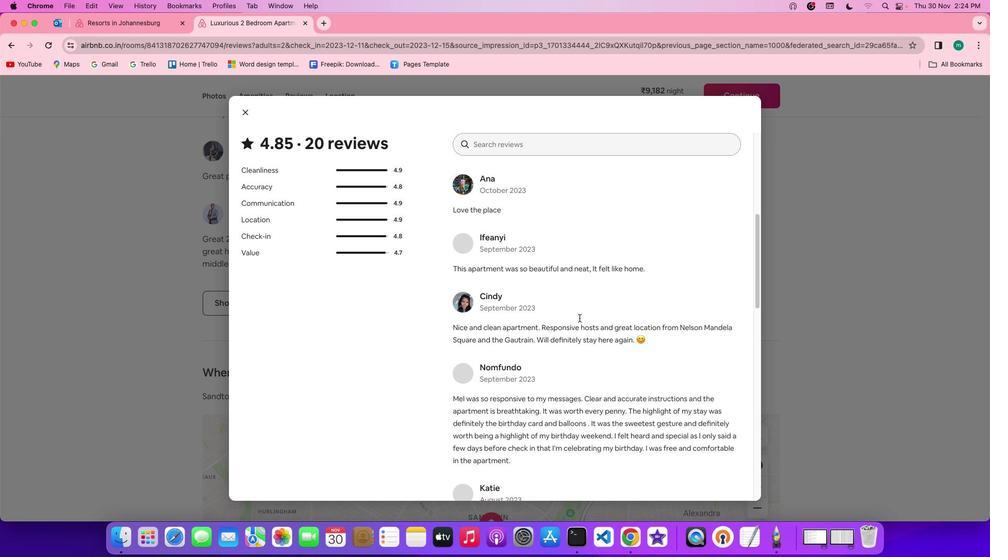 
Action: Mouse scrolled (579, 317) with delta (0, 0)
Screenshot: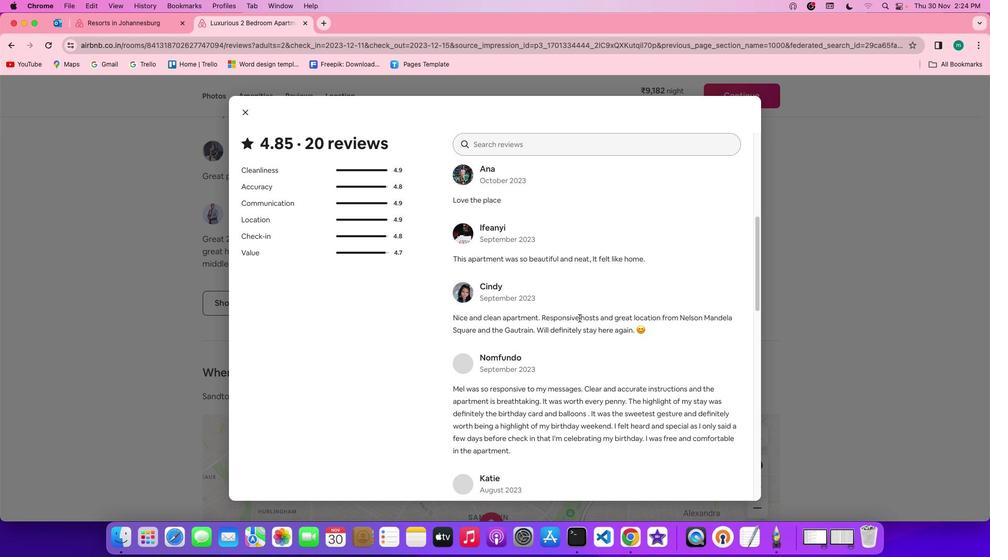 
Action: Mouse scrolled (579, 317) with delta (0, -1)
Screenshot: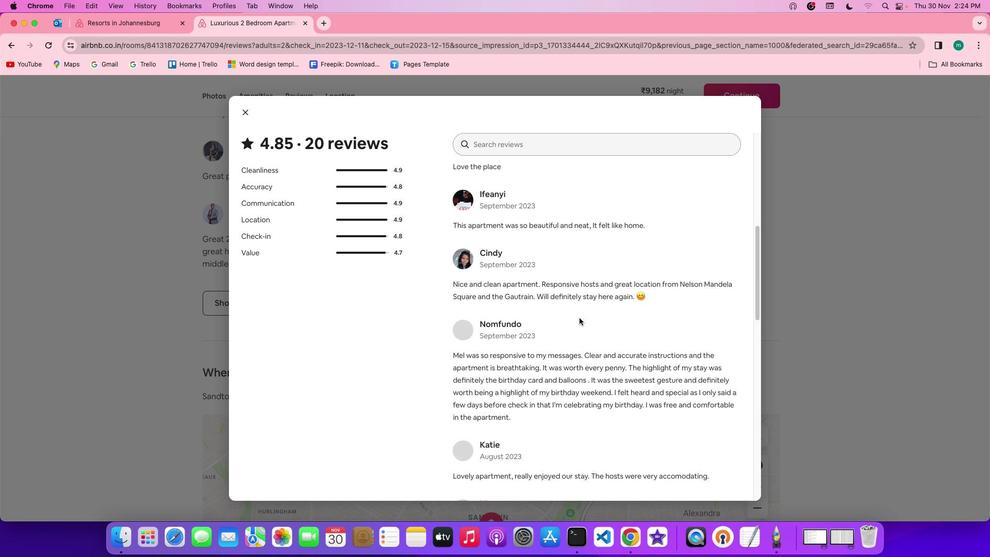 
Action: Mouse scrolled (579, 317) with delta (0, -2)
Screenshot: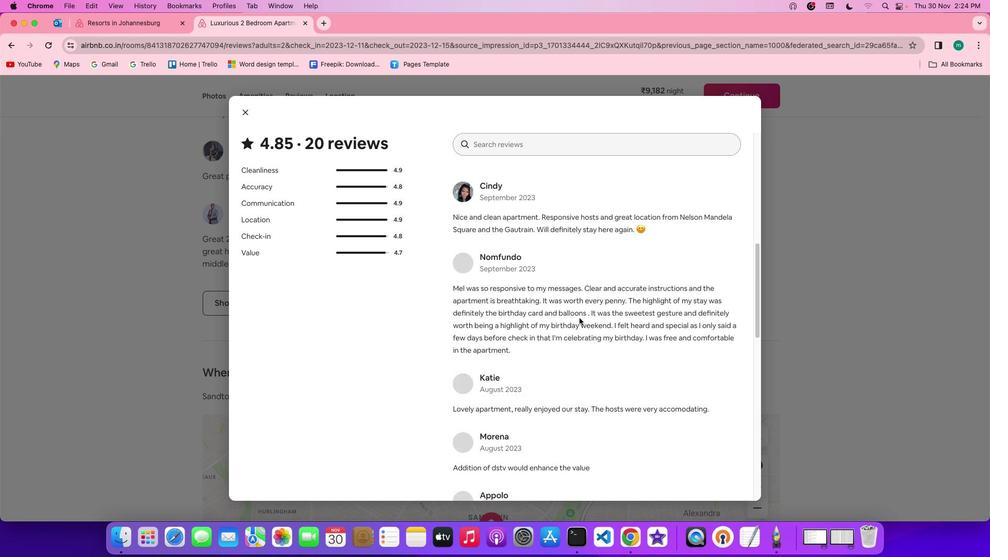 
Action: Mouse scrolled (579, 317) with delta (0, 0)
Screenshot: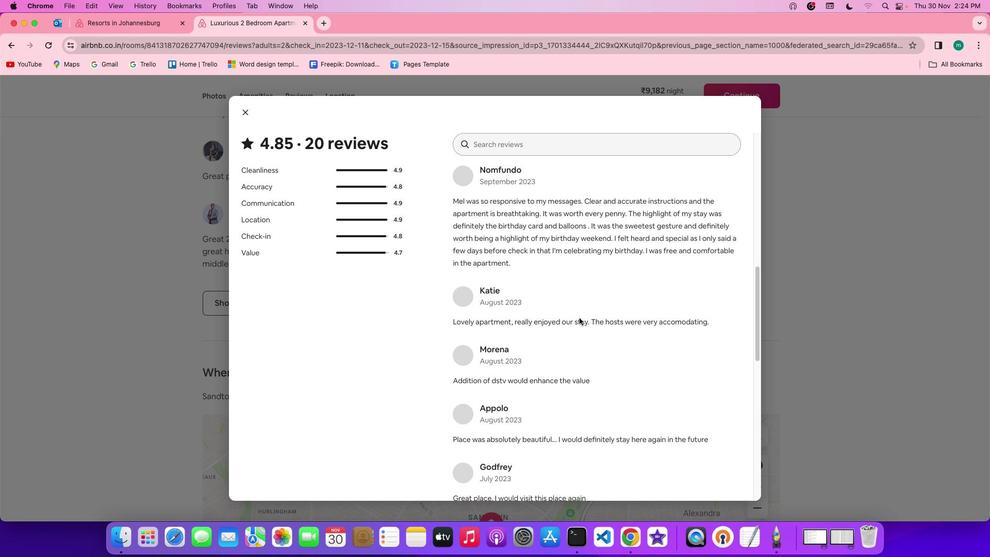 
Action: Mouse scrolled (579, 317) with delta (0, 0)
Screenshot: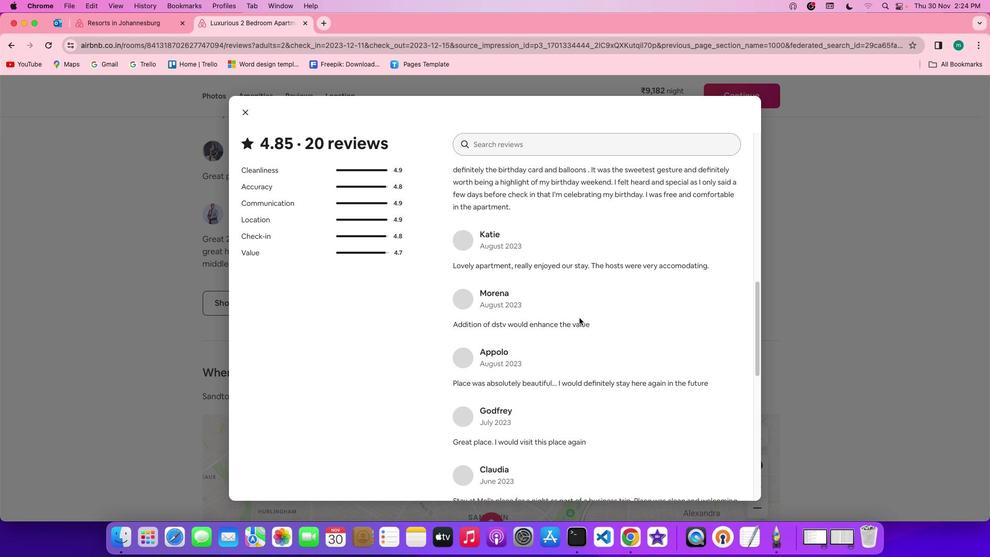
Action: Mouse scrolled (579, 317) with delta (0, -1)
Screenshot: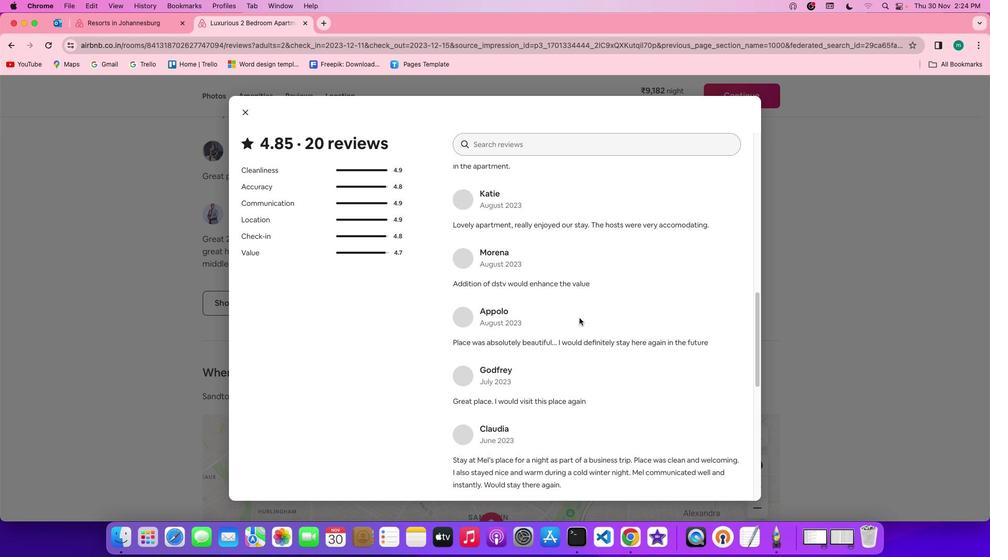 
Action: Mouse scrolled (579, 317) with delta (0, -2)
Screenshot: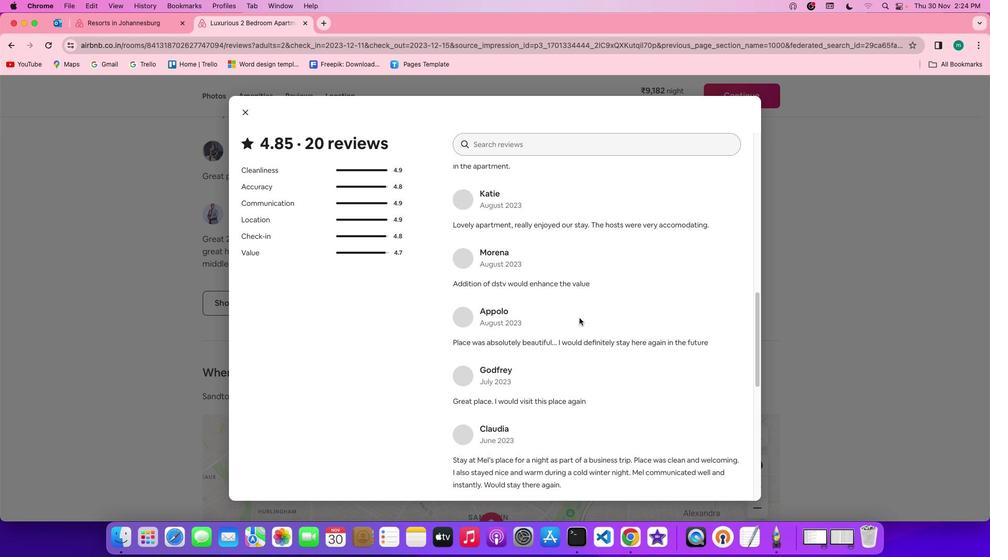 
Action: Mouse scrolled (579, 317) with delta (0, -2)
Screenshot: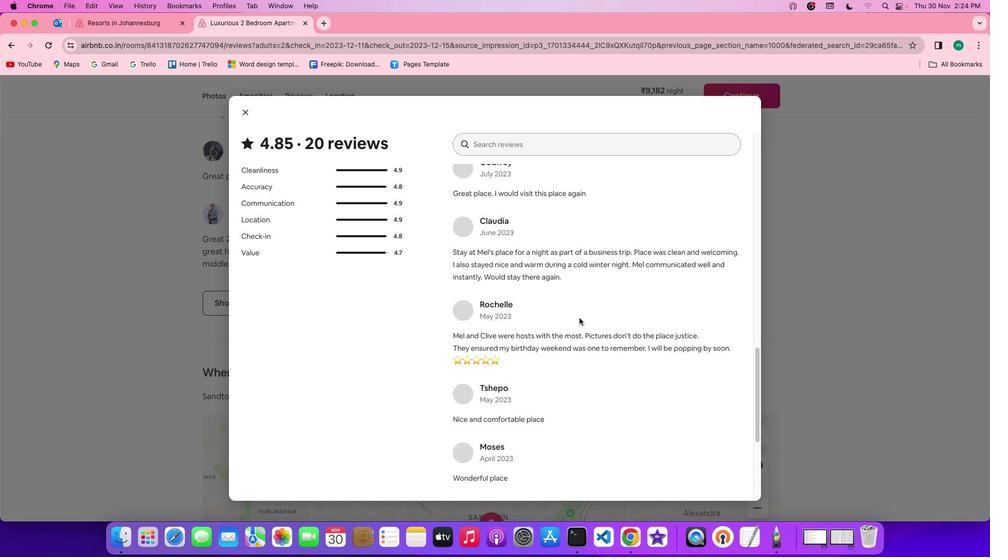 
Action: Mouse scrolled (579, 317) with delta (0, 0)
Screenshot: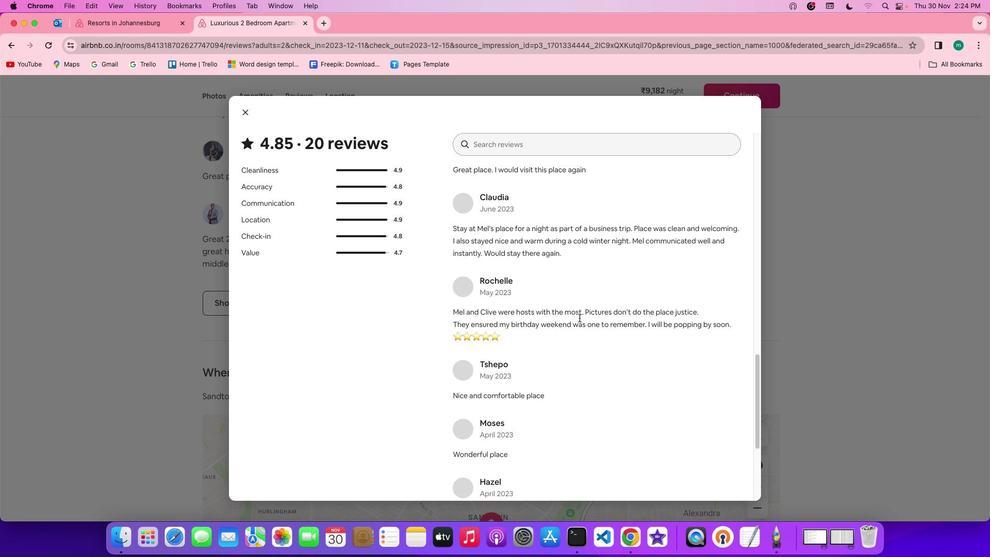 
Action: Mouse scrolled (579, 317) with delta (0, 0)
Screenshot: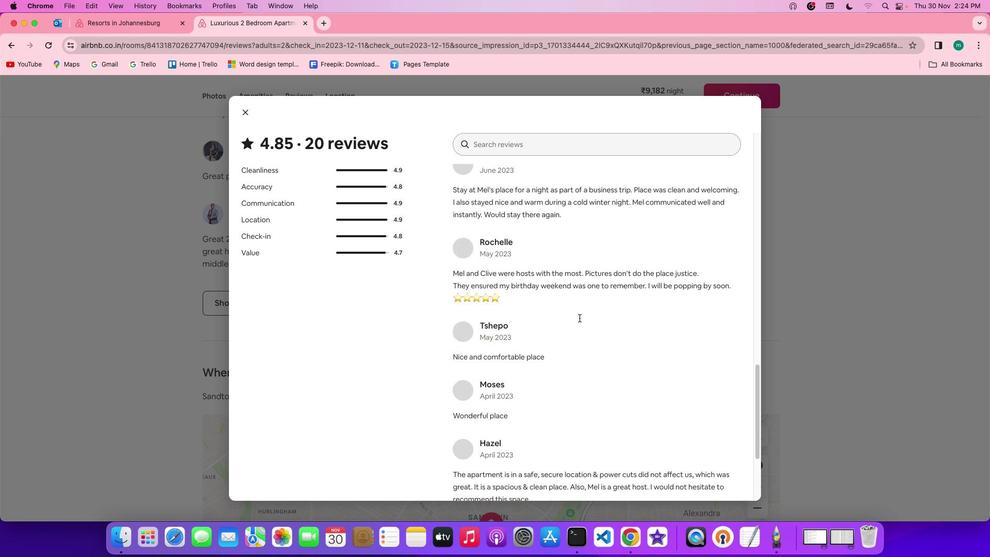 
Action: Mouse scrolled (579, 317) with delta (0, -1)
Screenshot: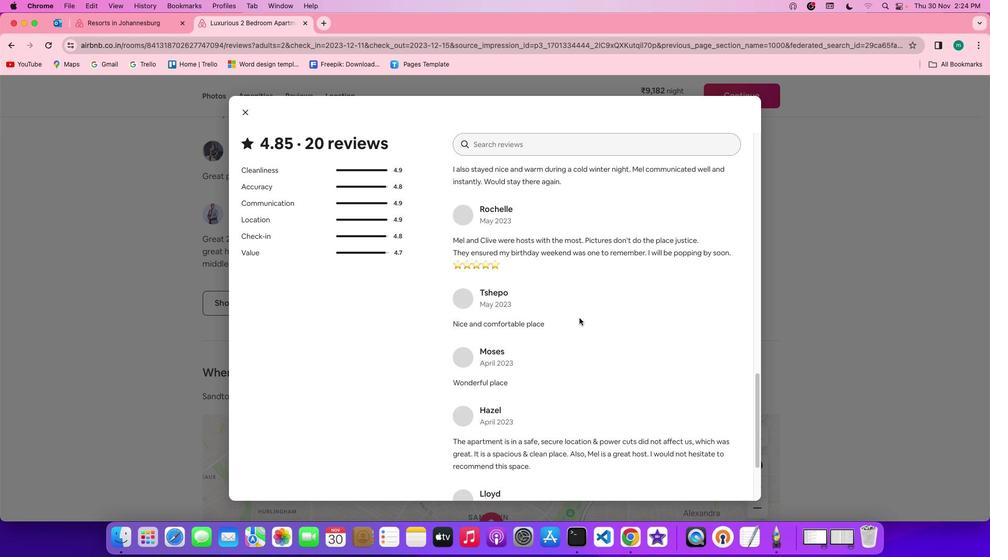 
Action: Mouse scrolled (579, 317) with delta (0, -2)
Screenshot: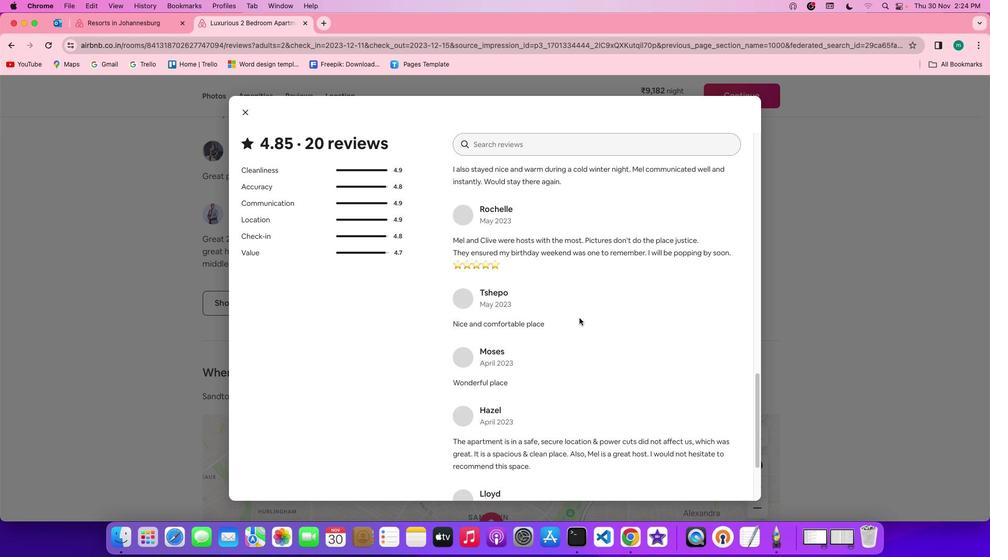 
Action: Mouse scrolled (579, 317) with delta (0, -2)
Screenshot: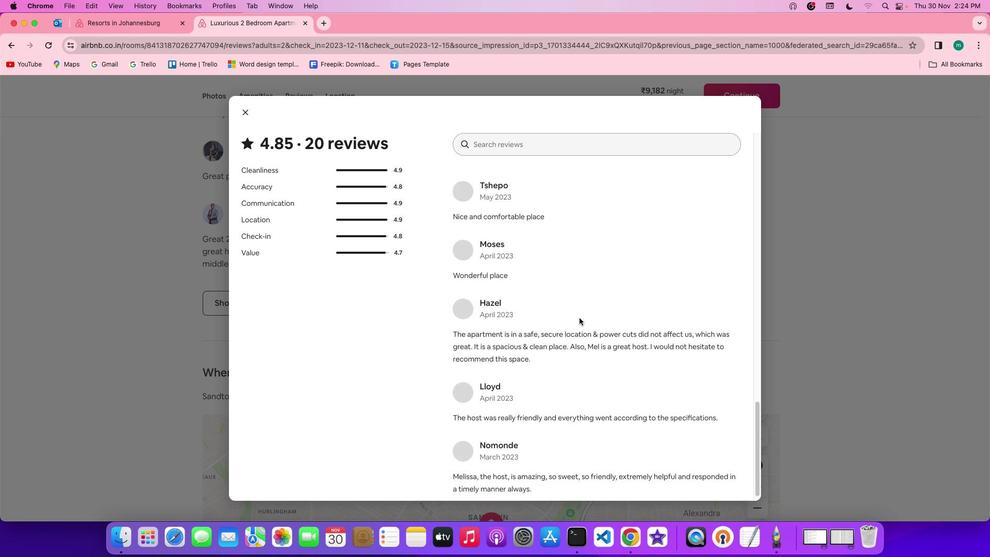 
Action: Mouse scrolled (579, 317) with delta (0, 0)
Screenshot: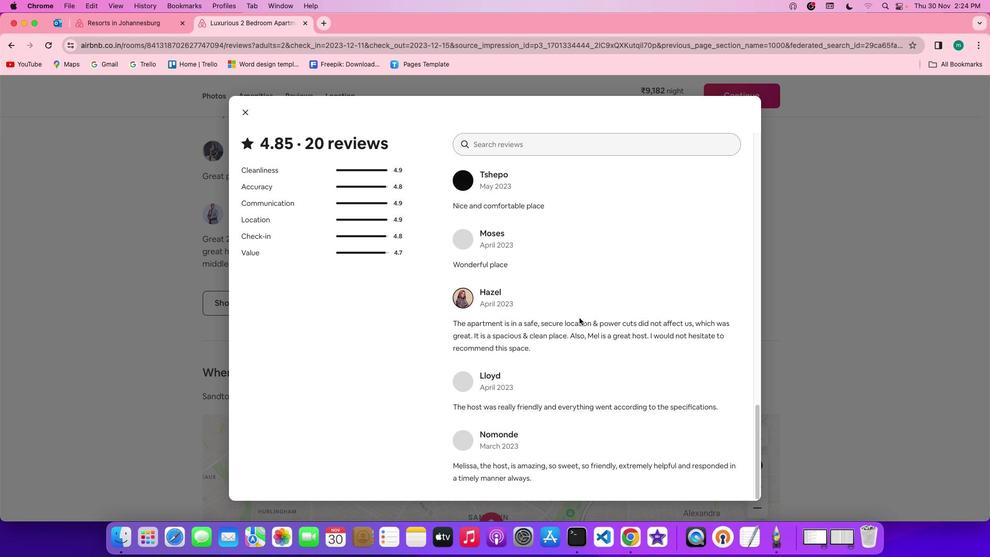 
Action: Mouse scrolled (579, 317) with delta (0, 0)
Screenshot: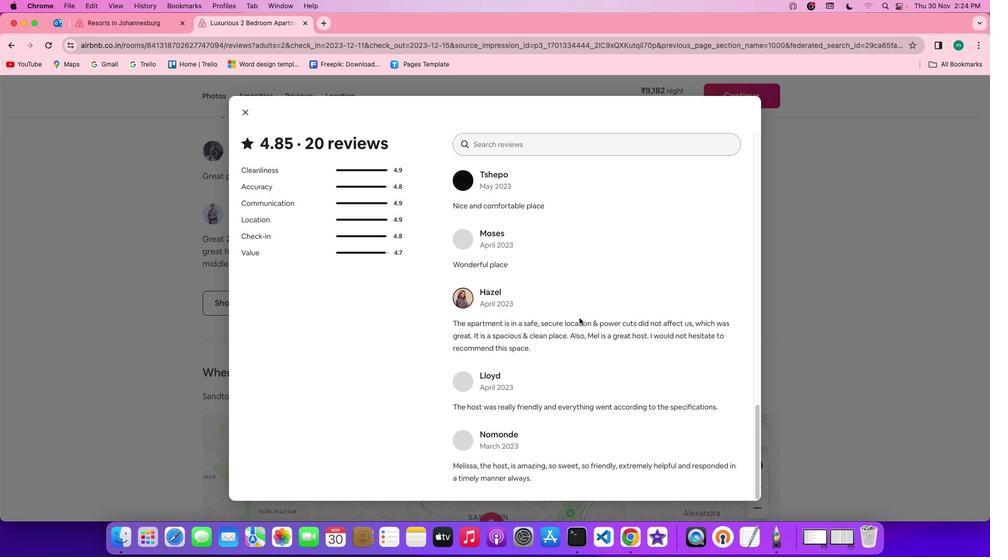 
Action: Mouse scrolled (579, 317) with delta (0, -1)
Screenshot: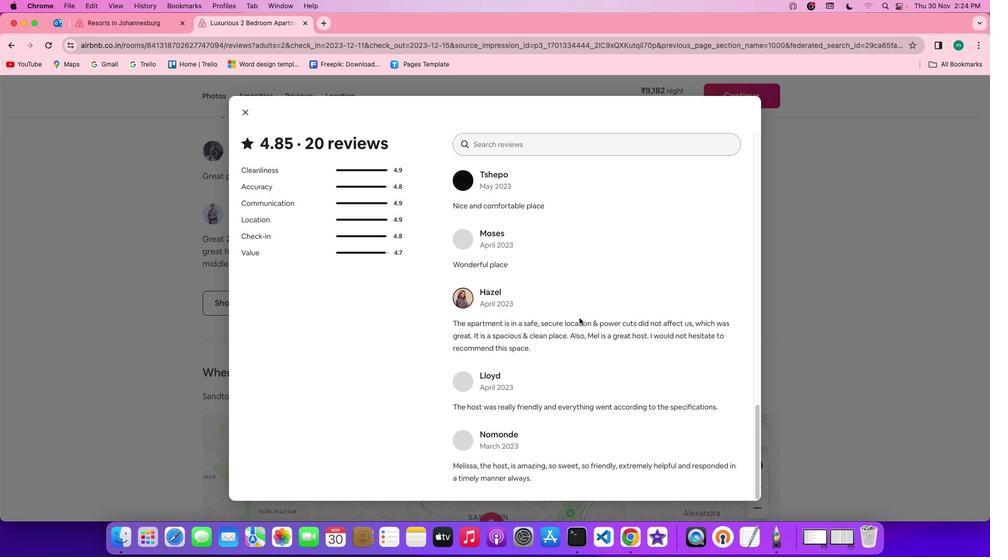 
Action: Mouse scrolled (579, 317) with delta (0, -2)
Screenshot: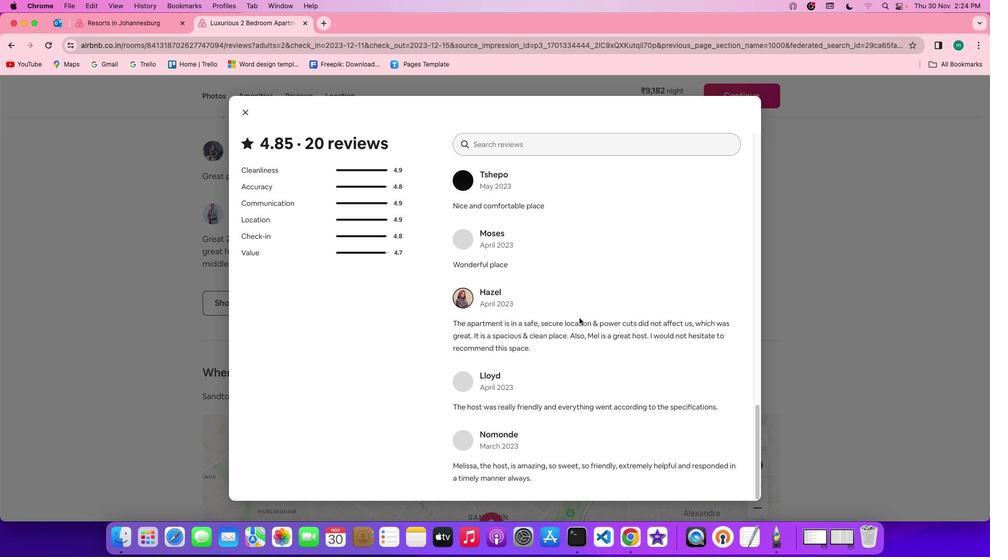 
Action: Mouse scrolled (579, 317) with delta (0, -2)
Screenshot: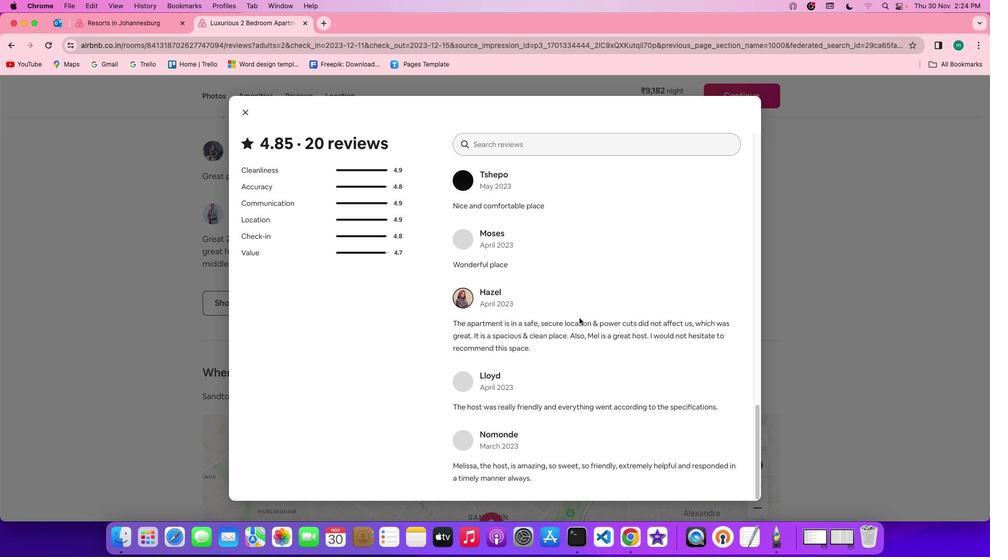 
Action: Mouse moved to (243, 115)
Screenshot: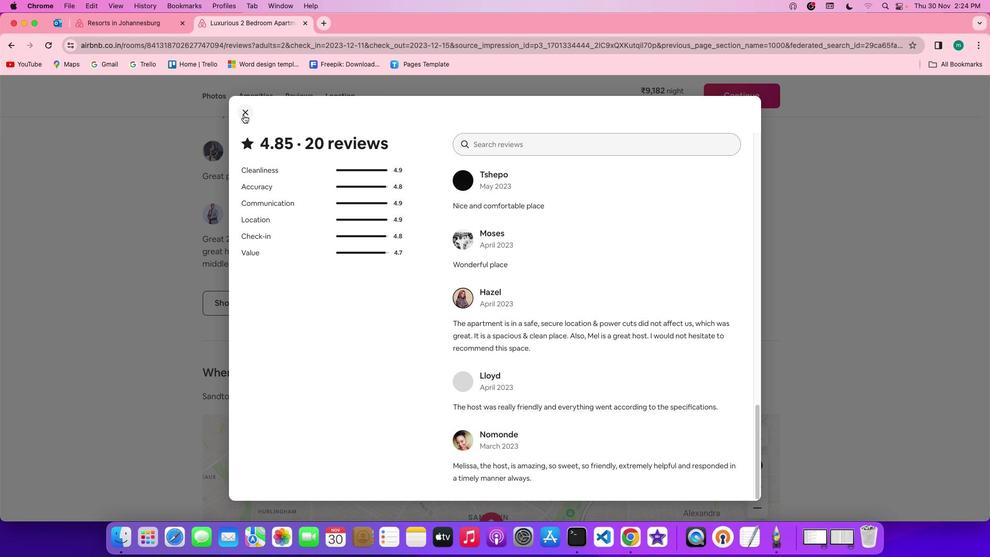 
Action: Mouse pressed left at (243, 115)
